 Task: Find connections with filter location Kalmeshwar with filter topic #Recruitmentwith filter profile language Spanish with filter current company SABIC with filter school AHLEI - American Hotel & Lodging Educational Institute with filter industry Motor Vehicle Parts Manufacturing with filter service category Editing with filter keywords title Director of Storytelling
Action: Mouse moved to (211, 329)
Screenshot: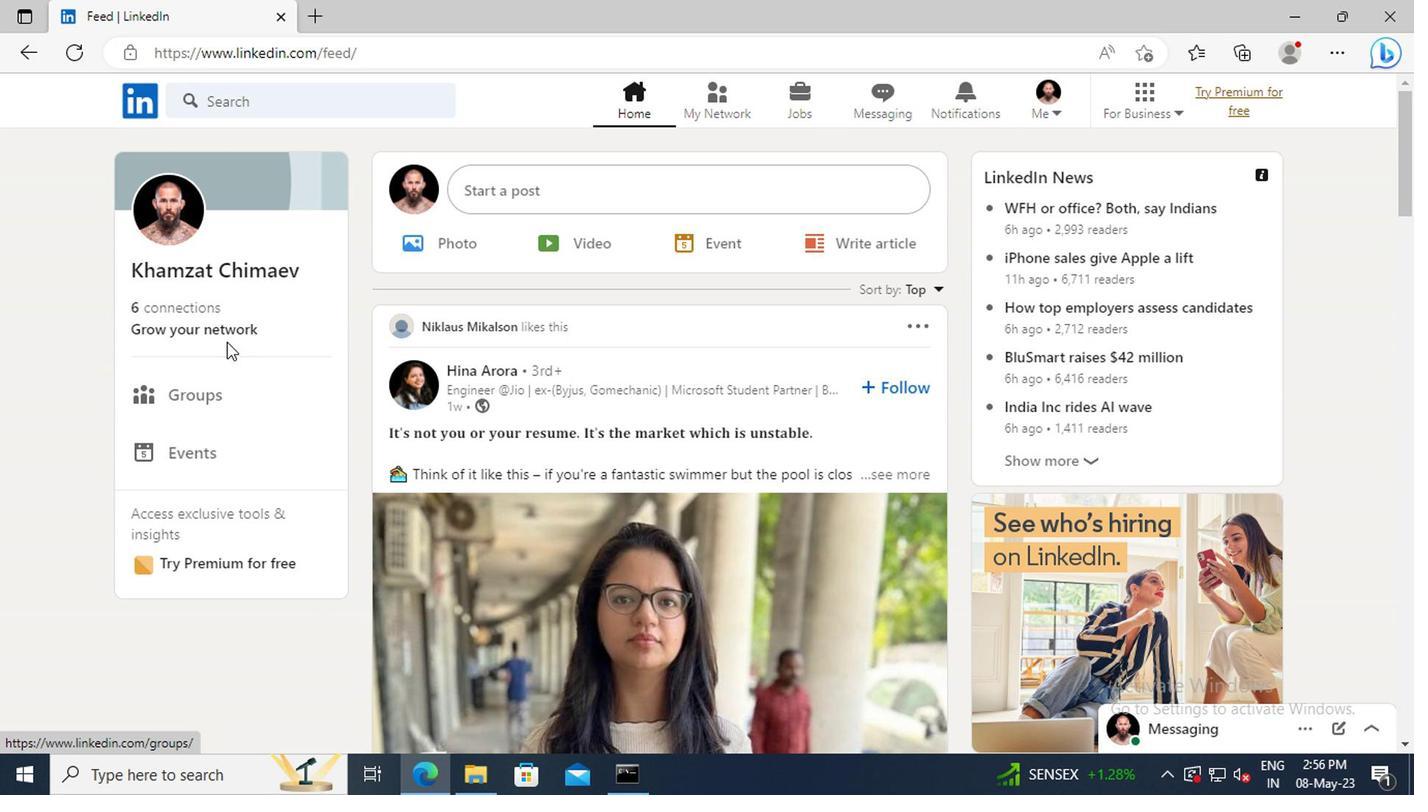 
Action: Mouse pressed left at (211, 329)
Screenshot: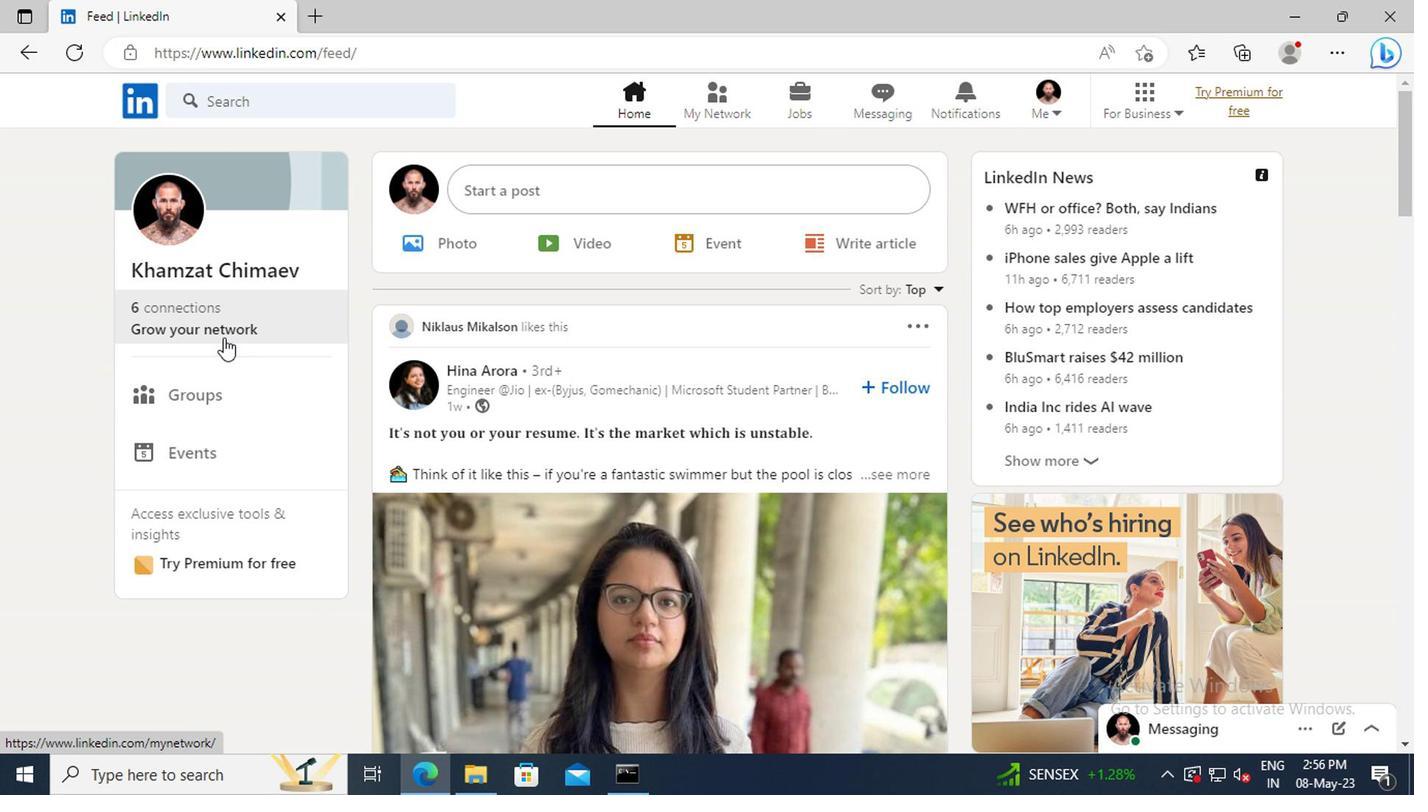 
Action: Mouse moved to (223, 220)
Screenshot: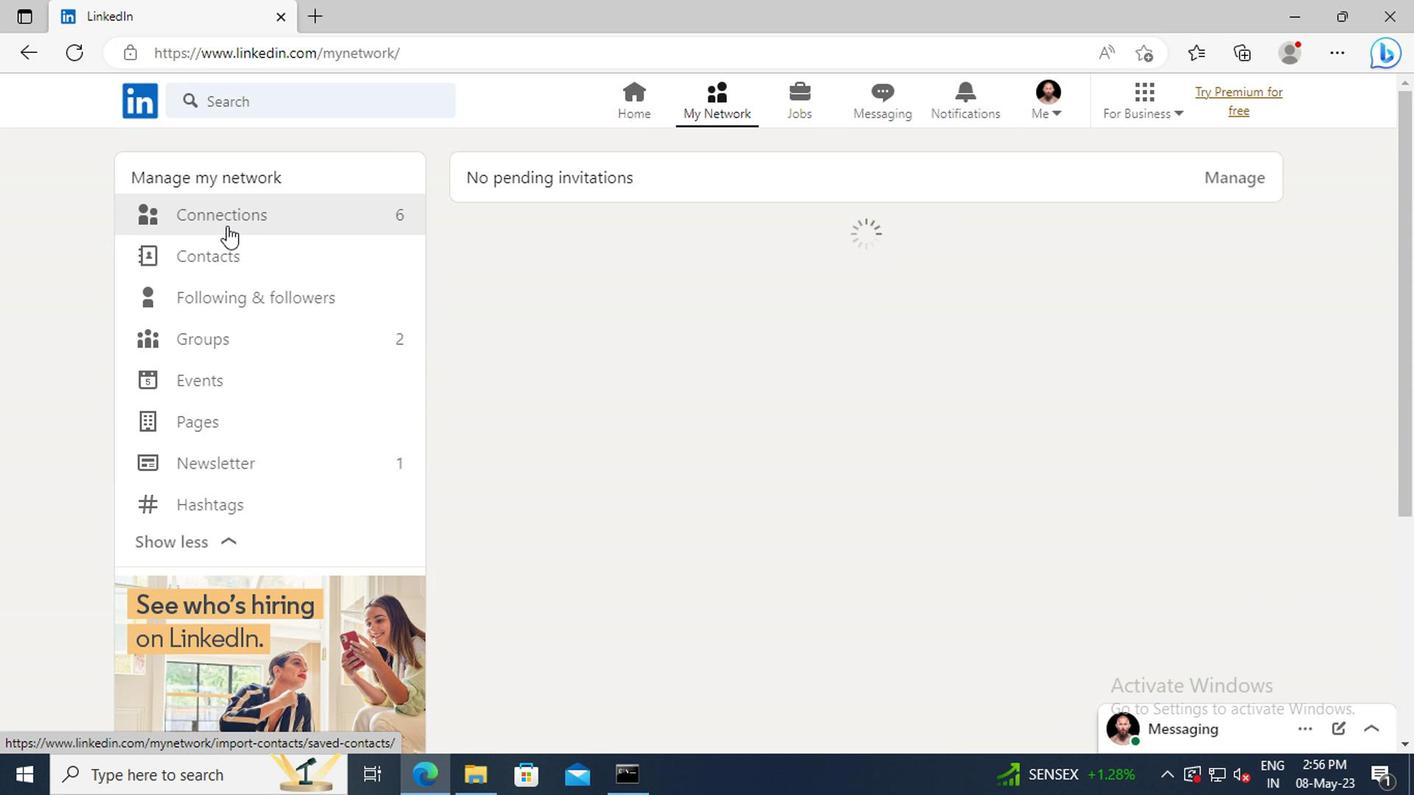 
Action: Mouse pressed left at (223, 220)
Screenshot: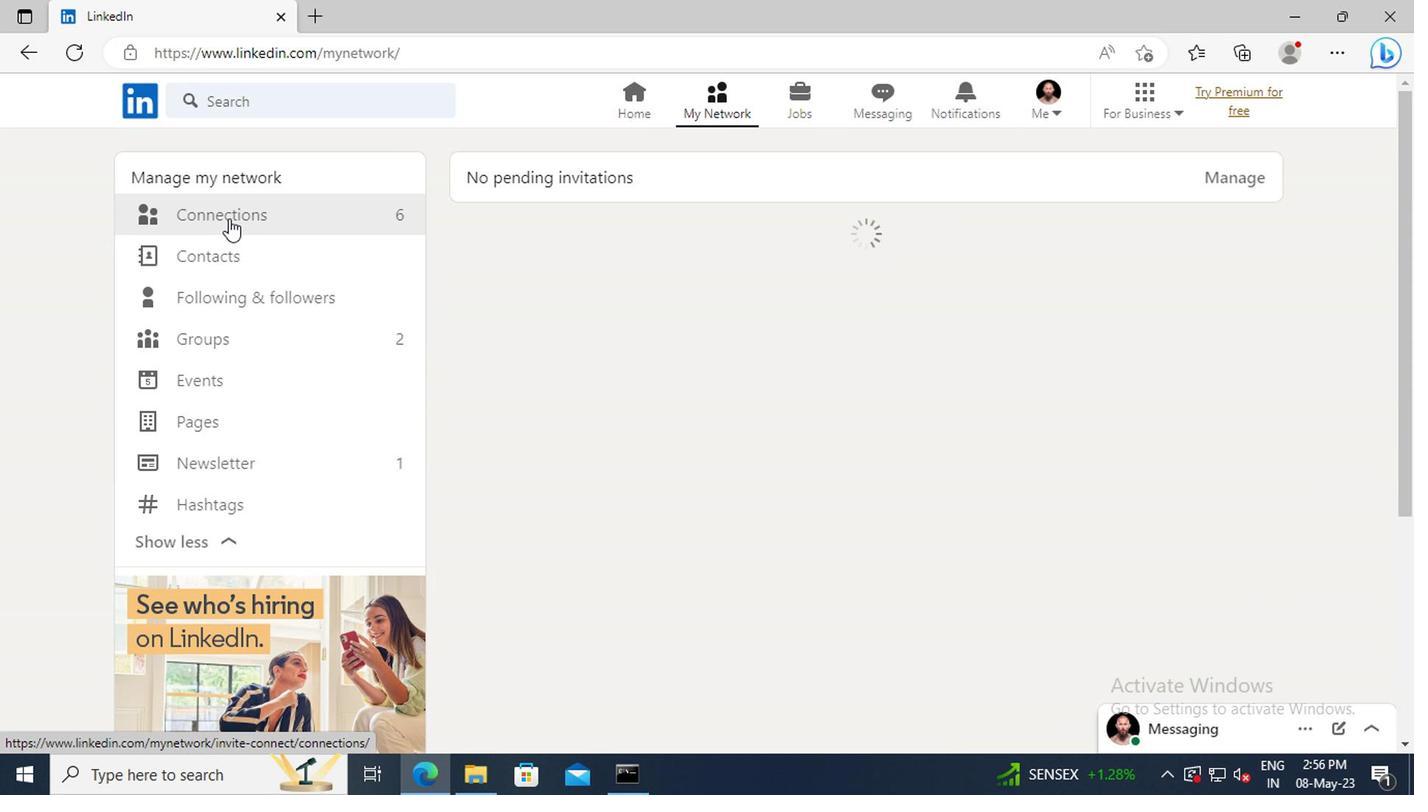 
Action: Mouse moved to (878, 223)
Screenshot: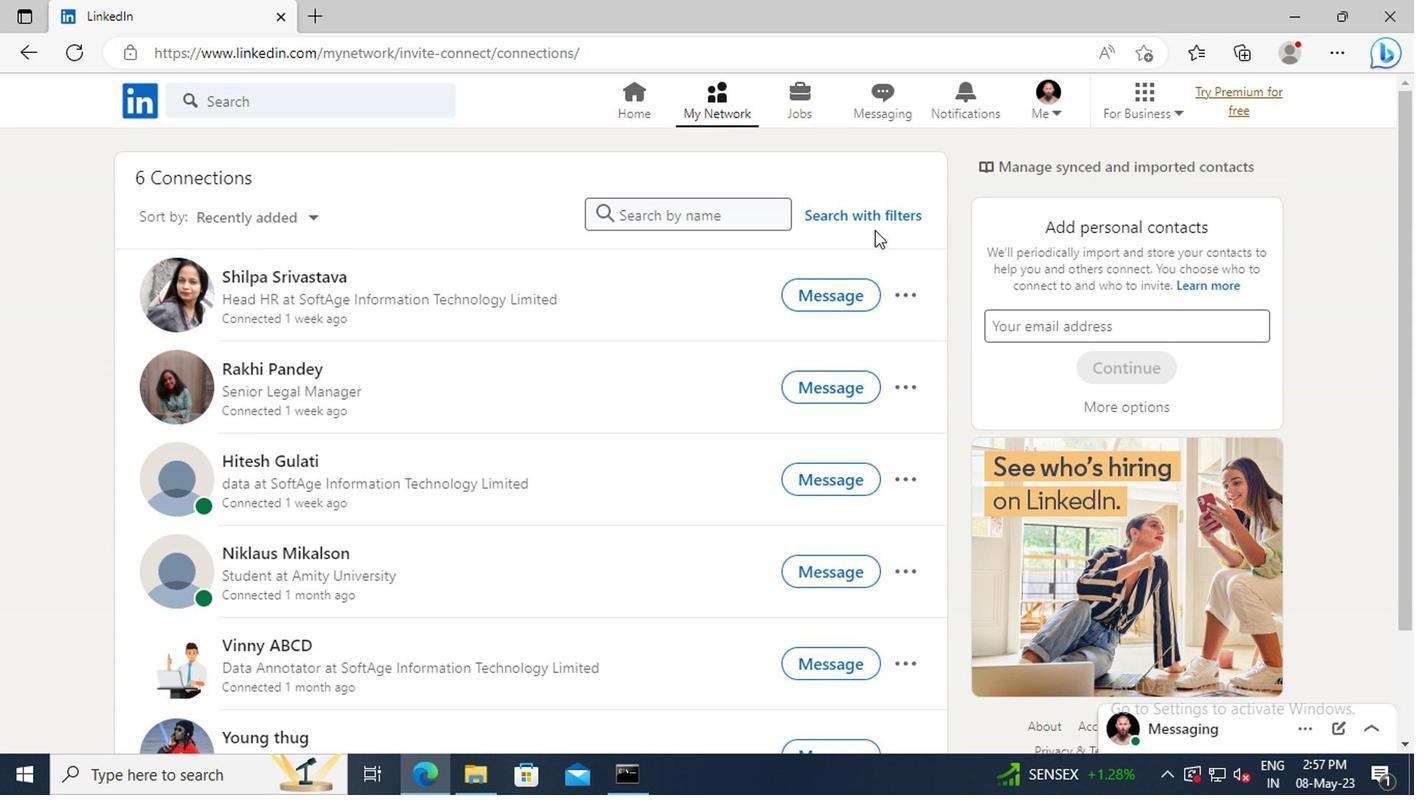 
Action: Mouse pressed left at (878, 223)
Screenshot: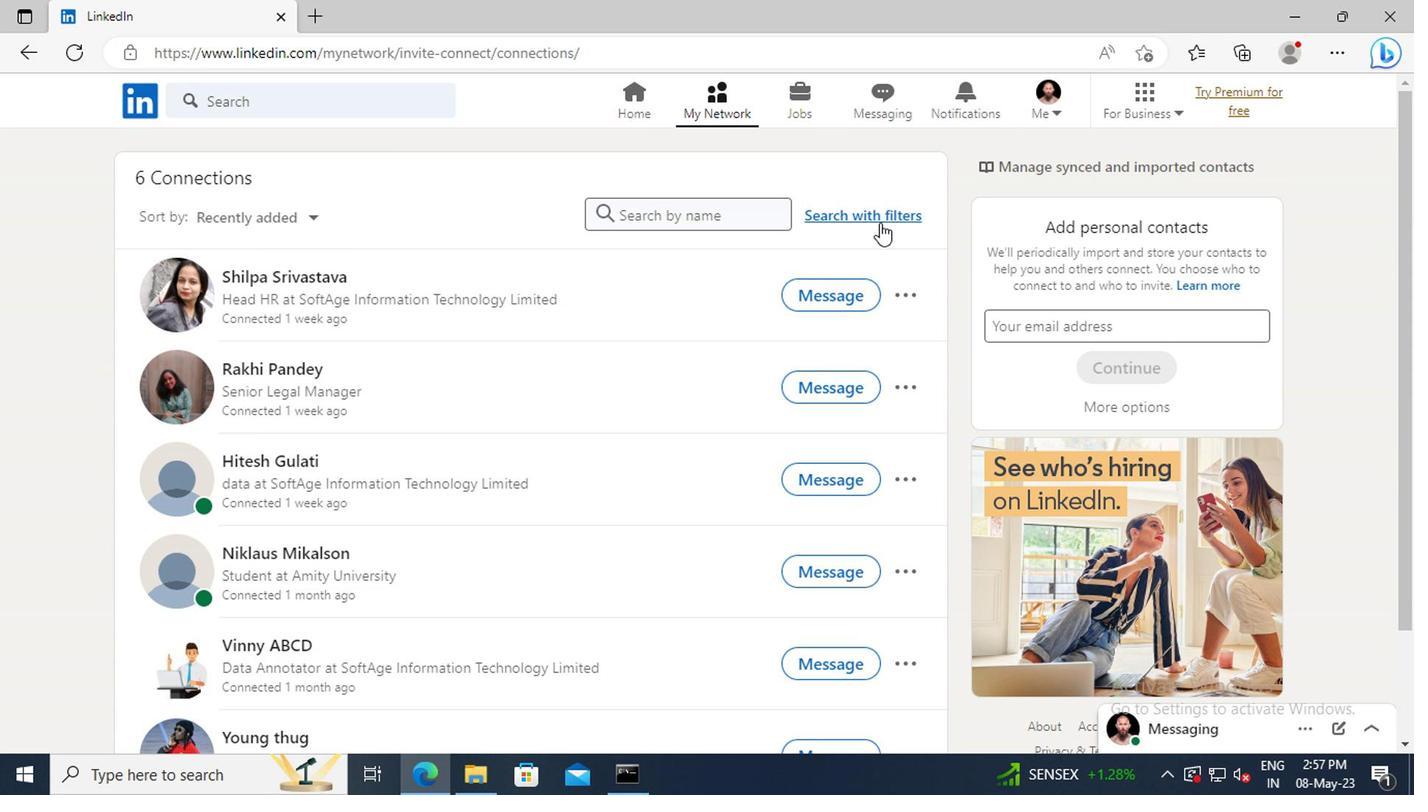 
Action: Mouse moved to (782, 164)
Screenshot: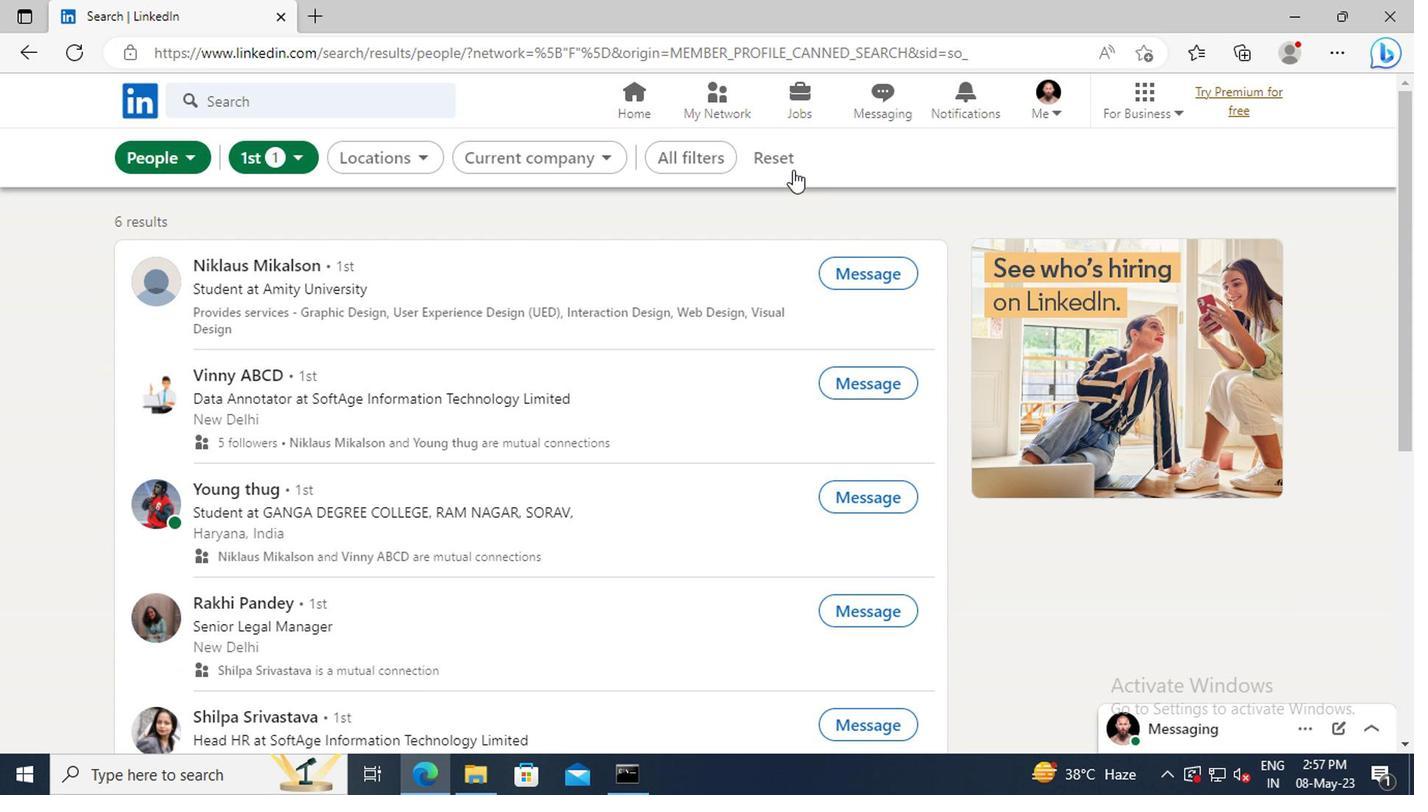 
Action: Mouse pressed left at (782, 164)
Screenshot: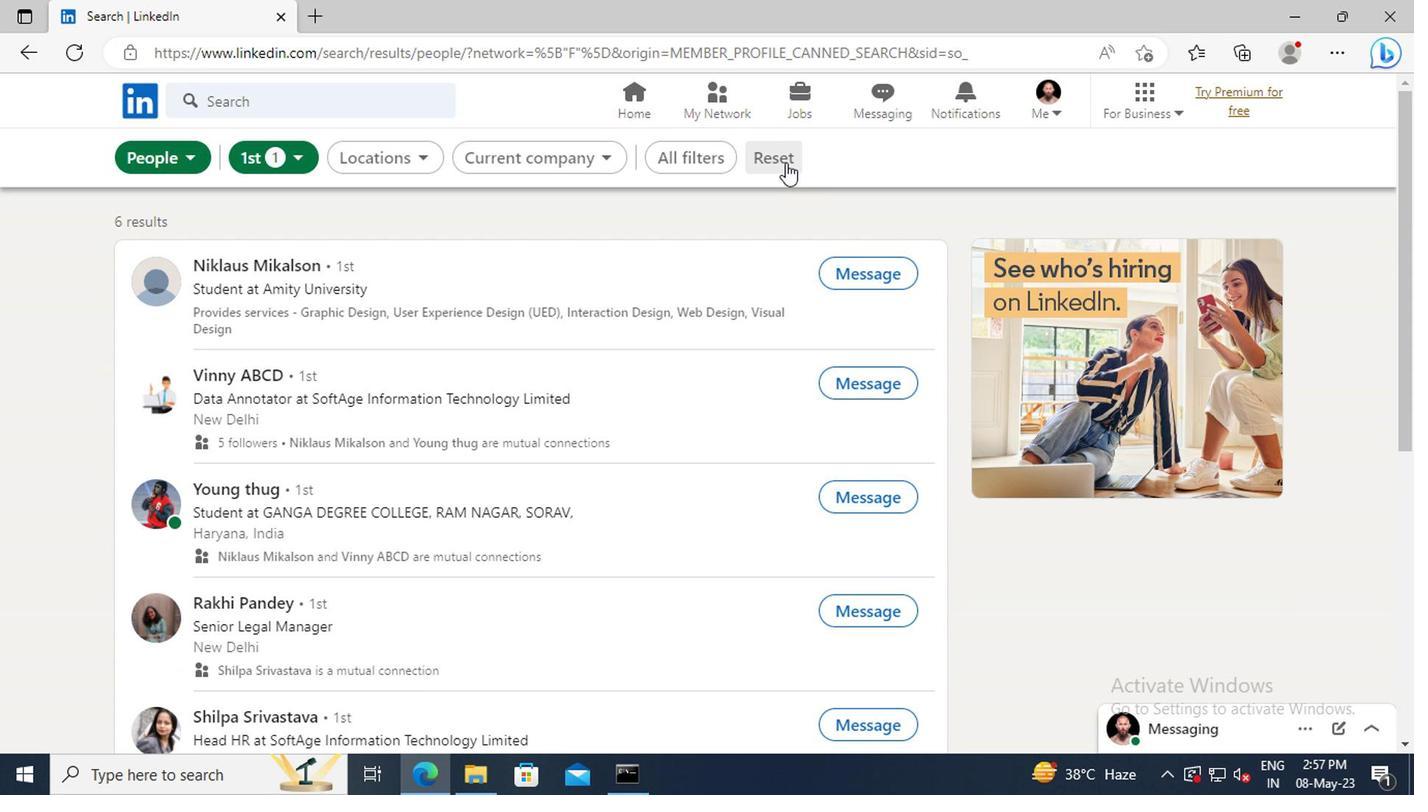 
Action: Mouse moved to (749, 159)
Screenshot: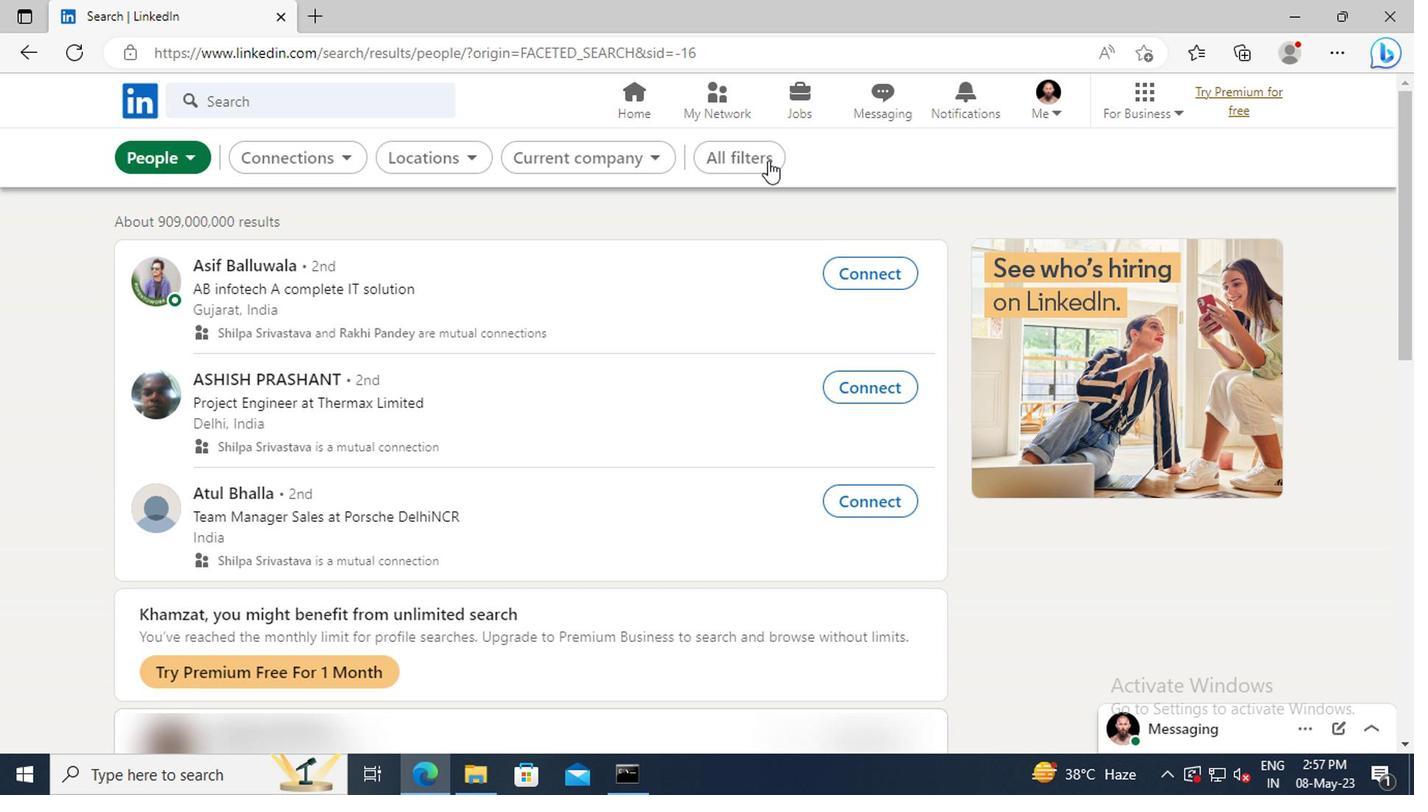 
Action: Mouse pressed left at (749, 159)
Screenshot: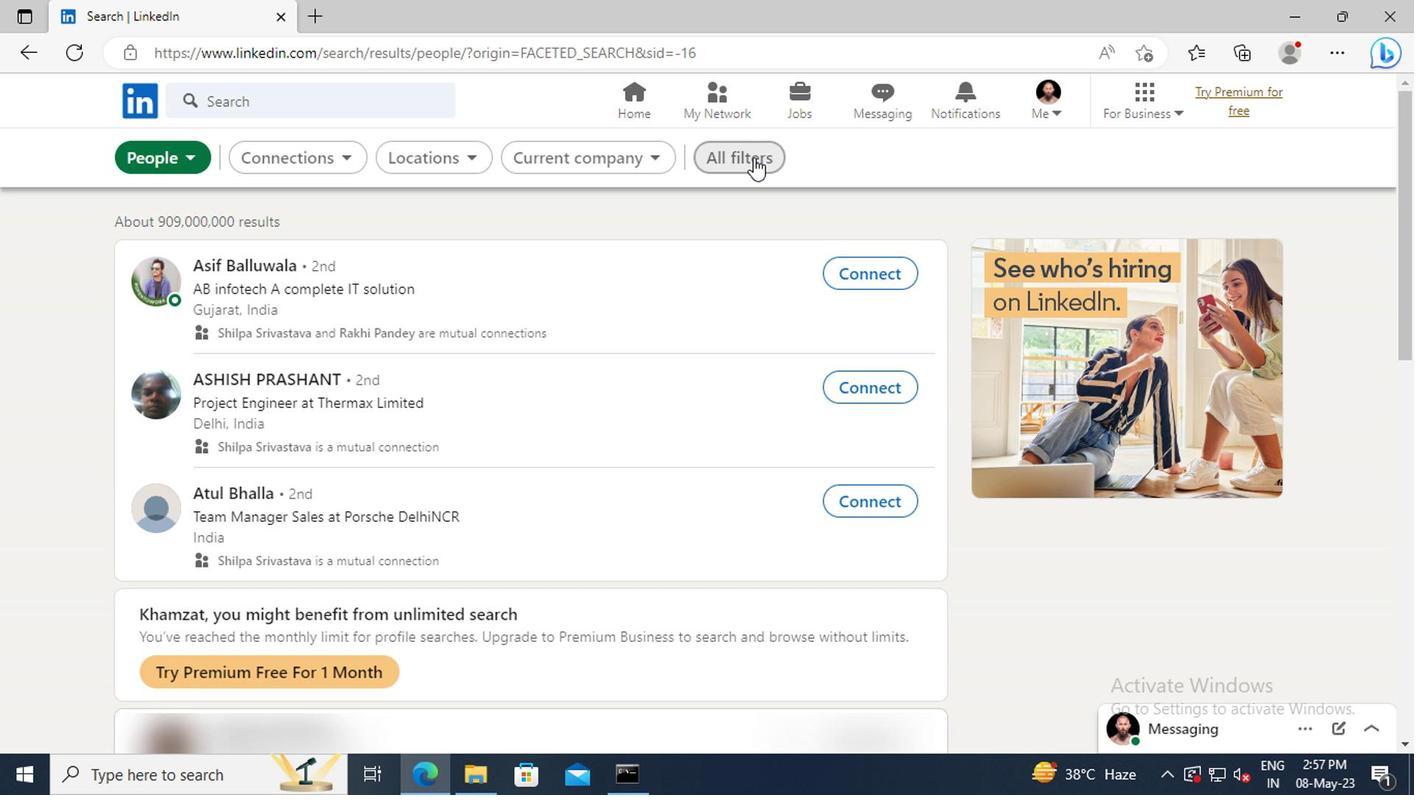 
Action: Mouse moved to (1144, 374)
Screenshot: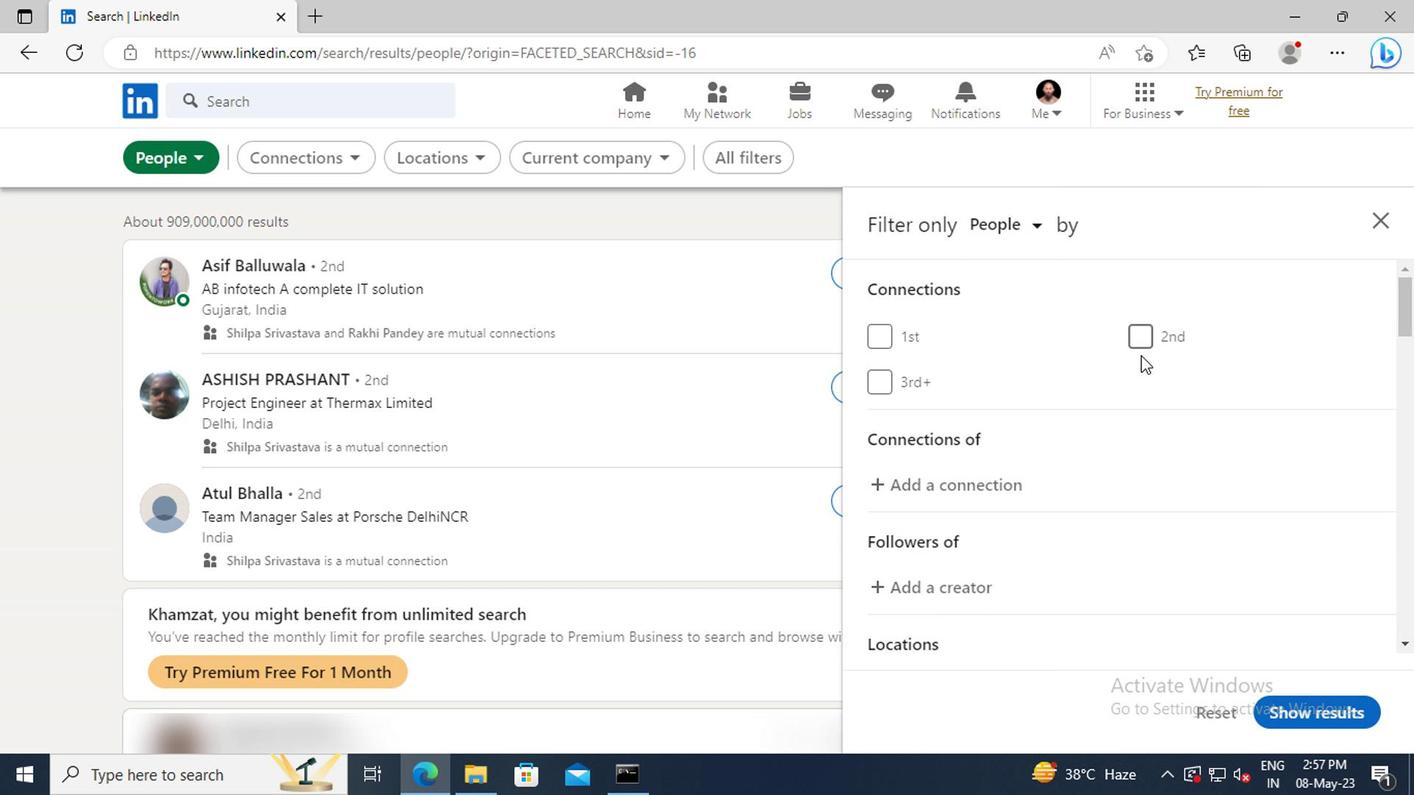 
Action: Mouse scrolled (1144, 373) with delta (0, 0)
Screenshot: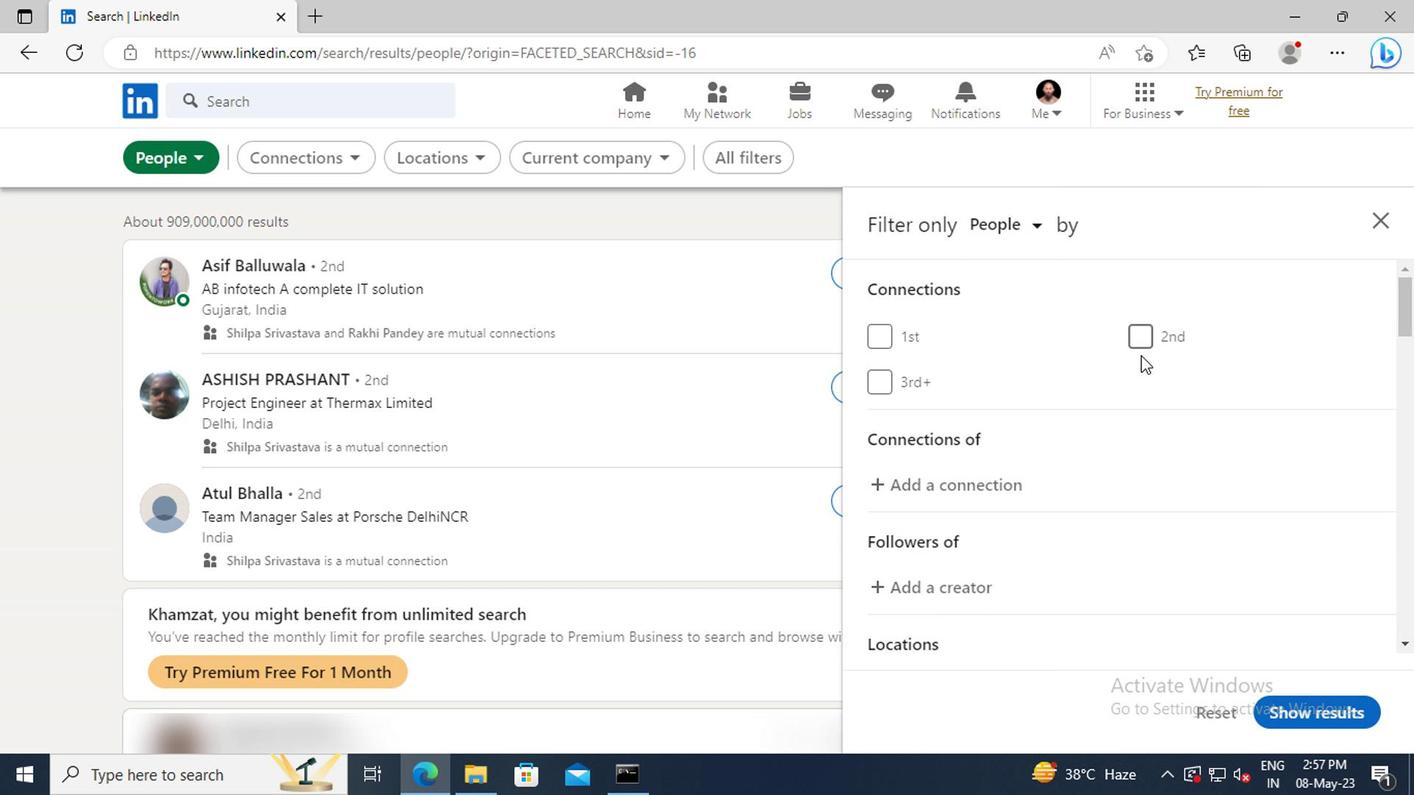 
Action: Mouse moved to (1146, 374)
Screenshot: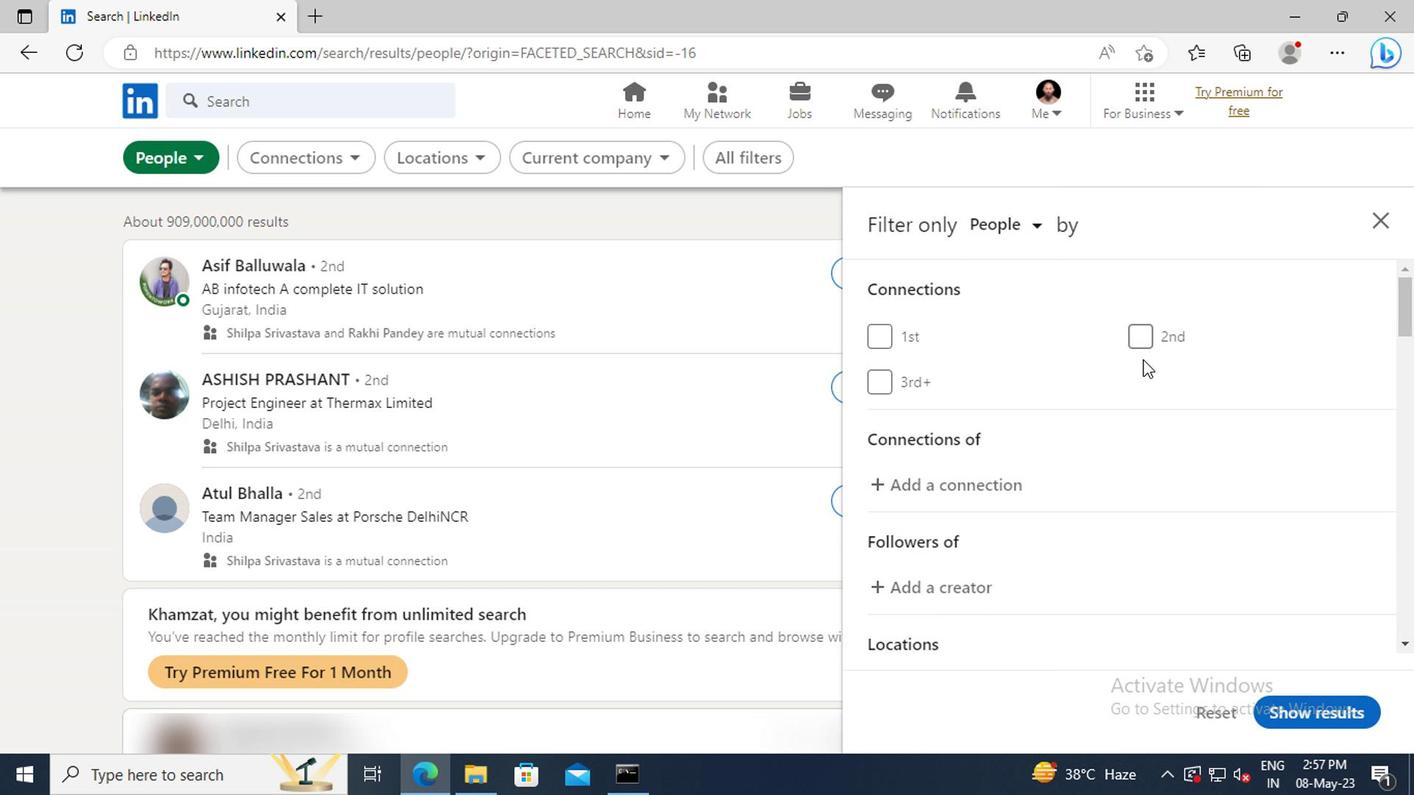 
Action: Mouse scrolled (1146, 373) with delta (0, 0)
Screenshot: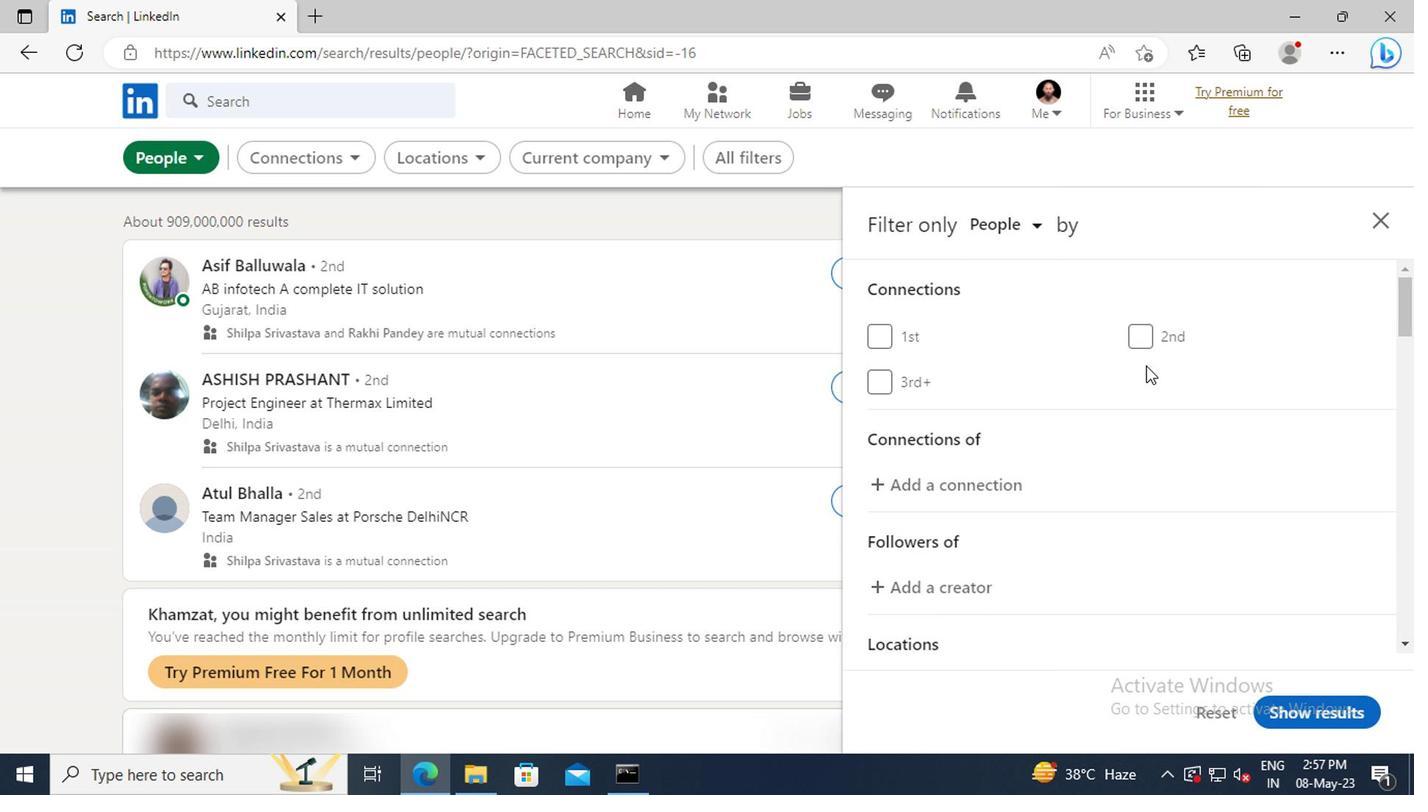 
Action: Mouse scrolled (1146, 373) with delta (0, 0)
Screenshot: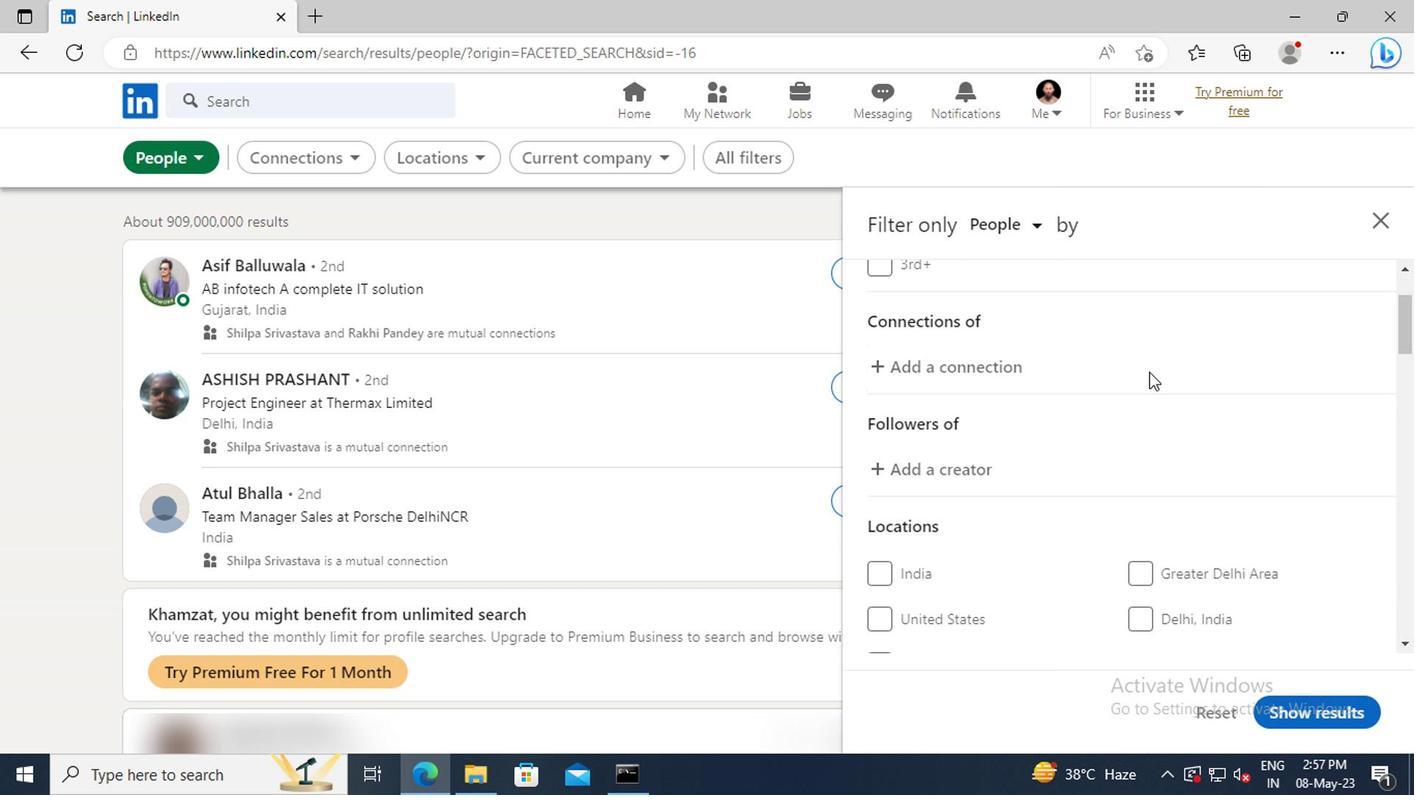 
Action: Mouse scrolled (1146, 373) with delta (0, 0)
Screenshot: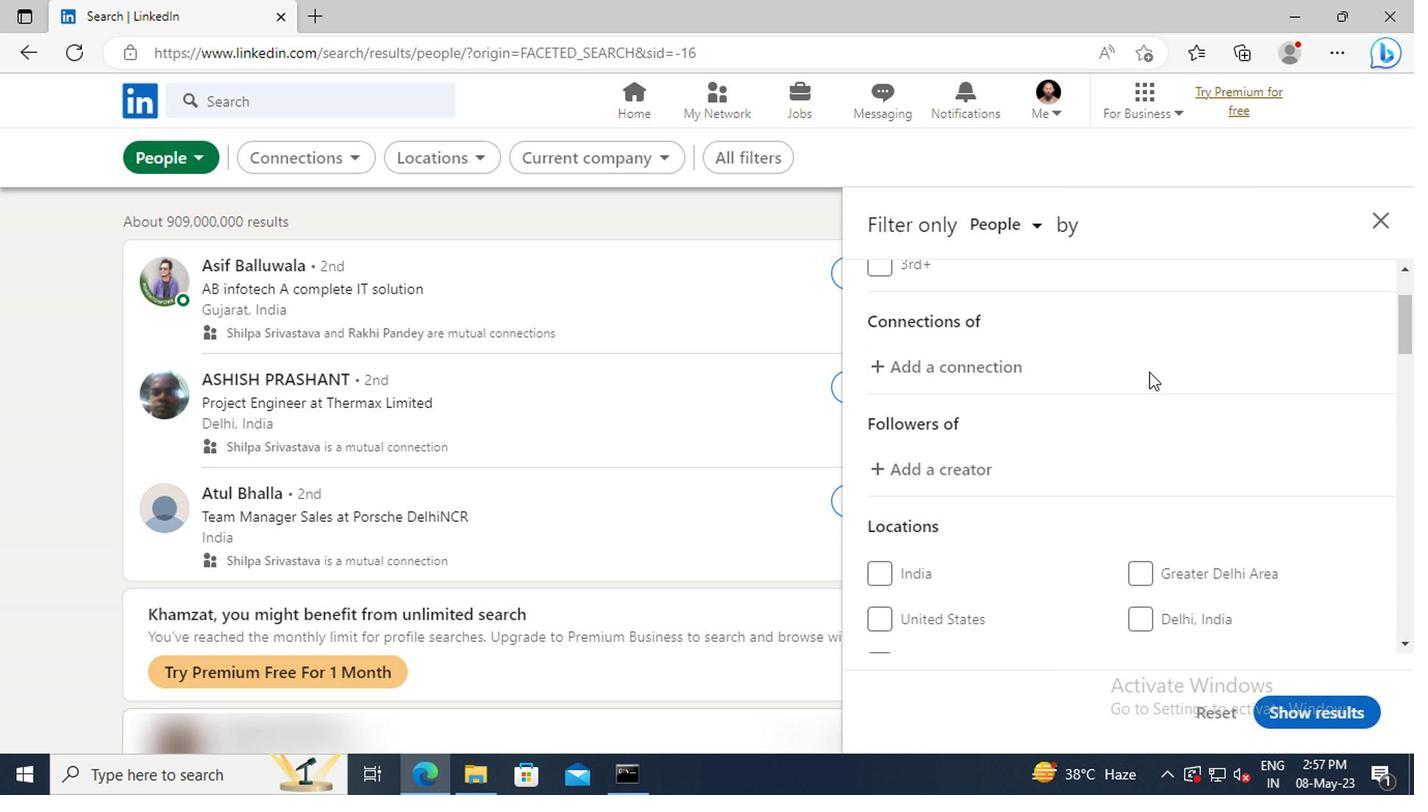 
Action: Mouse scrolled (1146, 373) with delta (0, 0)
Screenshot: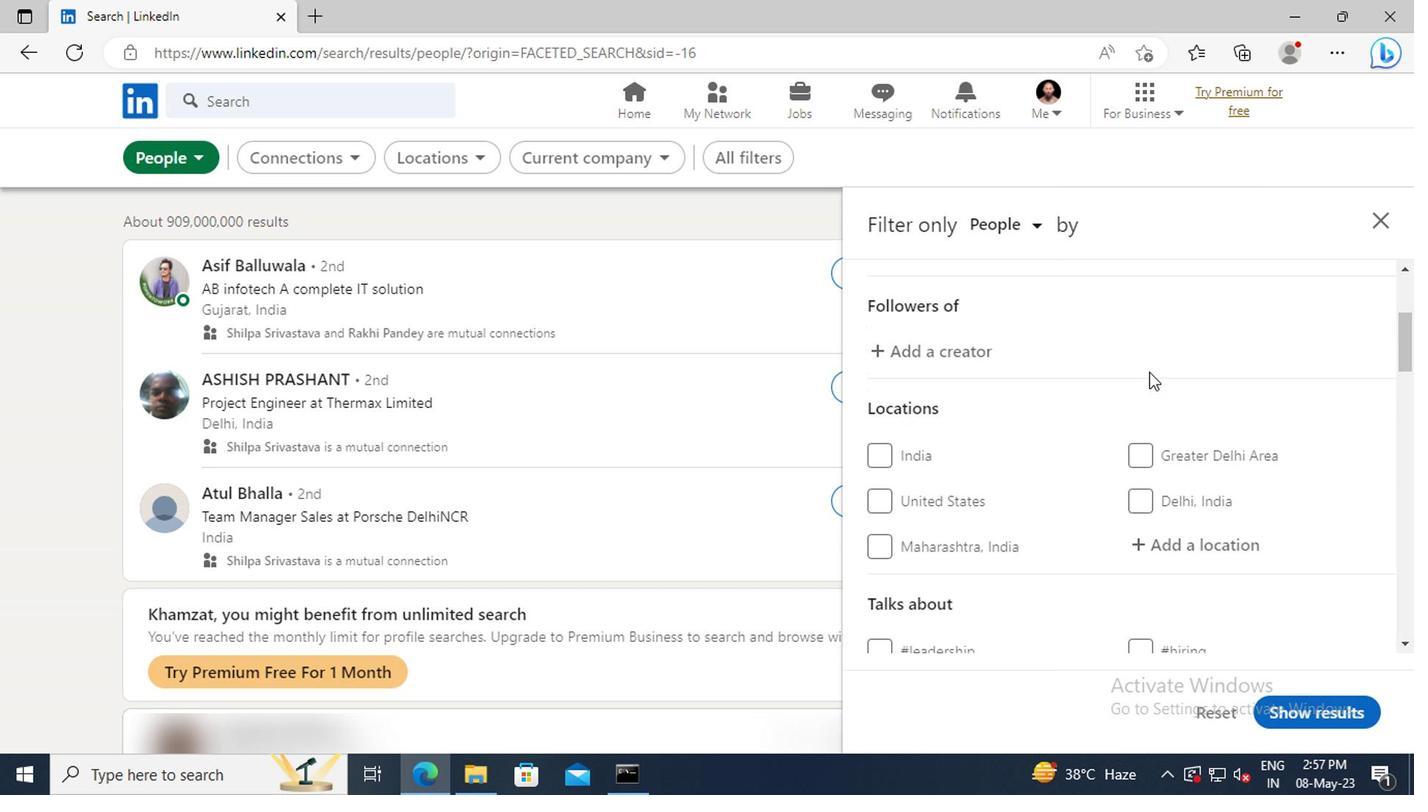 
Action: Mouse scrolled (1146, 373) with delta (0, 0)
Screenshot: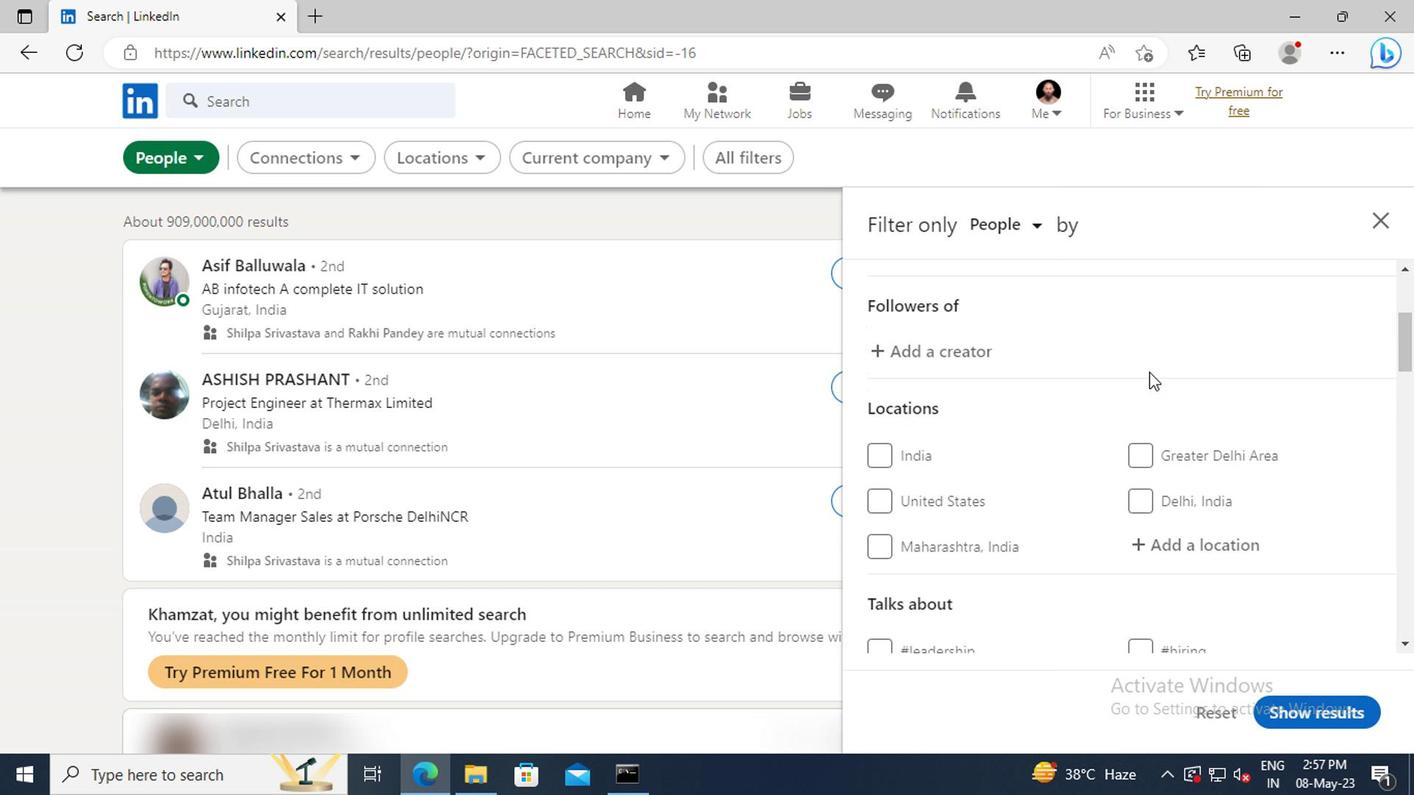 
Action: Mouse moved to (1151, 427)
Screenshot: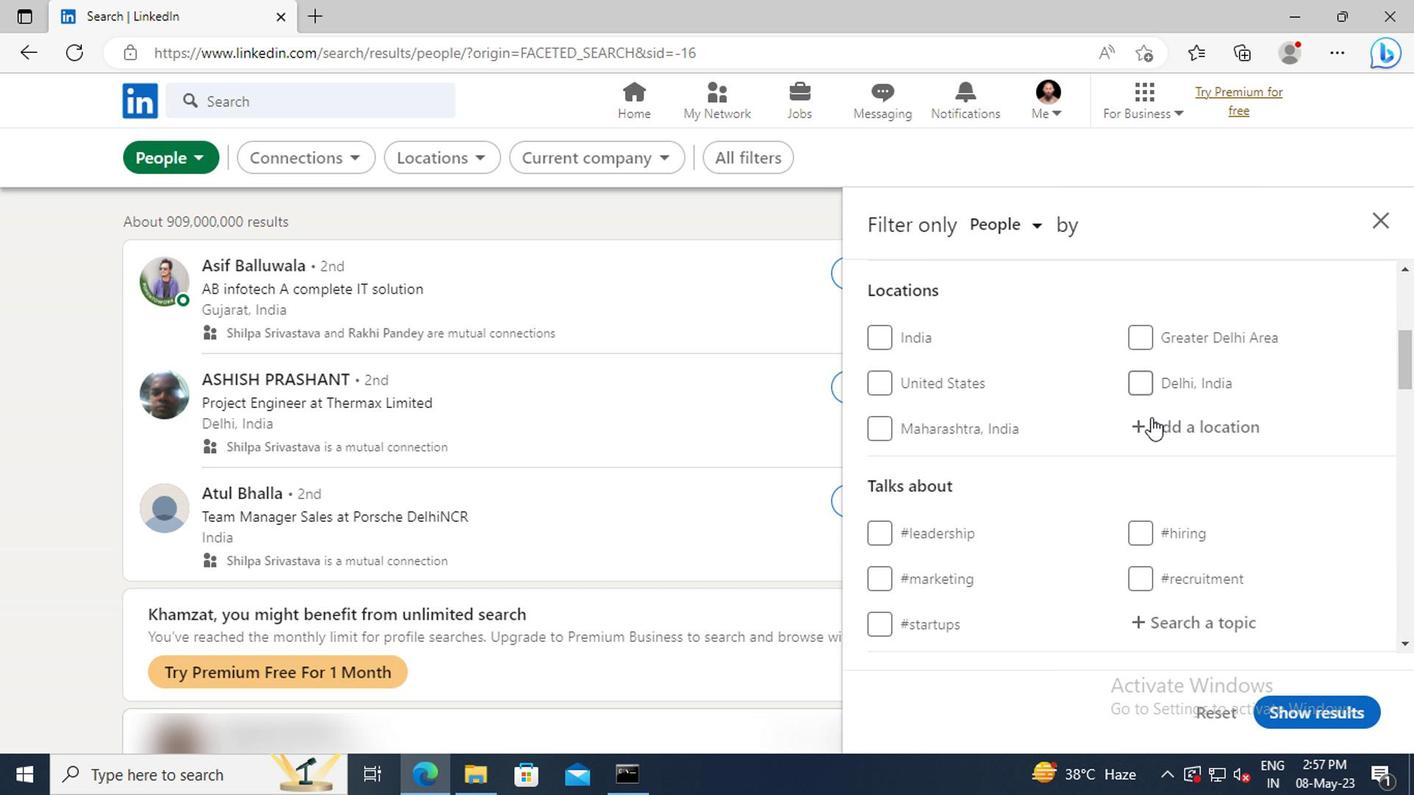 
Action: Mouse pressed left at (1151, 427)
Screenshot: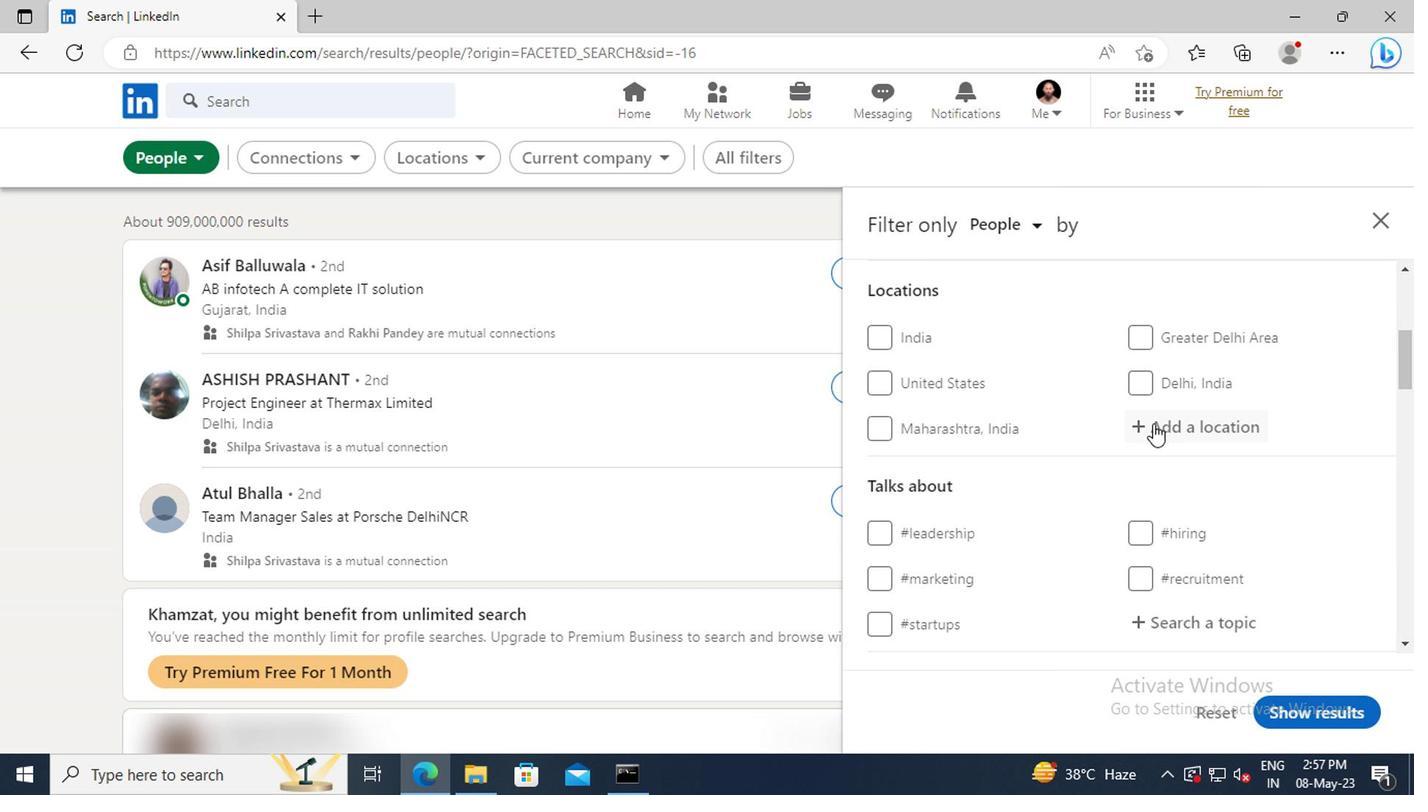
Action: Key pressed <Key.shift>KALMESHWAR<Key.enter>
Screenshot: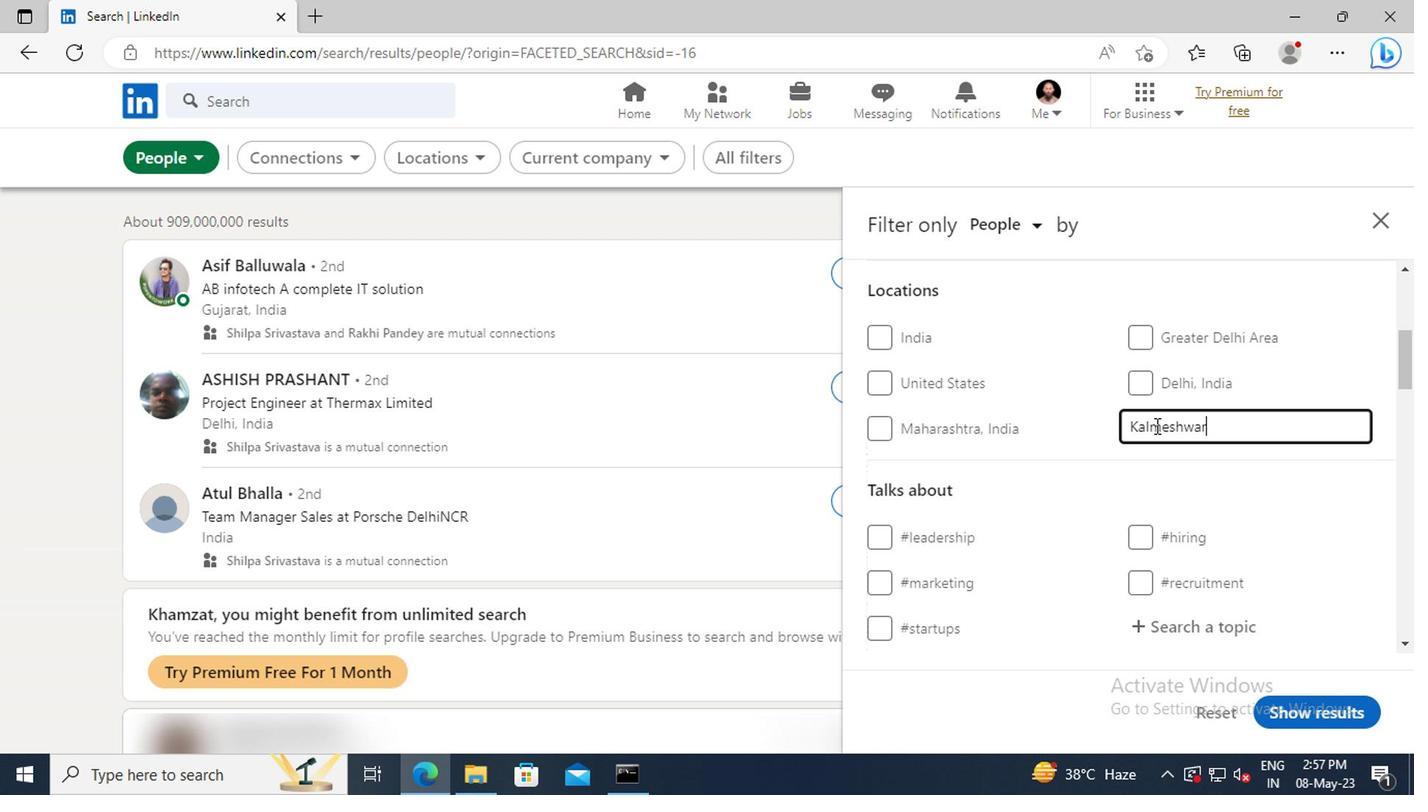 
Action: Mouse scrolled (1151, 427) with delta (0, 0)
Screenshot: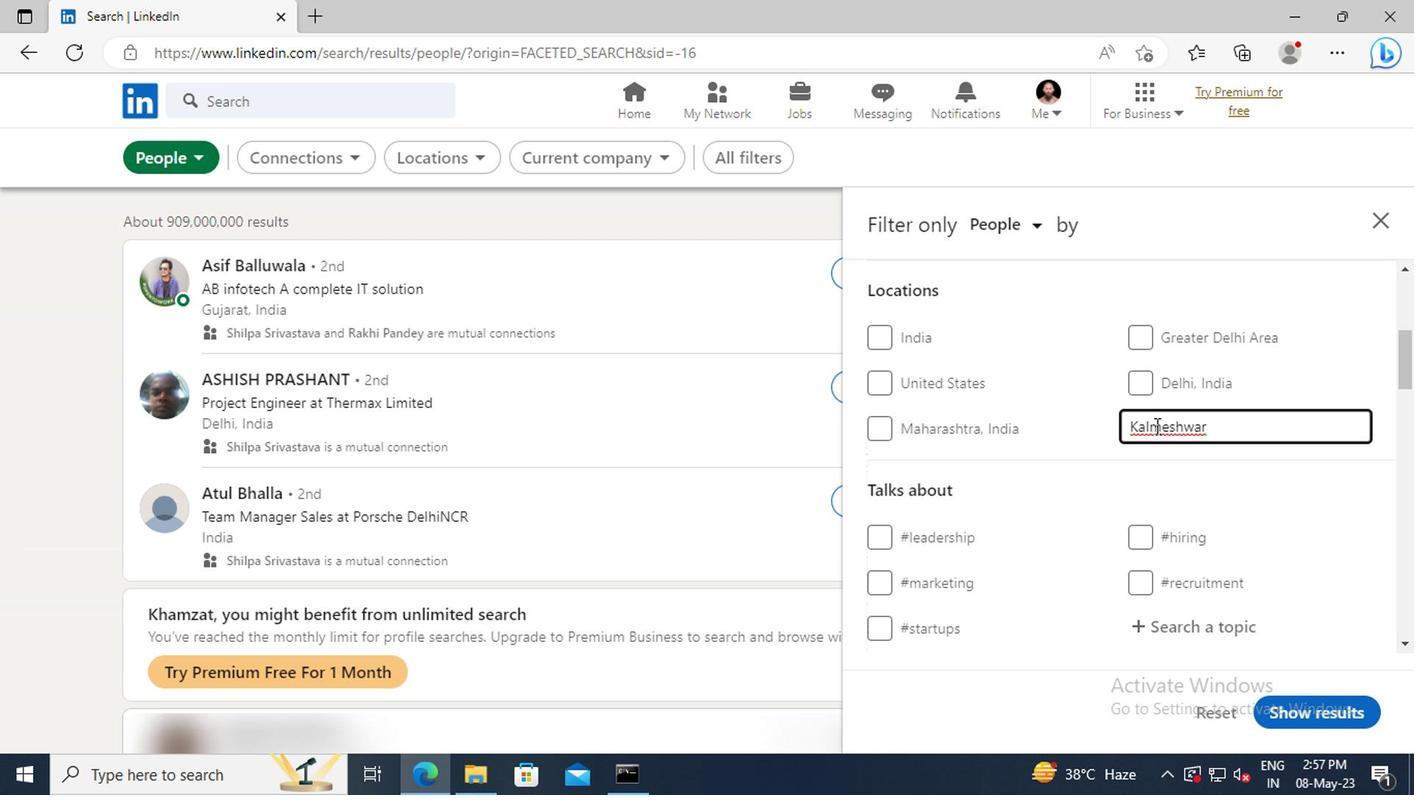 
Action: Mouse moved to (1153, 427)
Screenshot: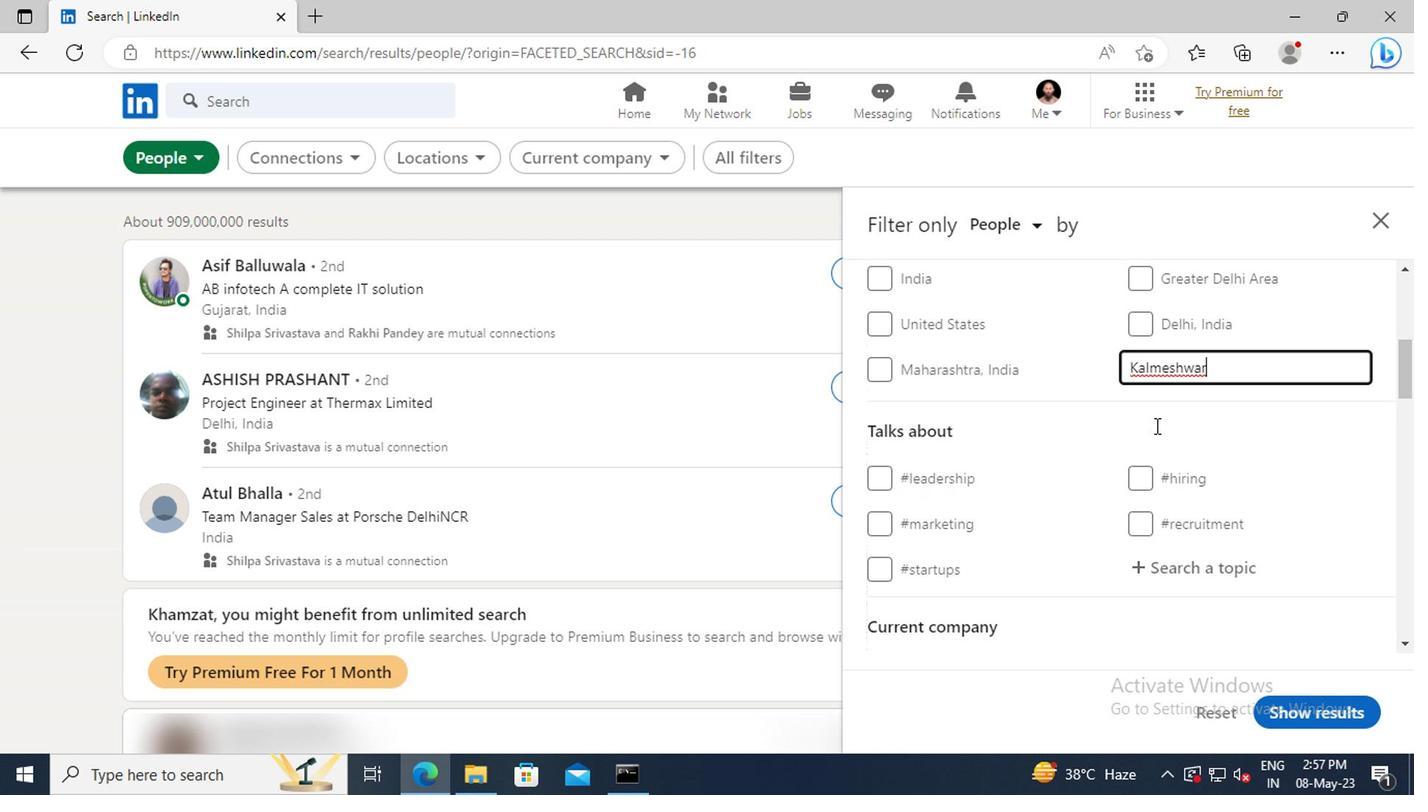 
Action: Mouse scrolled (1153, 427) with delta (0, 0)
Screenshot: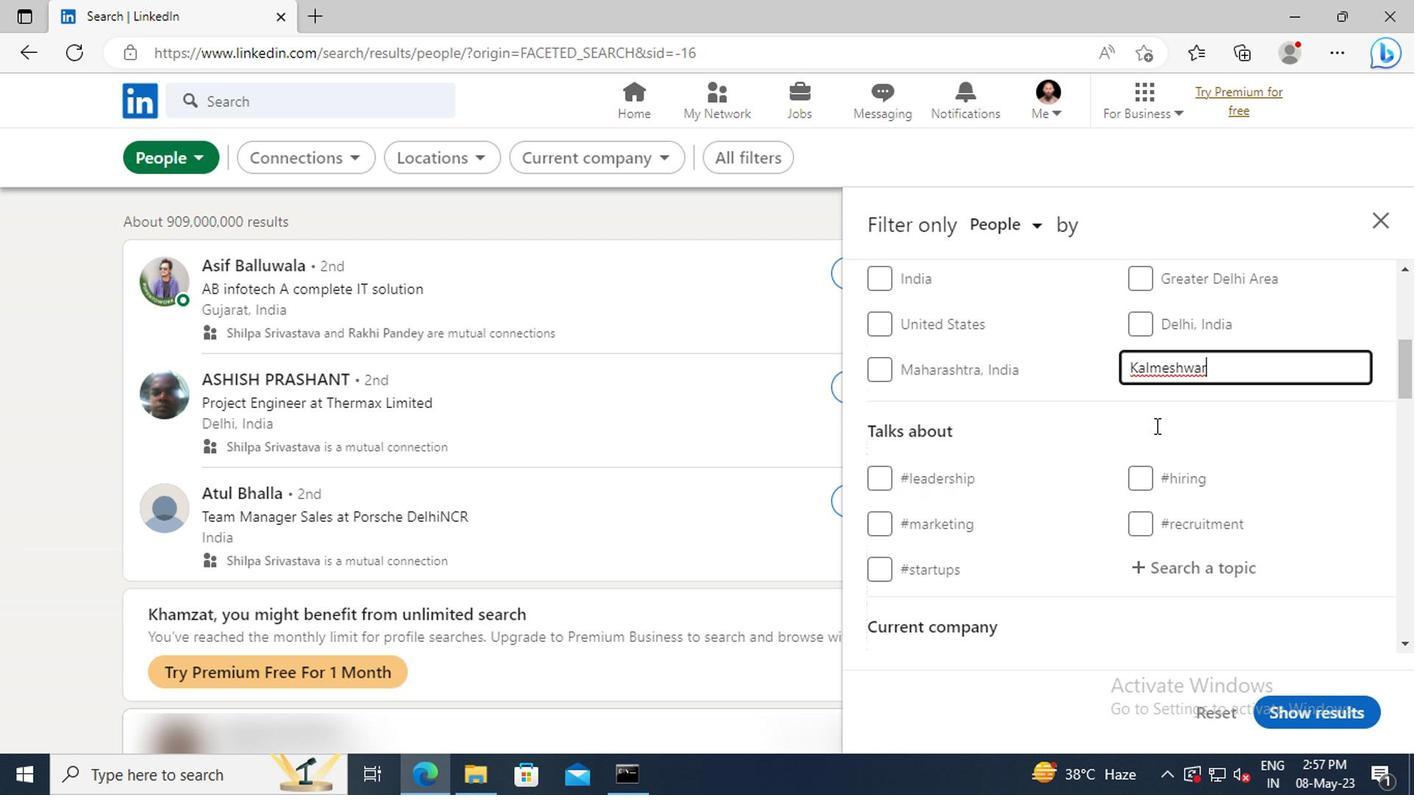 
Action: Mouse moved to (1153, 429)
Screenshot: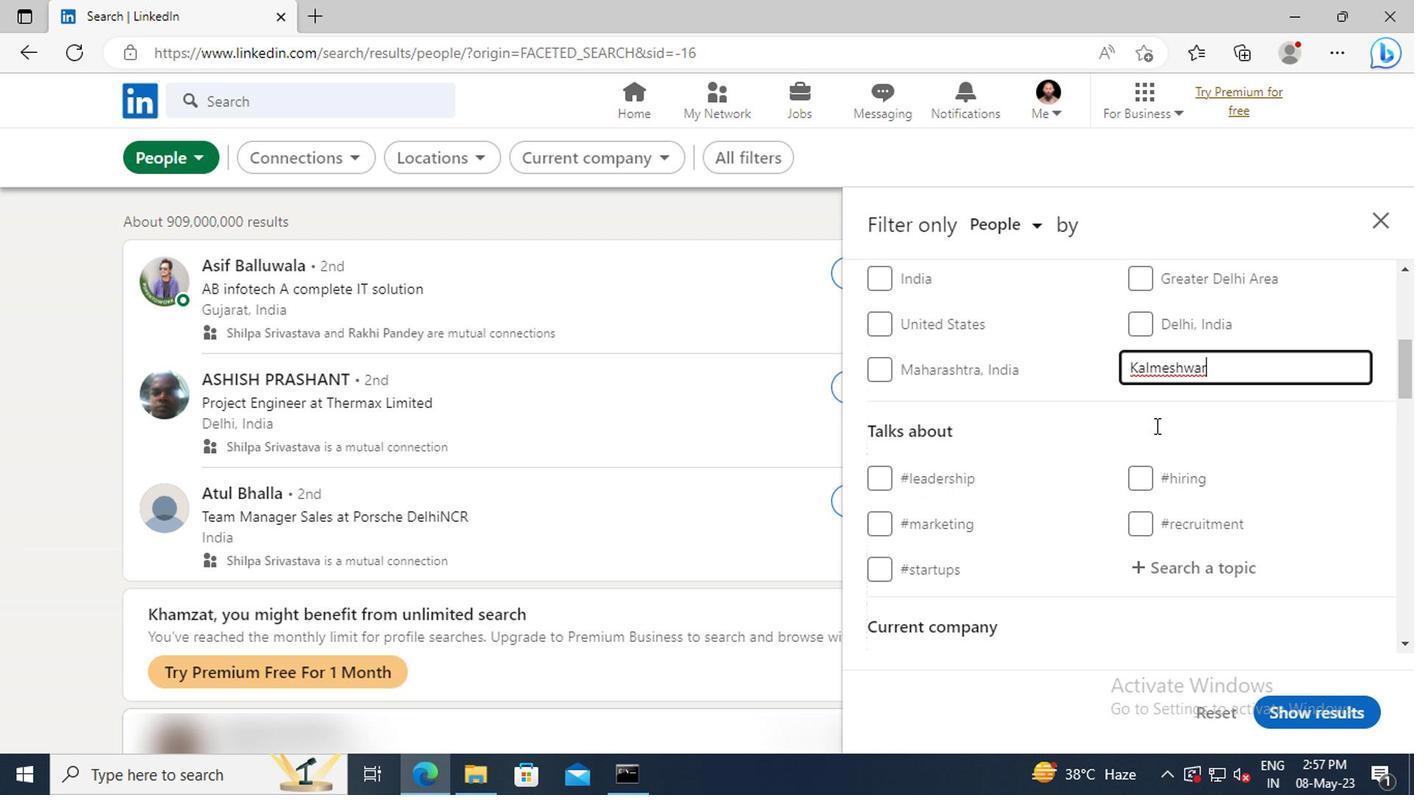 
Action: Mouse scrolled (1153, 427) with delta (0, -1)
Screenshot: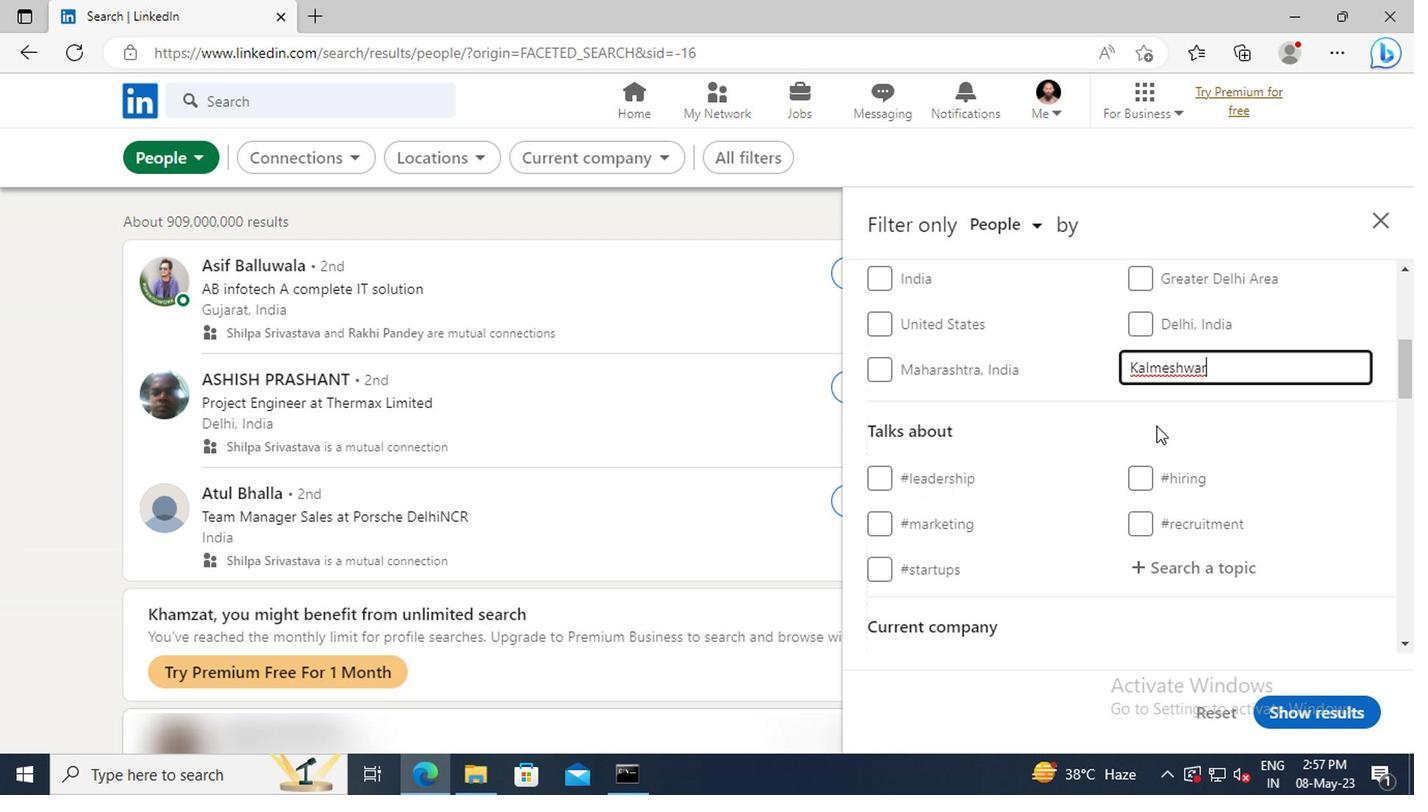 
Action: Mouse moved to (1156, 450)
Screenshot: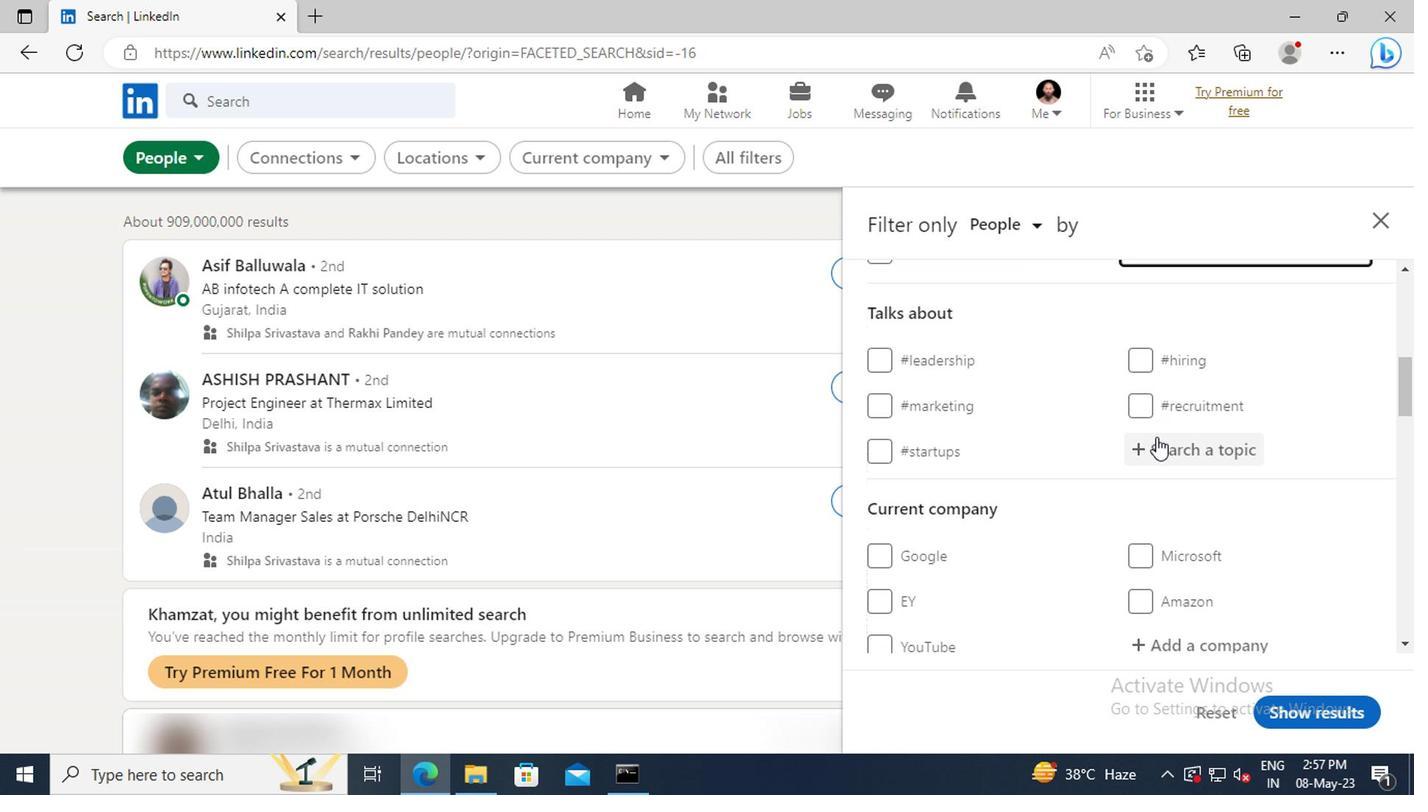 
Action: Mouse pressed left at (1156, 450)
Screenshot: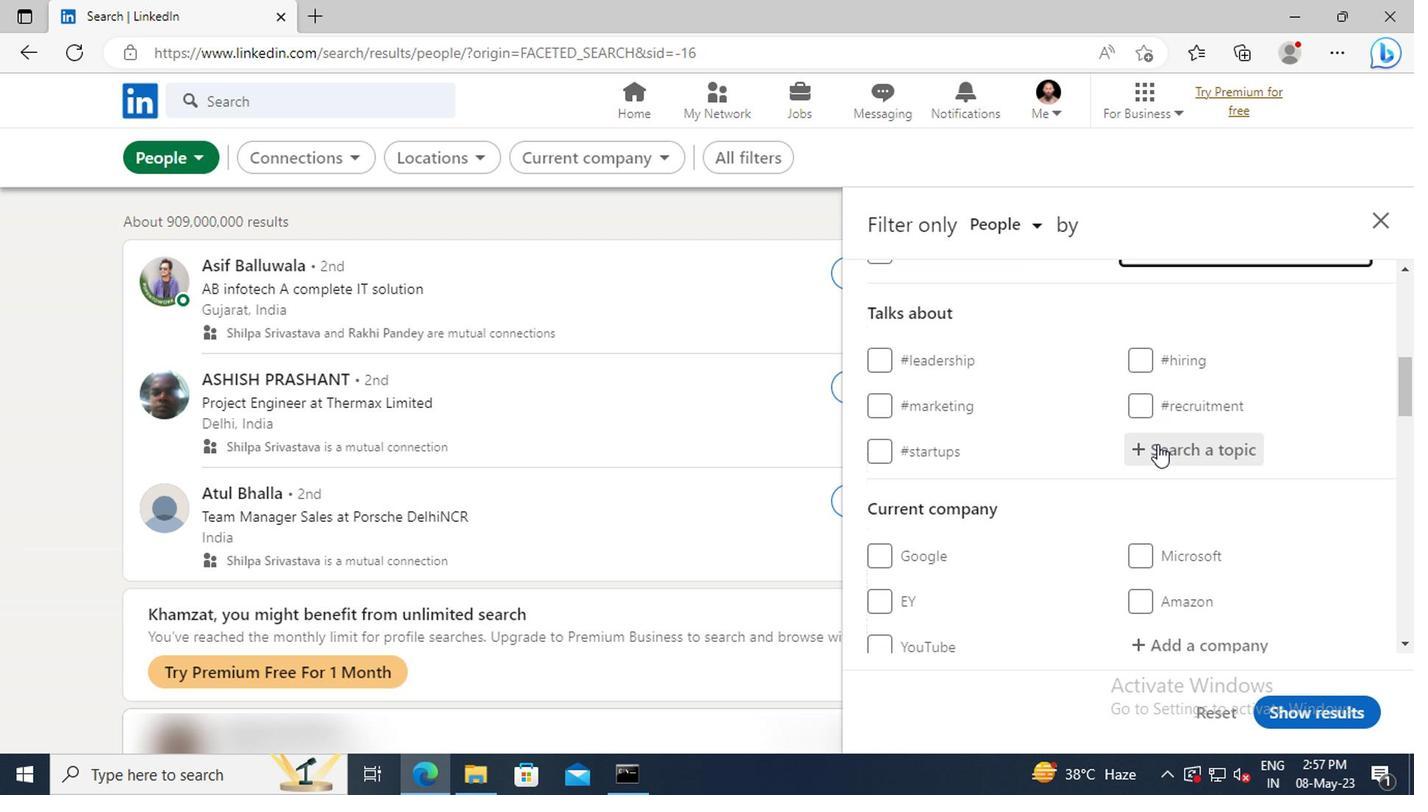 
Action: Mouse moved to (1163, 458)
Screenshot: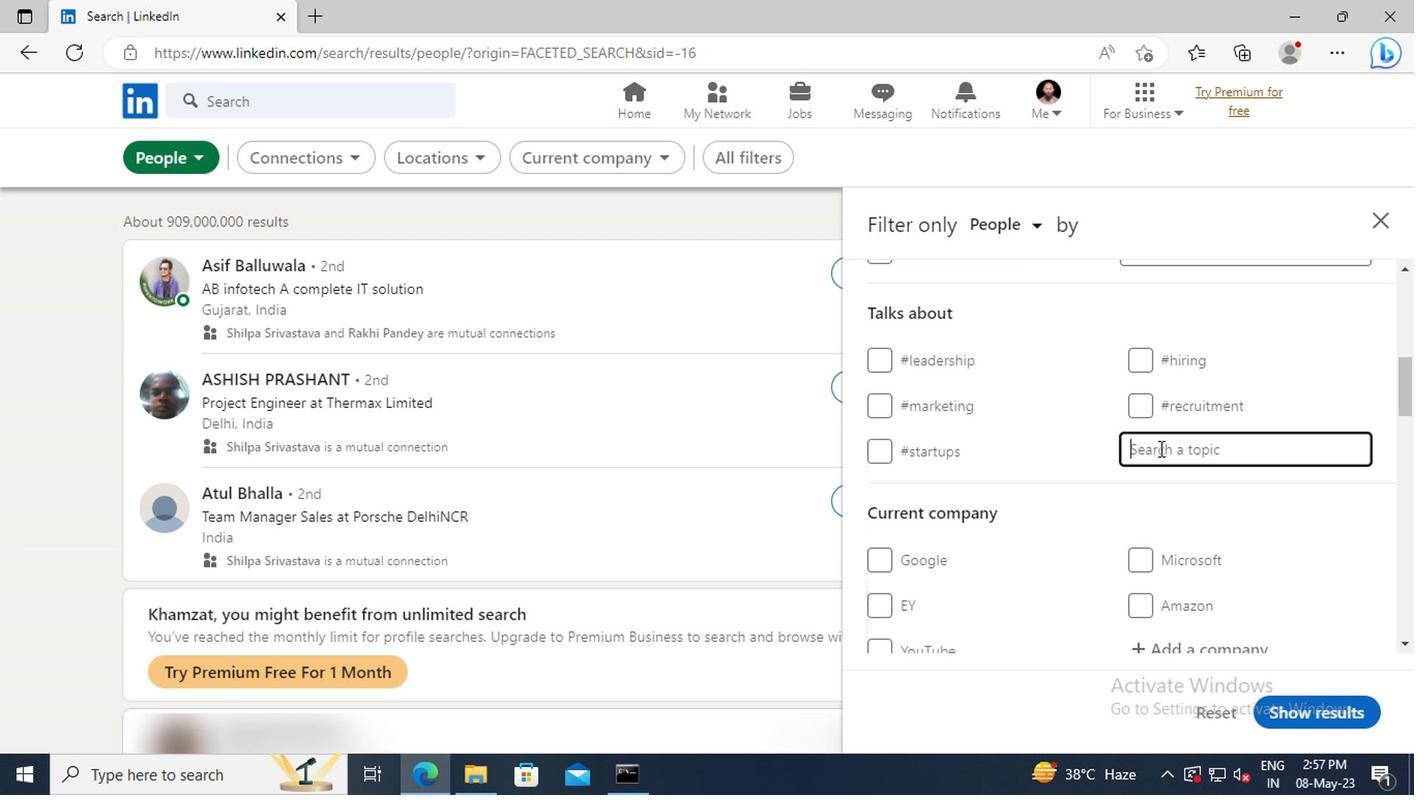 
Action: Key pressed <Key.shift>
Screenshot: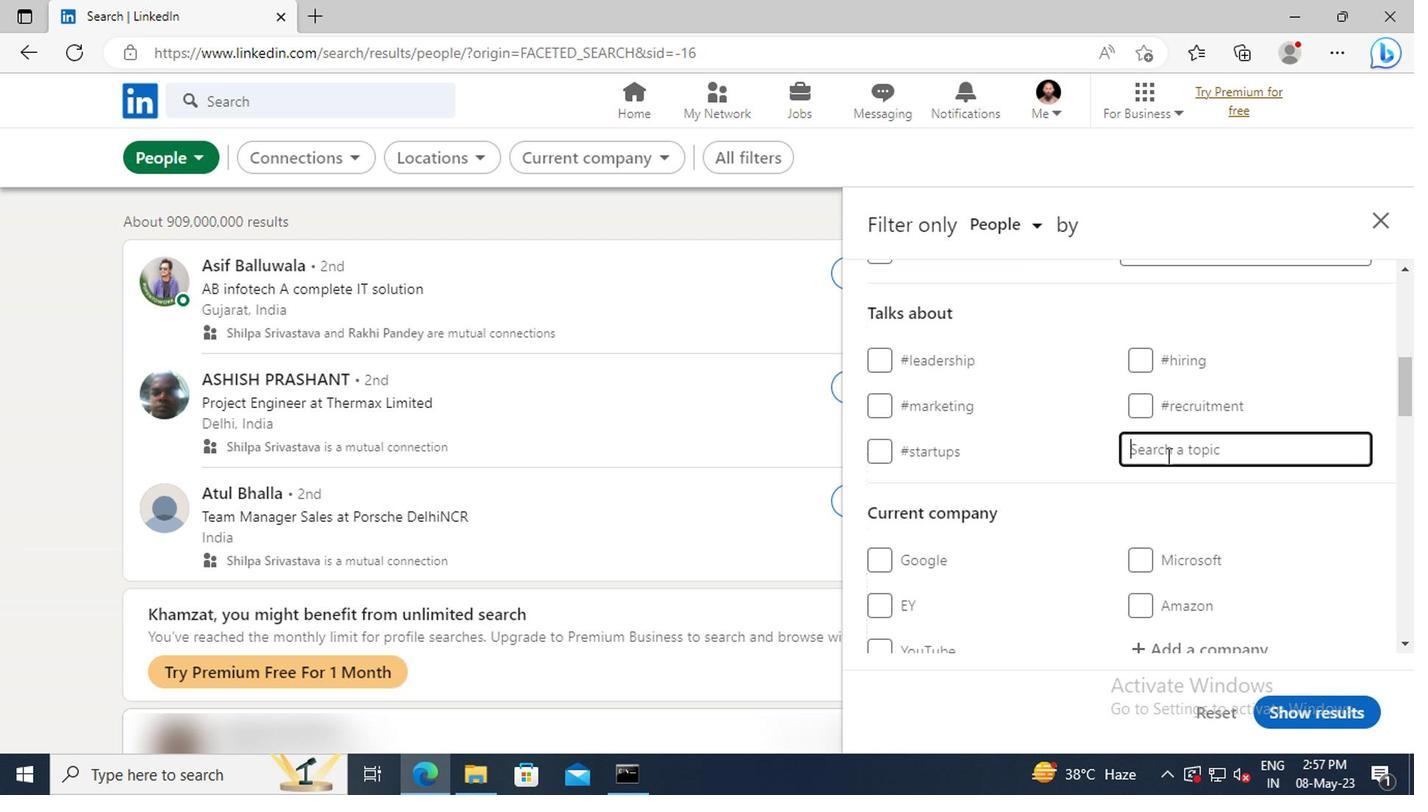 
Action: Mouse moved to (1153, 458)
Screenshot: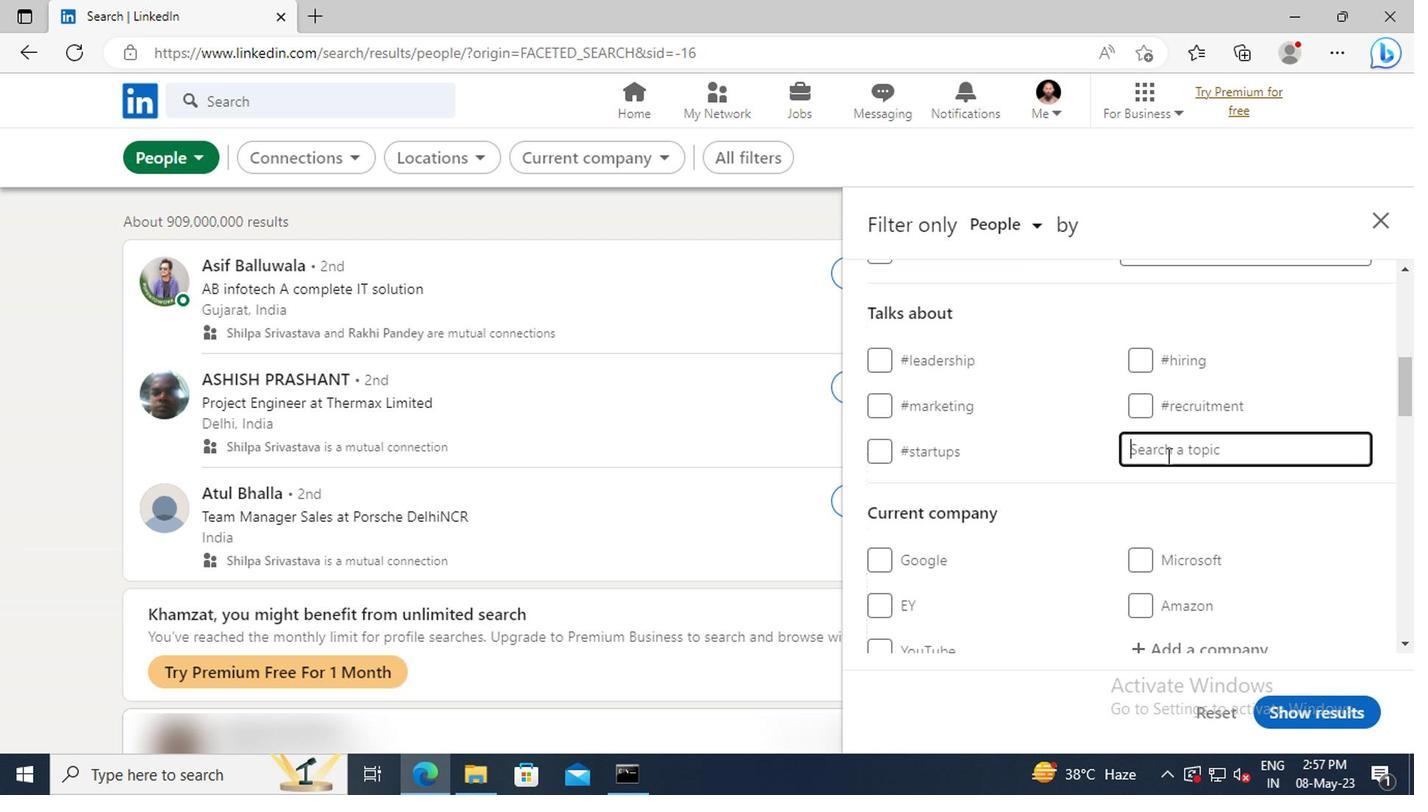 
Action: Key pressed RECRUI
Screenshot: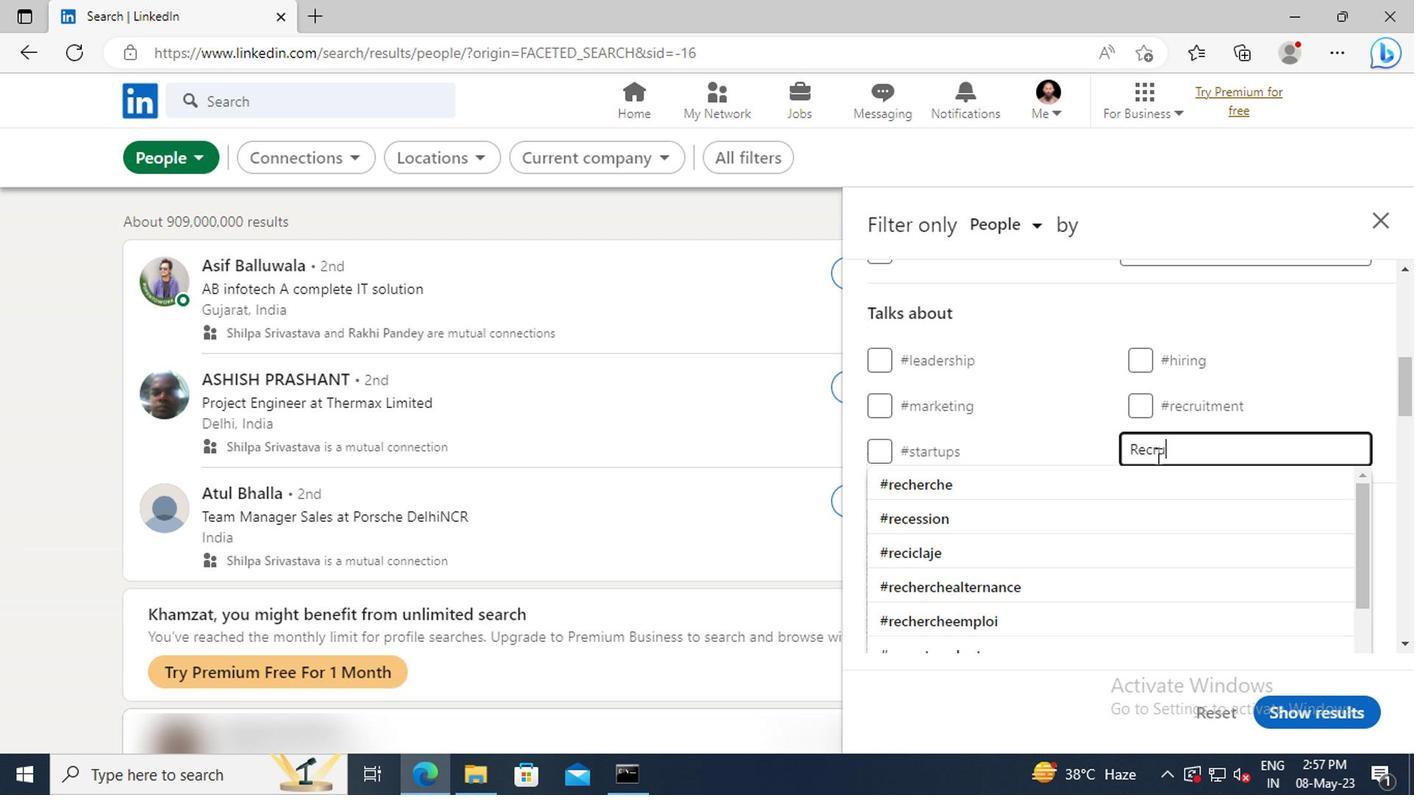 
Action: Mouse moved to (1139, 483)
Screenshot: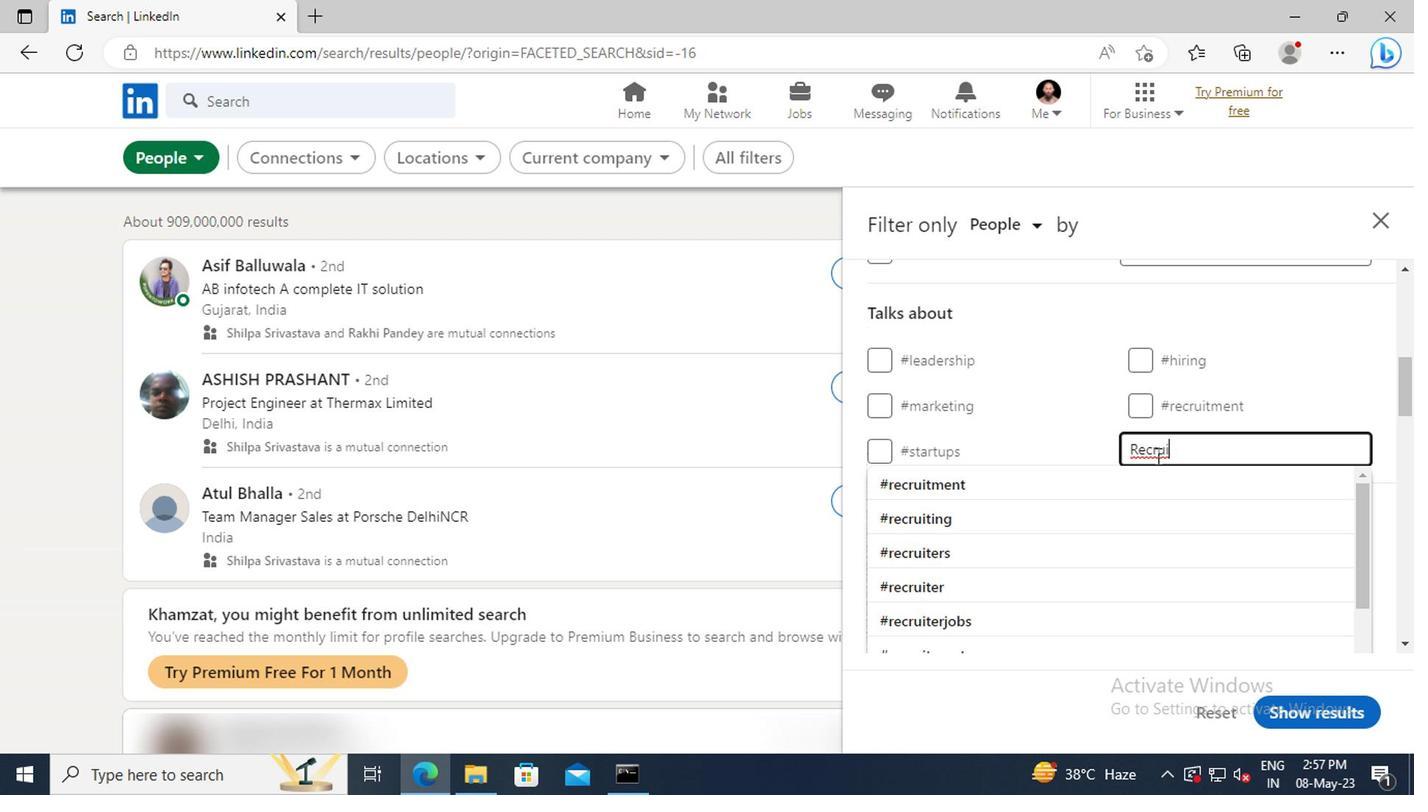 
Action: Mouse pressed left at (1139, 483)
Screenshot: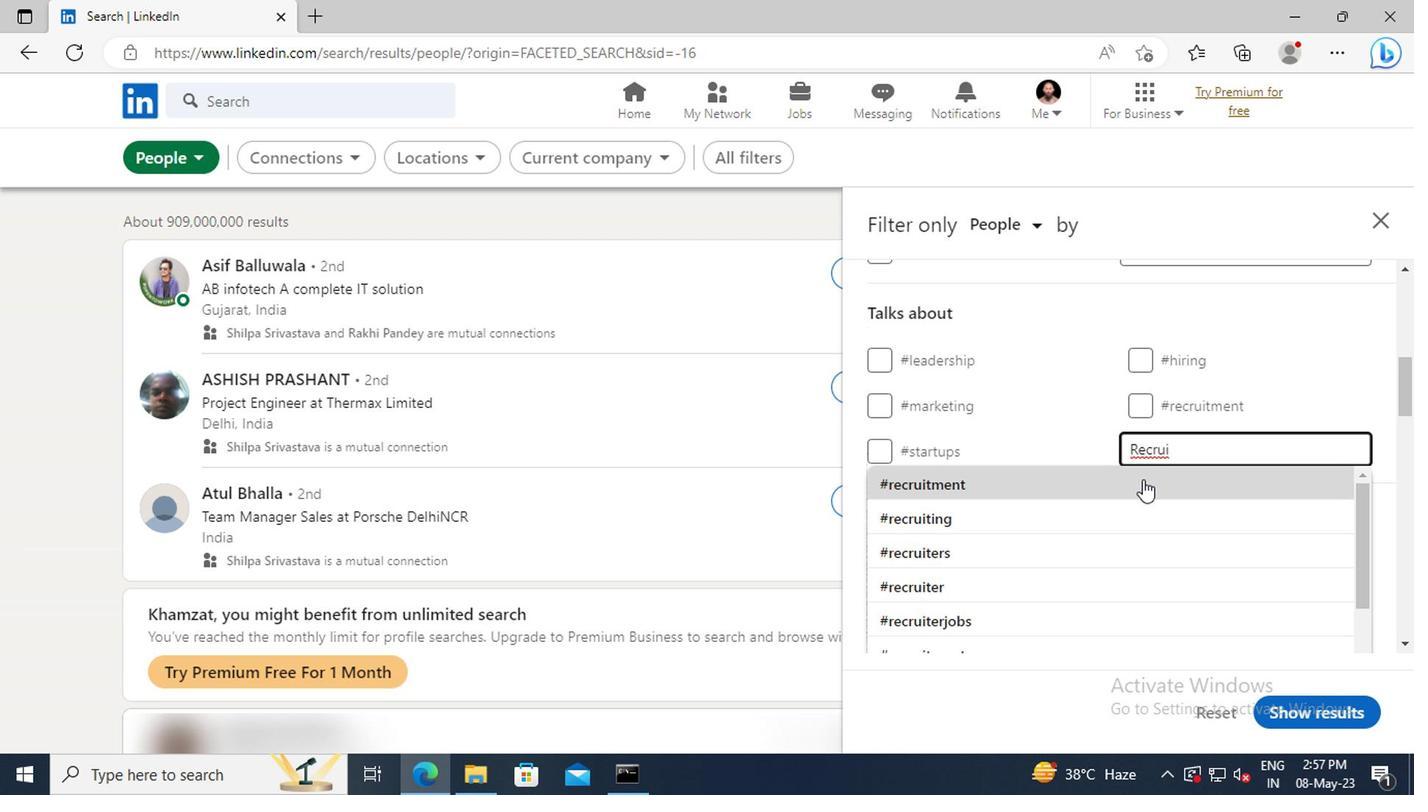 
Action: Mouse moved to (1140, 483)
Screenshot: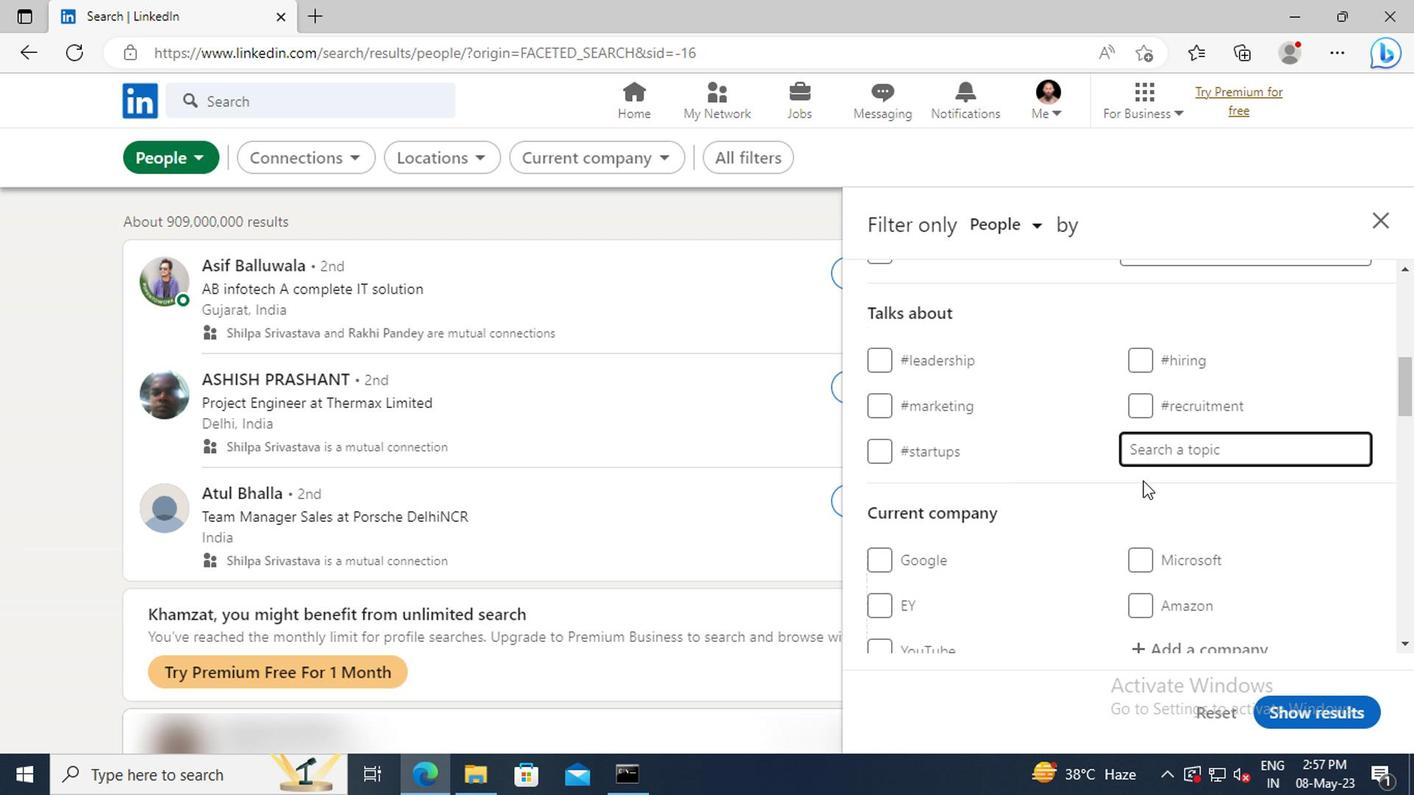 
Action: Mouse scrolled (1140, 481) with delta (0, -1)
Screenshot: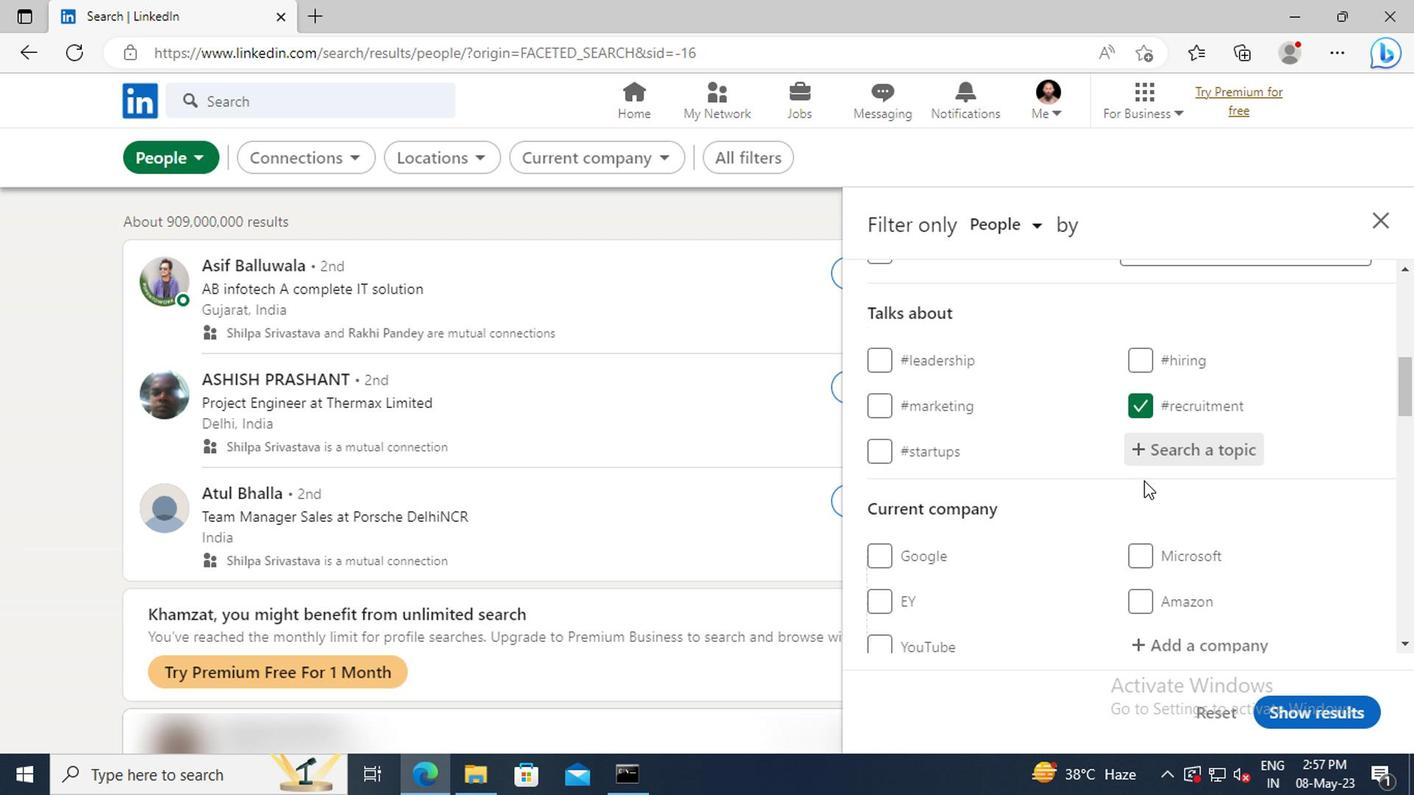 
Action: Mouse scrolled (1140, 481) with delta (0, -1)
Screenshot: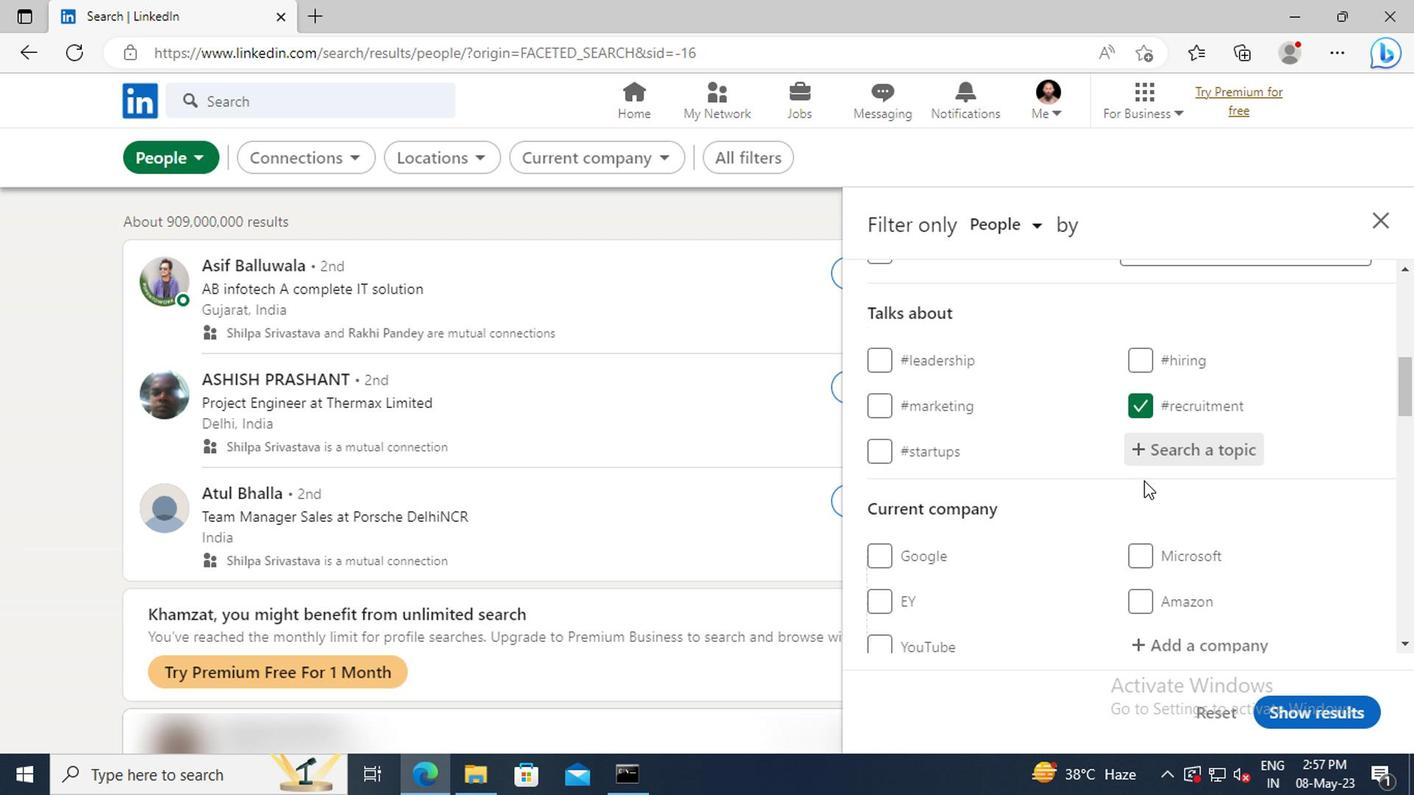 
Action: Mouse scrolled (1140, 481) with delta (0, -1)
Screenshot: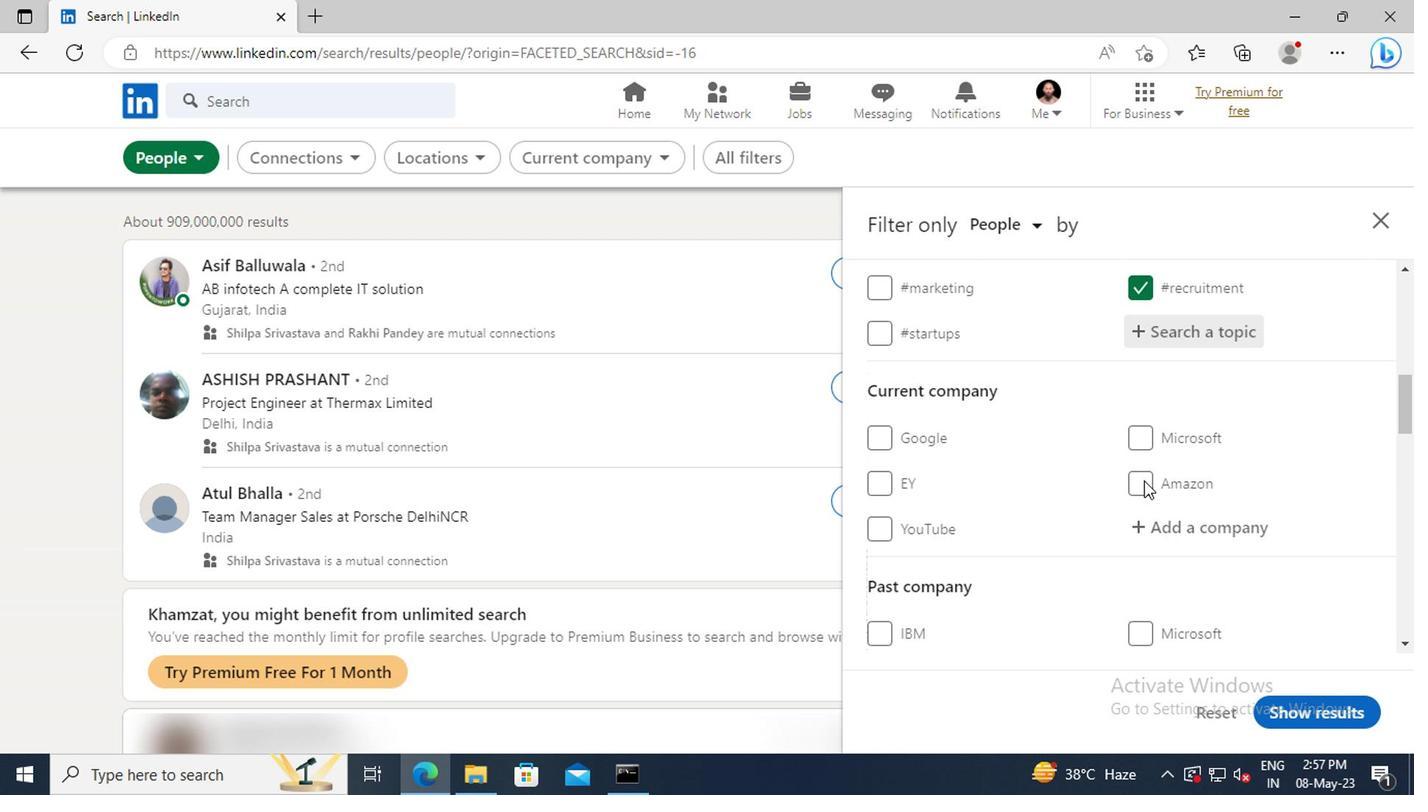 
Action: Mouse scrolled (1140, 481) with delta (0, -1)
Screenshot: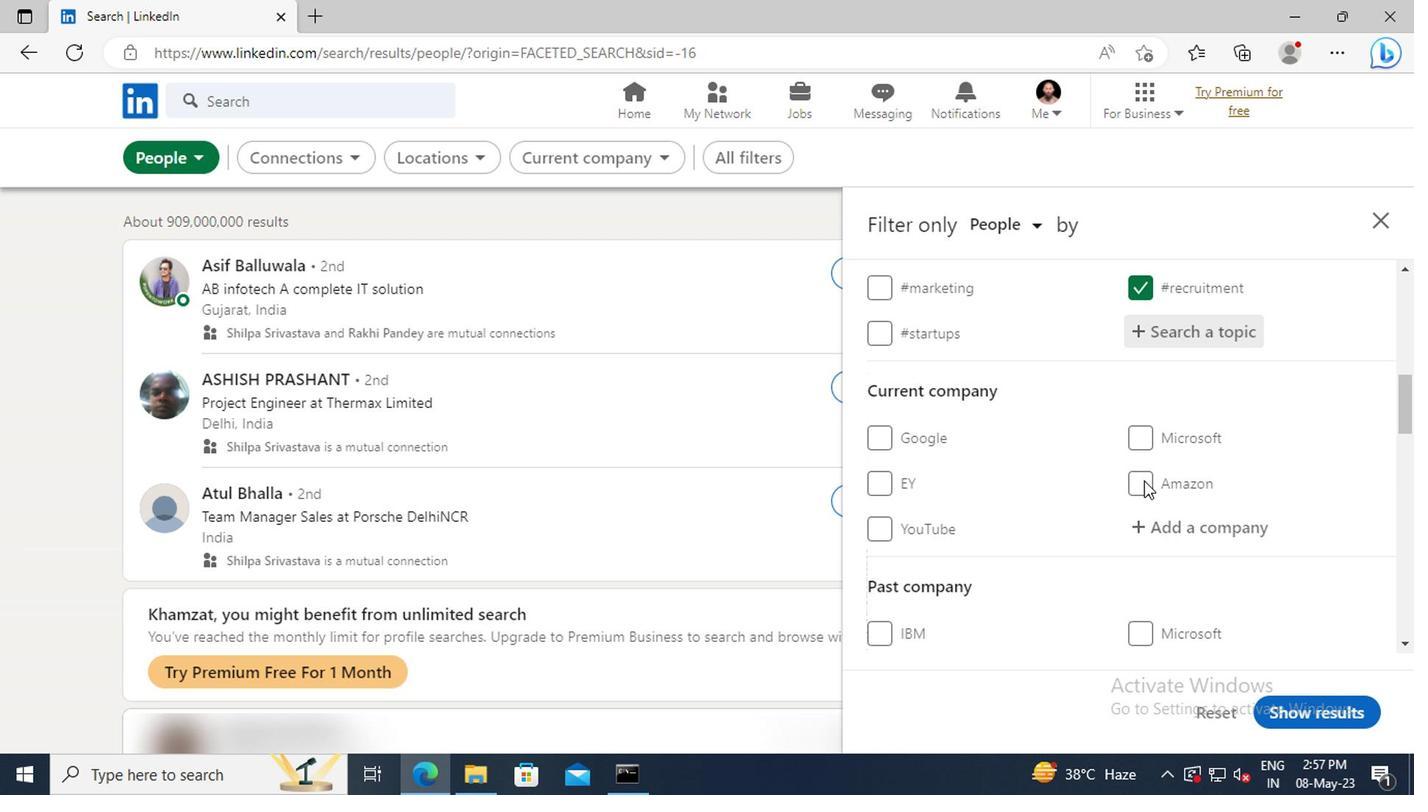 
Action: Mouse scrolled (1140, 481) with delta (0, -1)
Screenshot: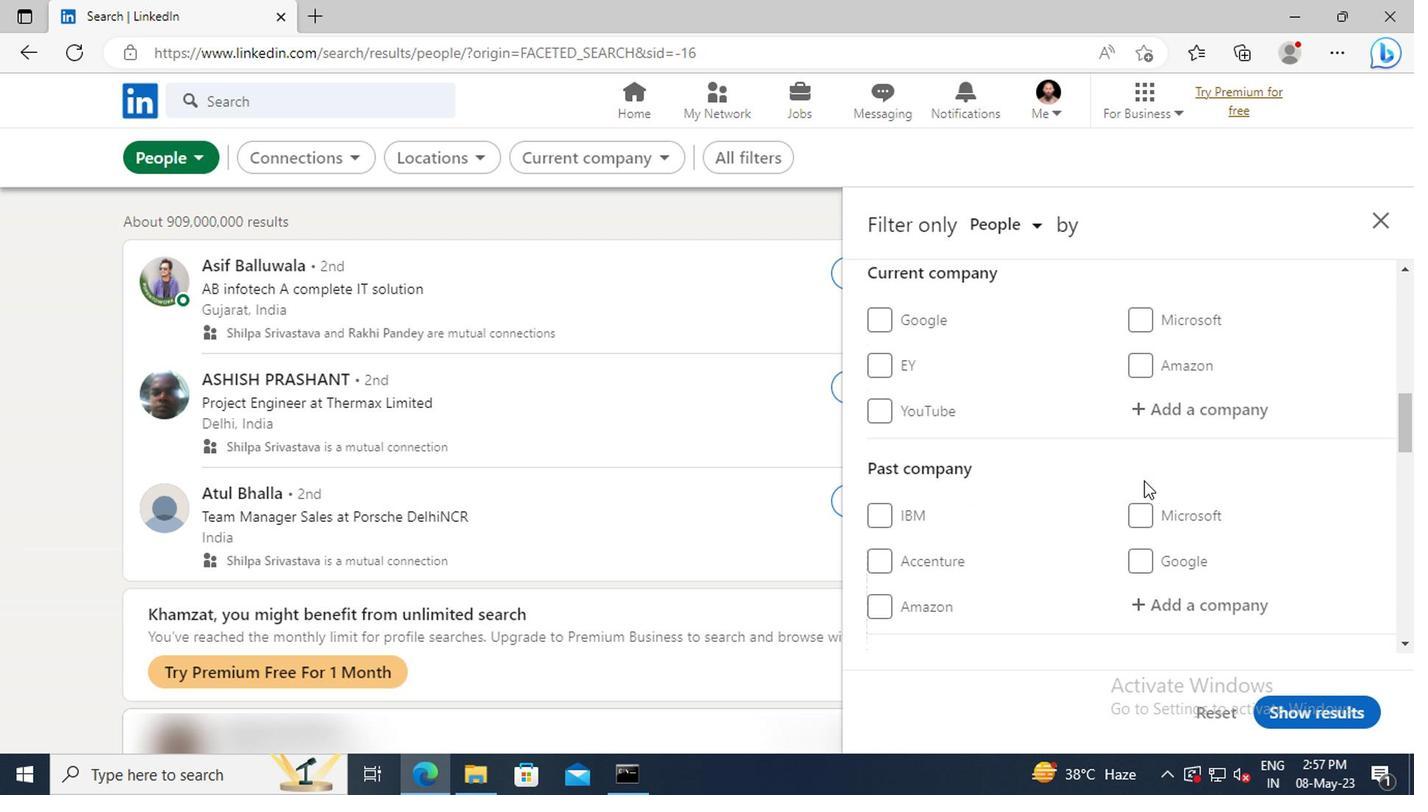 
Action: Mouse scrolled (1140, 481) with delta (0, -1)
Screenshot: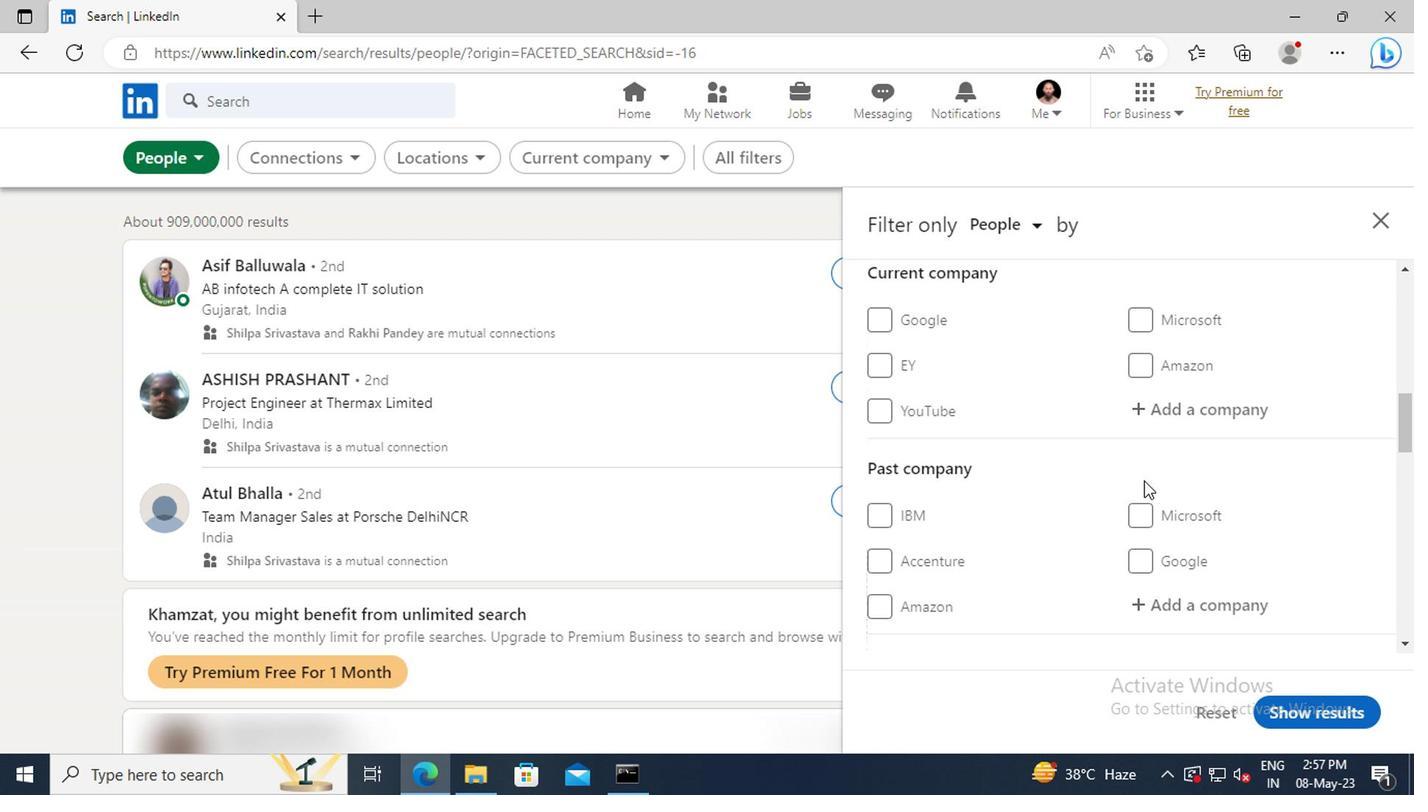 
Action: Mouse scrolled (1140, 481) with delta (0, -1)
Screenshot: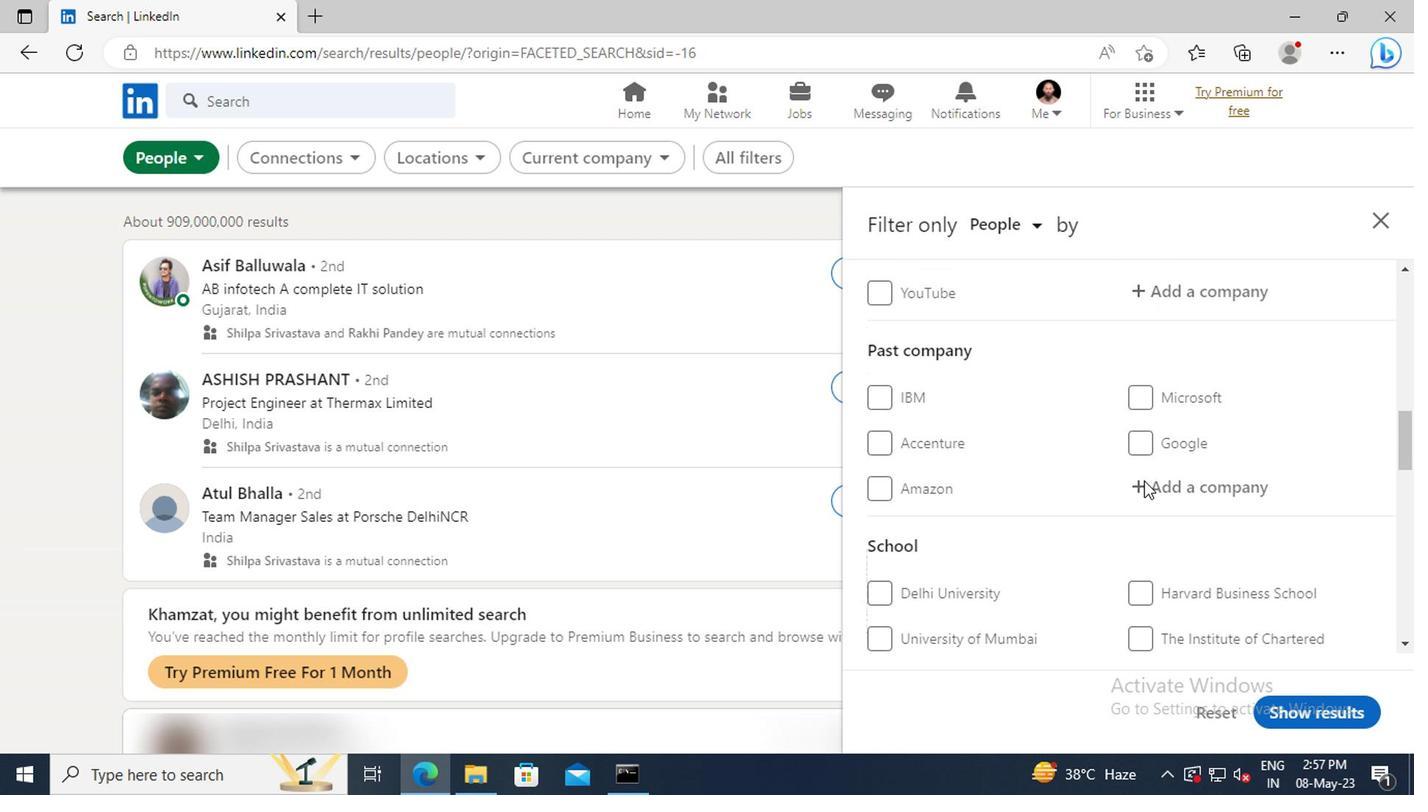 
Action: Mouse scrolled (1140, 481) with delta (0, -1)
Screenshot: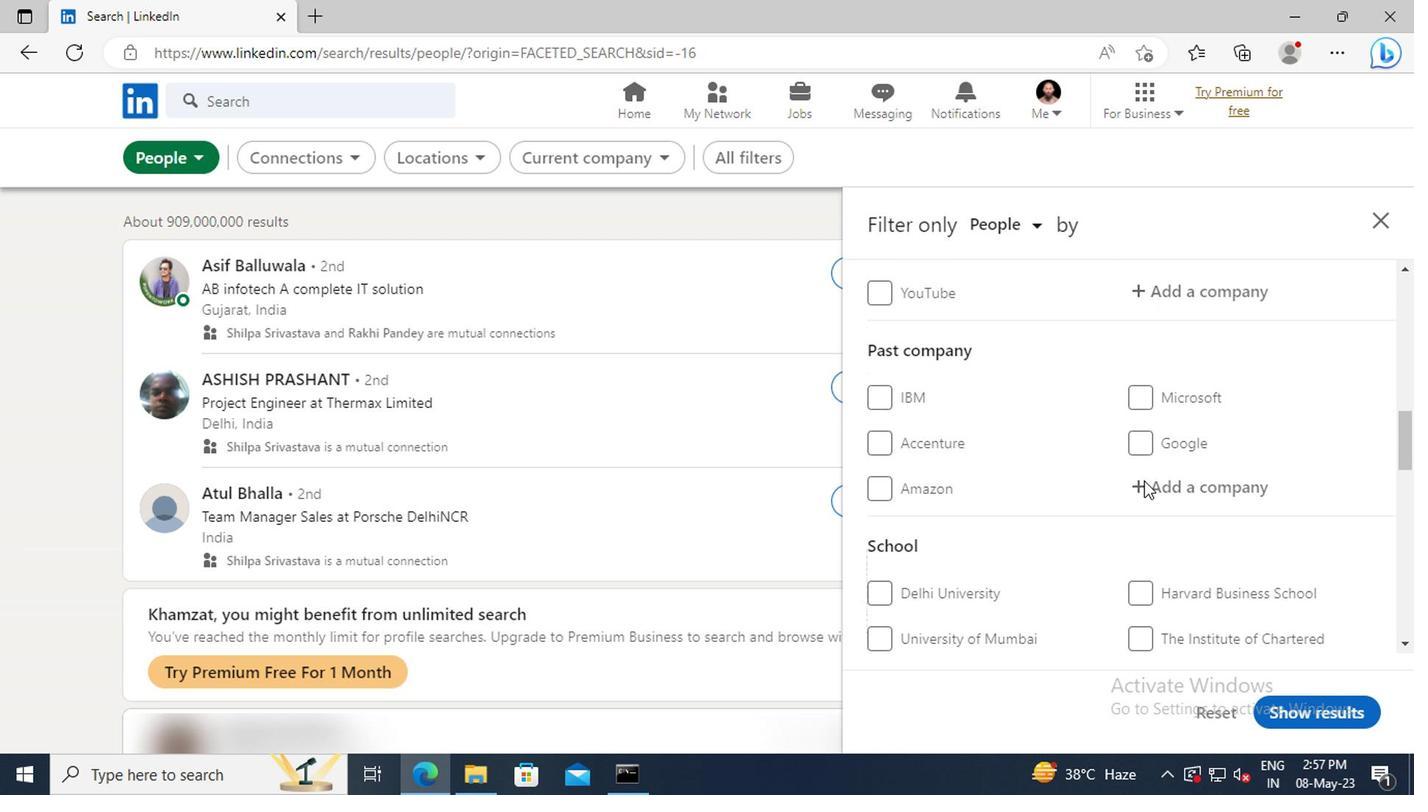 
Action: Mouse scrolled (1140, 481) with delta (0, -1)
Screenshot: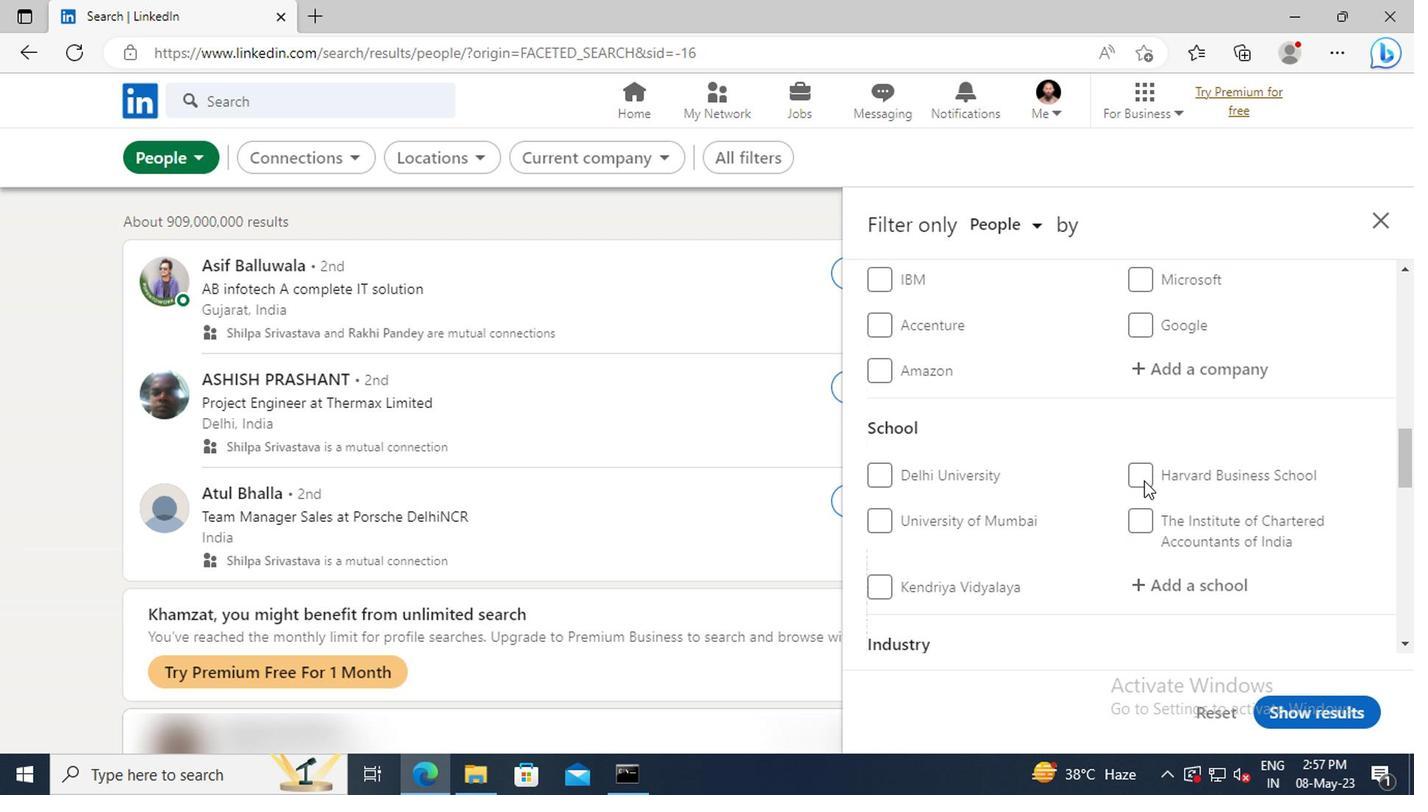 
Action: Mouse scrolled (1140, 481) with delta (0, -1)
Screenshot: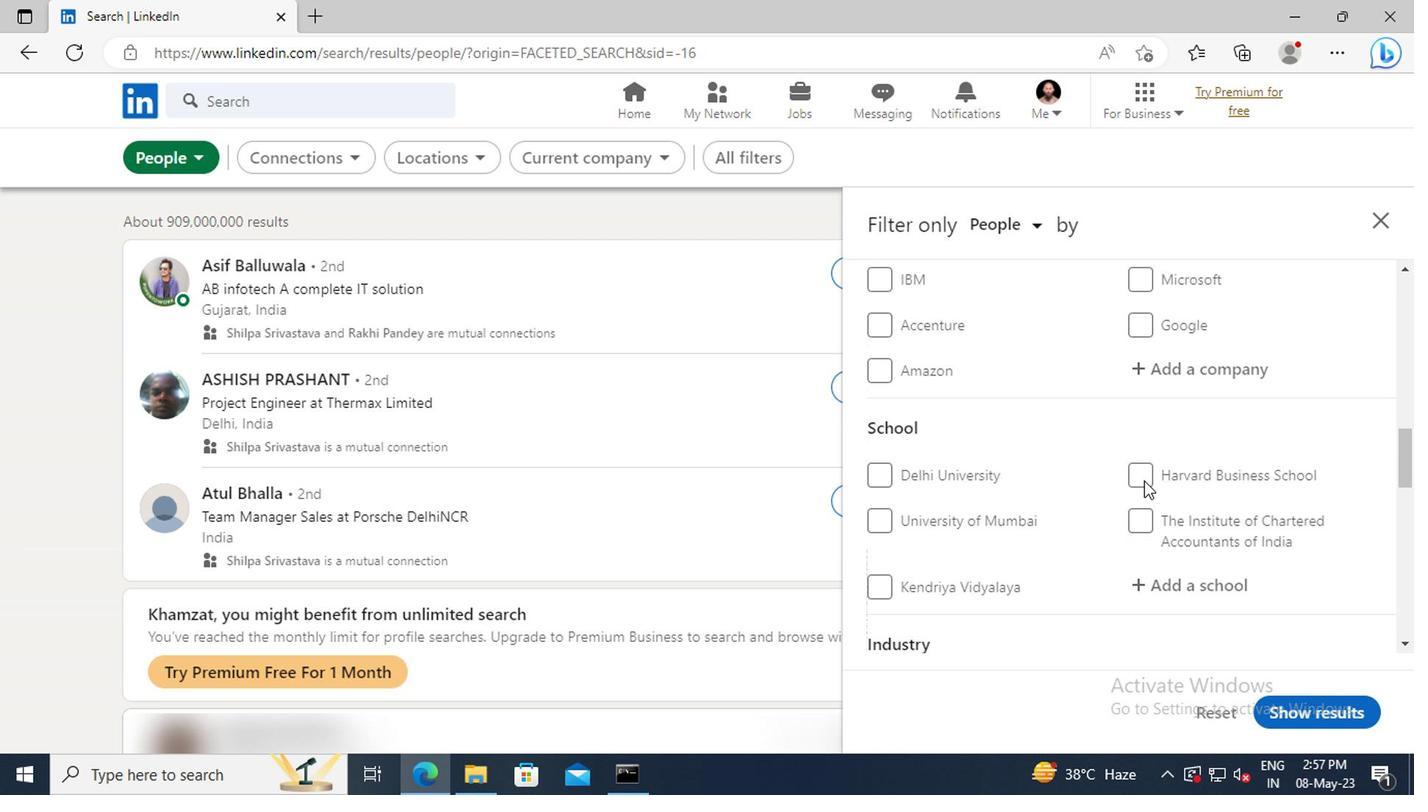 
Action: Mouse scrolled (1140, 481) with delta (0, -1)
Screenshot: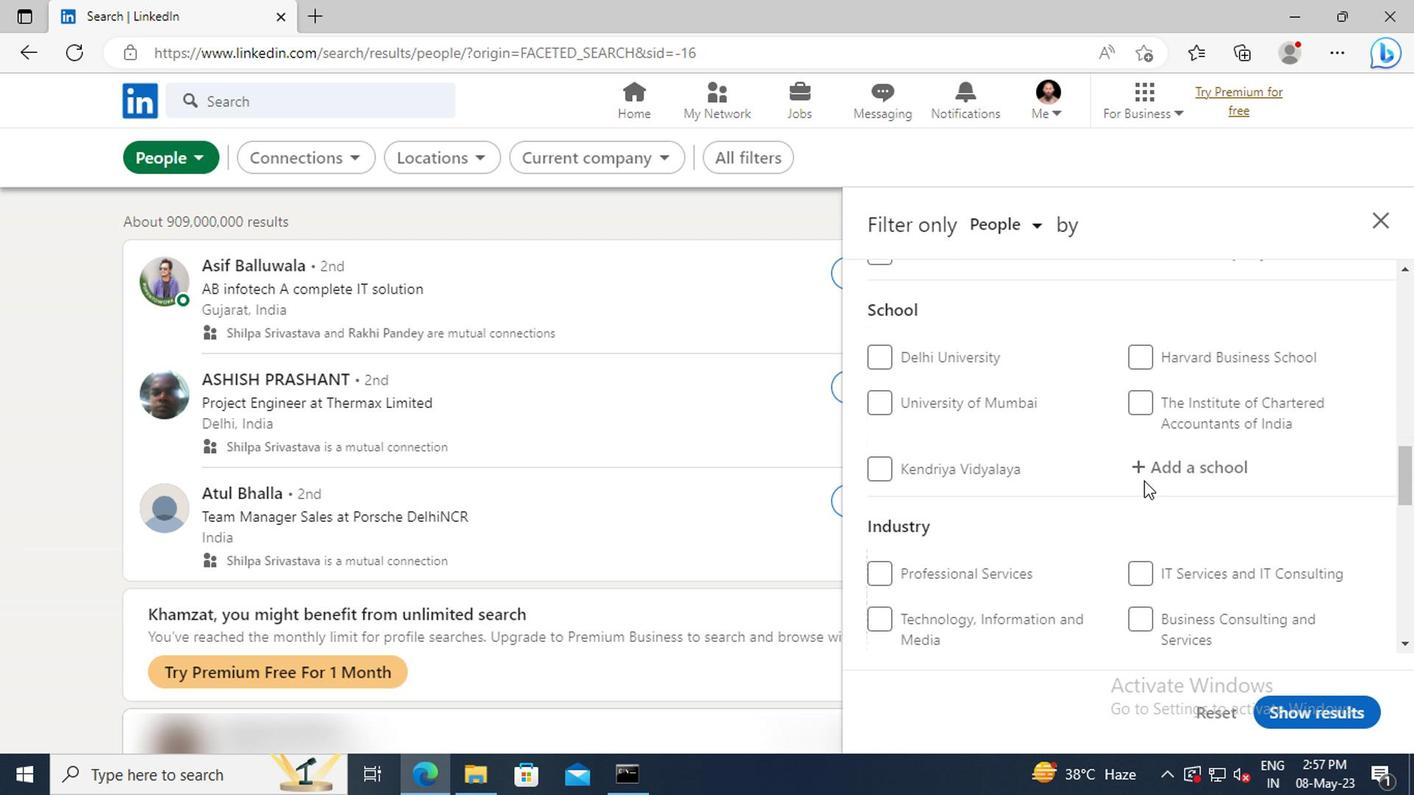 
Action: Mouse scrolled (1140, 481) with delta (0, -1)
Screenshot: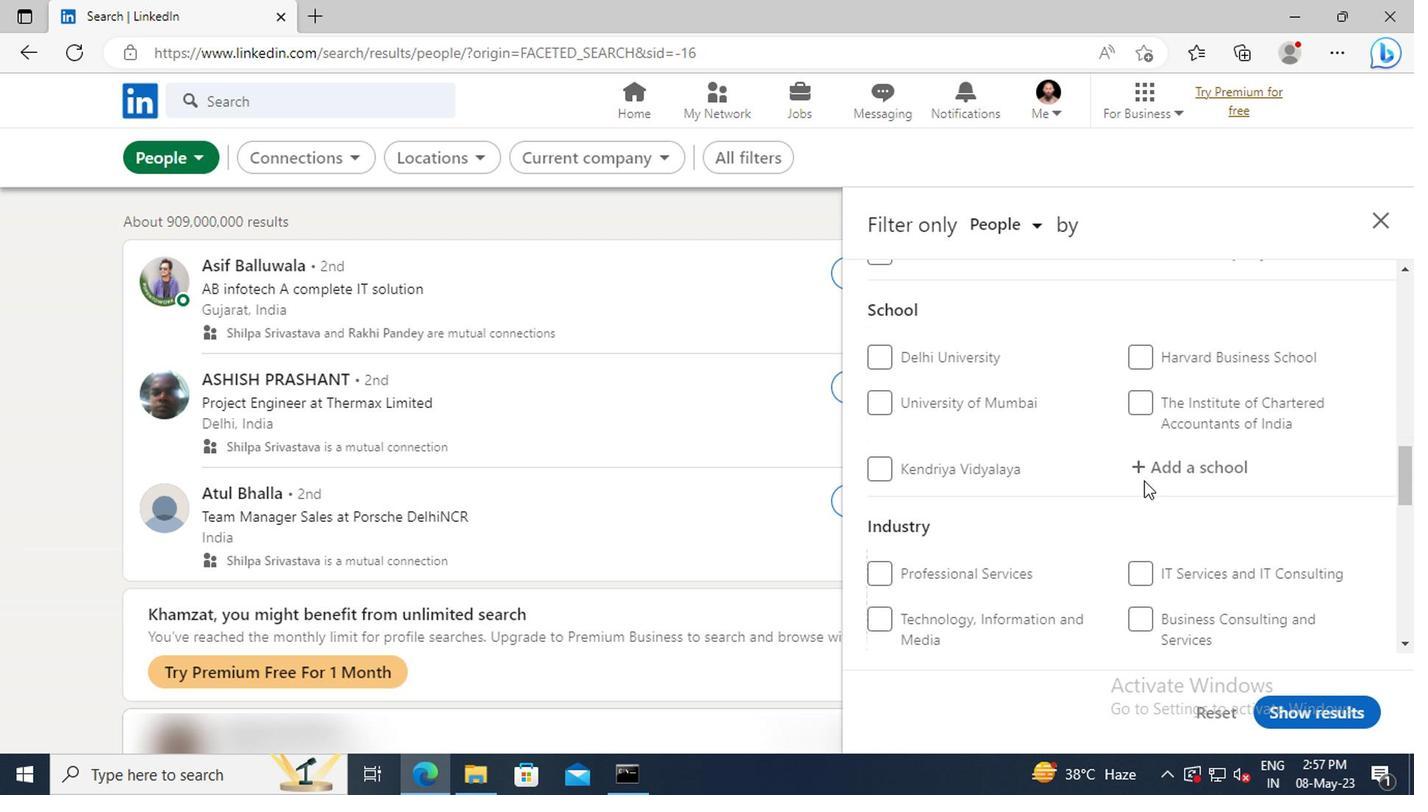 
Action: Mouse scrolled (1140, 481) with delta (0, -1)
Screenshot: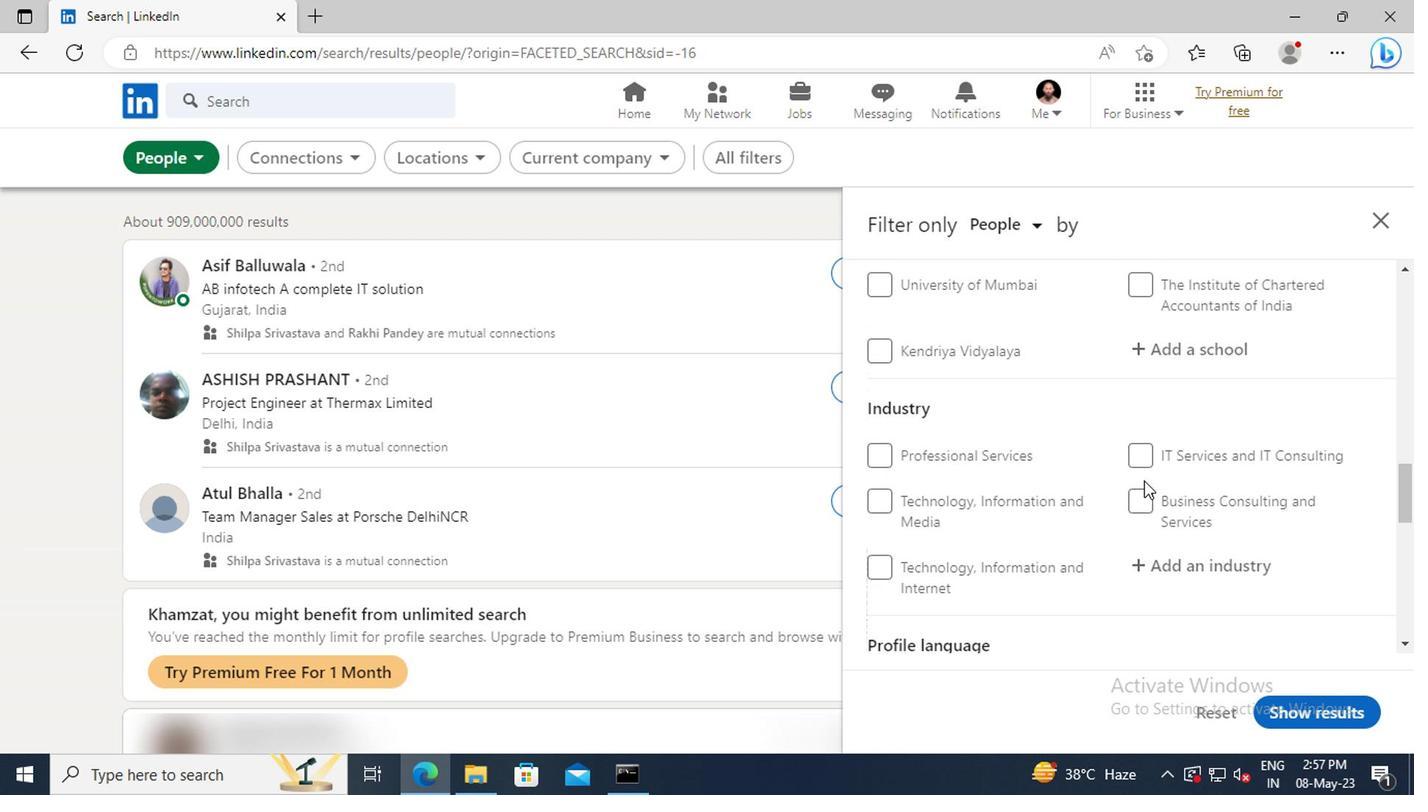 
Action: Mouse scrolled (1140, 481) with delta (0, -1)
Screenshot: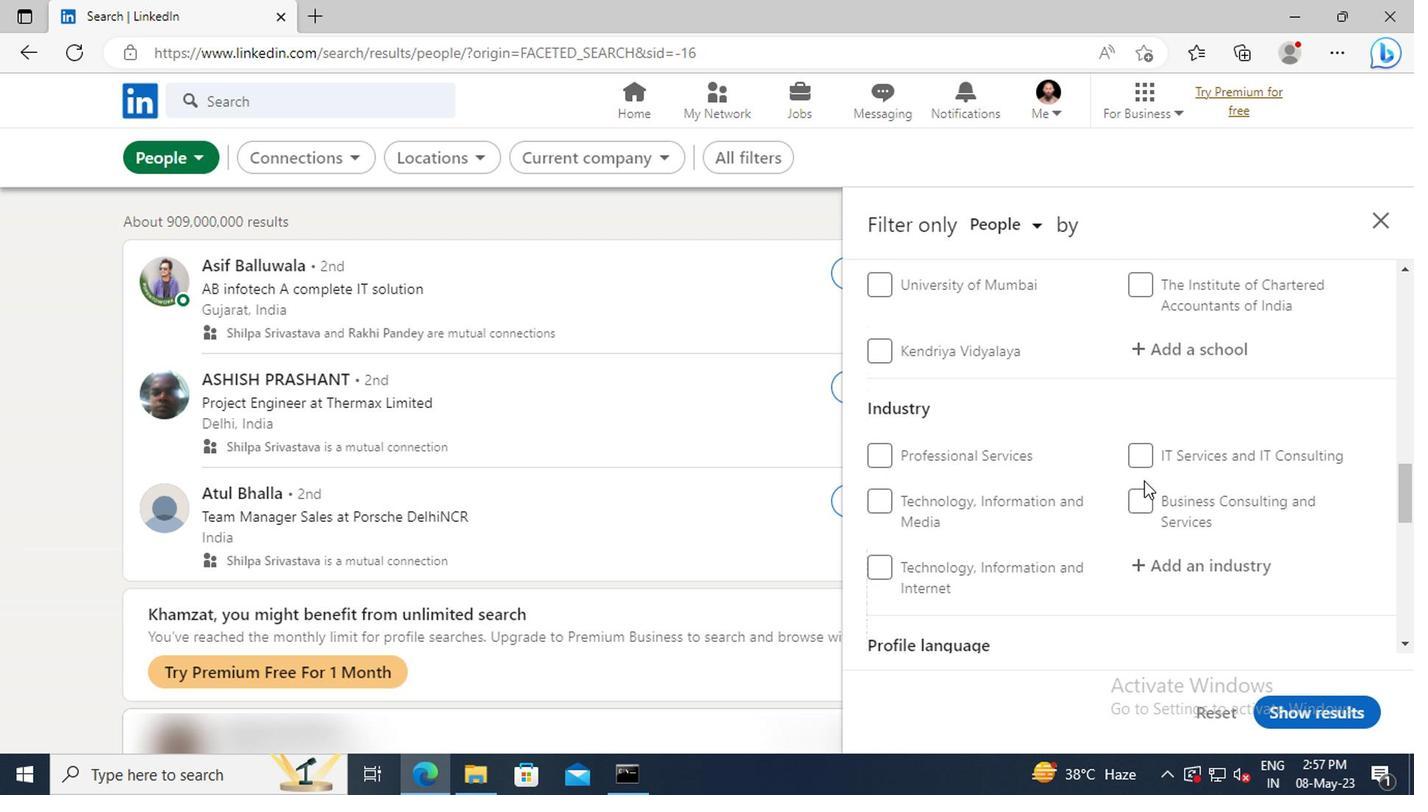
Action: Mouse scrolled (1140, 481) with delta (0, -1)
Screenshot: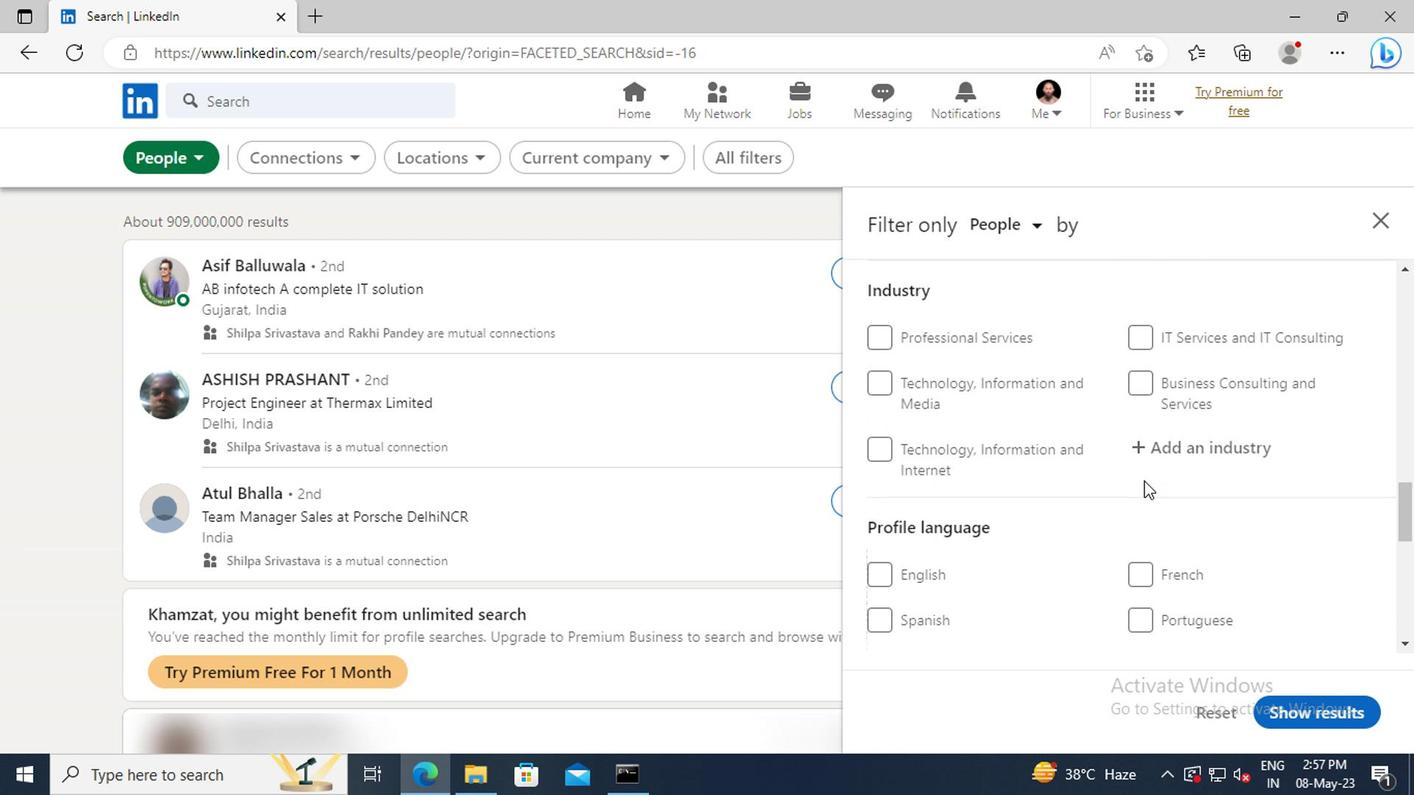 
Action: Mouse scrolled (1140, 481) with delta (0, -1)
Screenshot: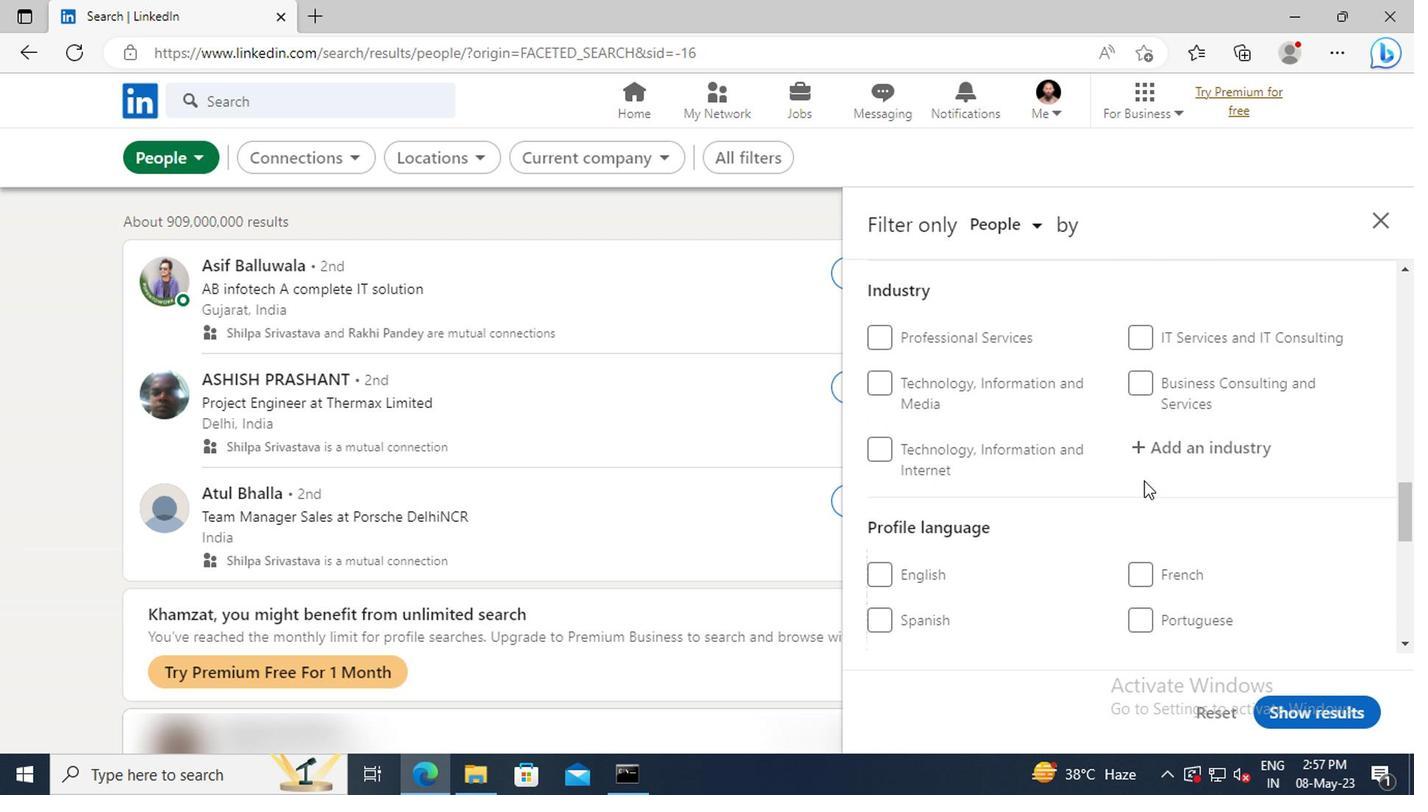 
Action: Mouse moved to (882, 504)
Screenshot: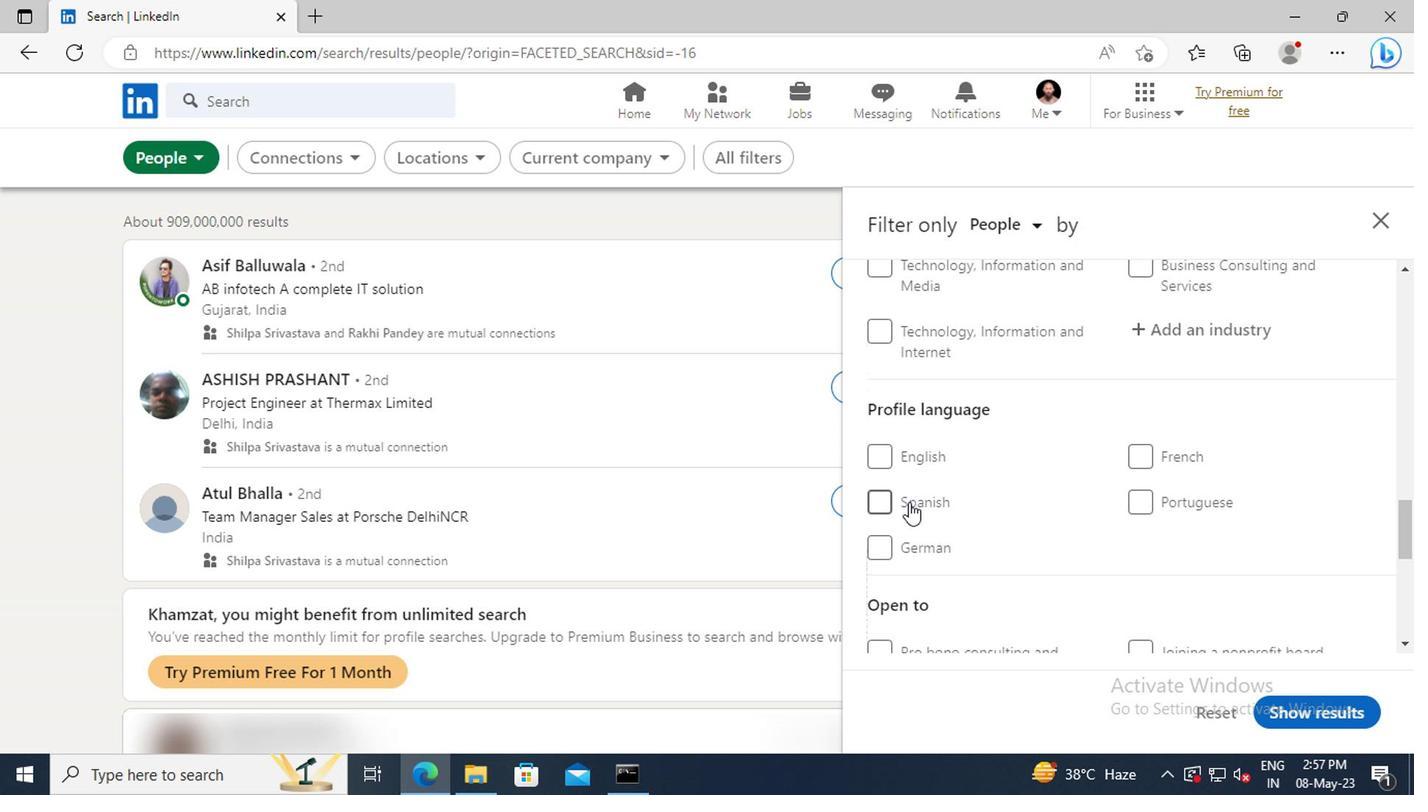 
Action: Mouse pressed left at (882, 504)
Screenshot: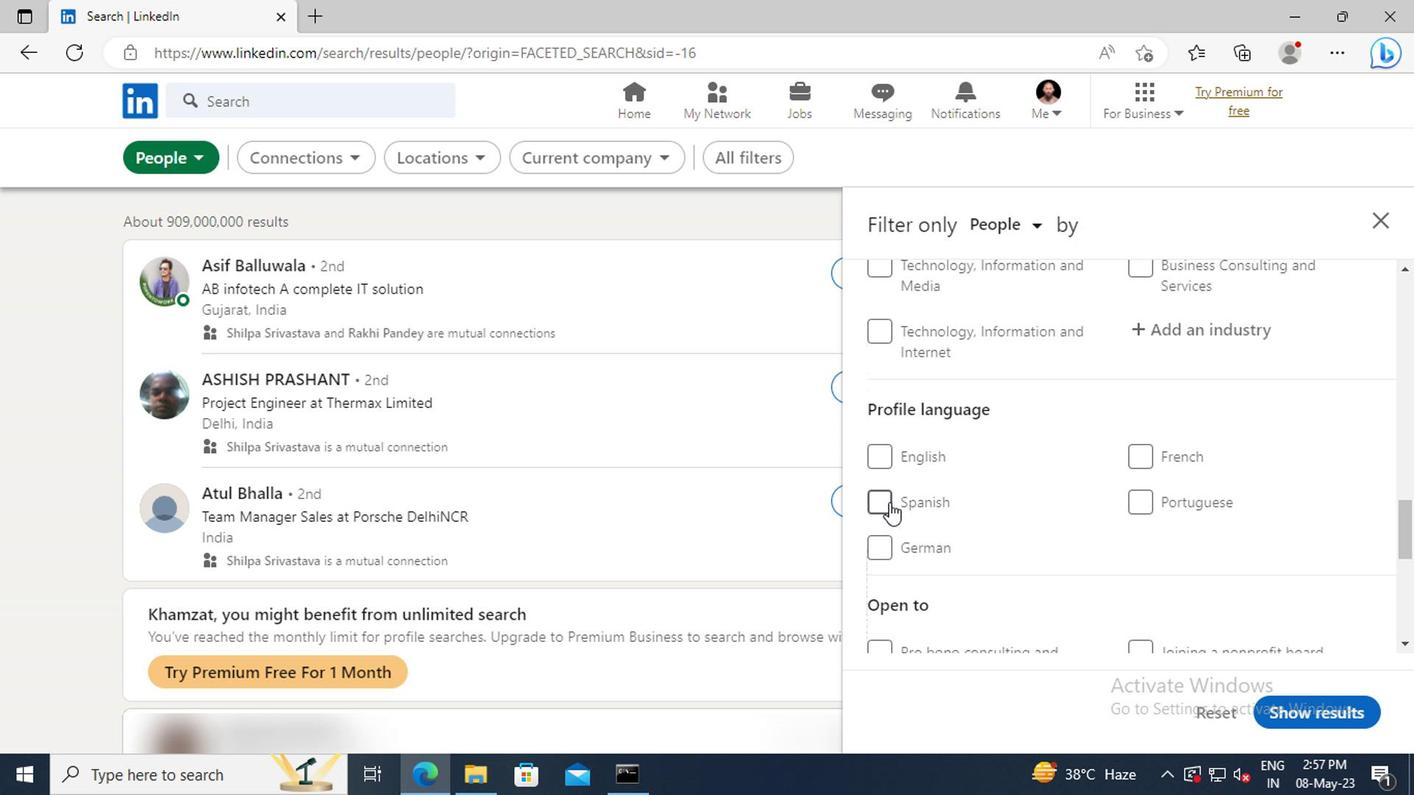 
Action: Mouse moved to (1056, 469)
Screenshot: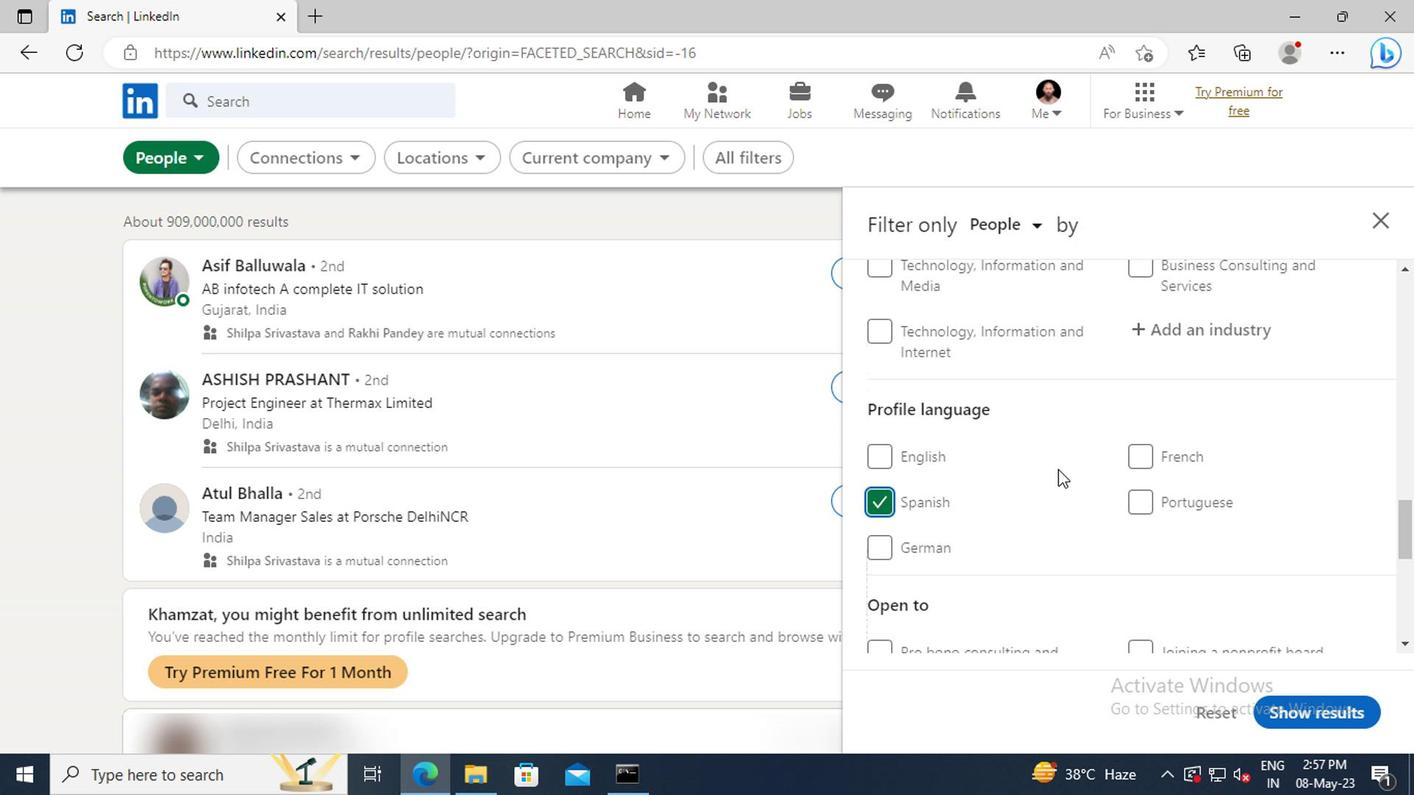 
Action: Mouse scrolled (1056, 470) with delta (0, 1)
Screenshot: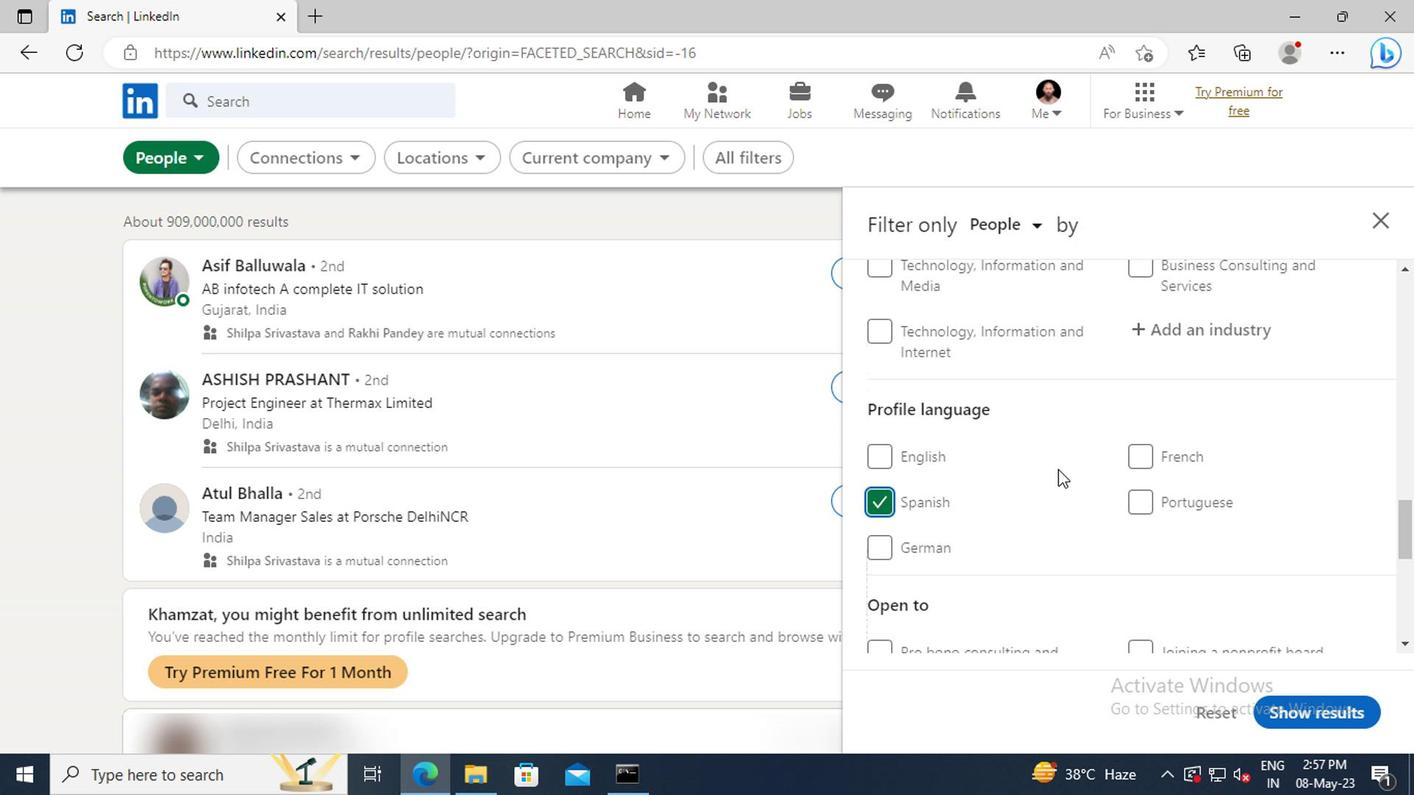 
Action: Mouse moved to (1060, 458)
Screenshot: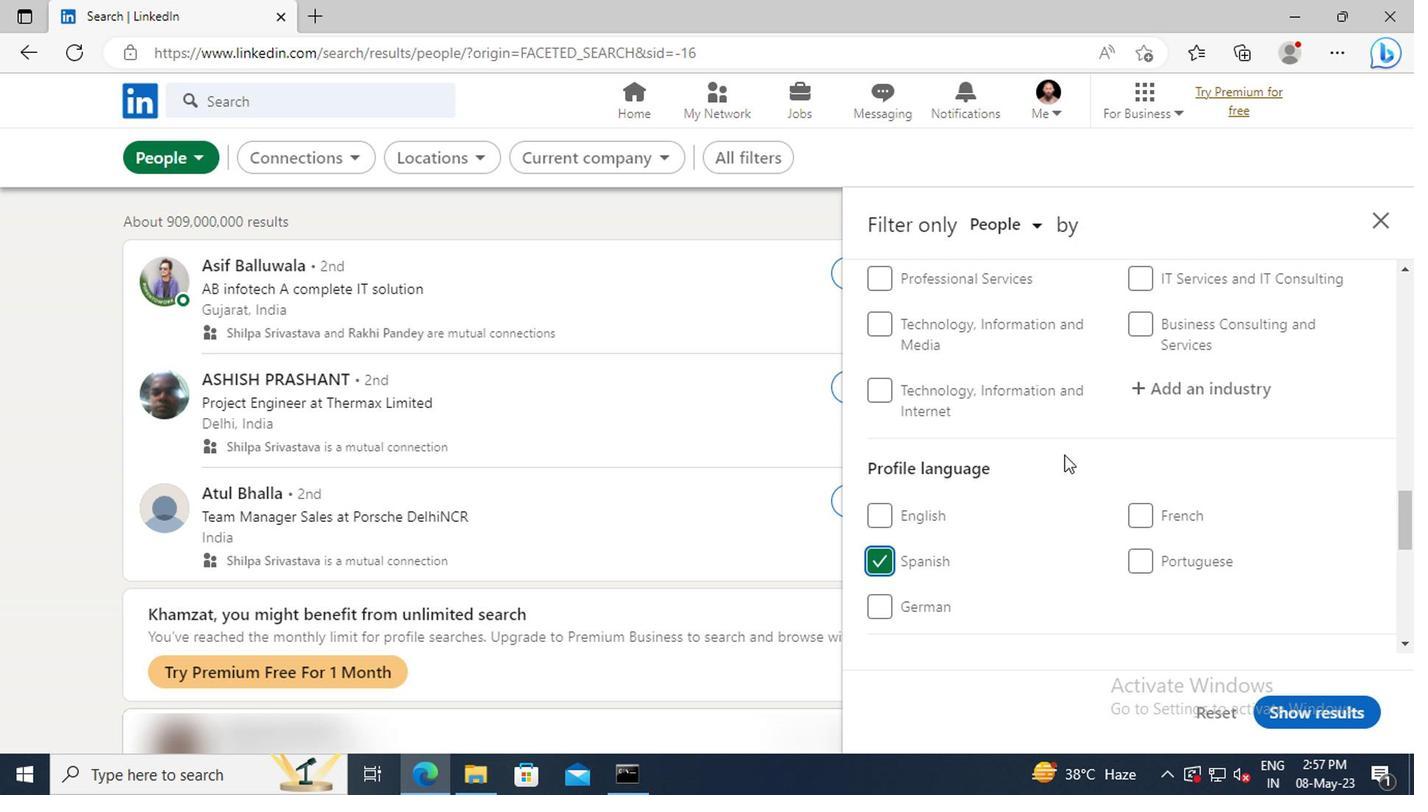 
Action: Mouse scrolled (1060, 460) with delta (0, 1)
Screenshot: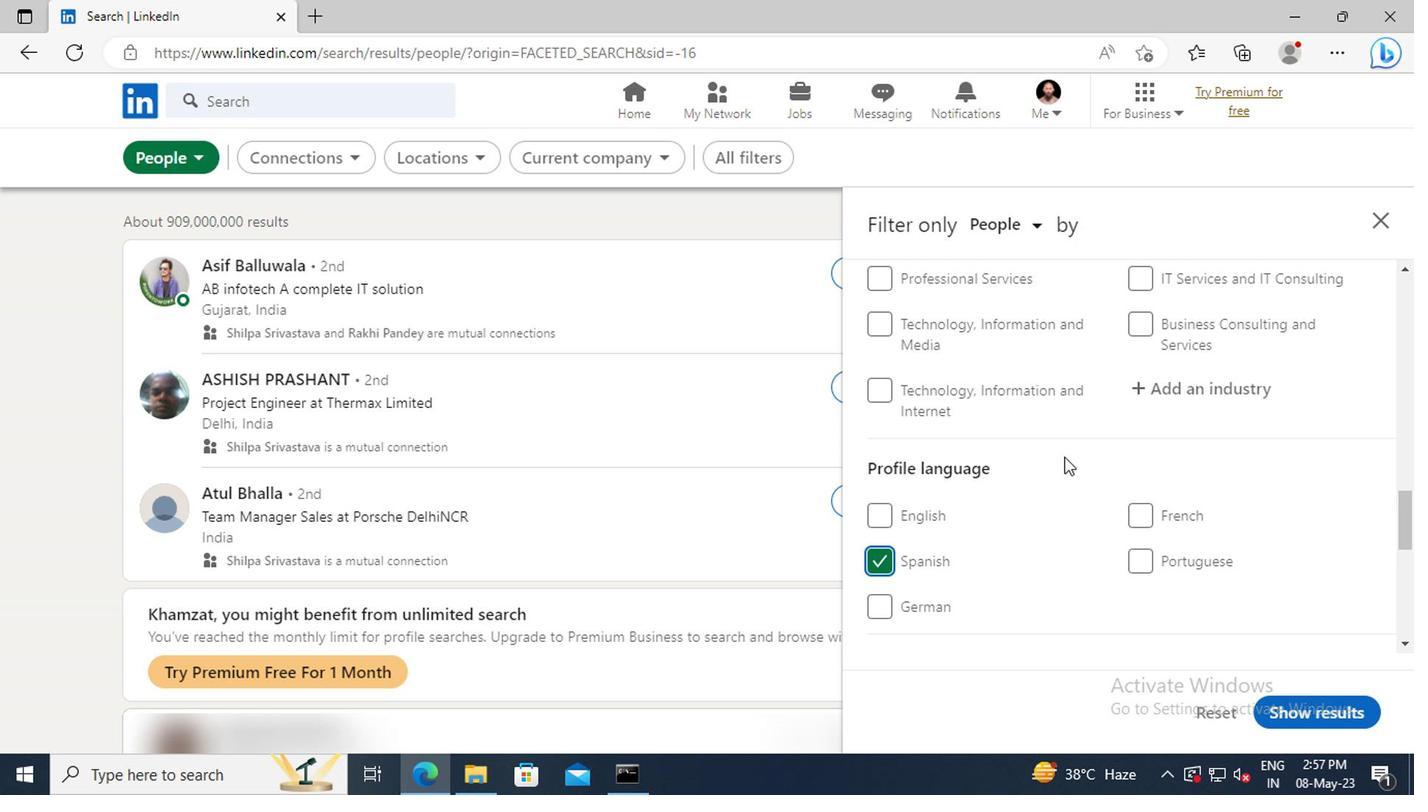 
Action: Mouse scrolled (1060, 460) with delta (0, 1)
Screenshot: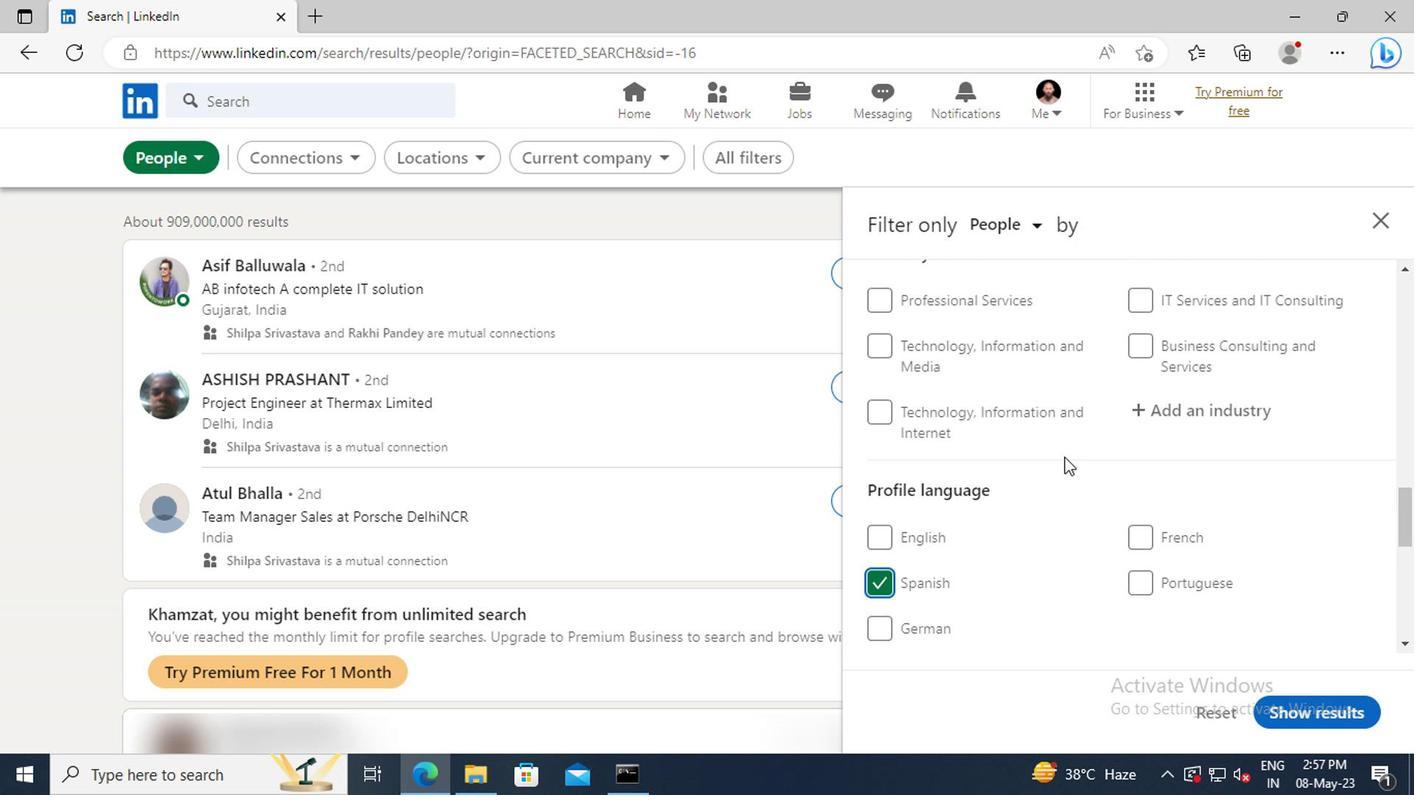 
Action: Mouse scrolled (1060, 460) with delta (0, 1)
Screenshot: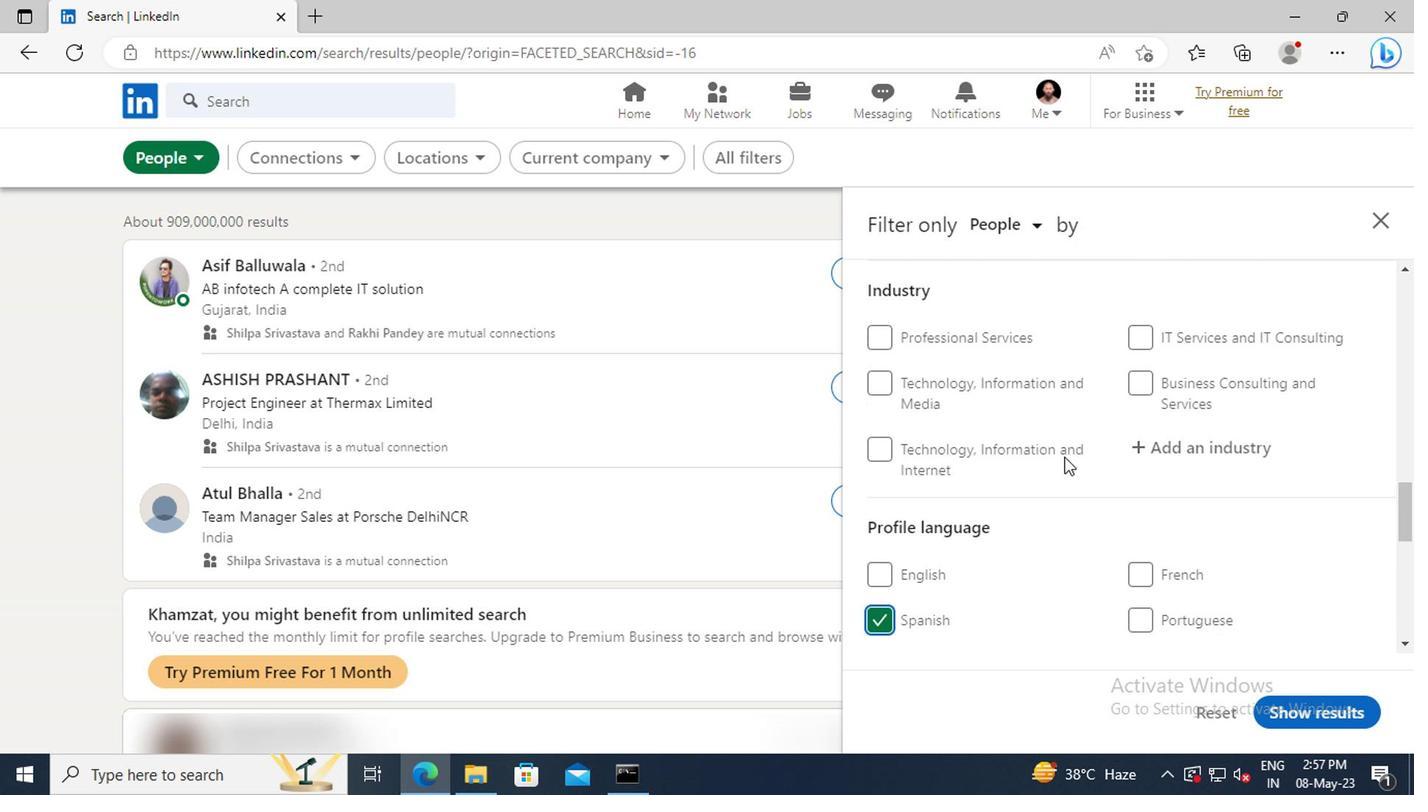 
Action: Mouse scrolled (1060, 460) with delta (0, 1)
Screenshot: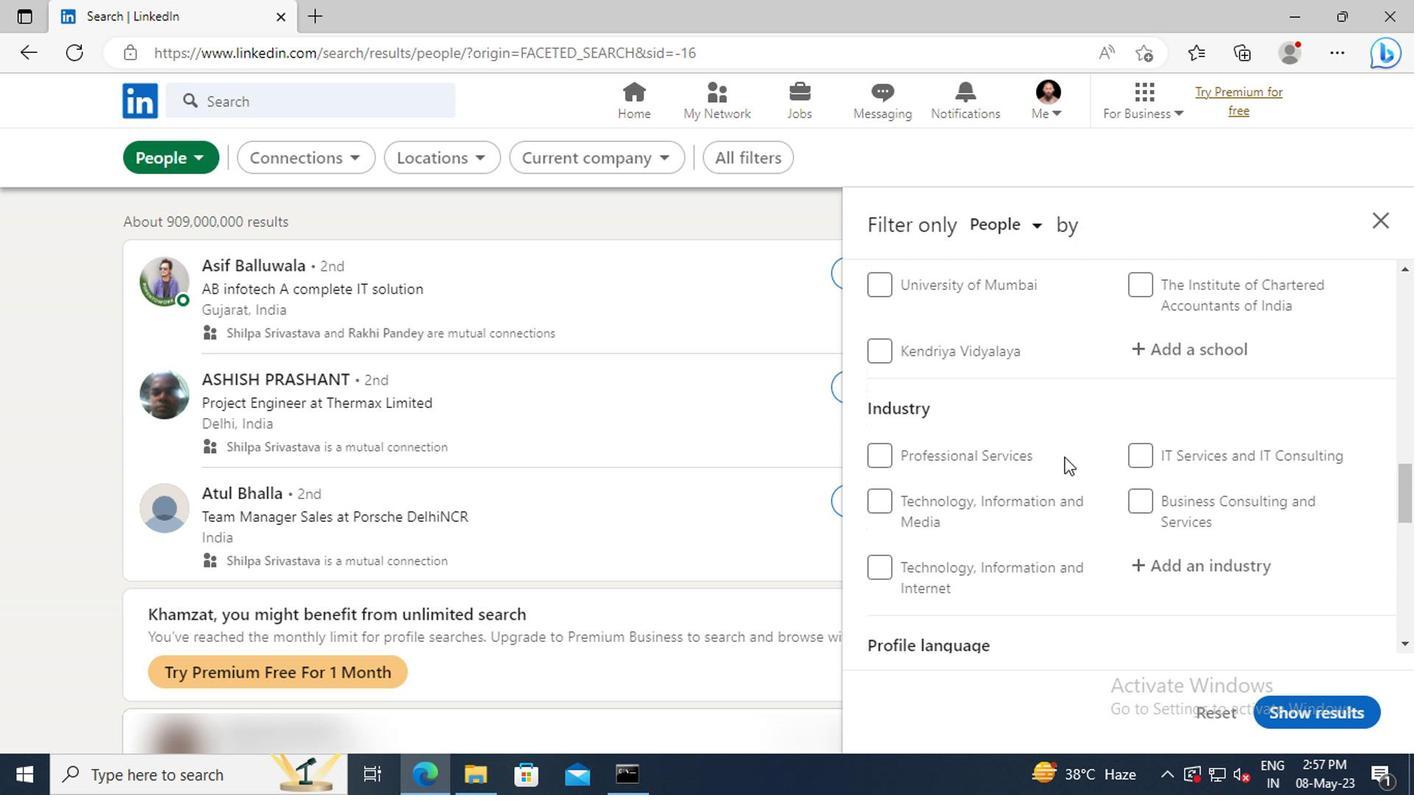 
Action: Mouse scrolled (1060, 460) with delta (0, 1)
Screenshot: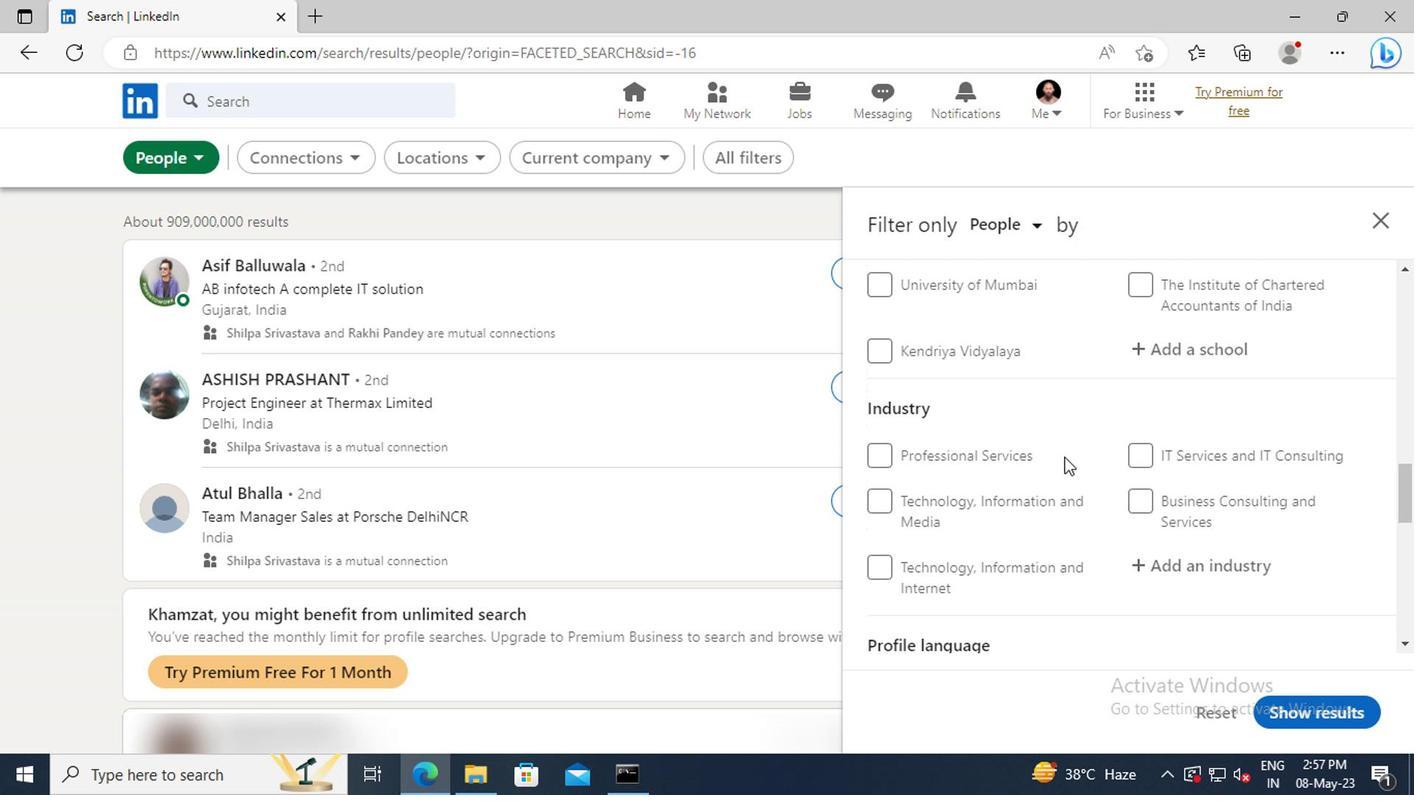 
Action: Mouse scrolled (1060, 460) with delta (0, 1)
Screenshot: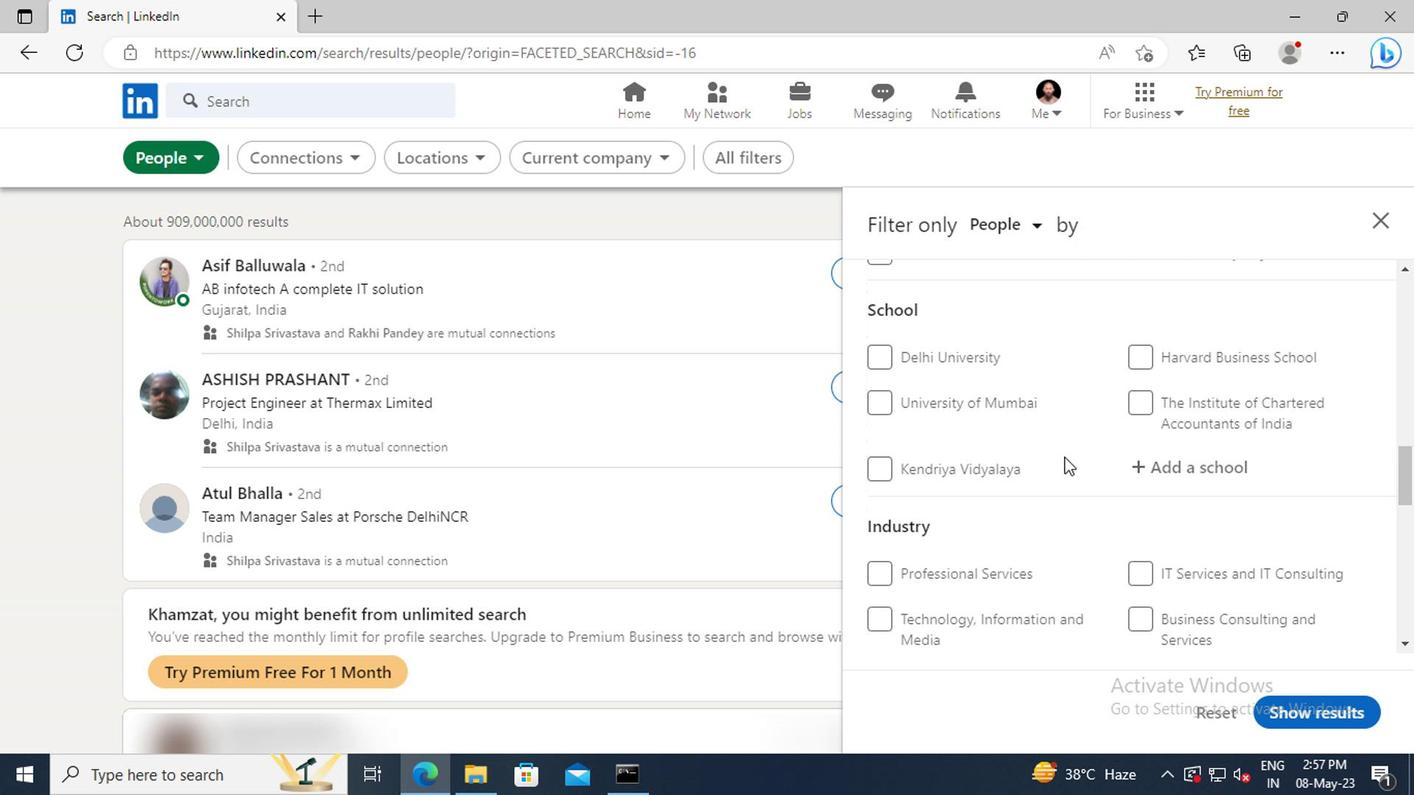 
Action: Mouse scrolled (1060, 460) with delta (0, 1)
Screenshot: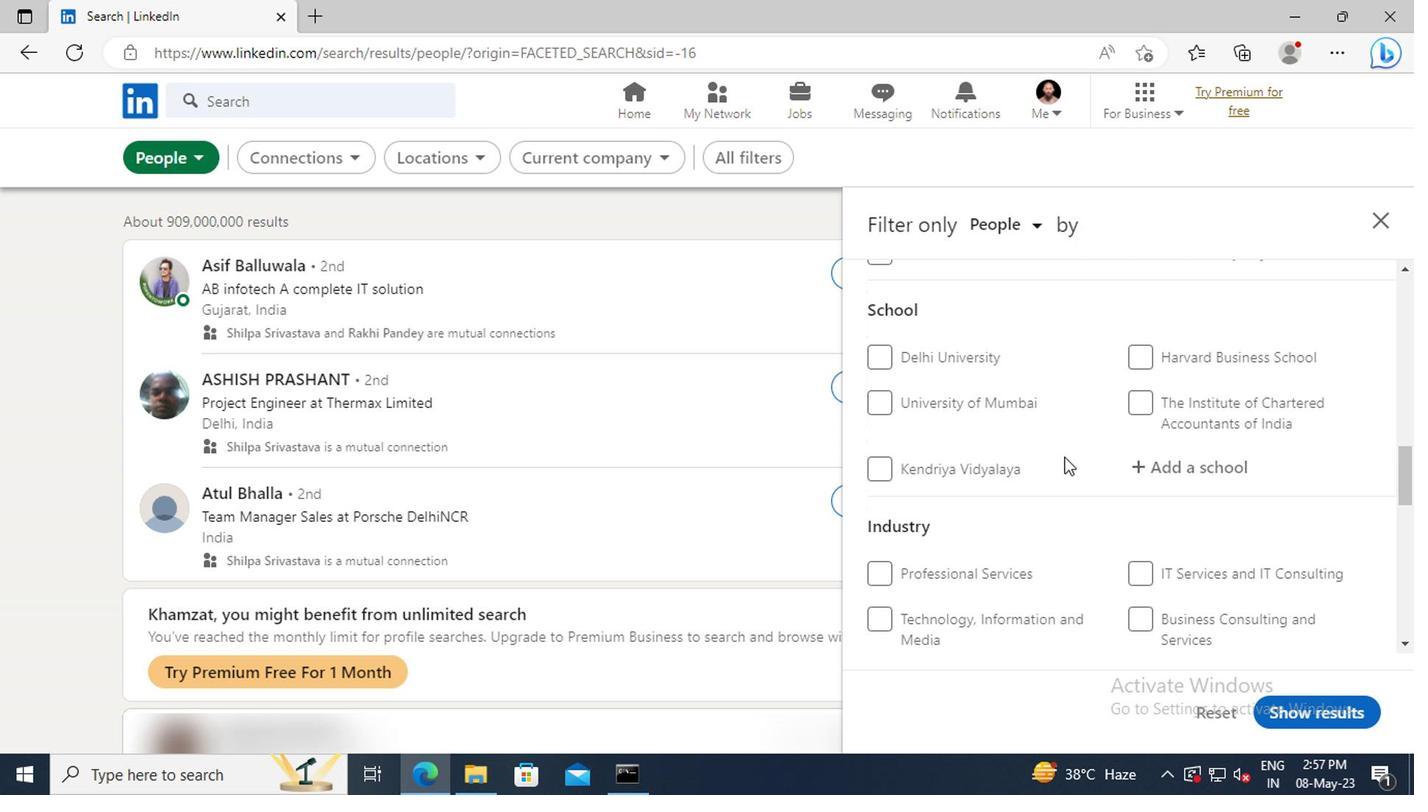 
Action: Mouse scrolled (1060, 460) with delta (0, 1)
Screenshot: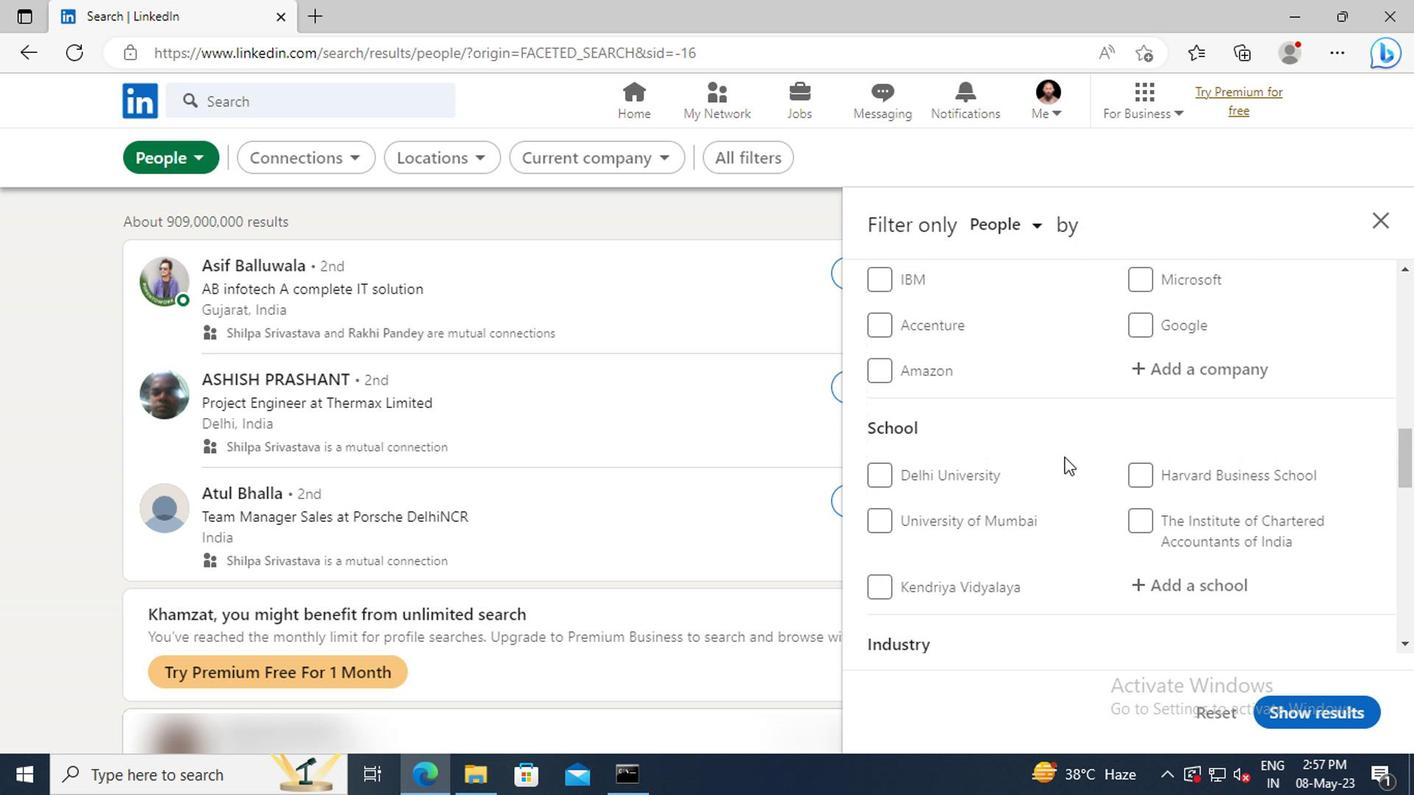 
Action: Mouse scrolled (1060, 460) with delta (0, 1)
Screenshot: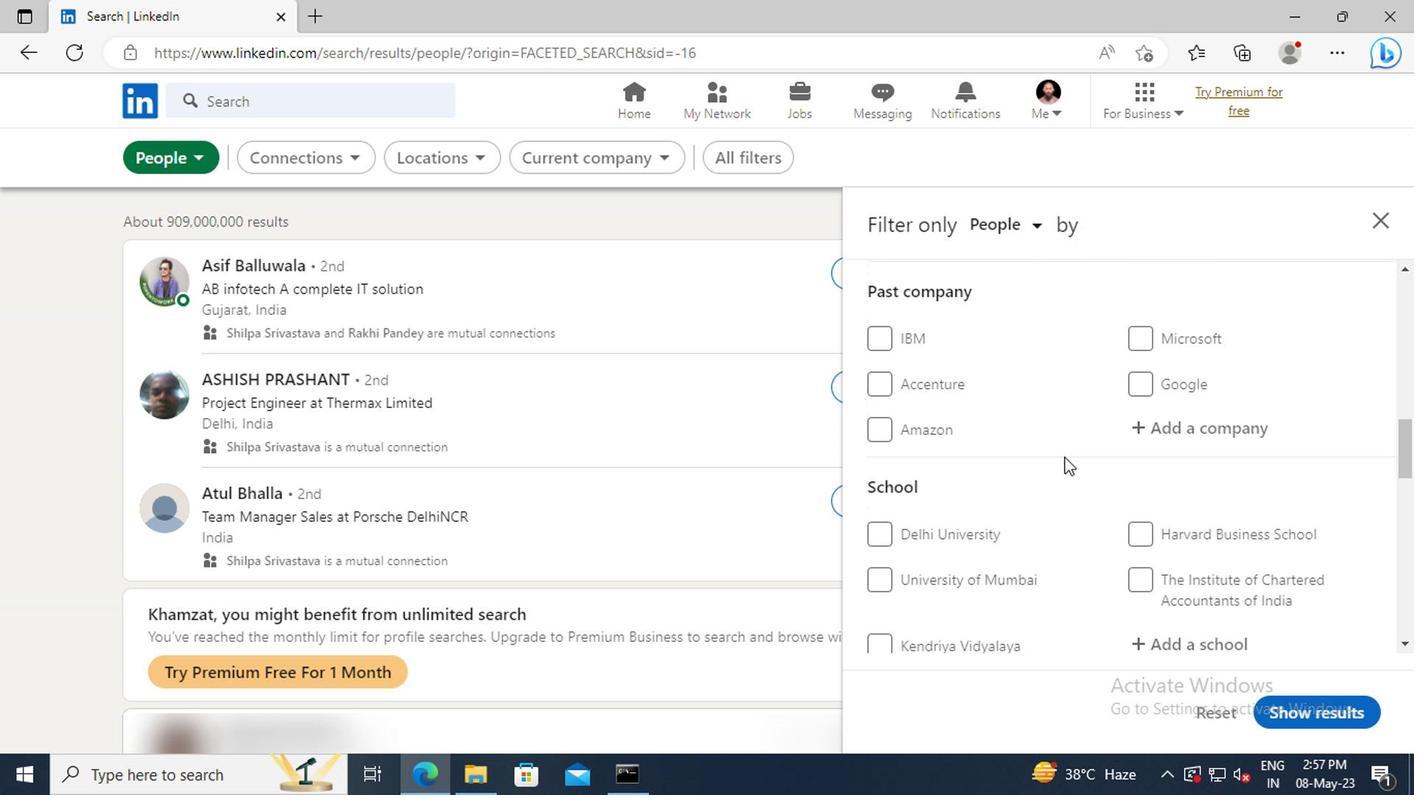 
Action: Mouse scrolled (1060, 460) with delta (0, 1)
Screenshot: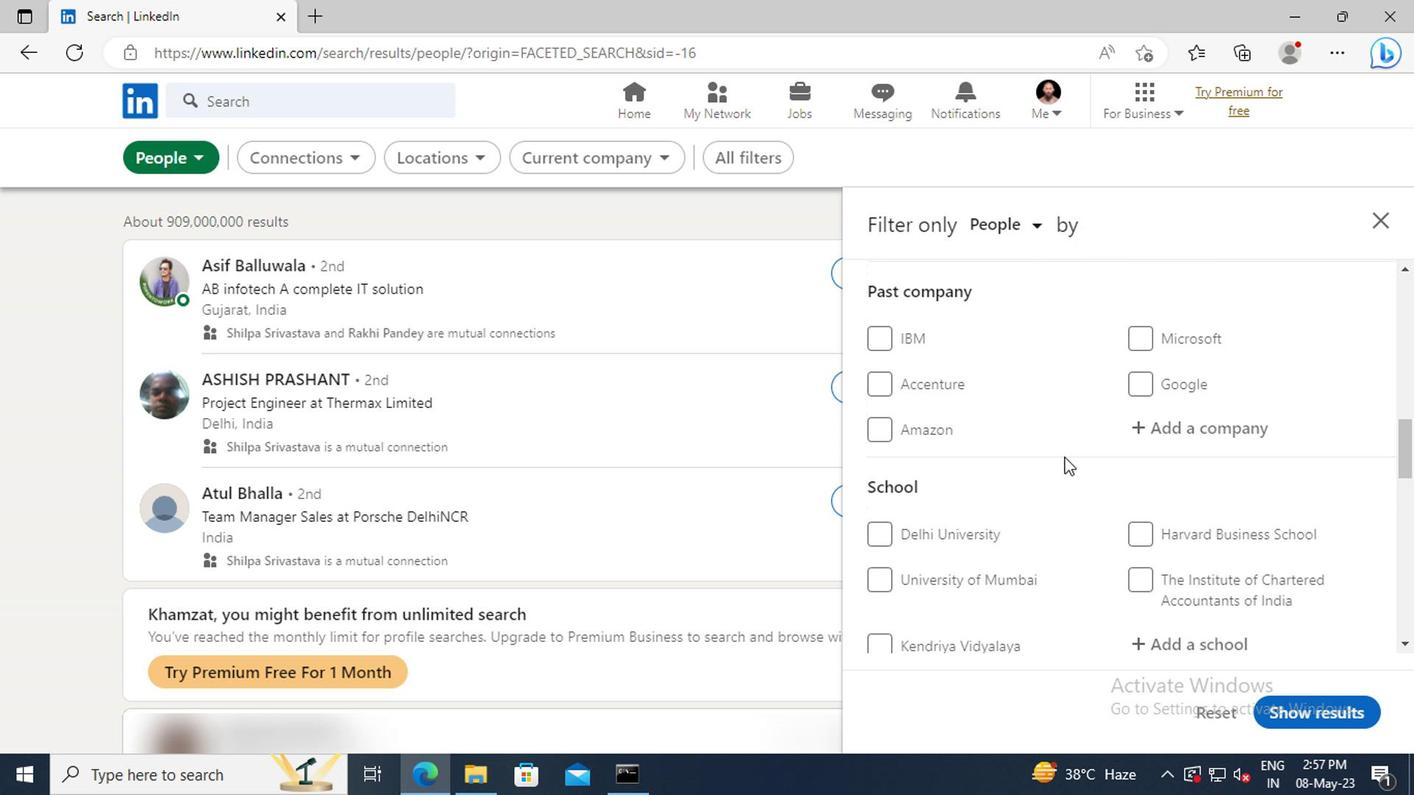 
Action: Mouse scrolled (1060, 460) with delta (0, 1)
Screenshot: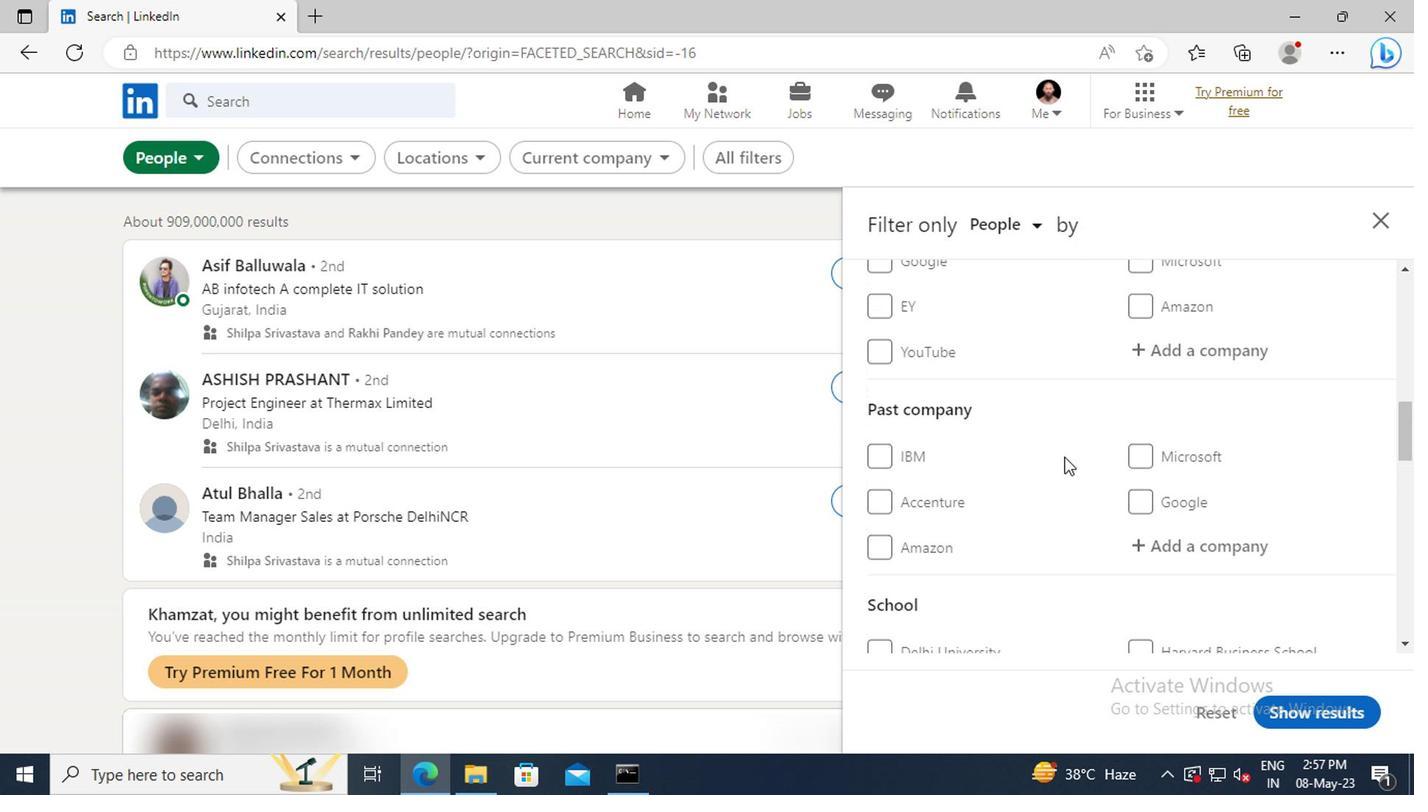 
Action: Mouse moved to (1169, 408)
Screenshot: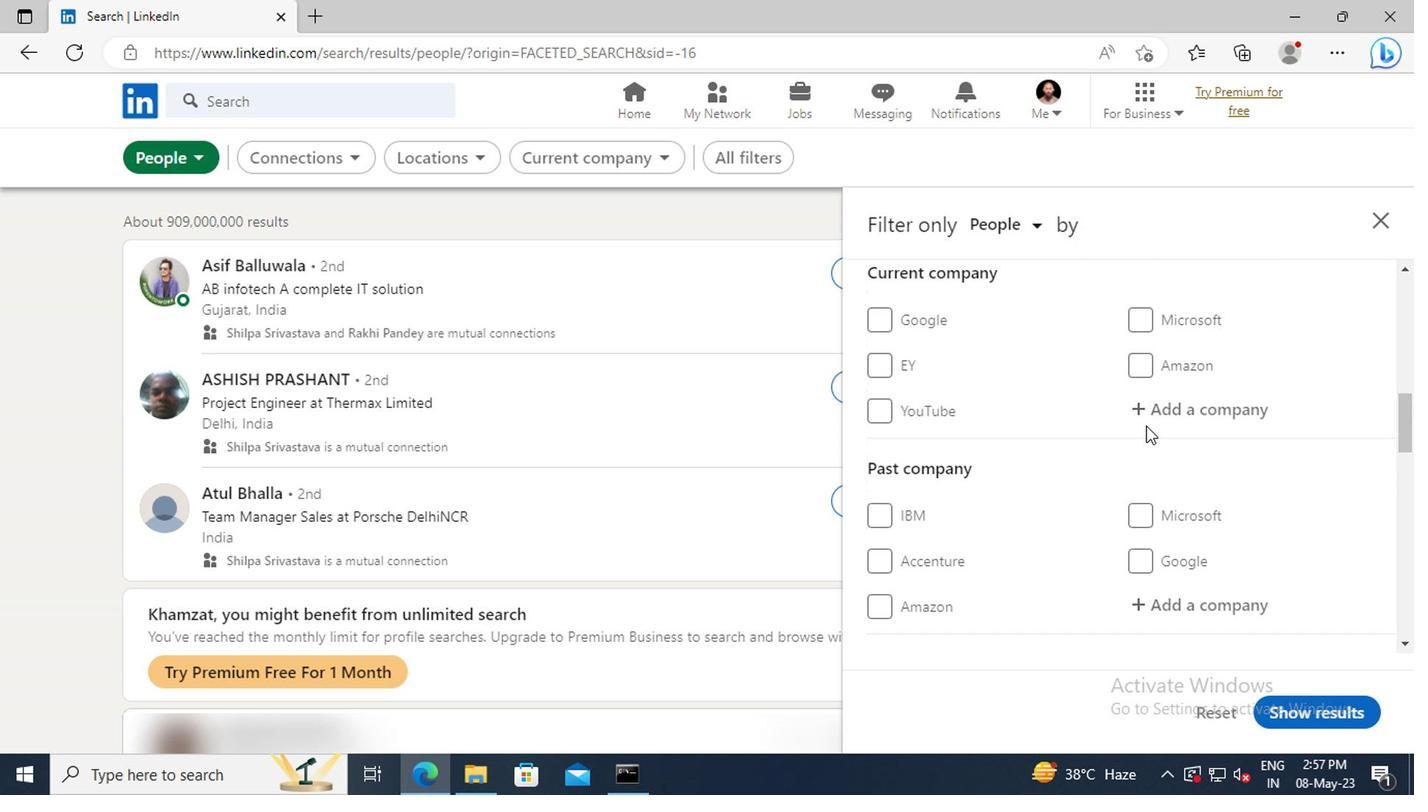 
Action: Mouse pressed left at (1169, 408)
Screenshot: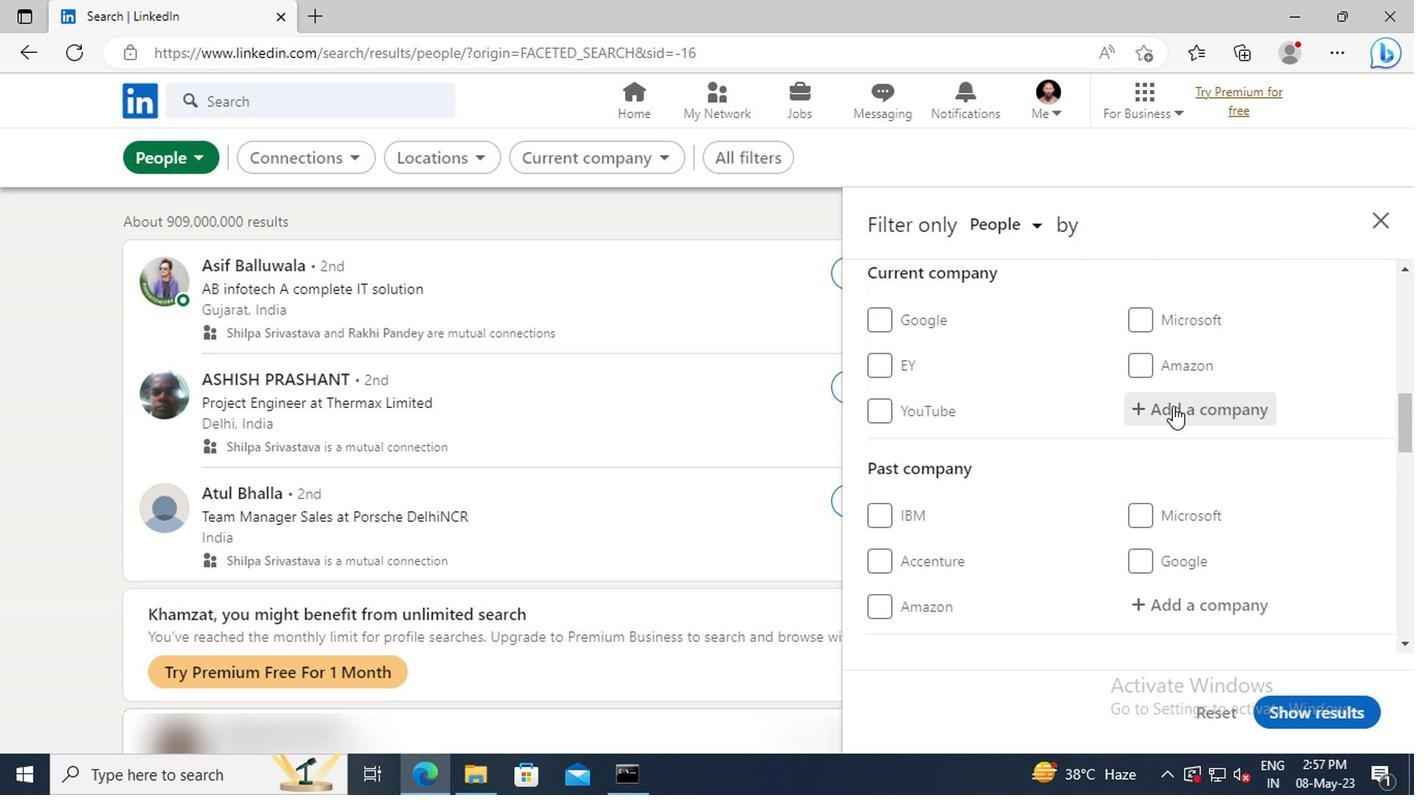 
Action: Mouse moved to (1200, 420)
Screenshot: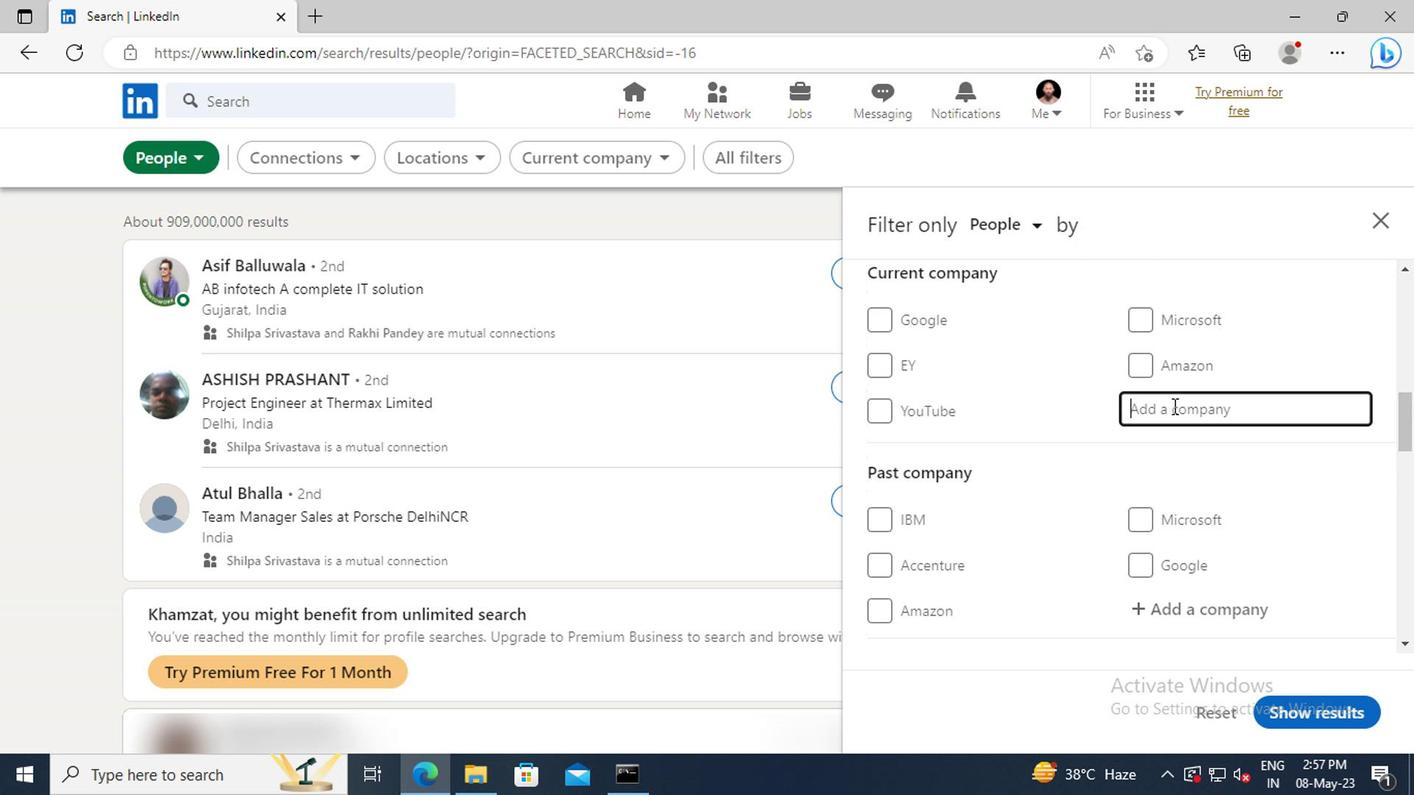 
Action: Key pressed <Key.shift>SABIC
Screenshot: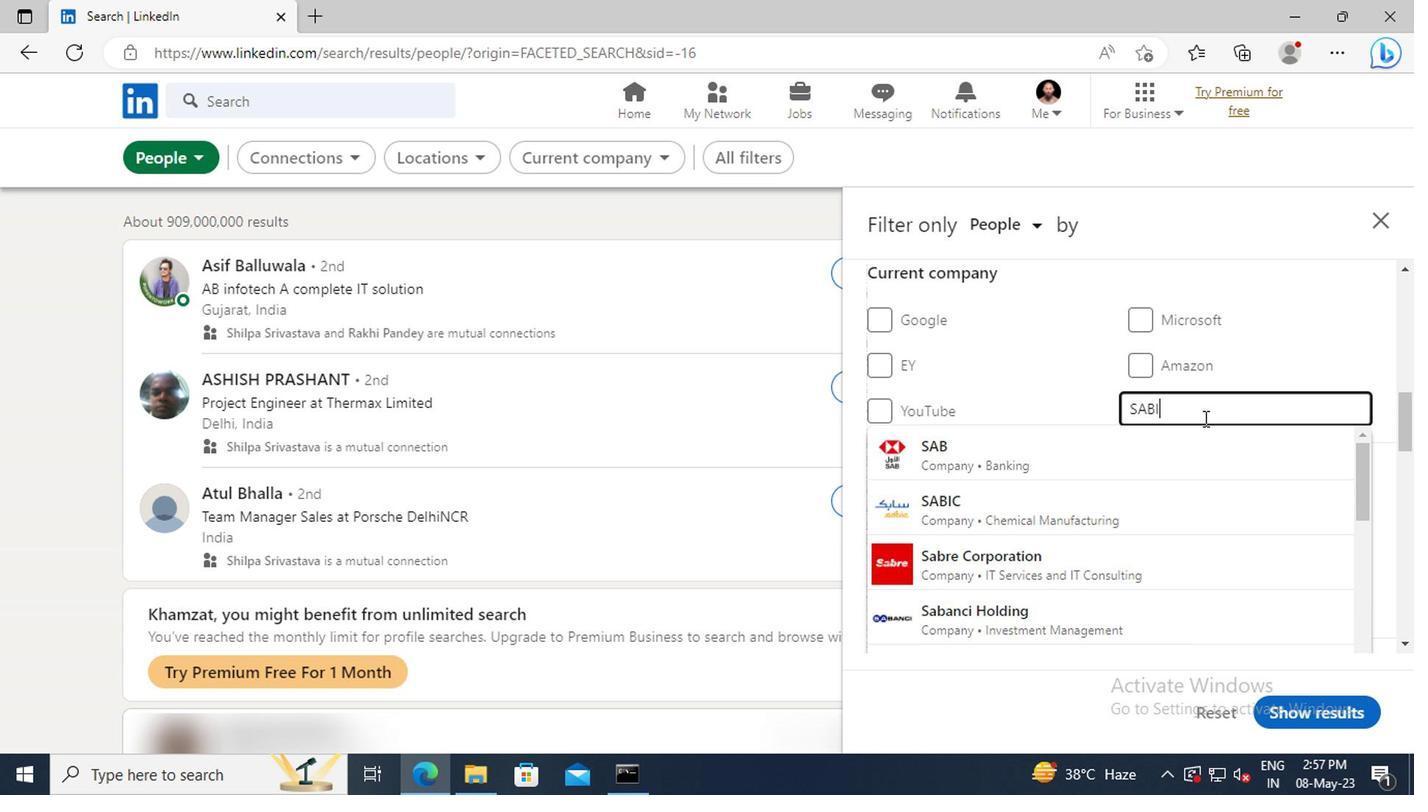 
Action: Mouse moved to (1204, 446)
Screenshot: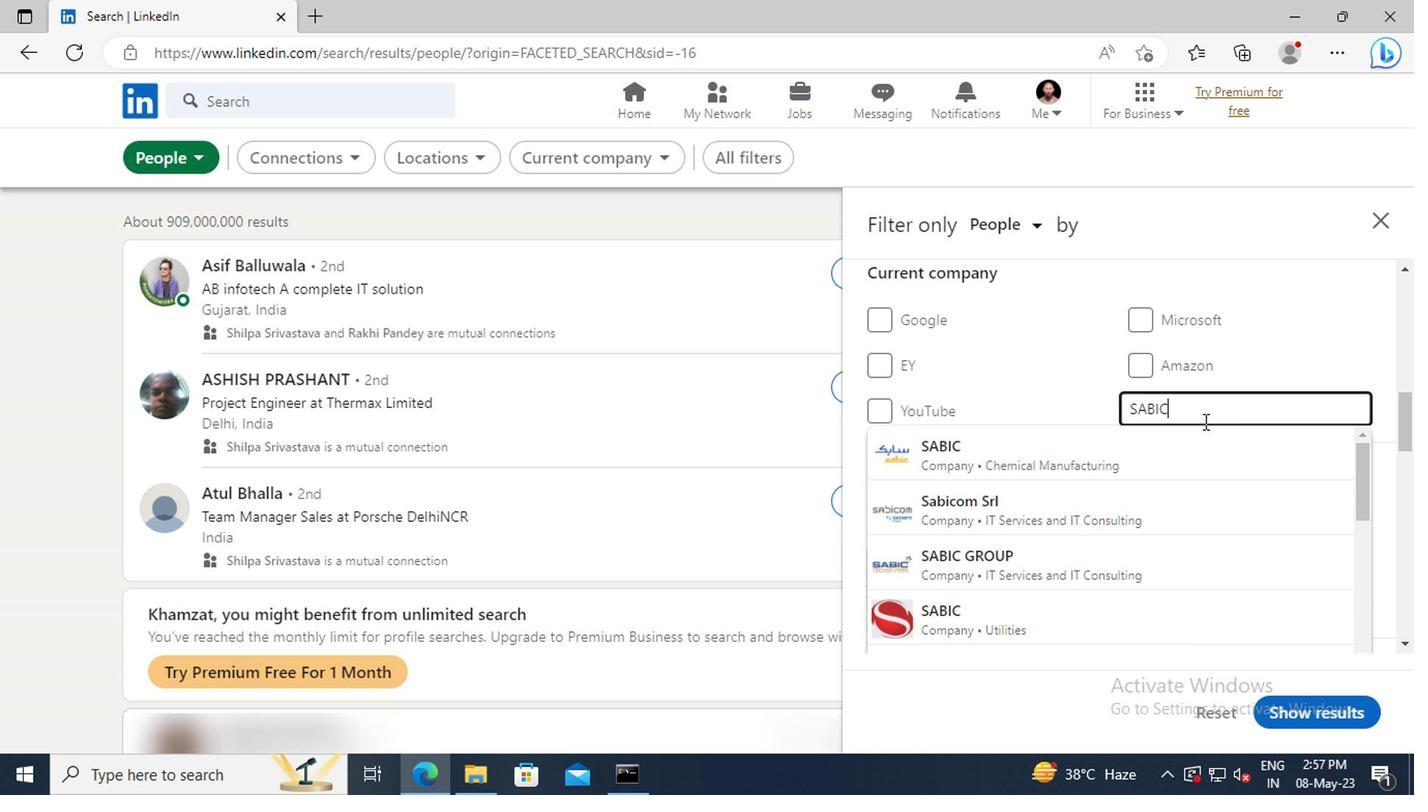 
Action: Mouse pressed left at (1204, 446)
Screenshot: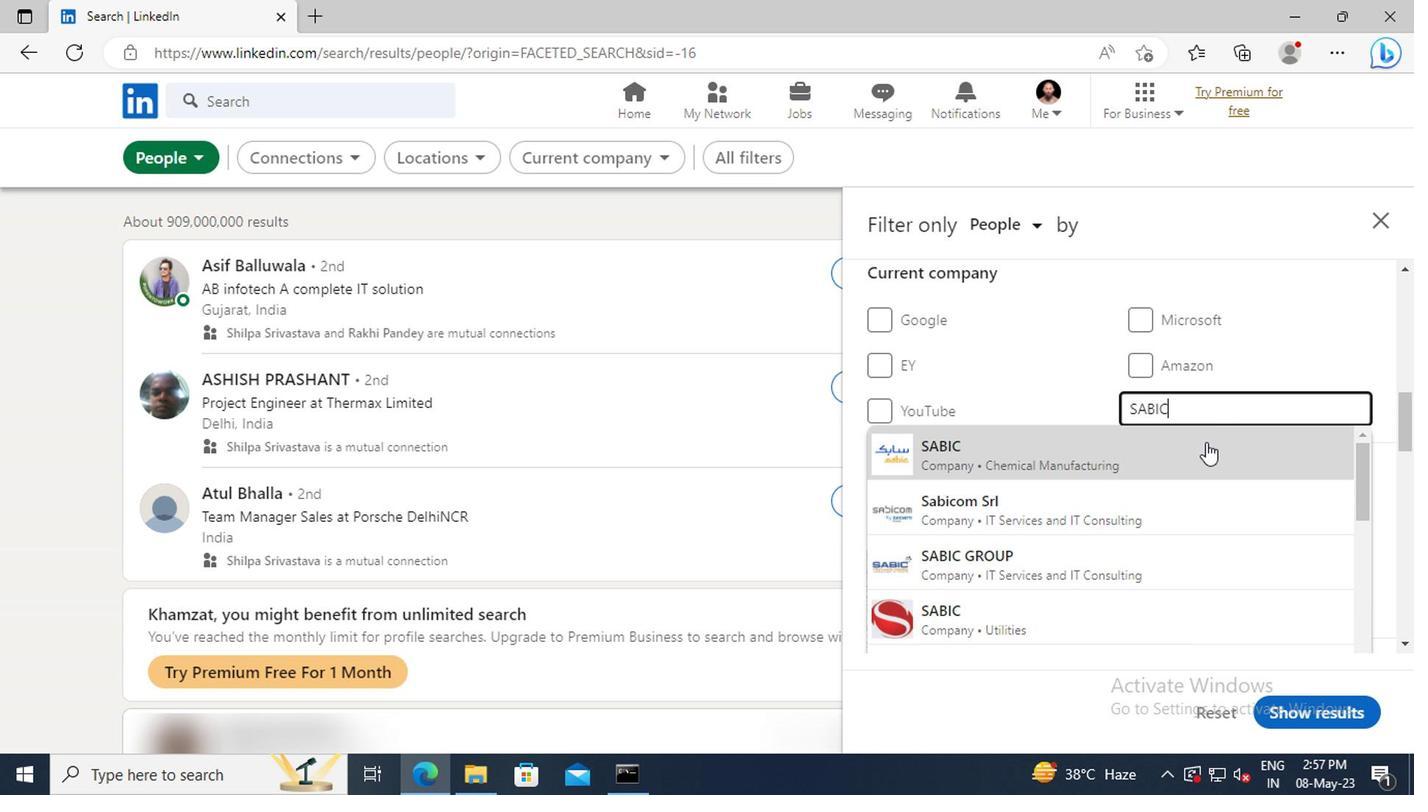 
Action: Mouse scrolled (1204, 445) with delta (0, 0)
Screenshot: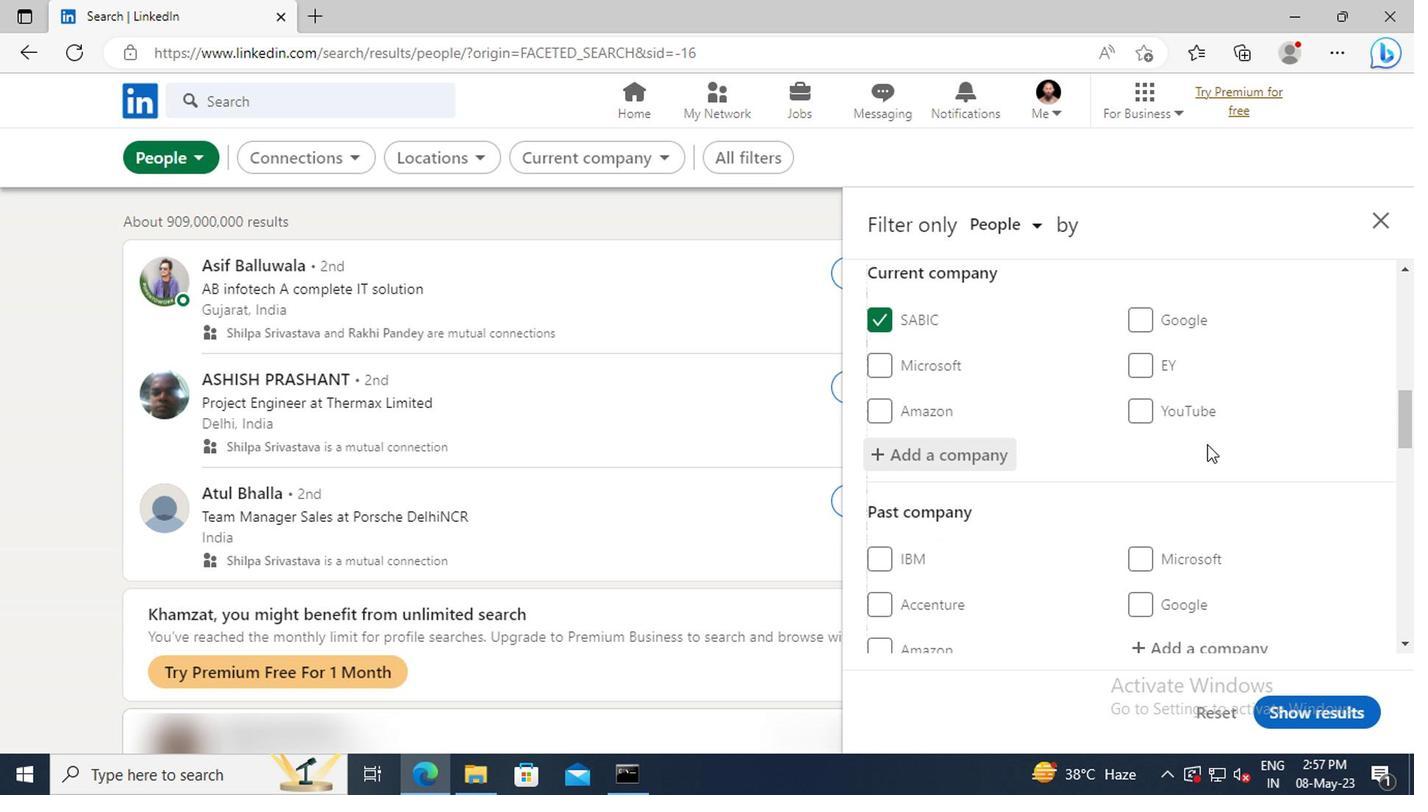 
Action: Mouse scrolled (1204, 445) with delta (0, 0)
Screenshot: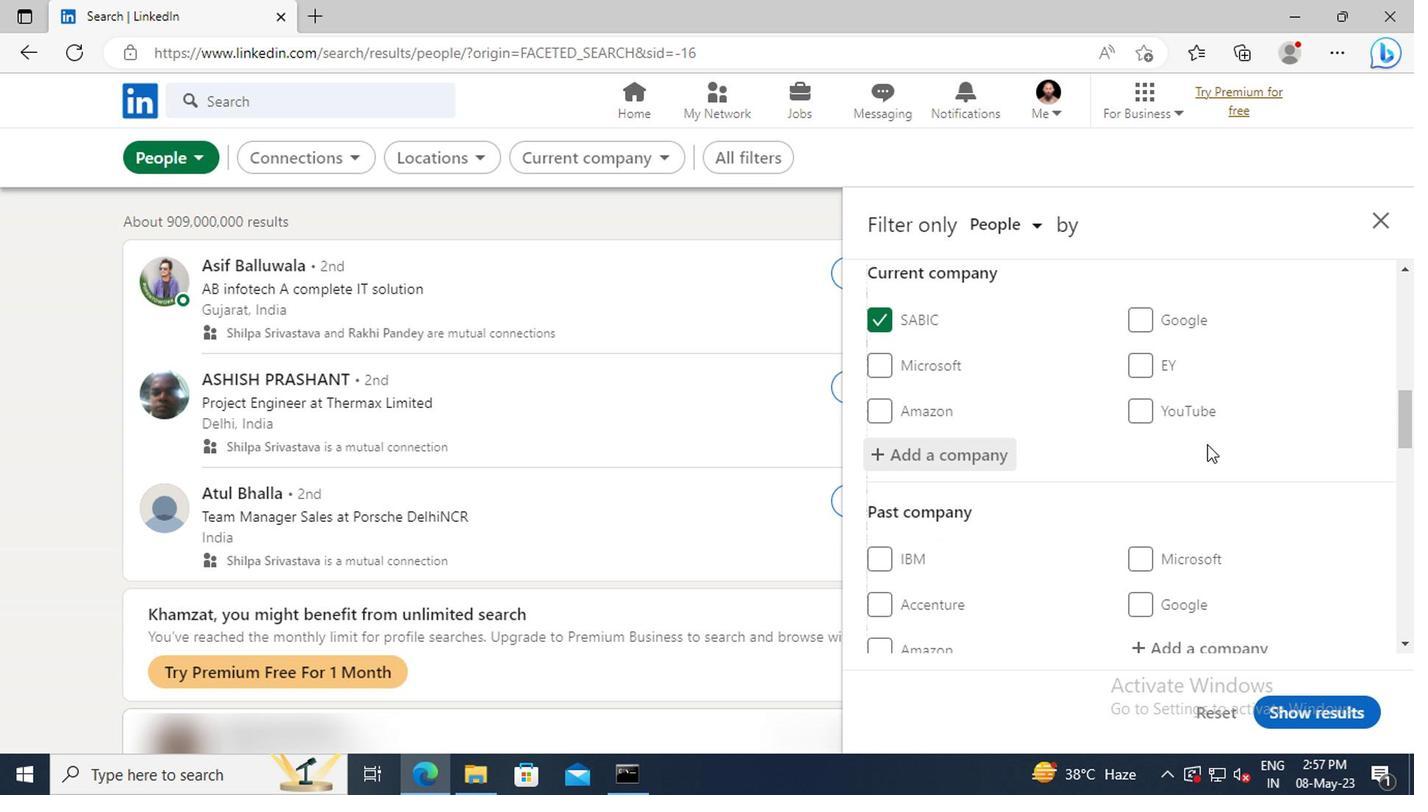 
Action: Mouse moved to (1204, 446)
Screenshot: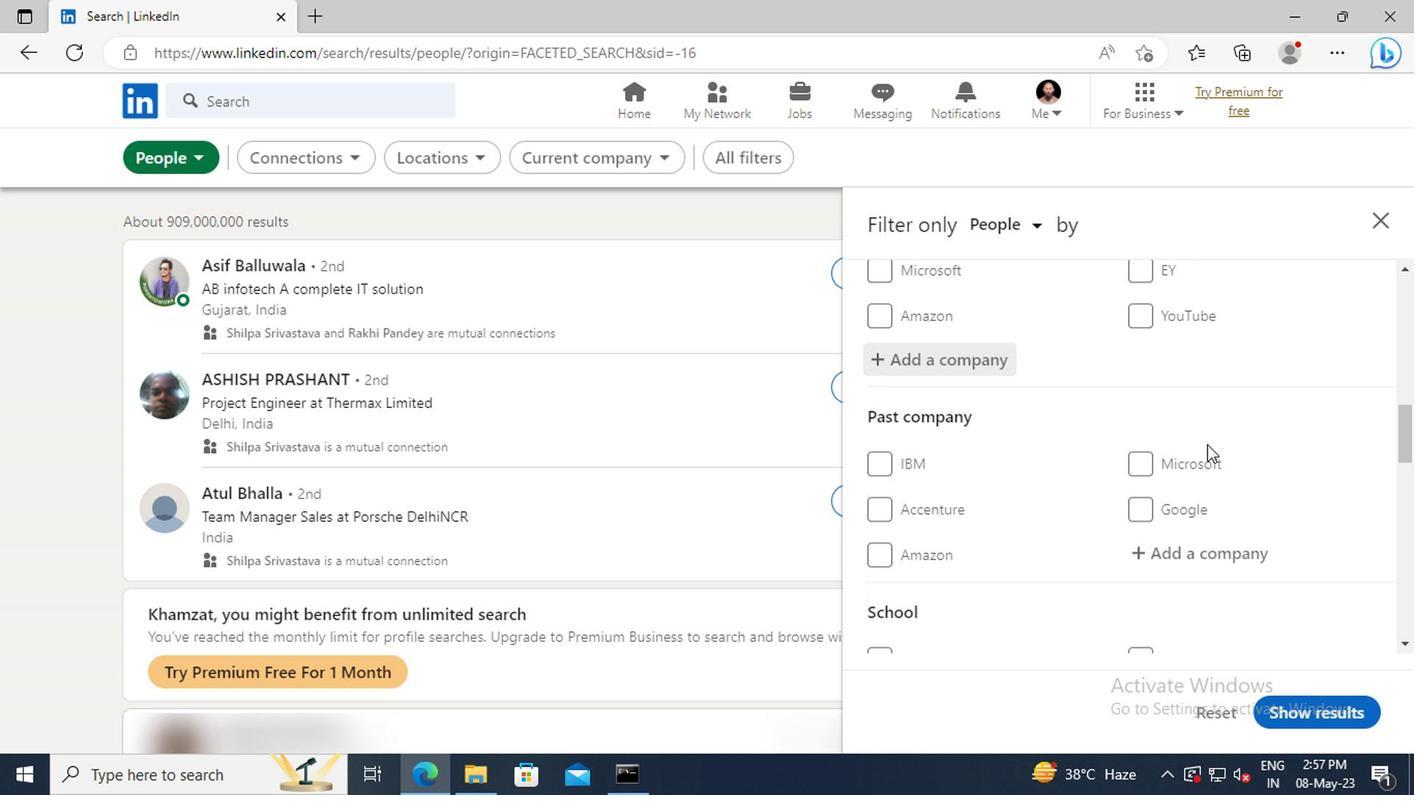 
Action: Mouse scrolled (1204, 445) with delta (0, 0)
Screenshot: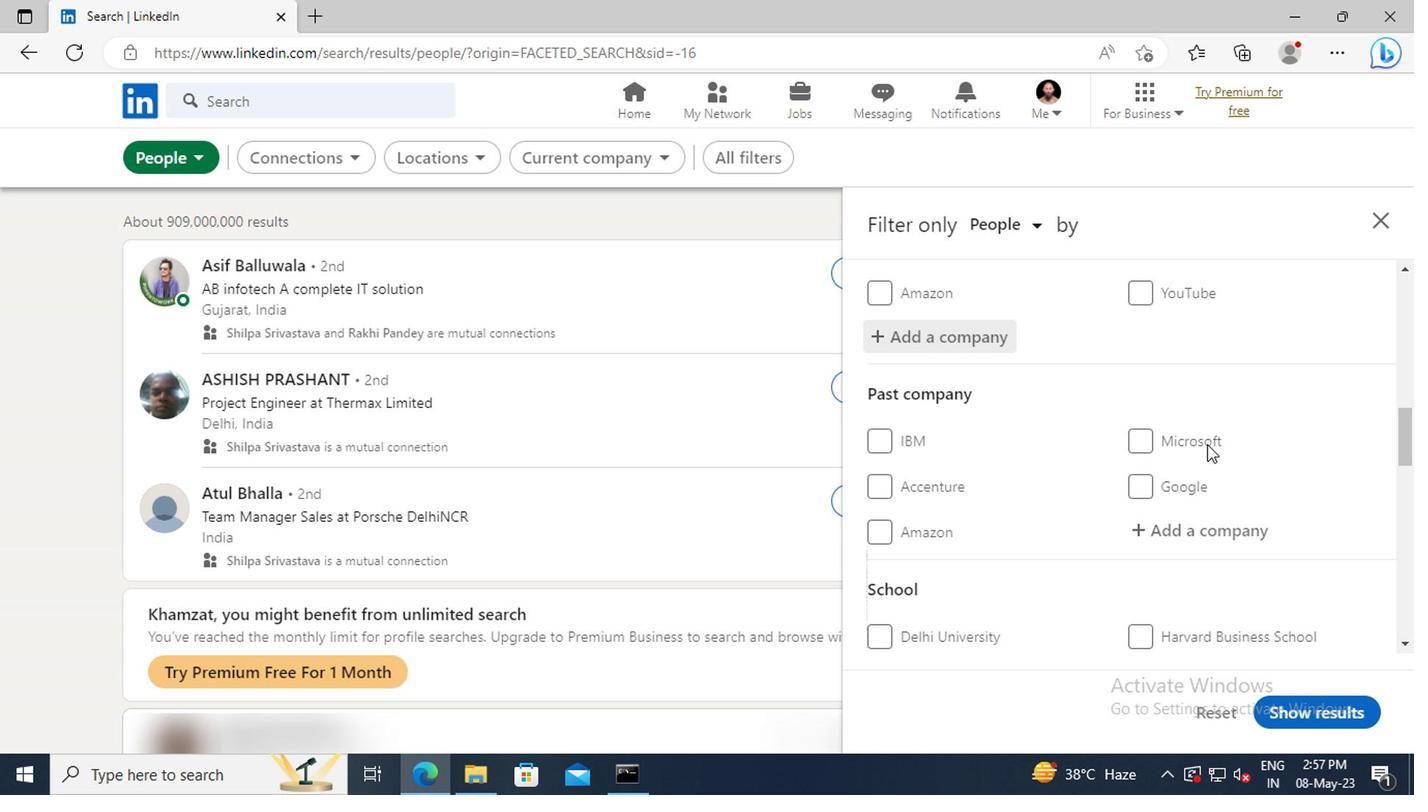 
Action: Mouse scrolled (1204, 445) with delta (0, 0)
Screenshot: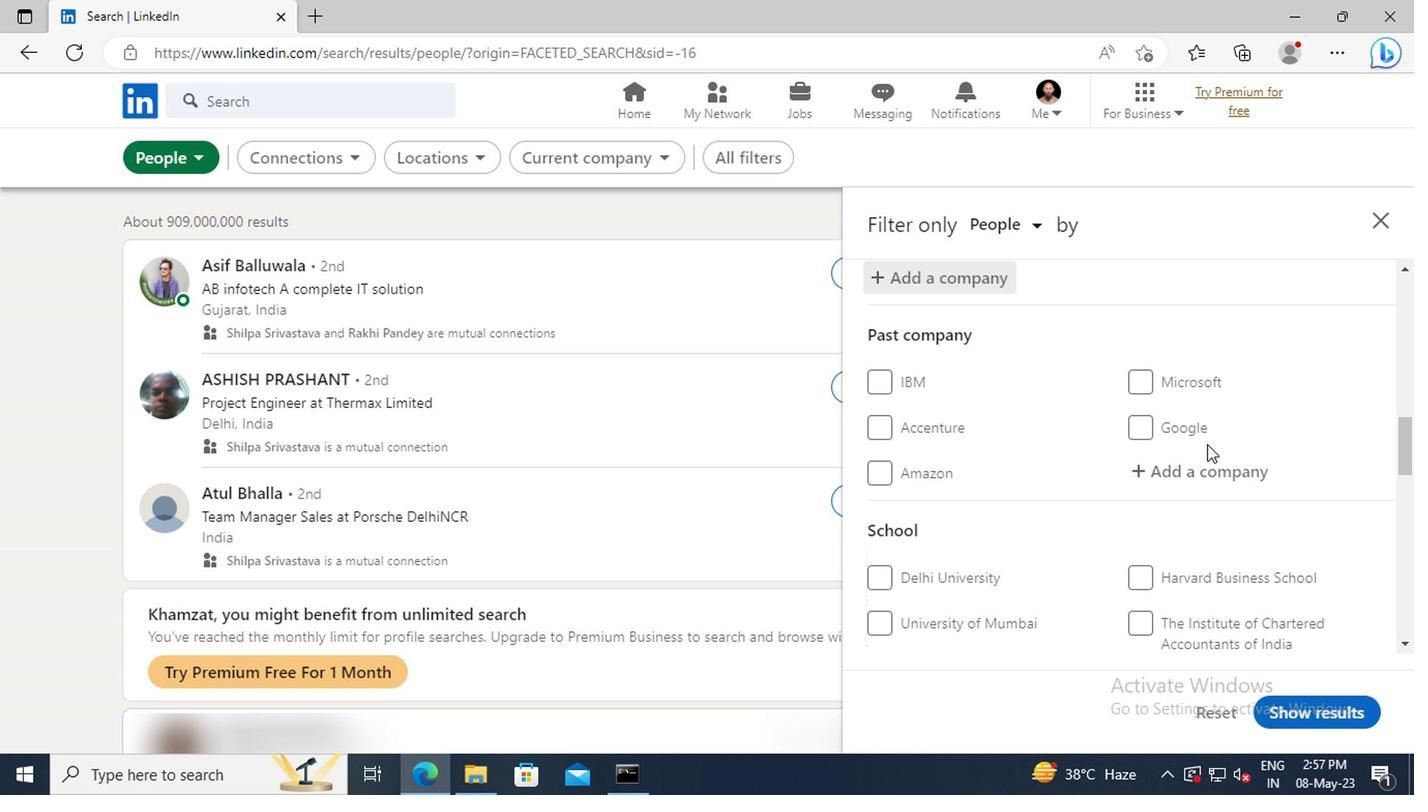 
Action: Mouse scrolled (1204, 445) with delta (0, 0)
Screenshot: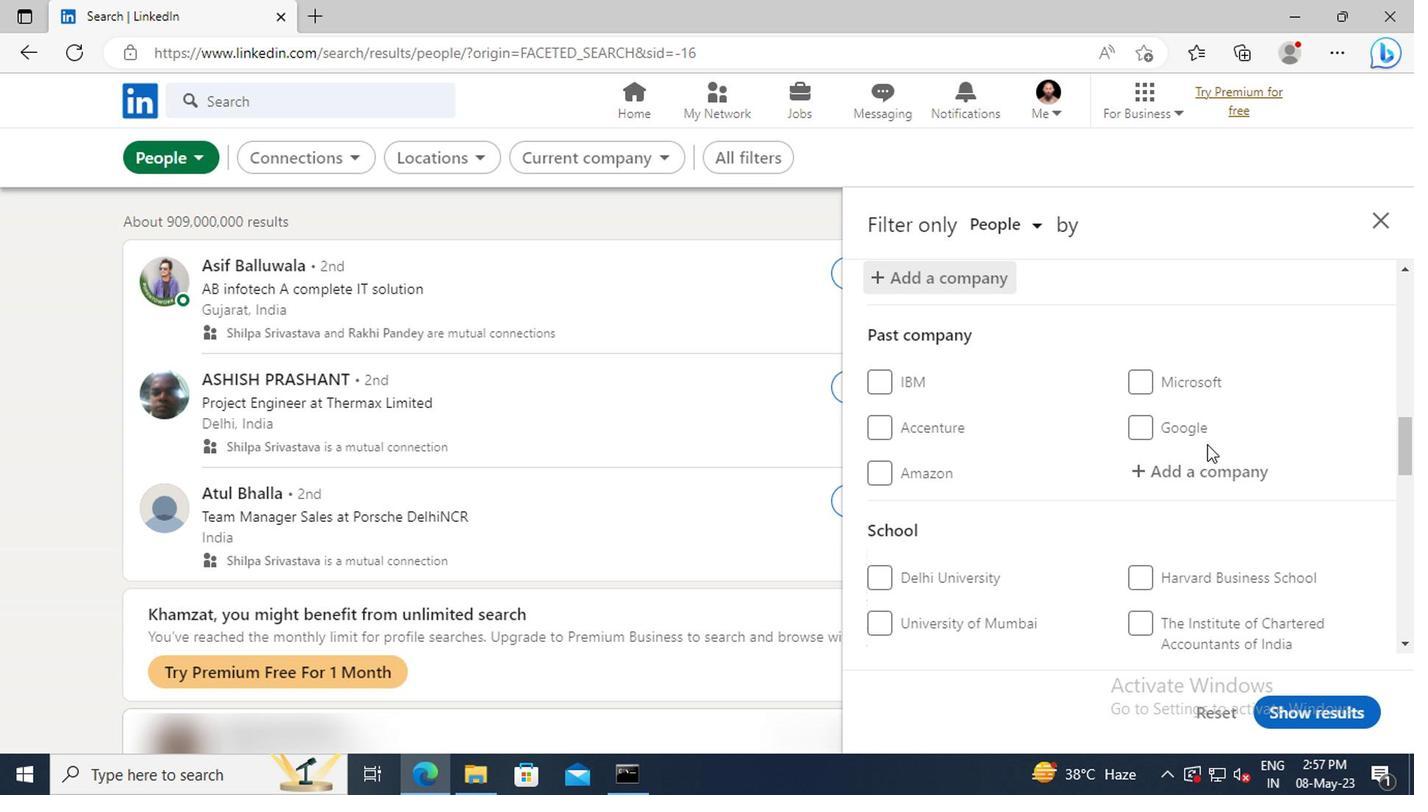 
Action: Mouse scrolled (1204, 445) with delta (0, 0)
Screenshot: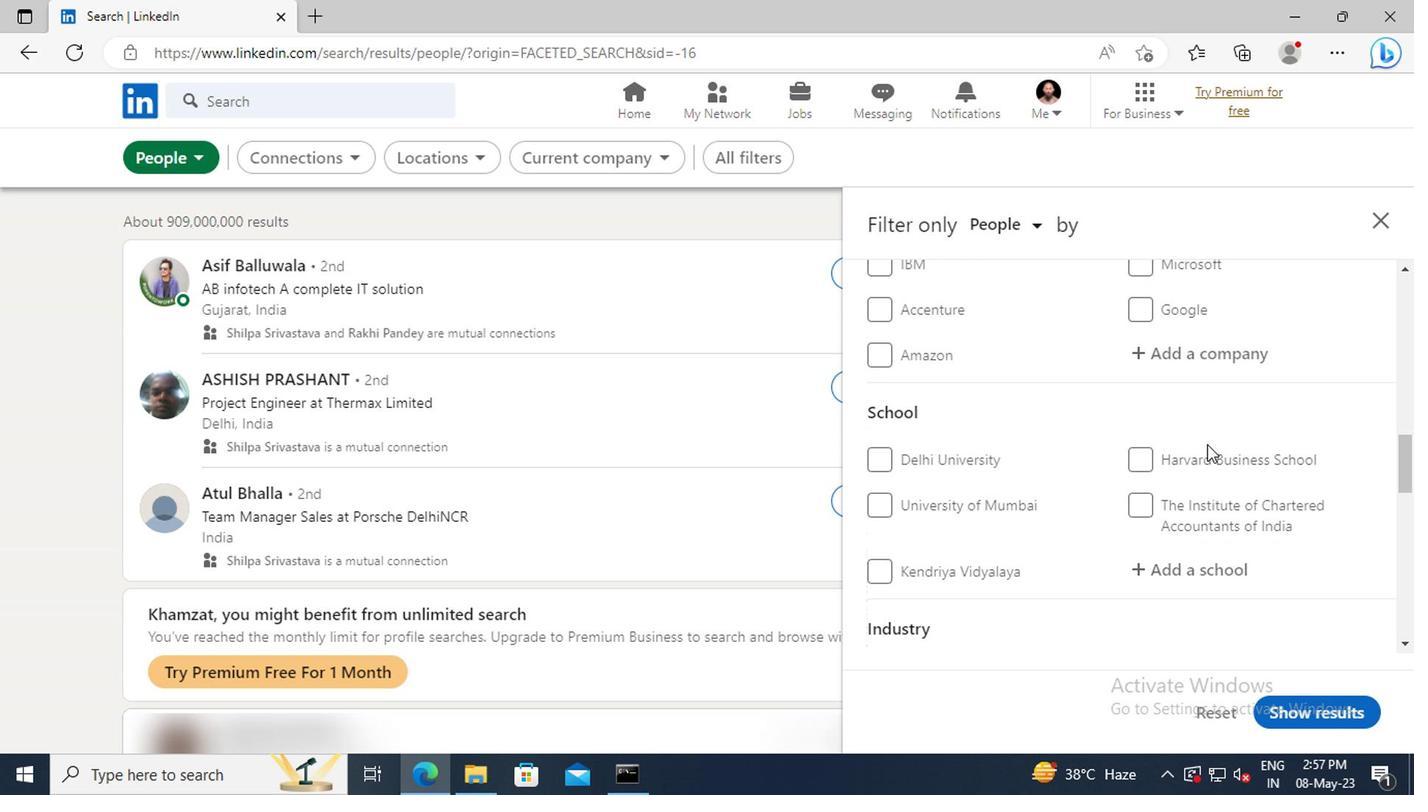 
Action: Mouse scrolled (1204, 445) with delta (0, 0)
Screenshot: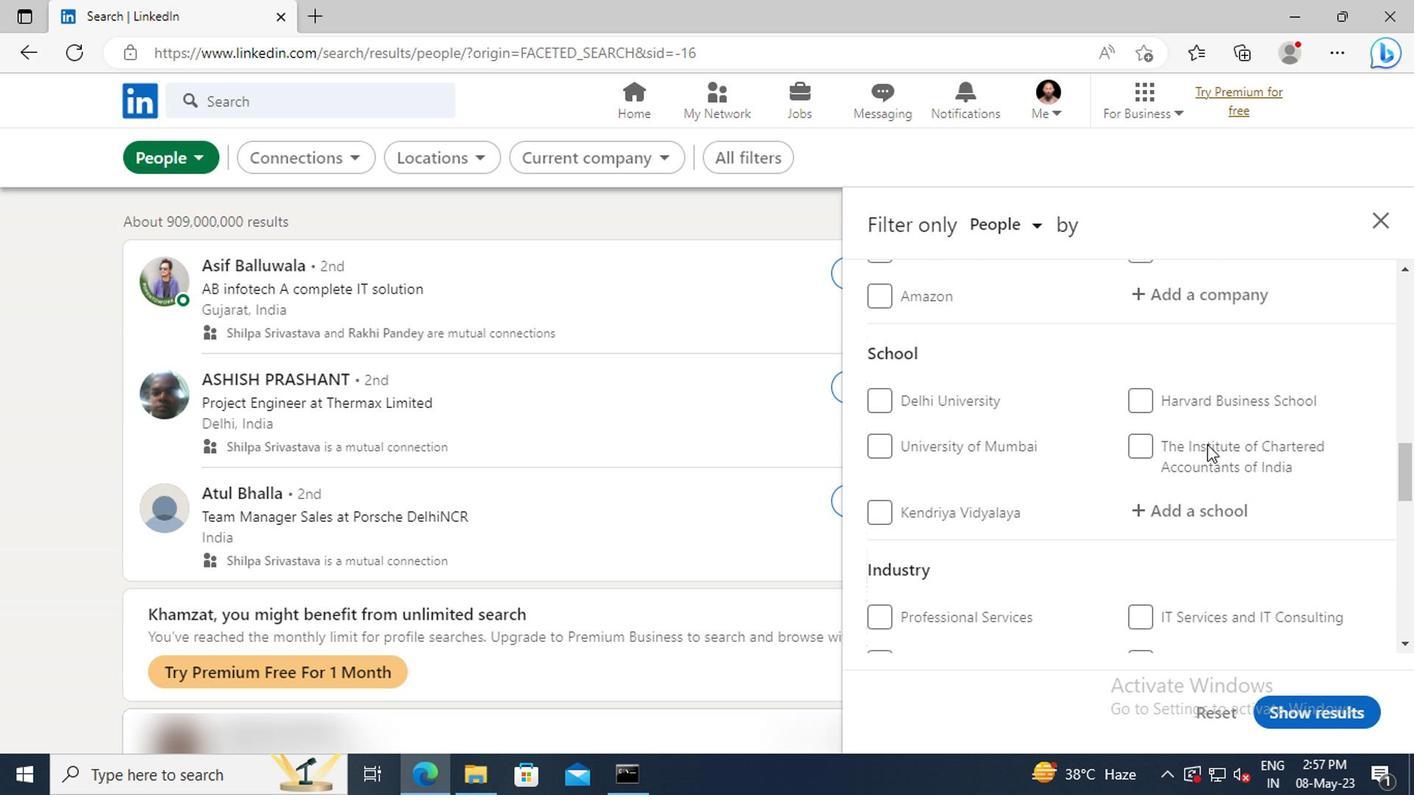 
Action: Mouse moved to (1204, 448)
Screenshot: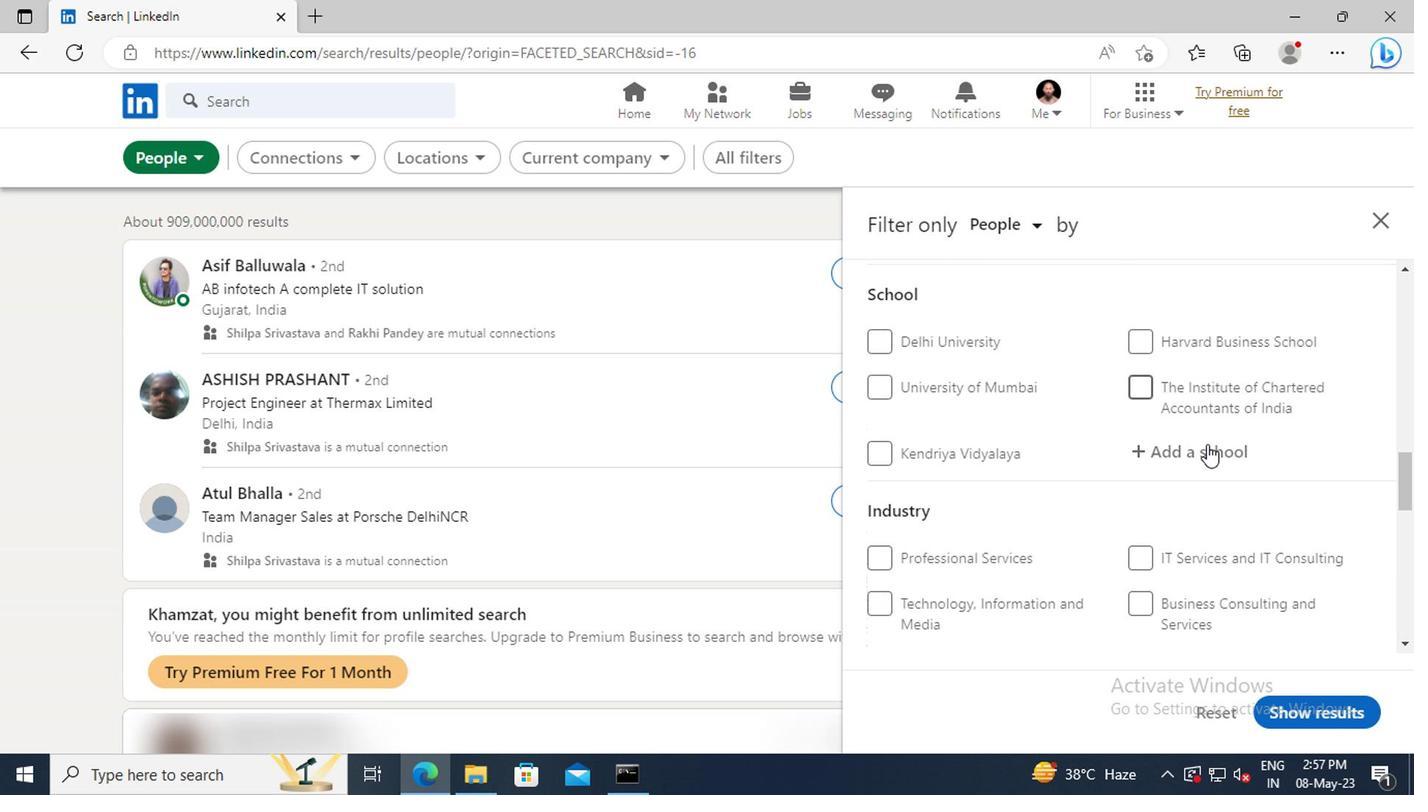 
Action: Mouse pressed left at (1204, 448)
Screenshot: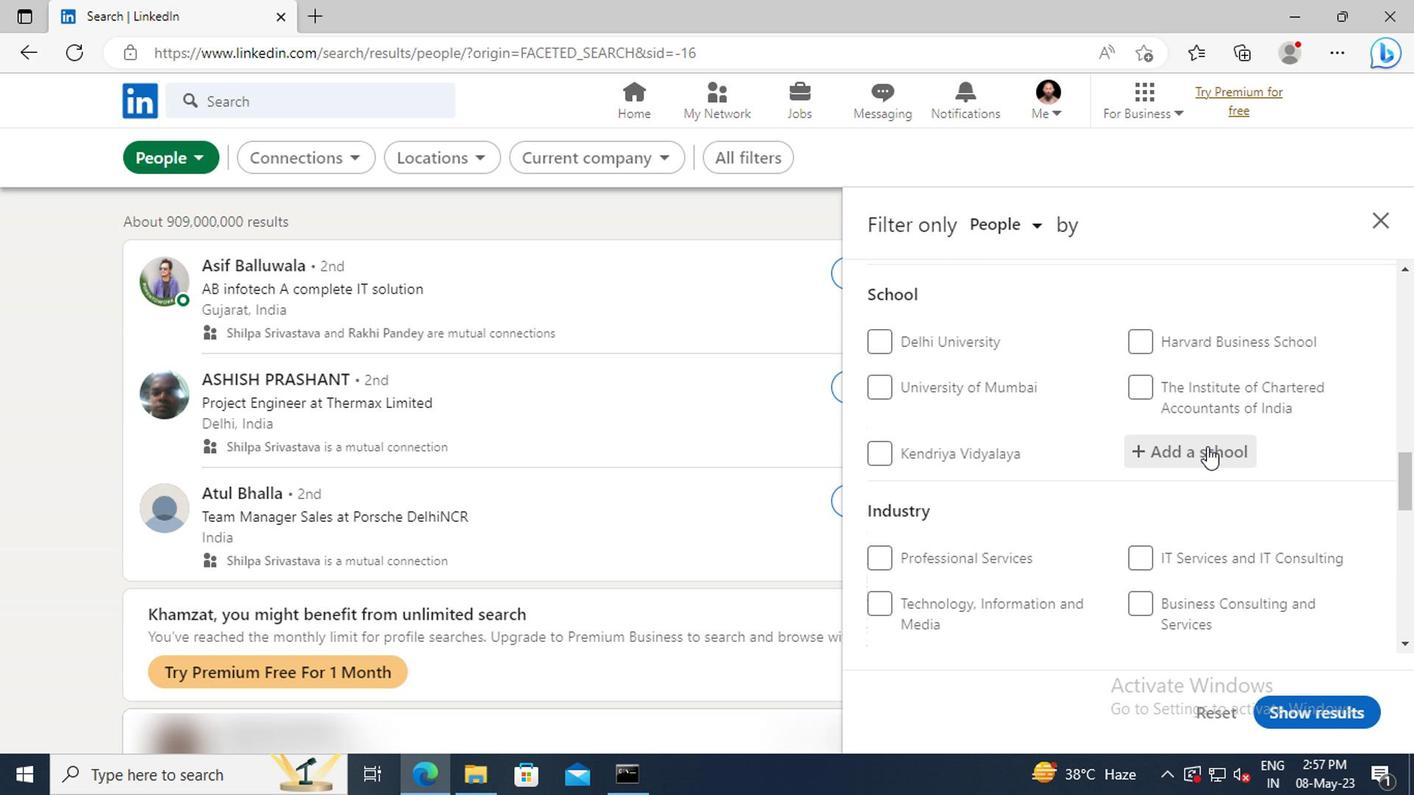 
Action: Mouse moved to (1206, 450)
Screenshot: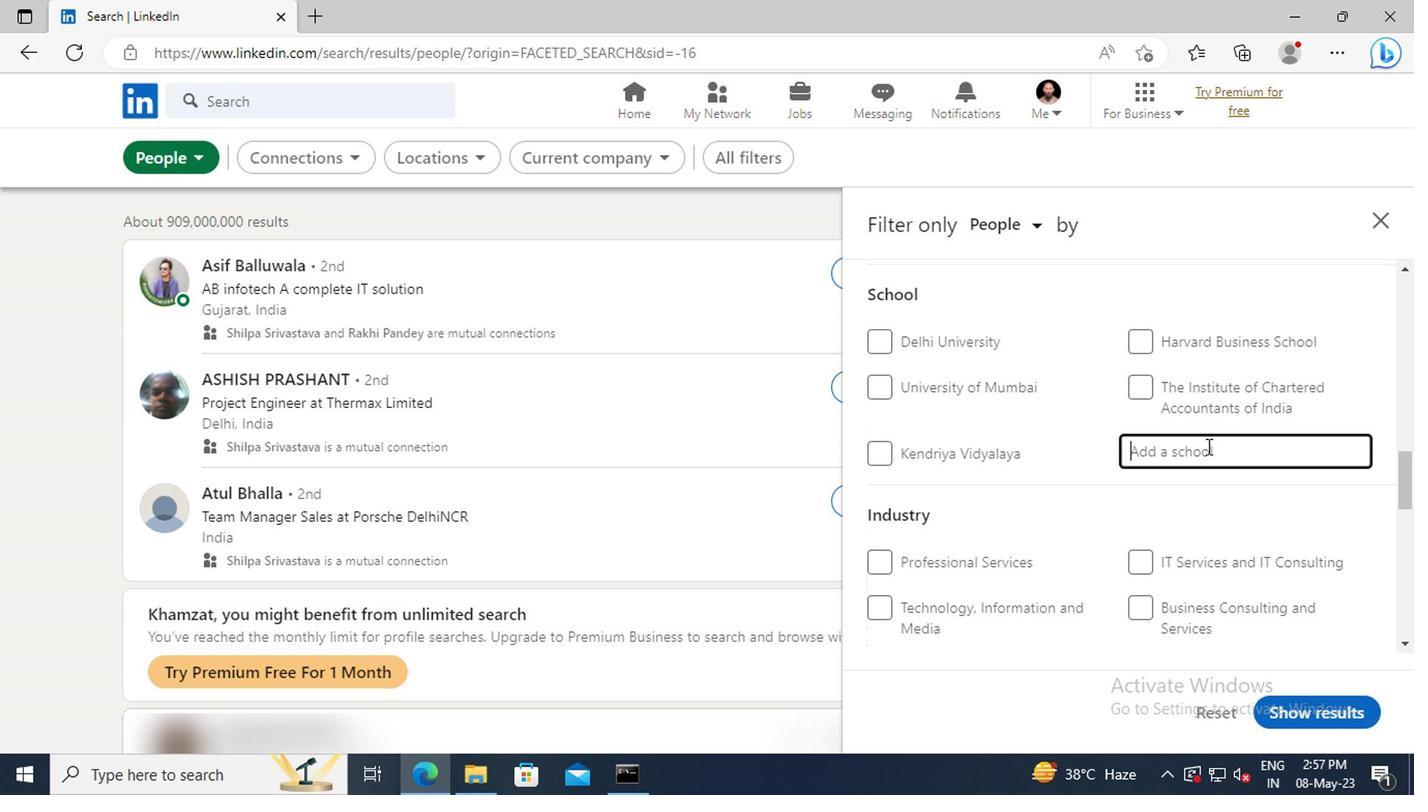 
Action: Key pressed <Key.shift>AHLEI<Key.space>
Screenshot: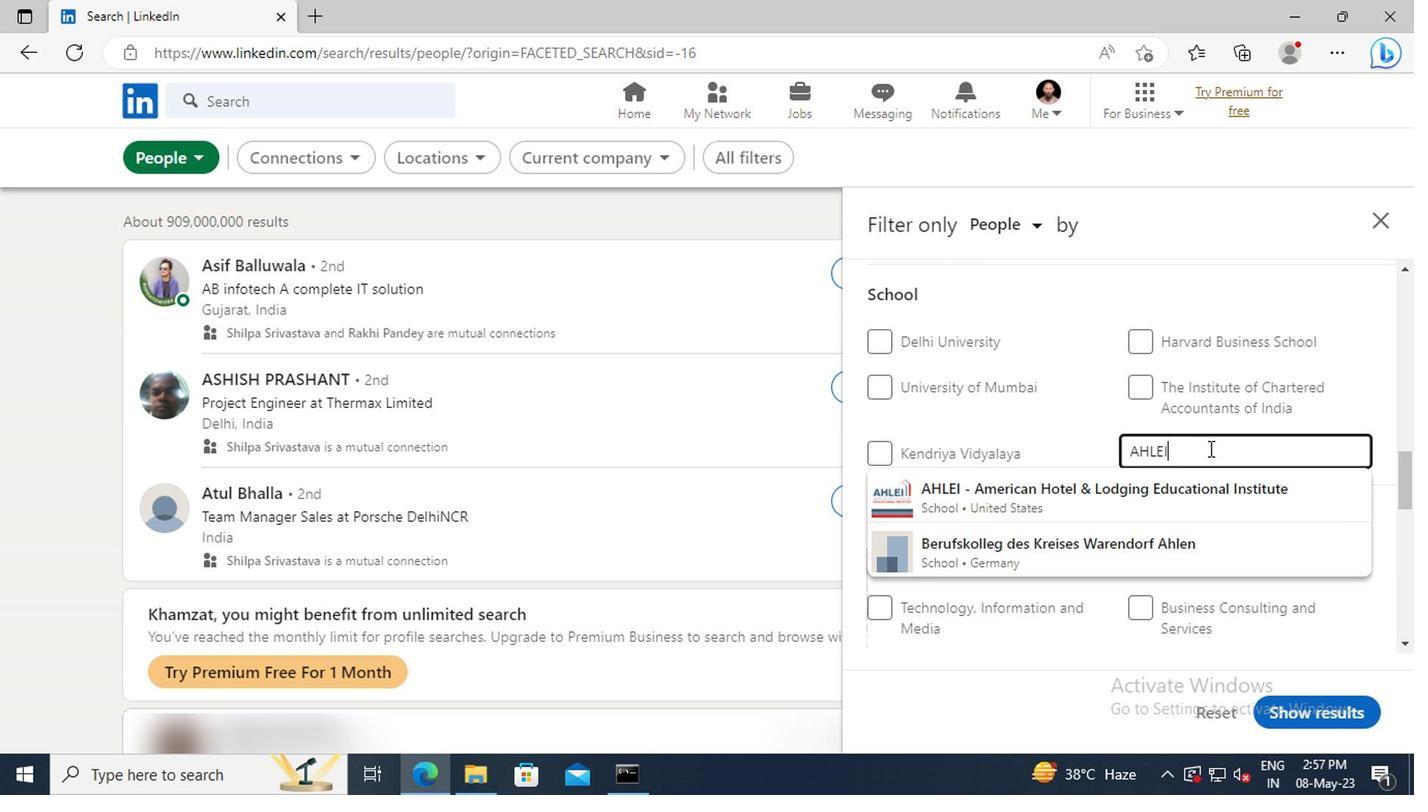 
Action: Mouse moved to (1219, 488)
Screenshot: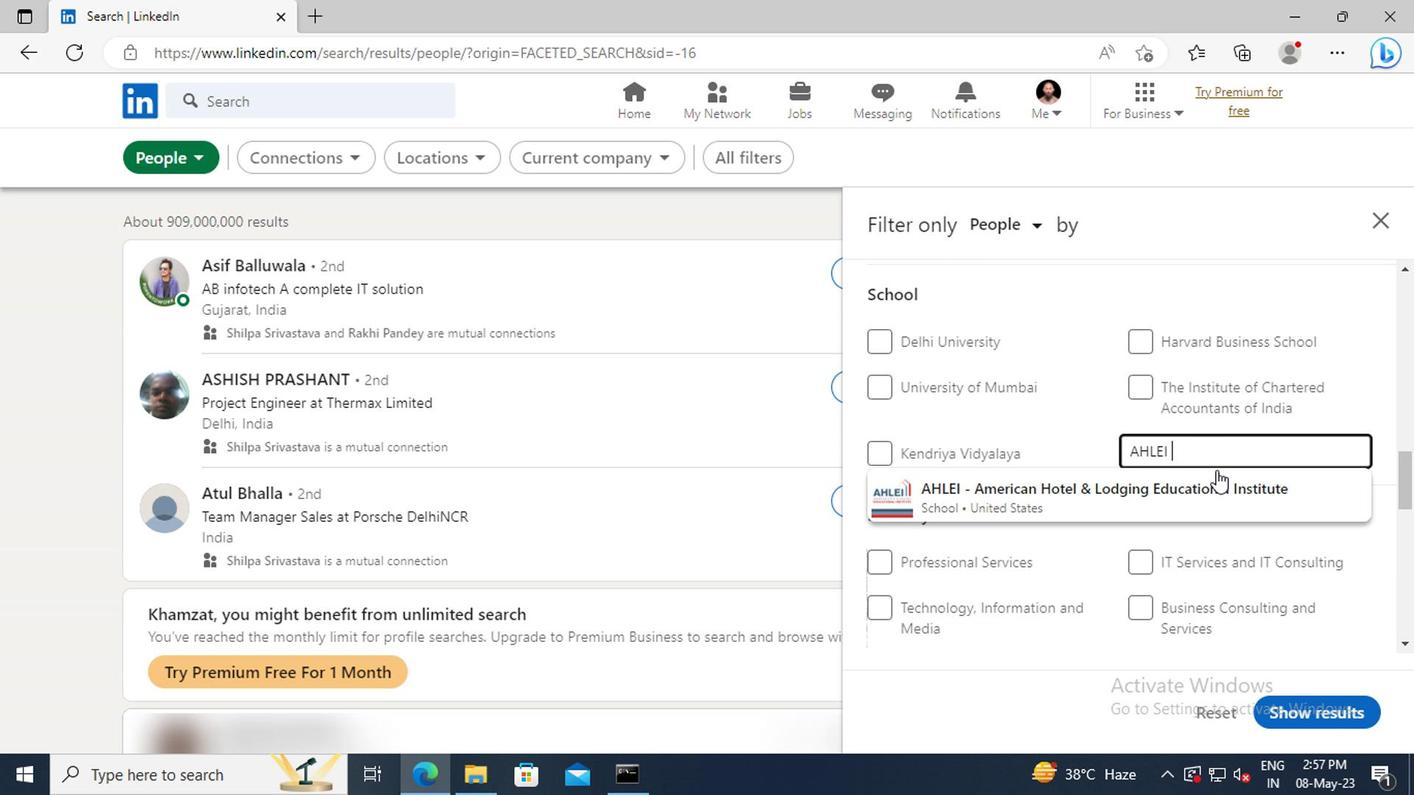 
Action: Mouse pressed left at (1219, 488)
Screenshot: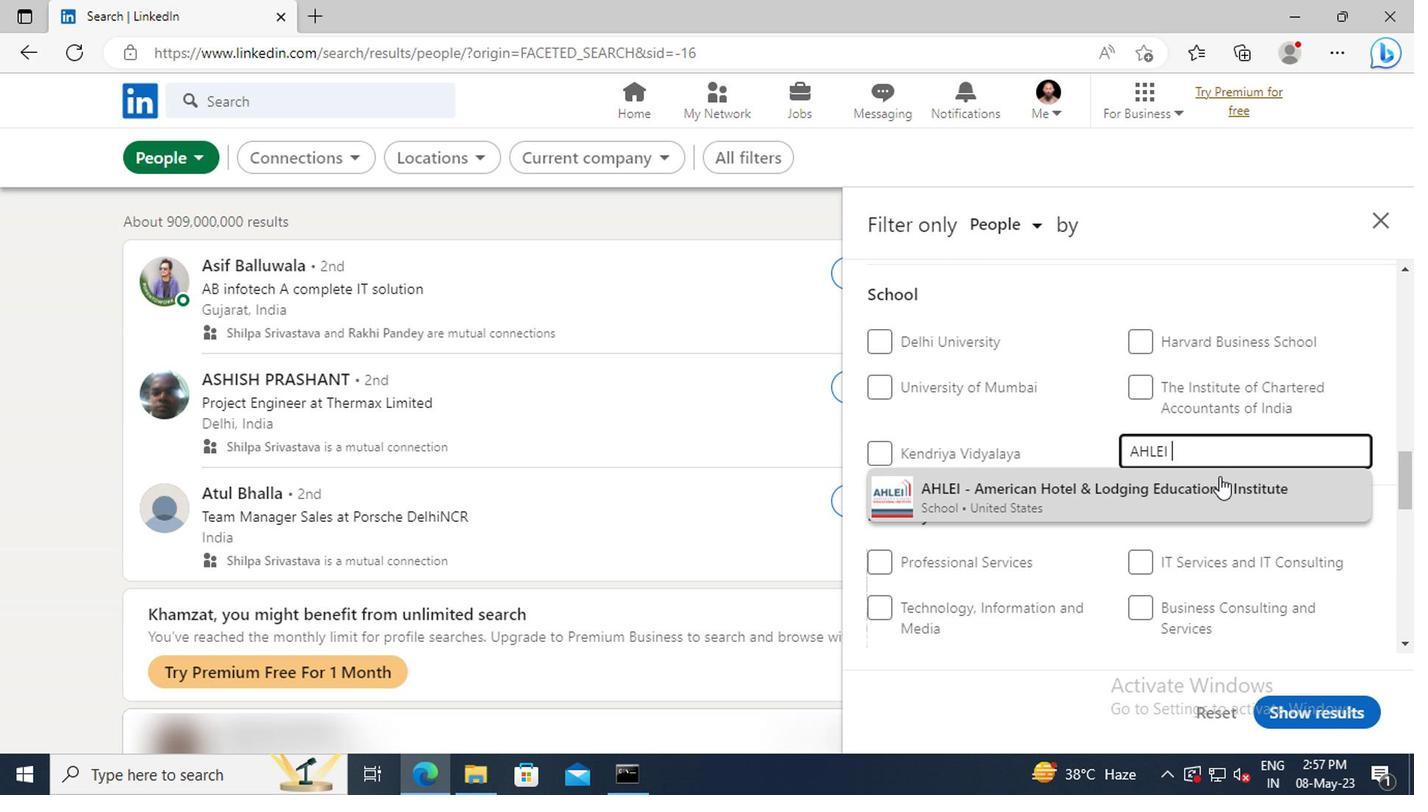 
Action: Mouse scrolled (1219, 486) with delta (0, -1)
Screenshot: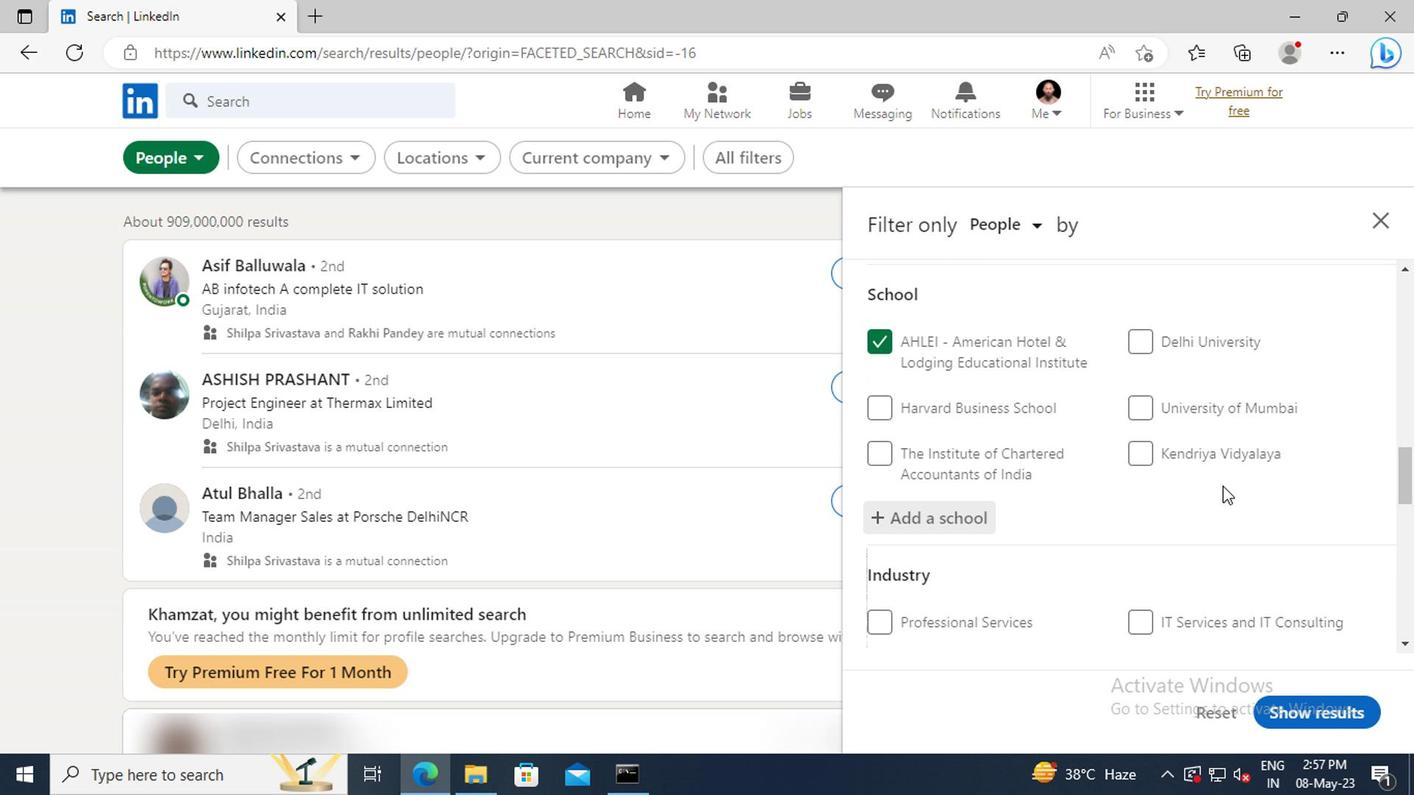 
Action: Mouse scrolled (1219, 486) with delta (0, -1)
Screenshot: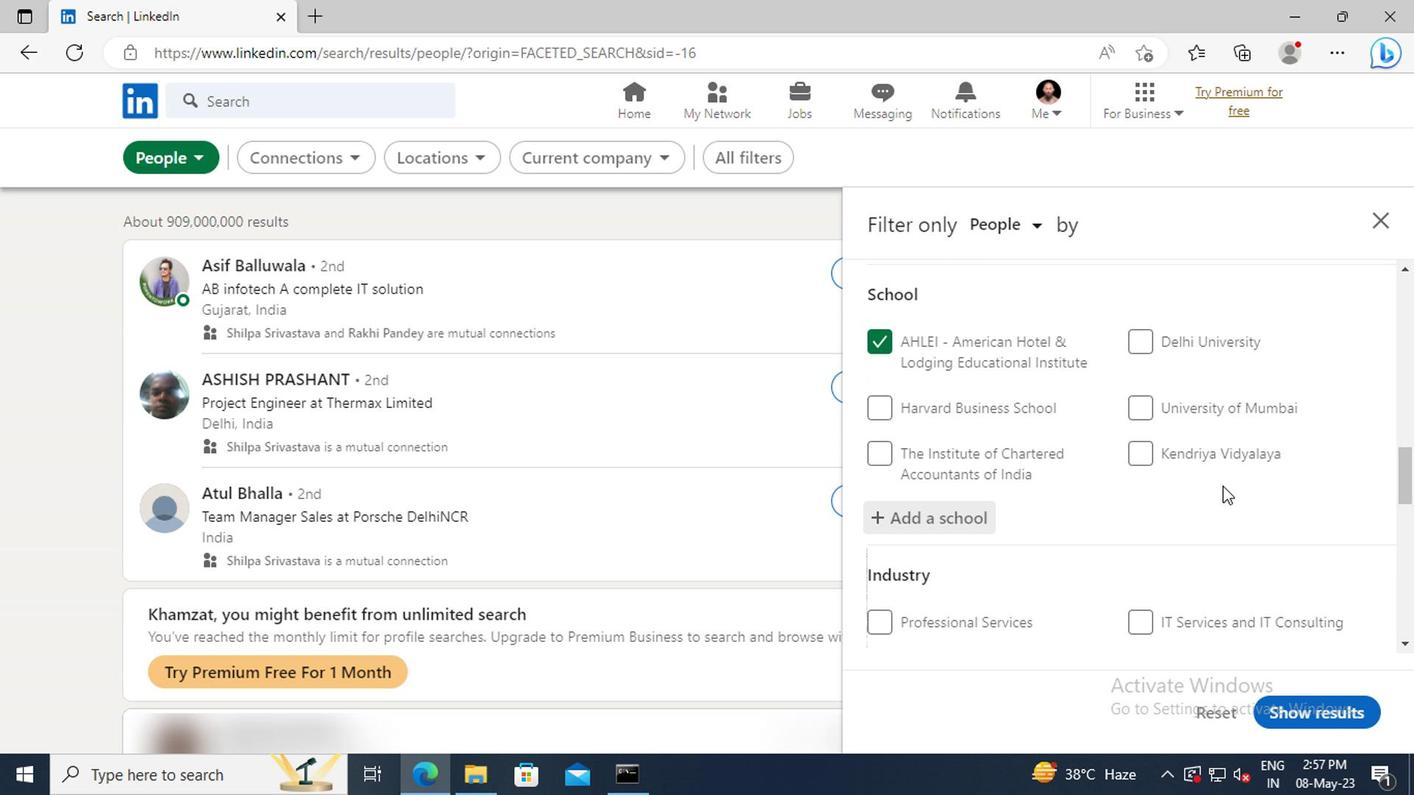 
Action: Mouse moved to (1215, 478)
Screenshot: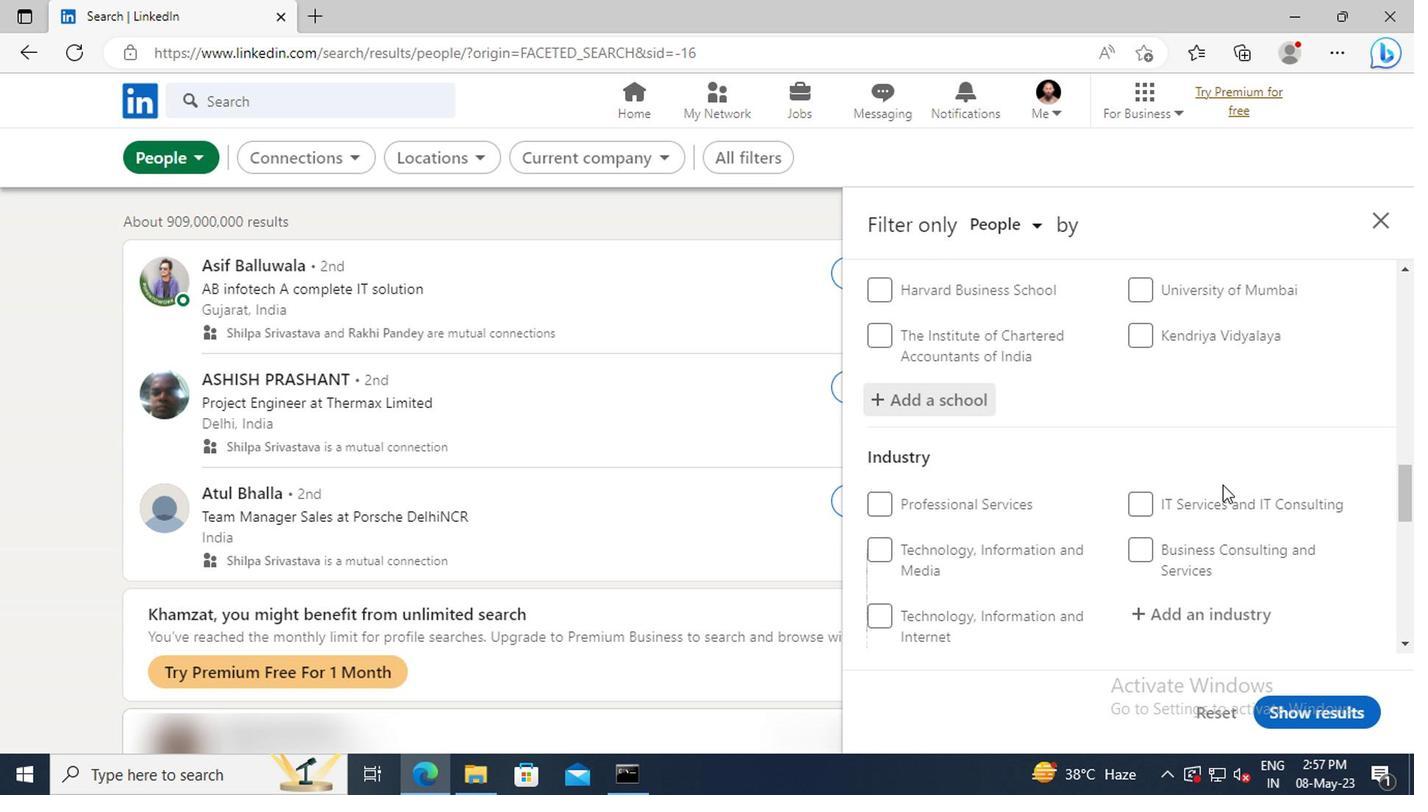 
Action: Mouse scrolled (1215, 476) with delta (0, -1)
Screenshot: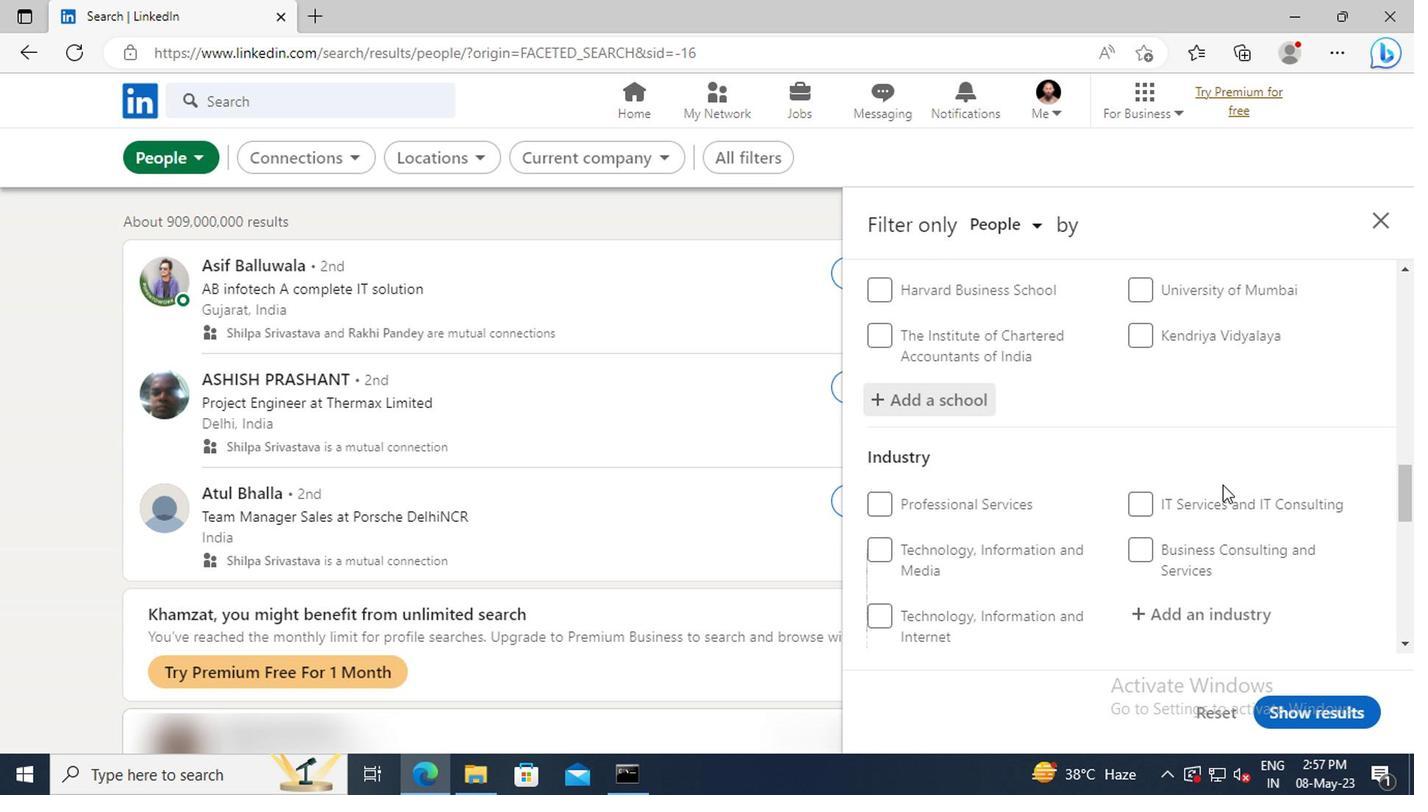 
Action: Mouse moved to (1215, 473)
Screenshot: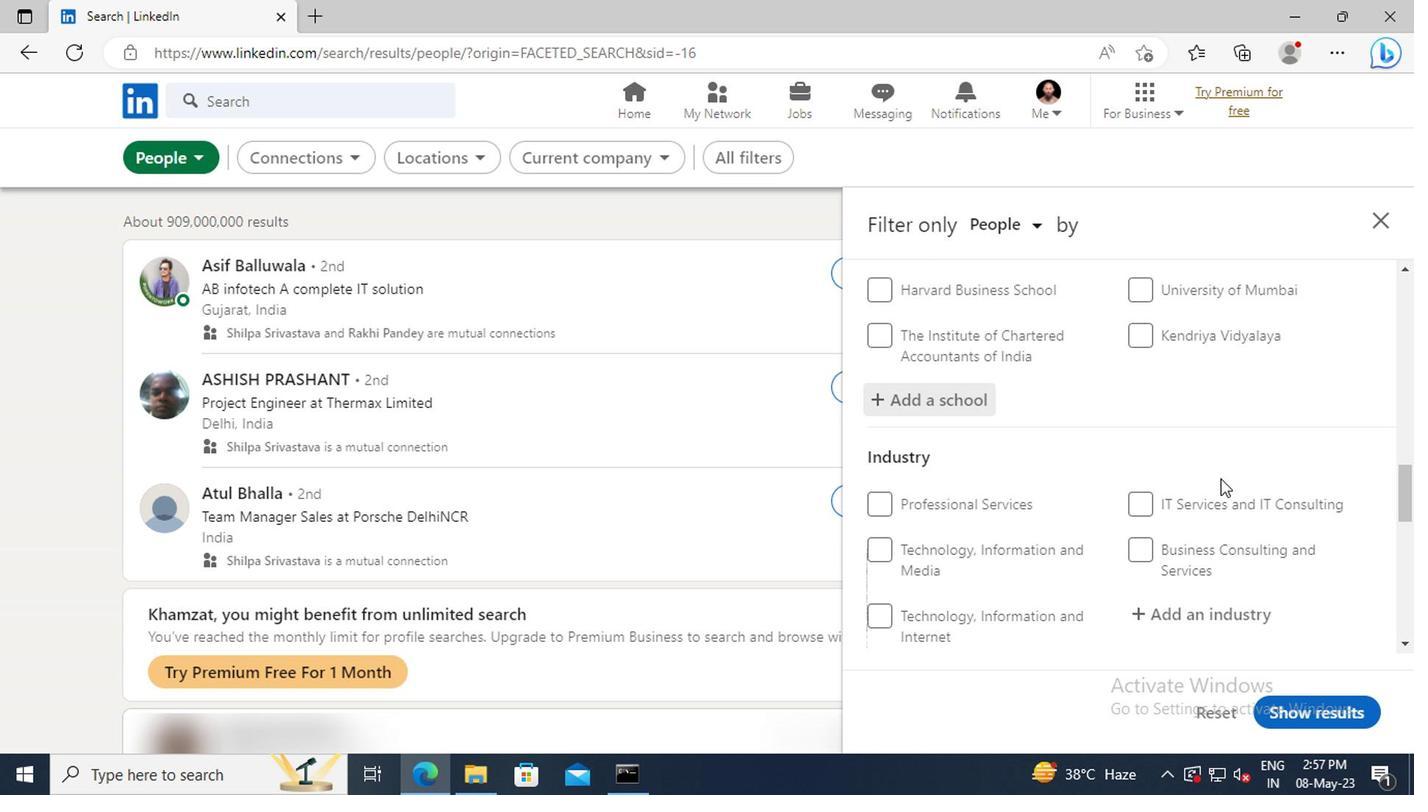 
Action: Mouse scrolled (1215, 472) with delta (0, 0)
Screenshot: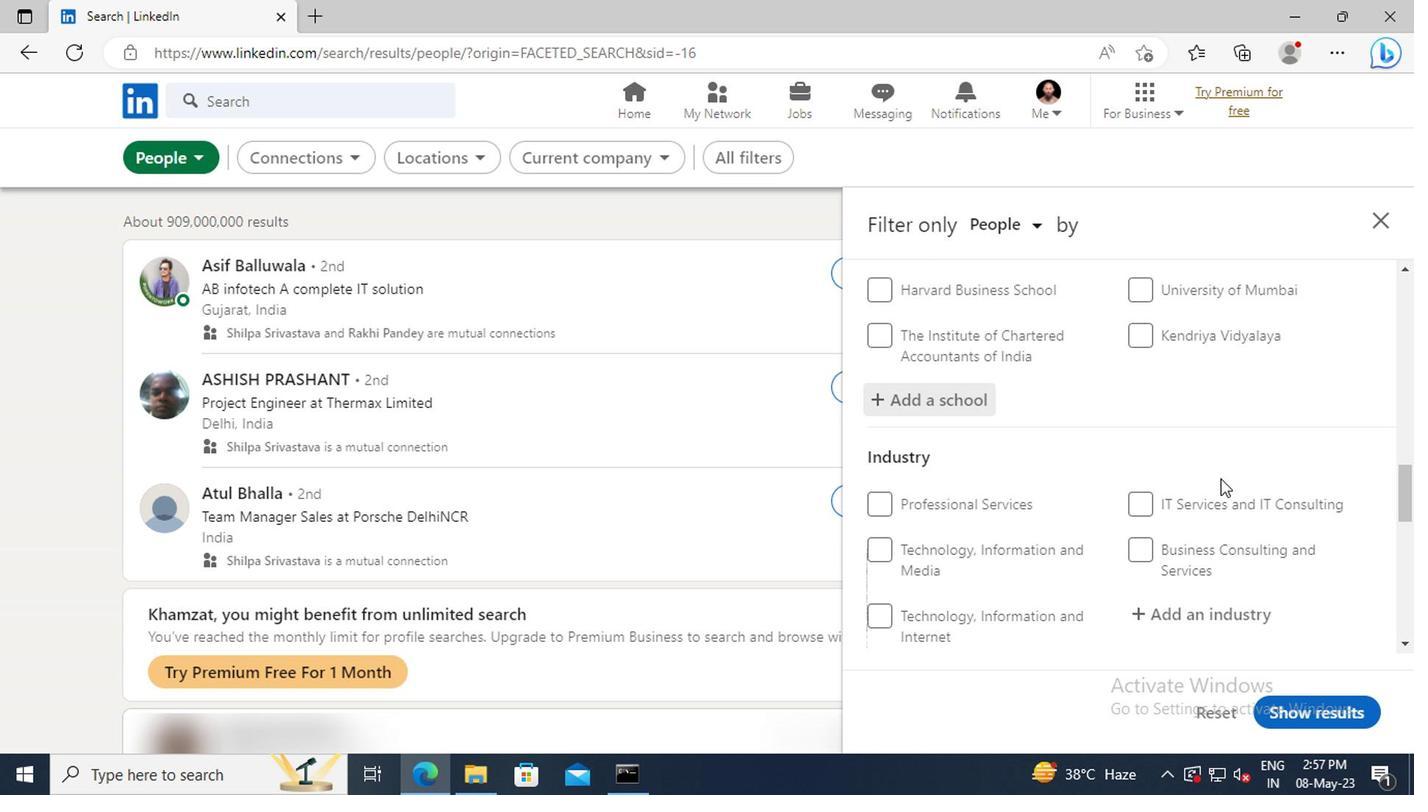 
Action: Mouse moved to (1214, 494)
Screenshot: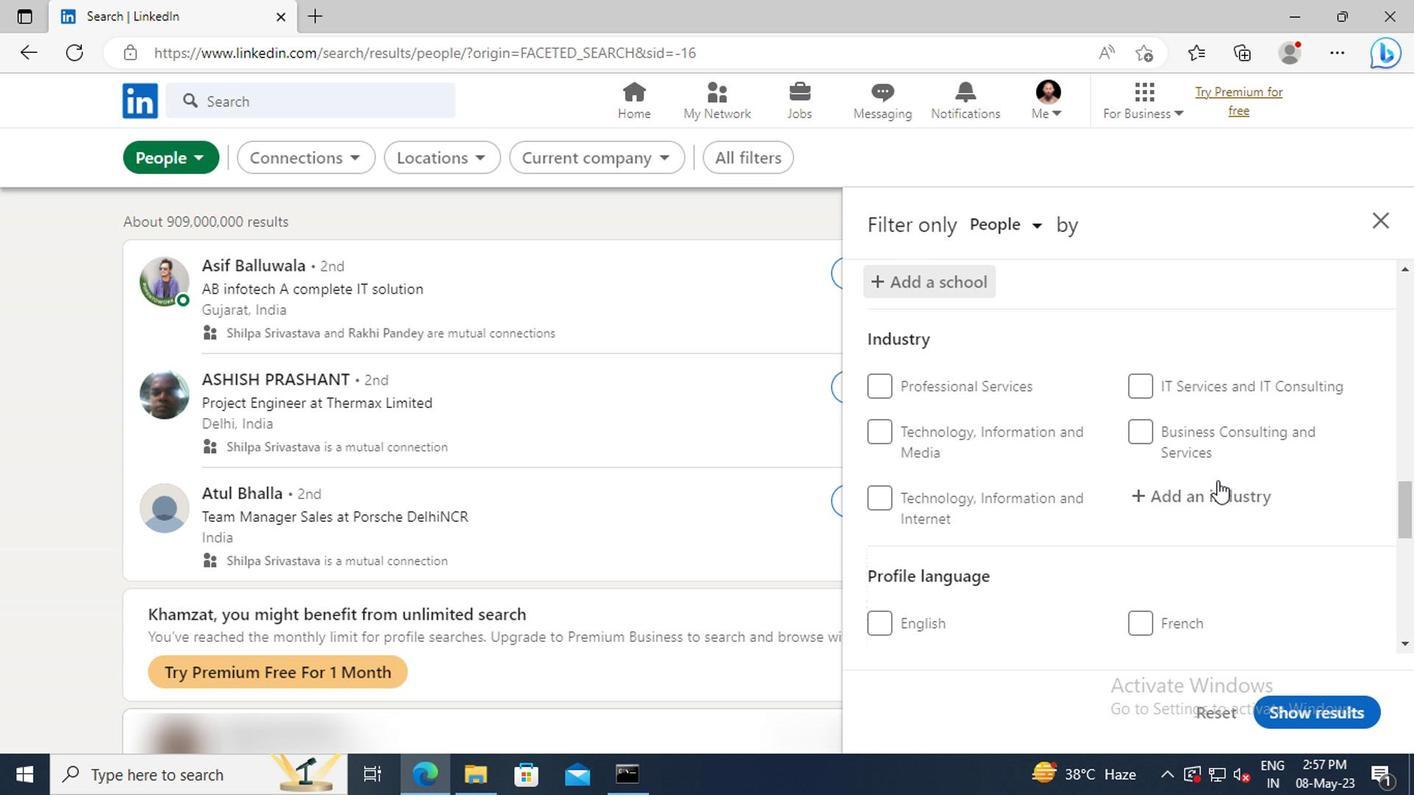 
Action: Mouse pressed left at (1214, 494)
Screenshot: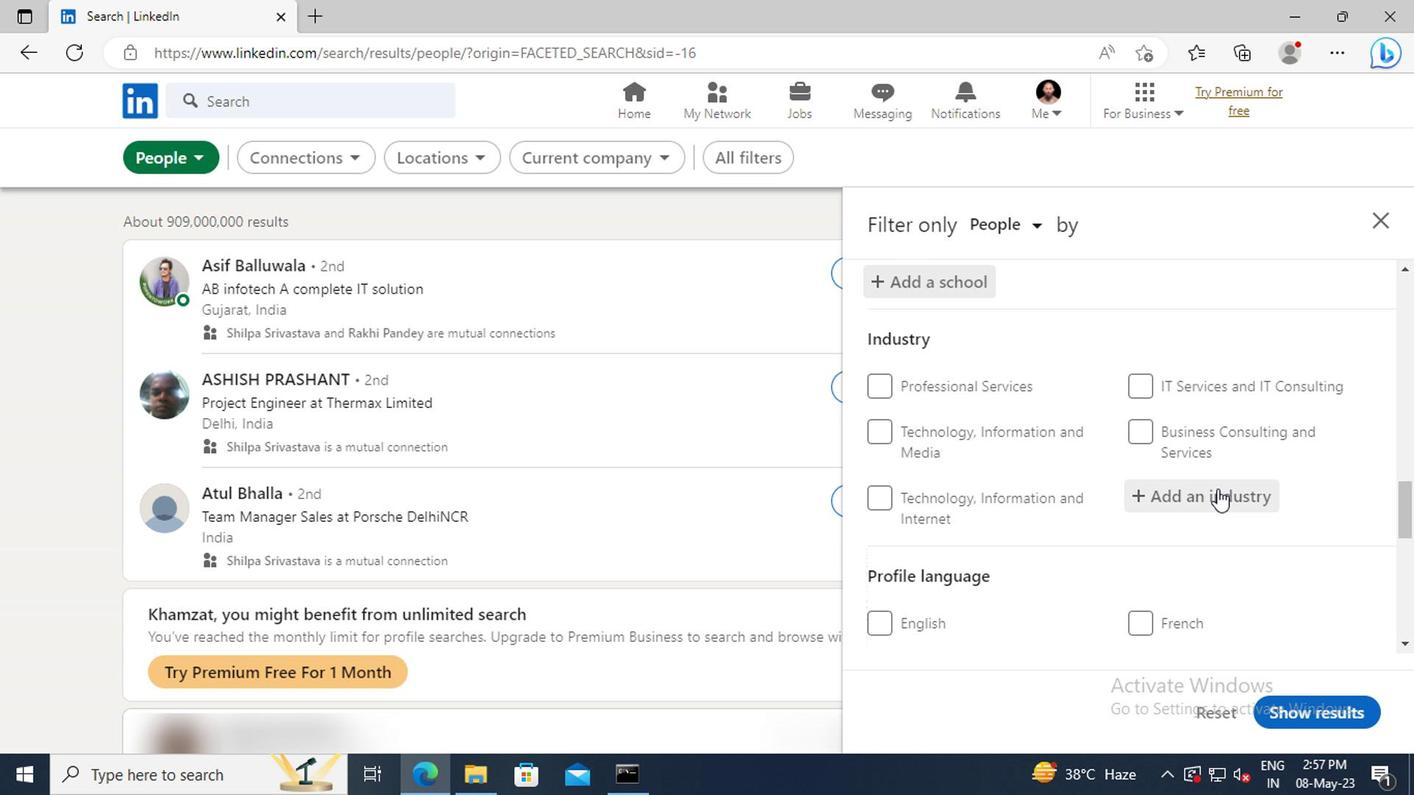 
Action: Mouse moved to (1216, 496)
Screenshot: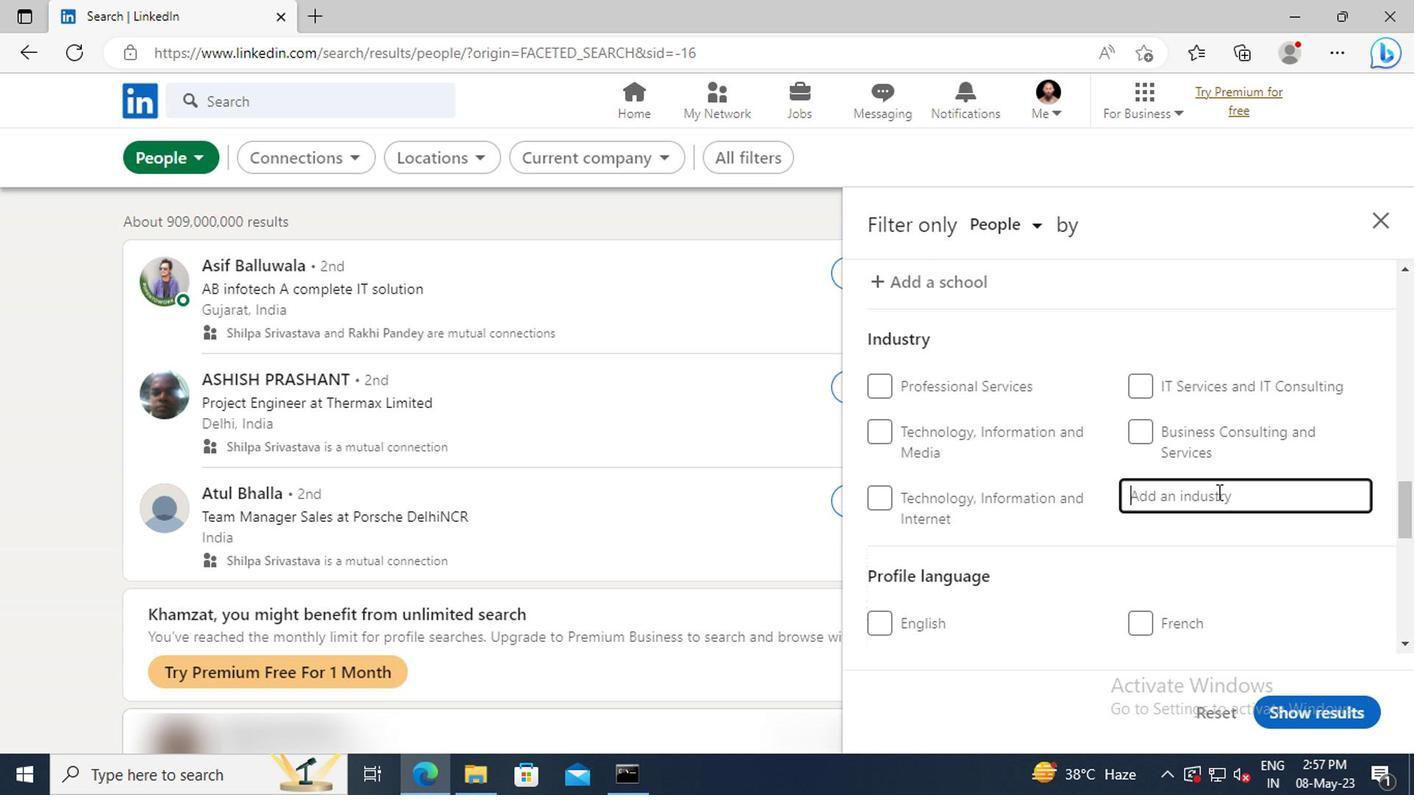
Action: Key pressed <Key.shift>MOTOR<Key.space><Key.shift>VE
Screenshot: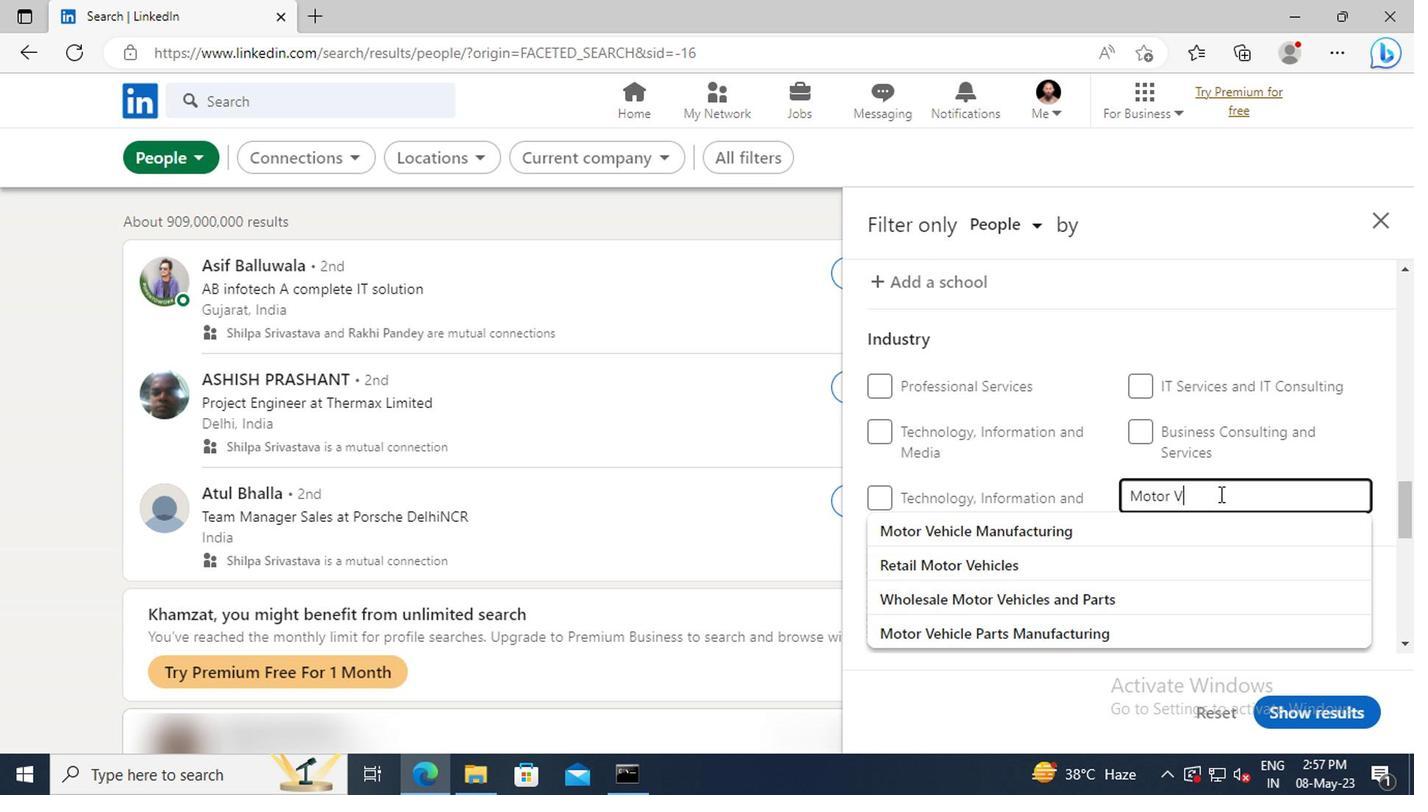 
Action: Mouse moved to (1212, 630)
Screenshot: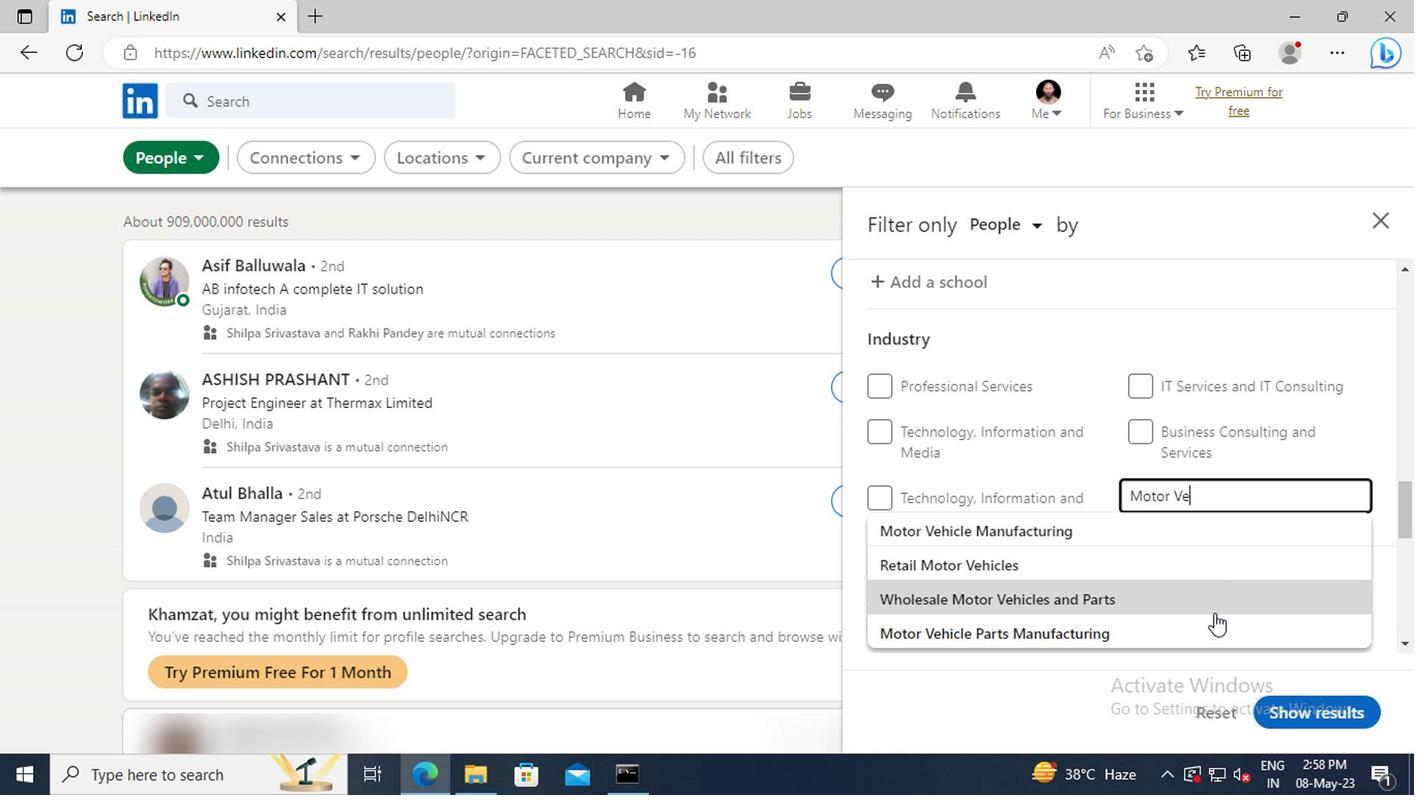 
Action: Mouse pressed left at (1212, 630)
Screenshot: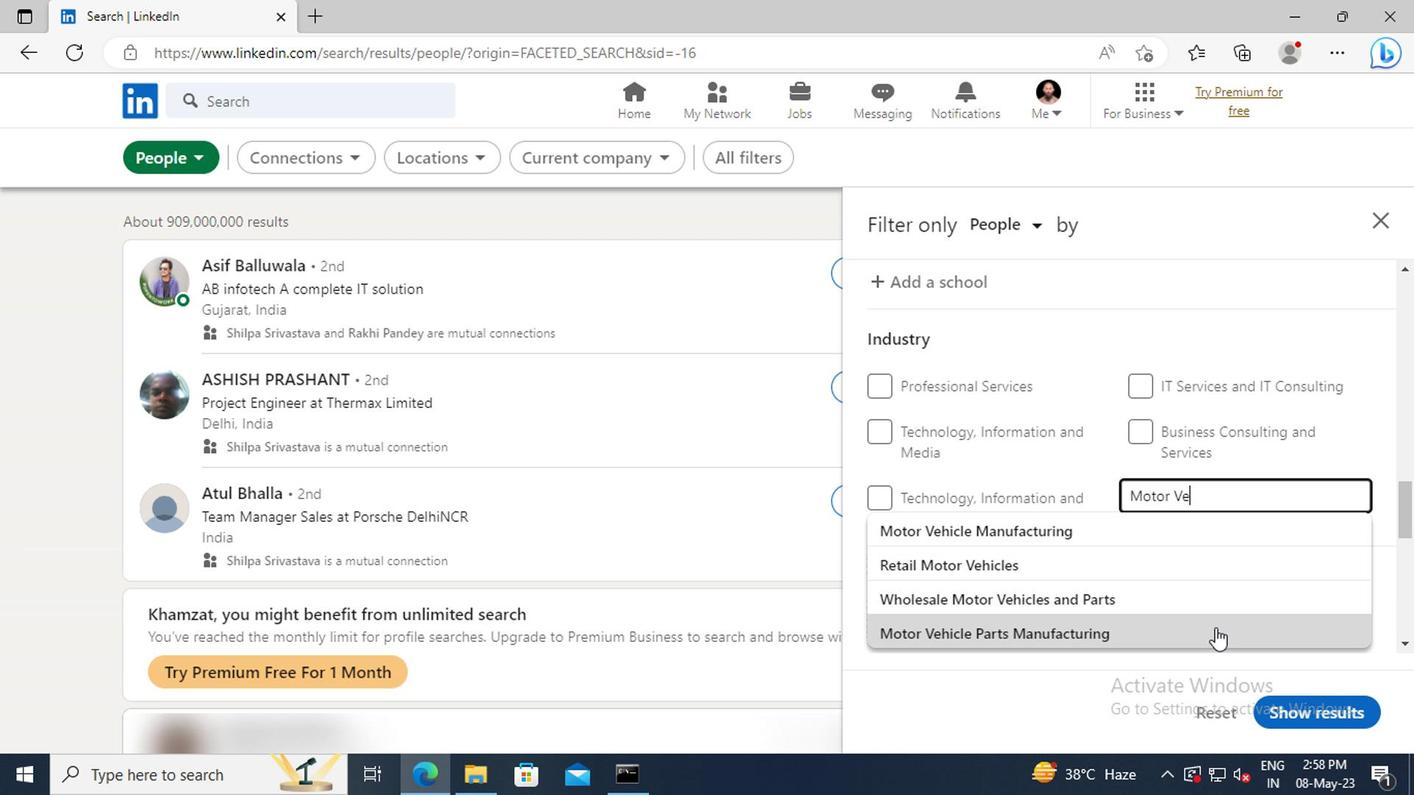 
Action: Mouse scrolled (1212, 629) with delta (0, 0)
Screenshot: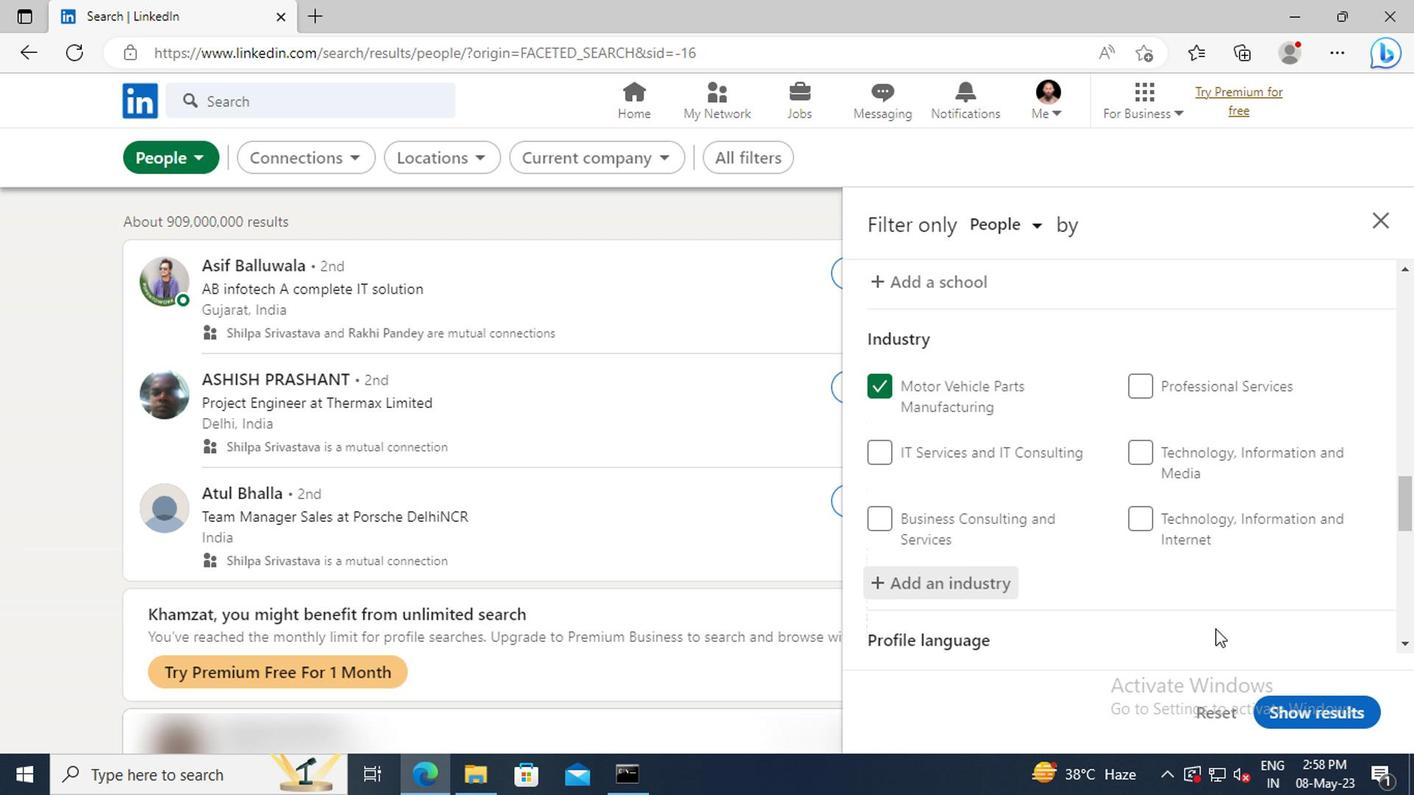 
Action: Mouse moved to (1212, 627)
Screenshot: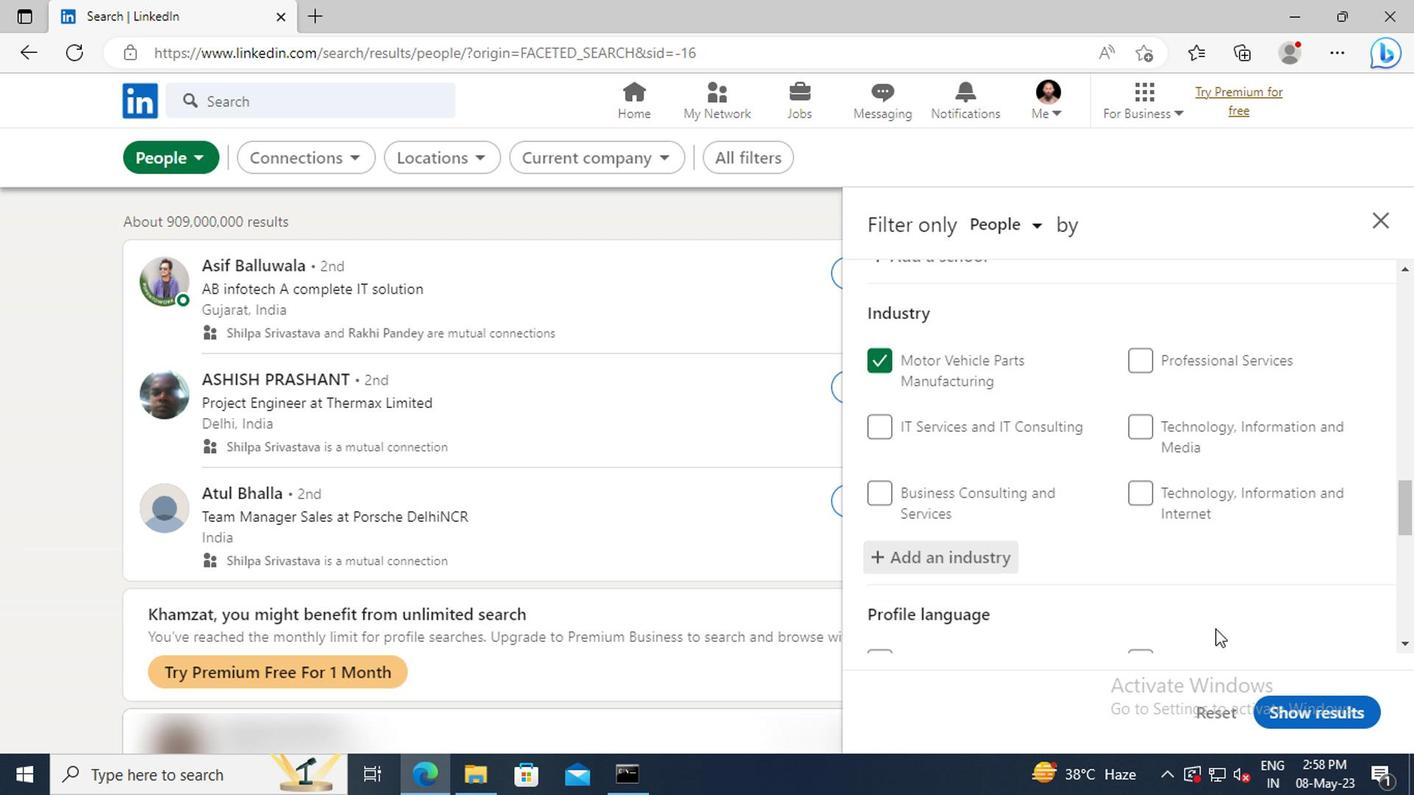 
Action: Mouse scrolled (1212, 626) with delta (0, 0)
Screenshot: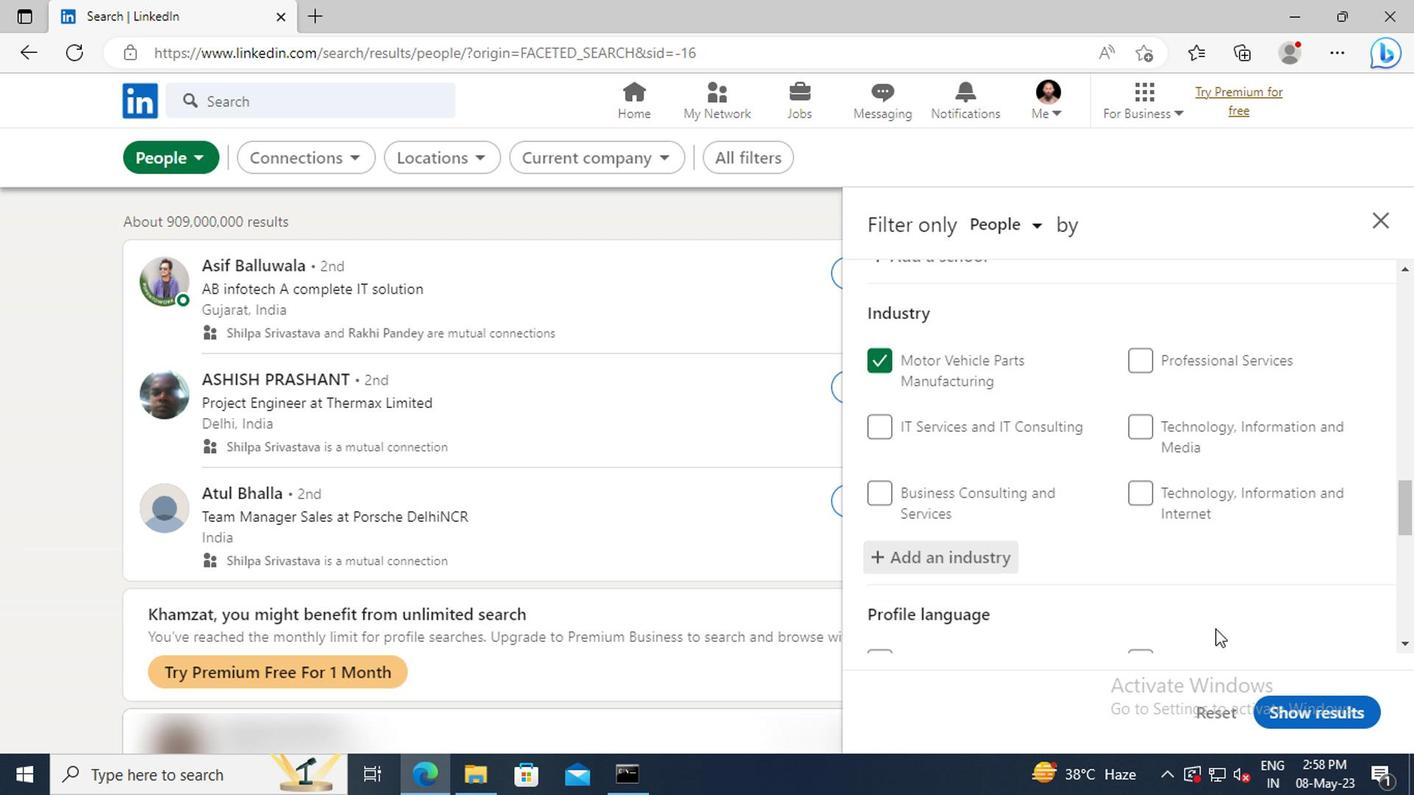 
Action: Mouse moved to (1209, 603)
Screenshot: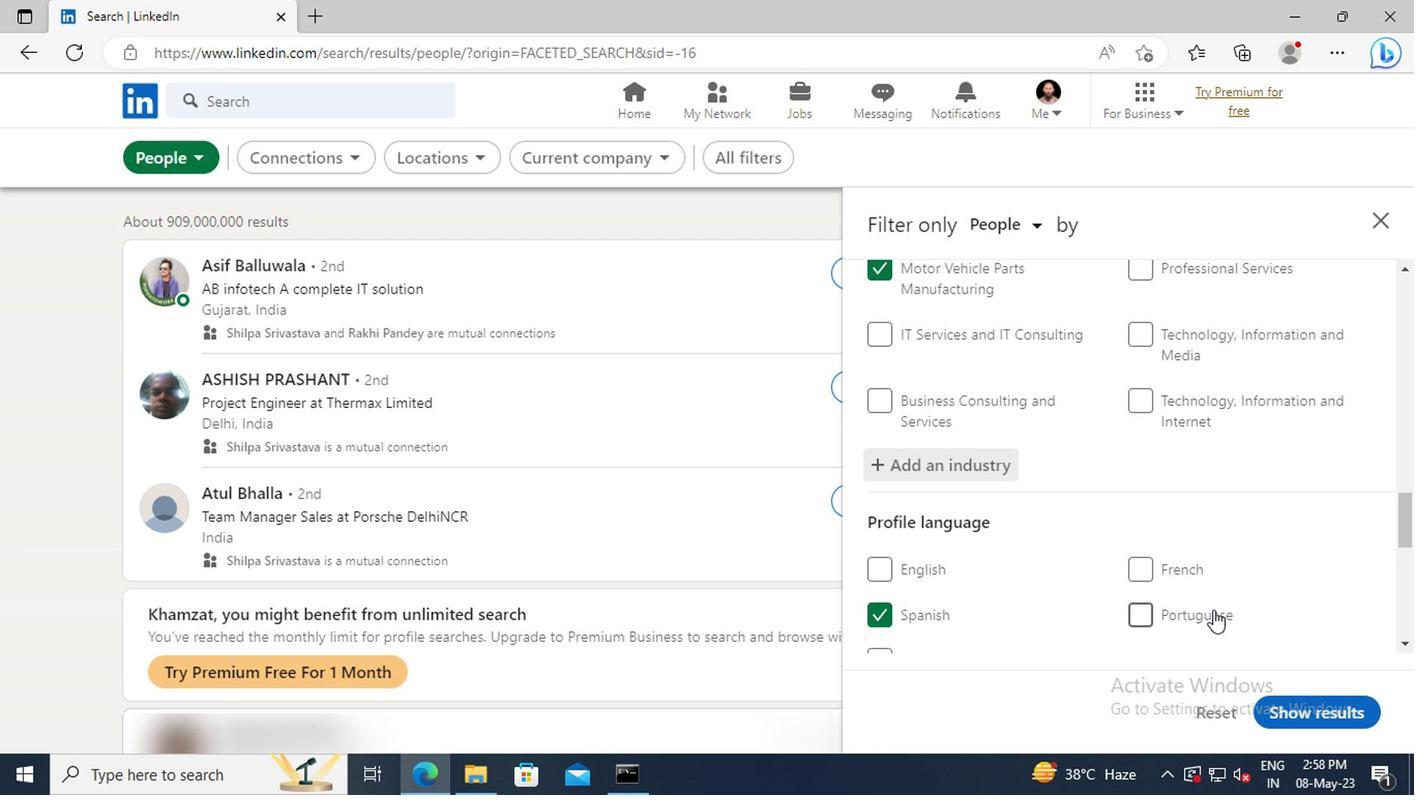 
Action: Mouse scrolled (1209, 602) with delta (0, -1)
Screenshot: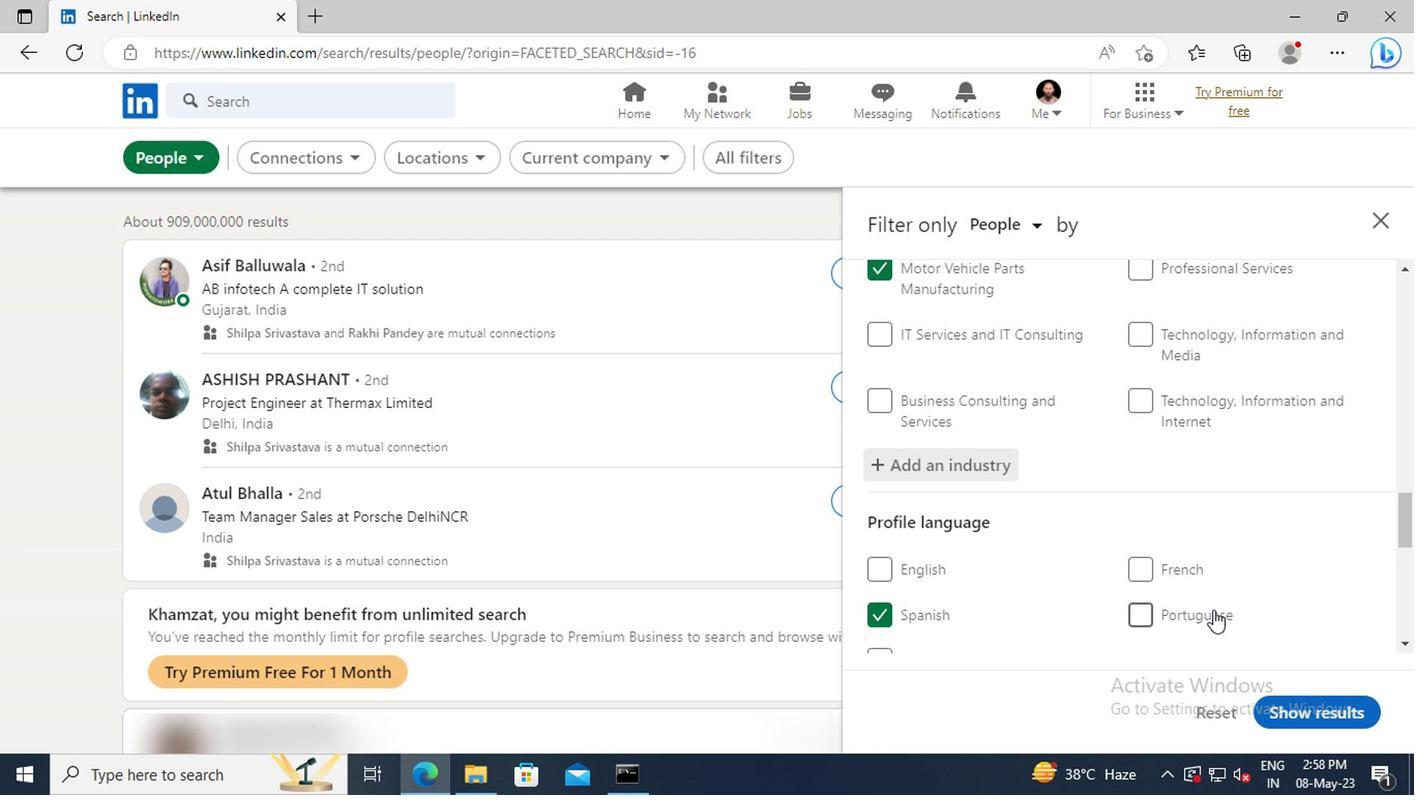 
Action: Mouse moved to (1204, 589)
Screenshot: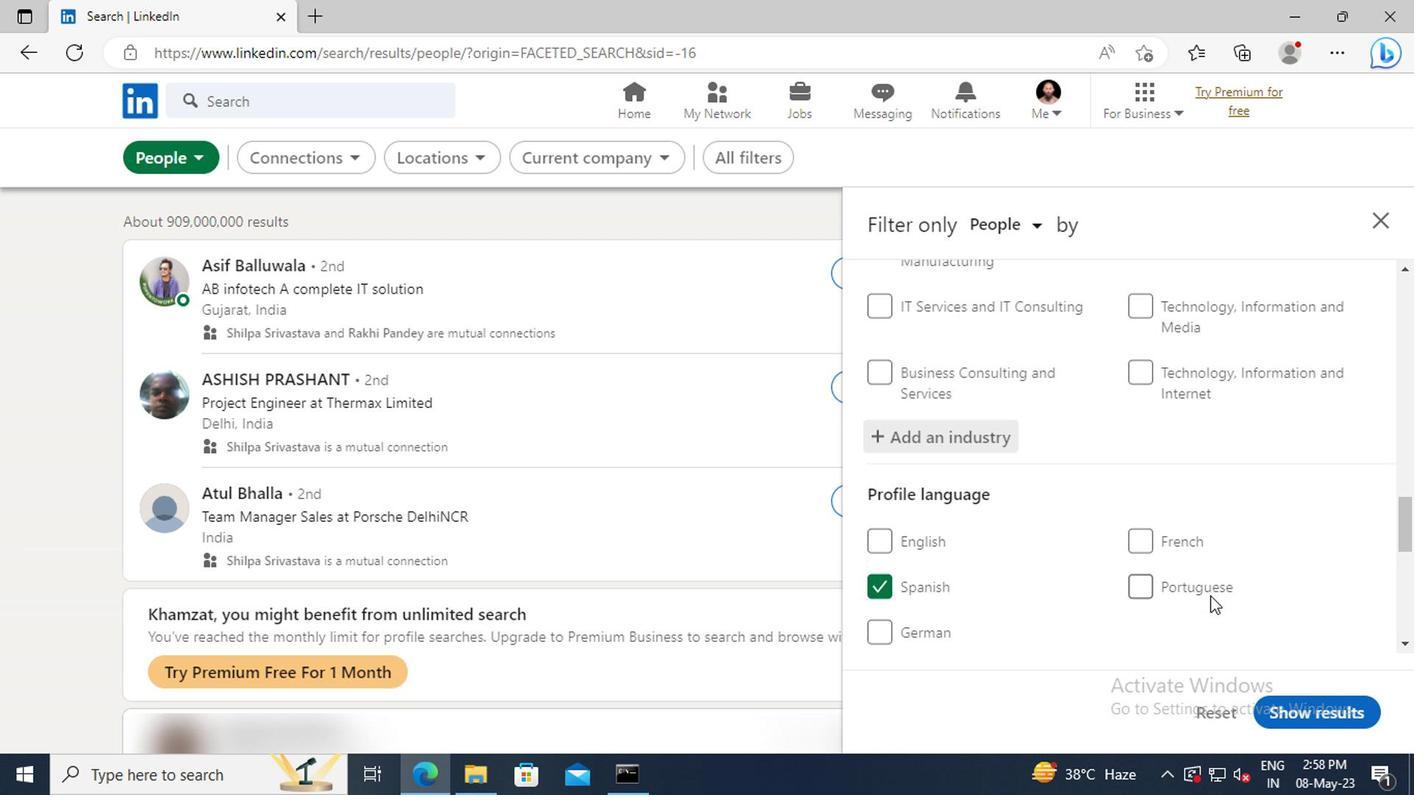 
Action: Mouse scrolled (1204, 588) with delta (0, 0)
Screenshot: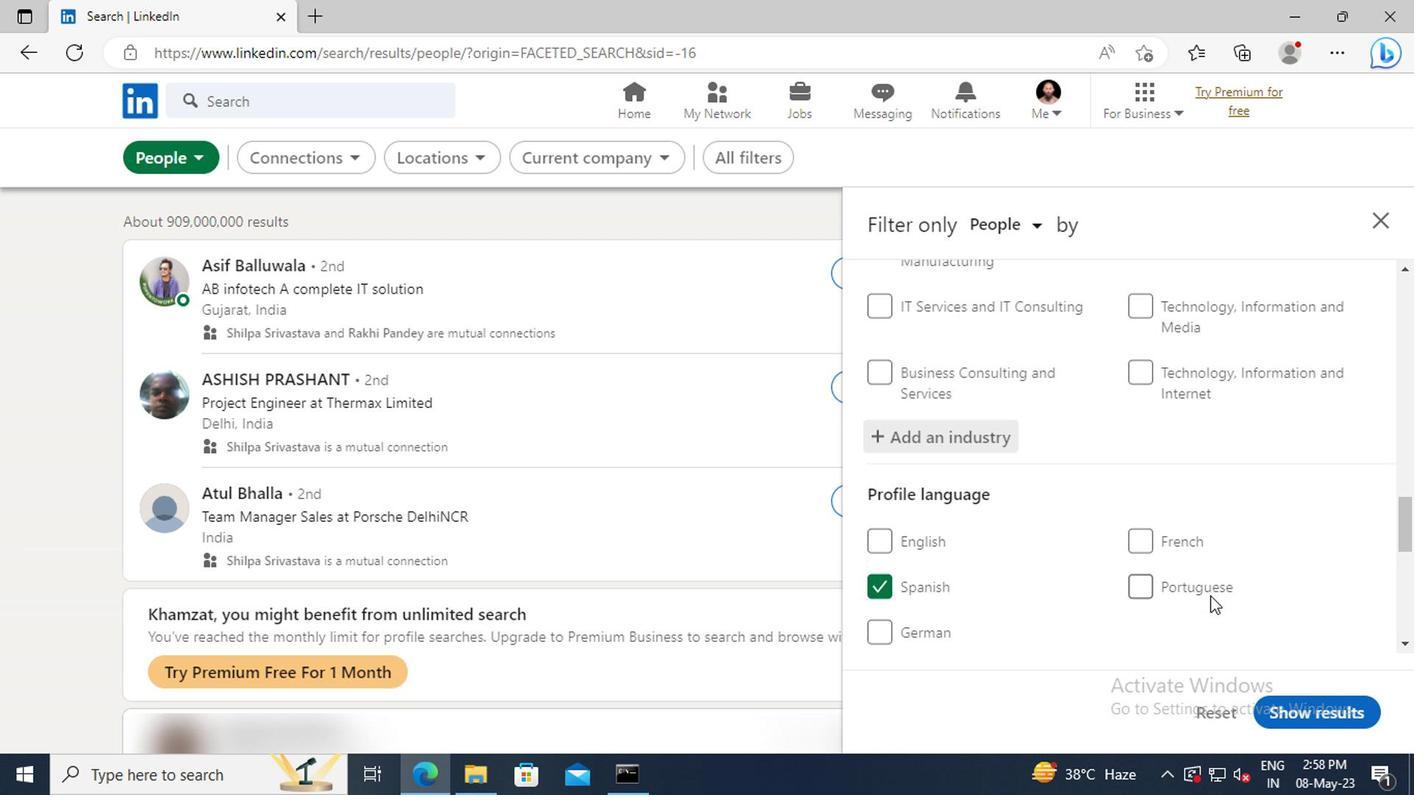 
Action: Mouse moved to (1200, 567)
Screenshot: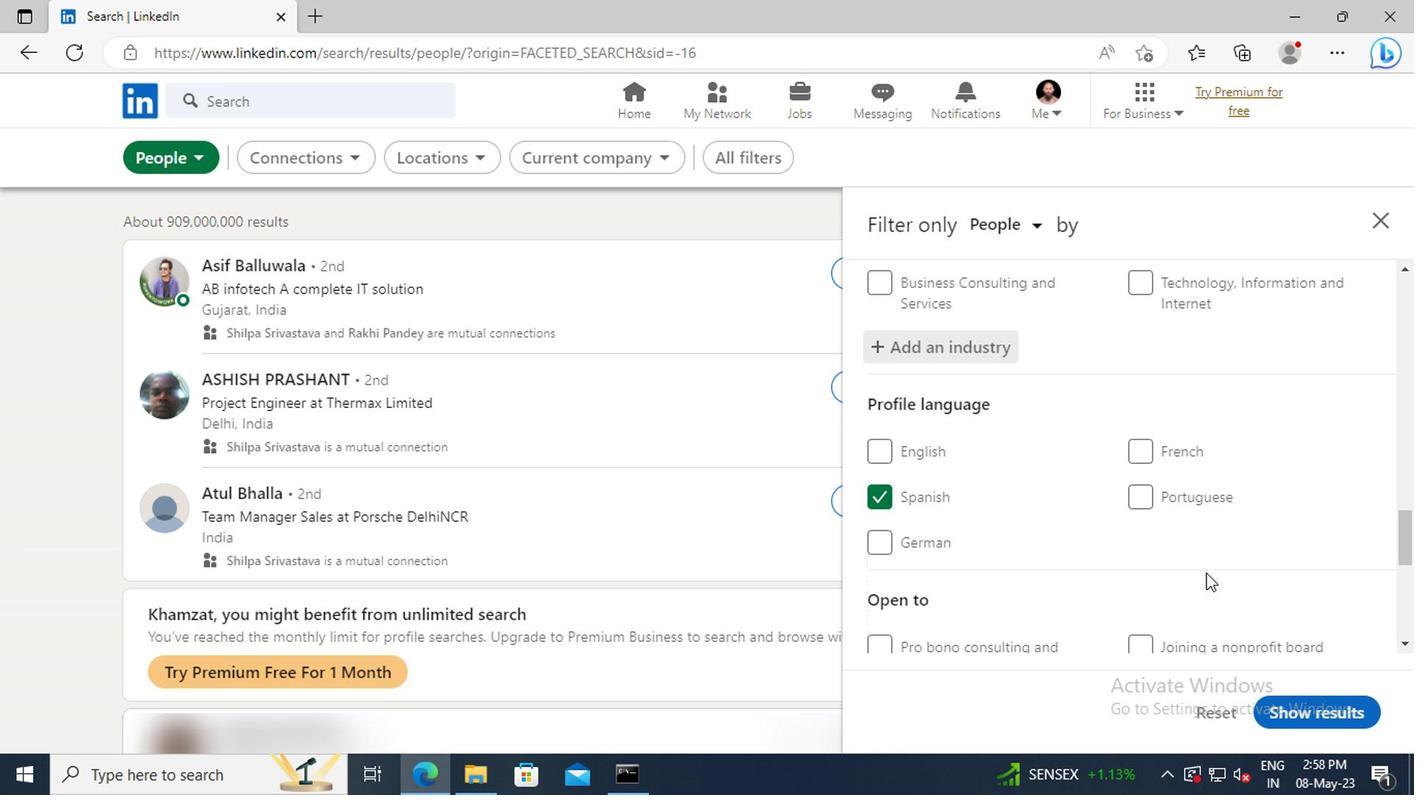 
Action: Mouse scrolled (1200, 566) with delta (0, -1)
Screenshot: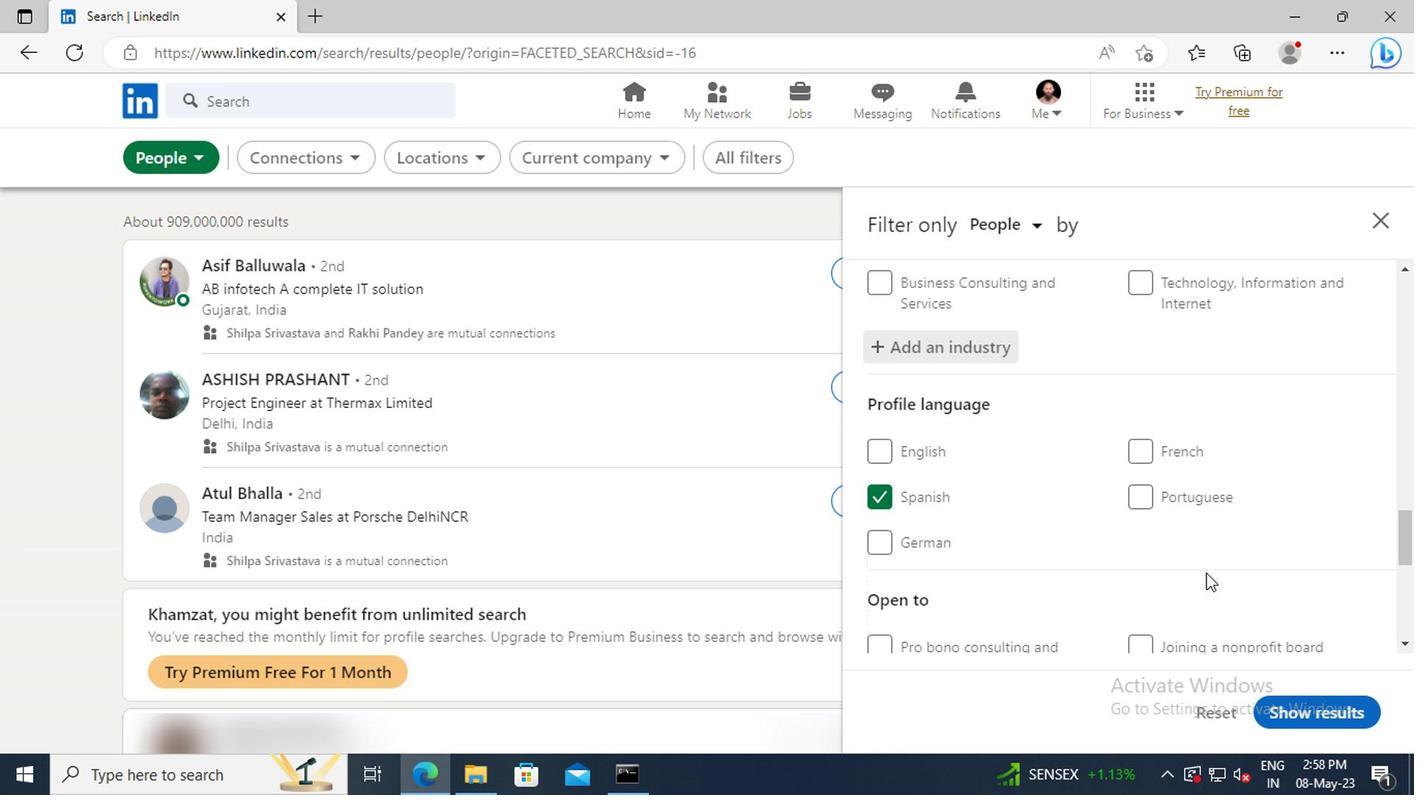 
Action: Mouse moved to (1199, 561)
Screenshot: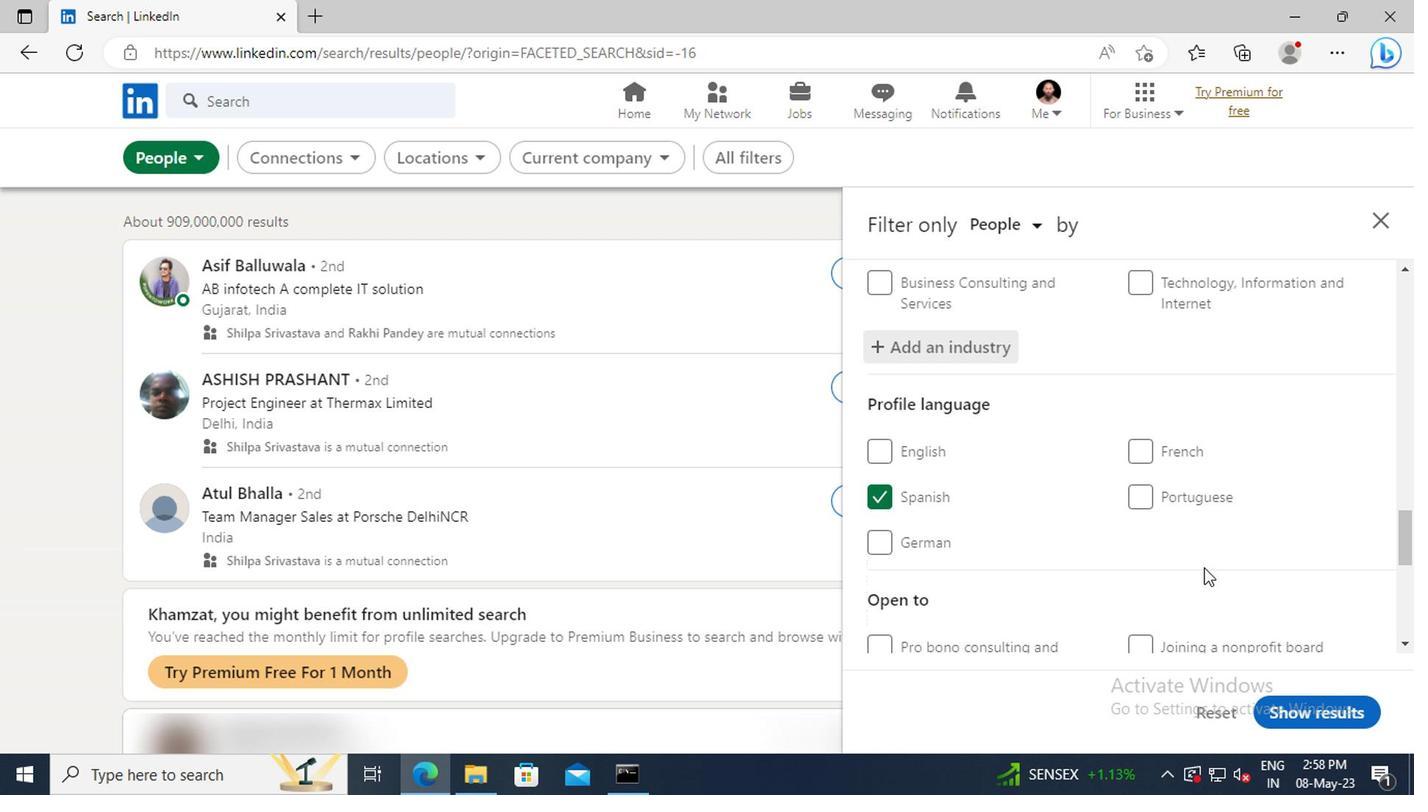 
Action: Mouse scrolled (1199, 560) with delta (0, 0)
Screenshot: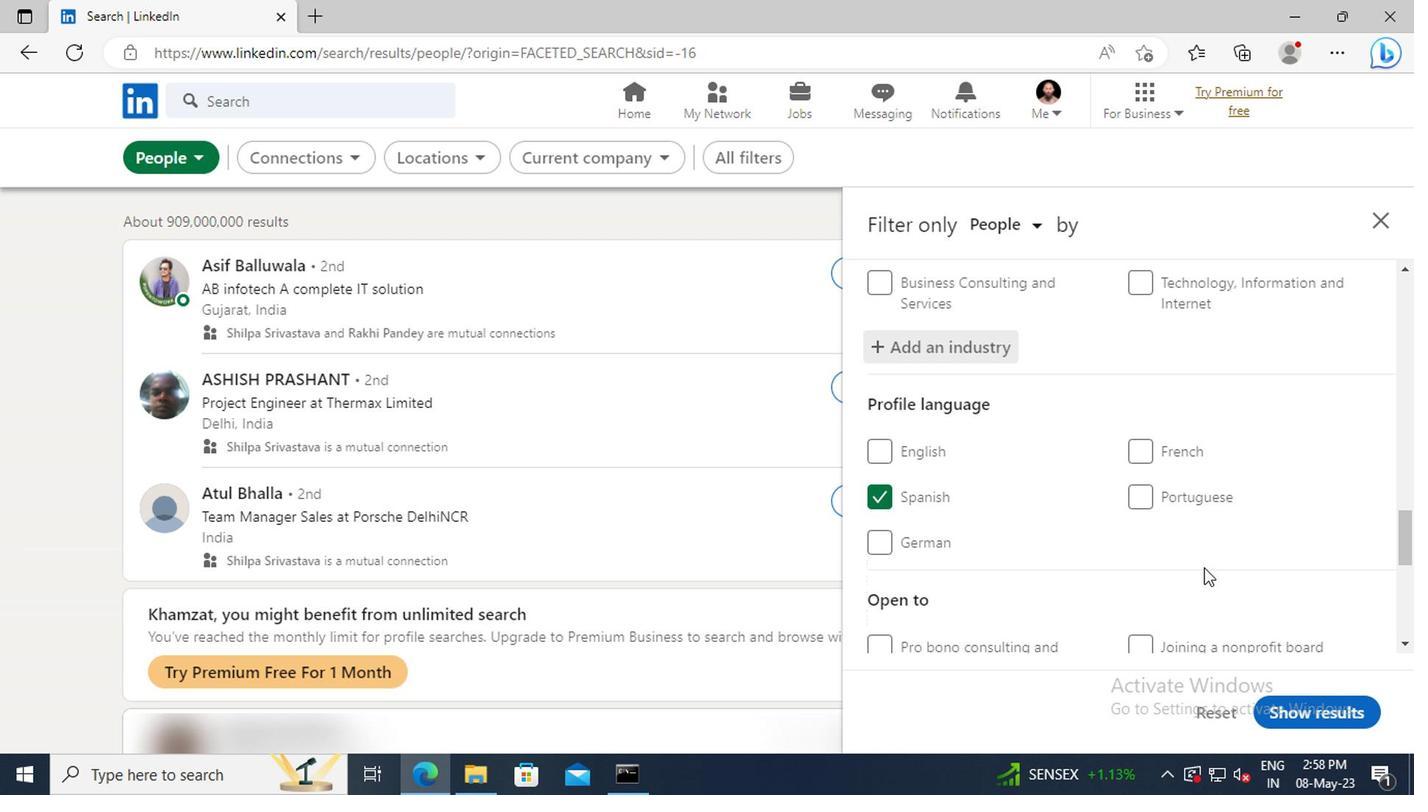 
Action: Mouse moved to (1191, 536)
Screenshot: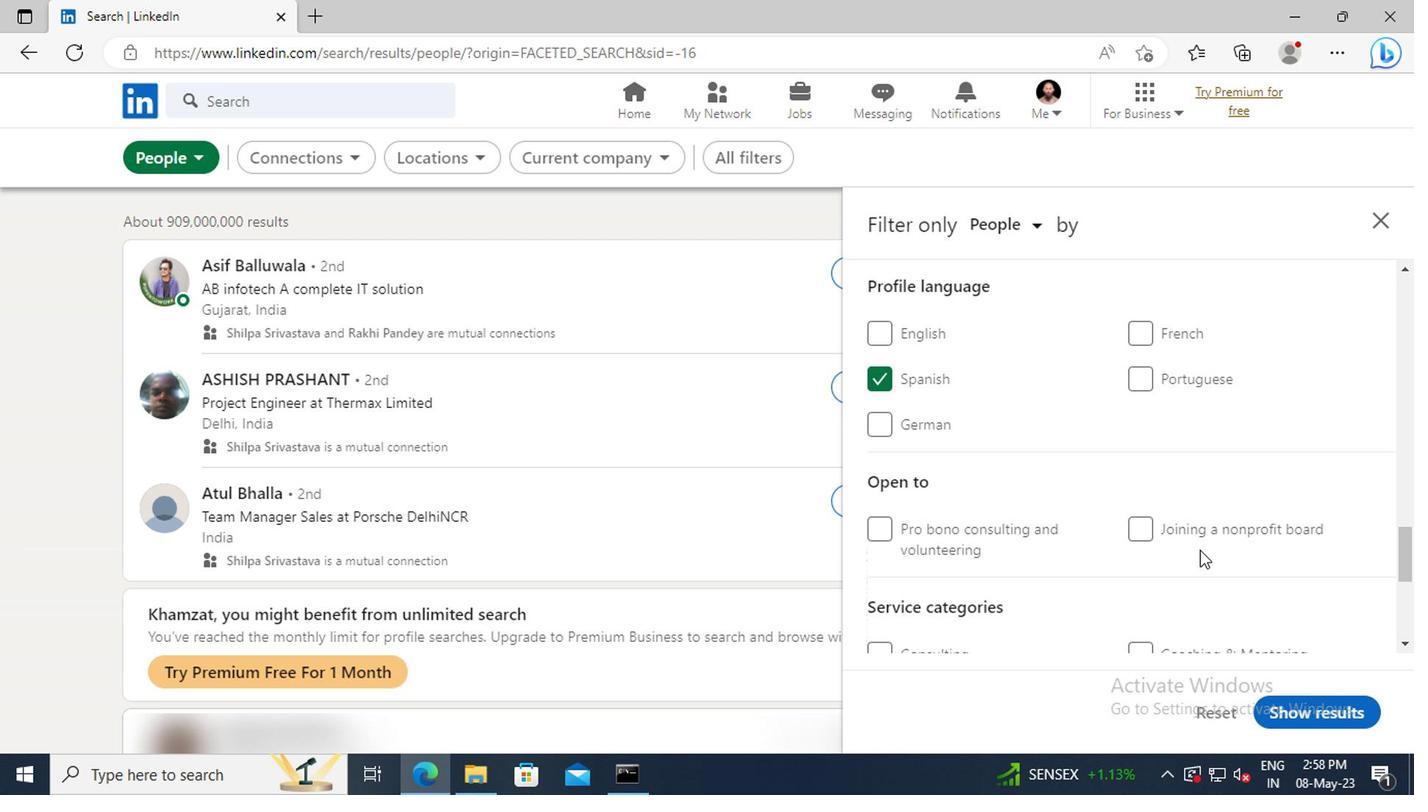 
Action: Mouse scrolled (1191, 535) with delta (0, -1)
Screenshot: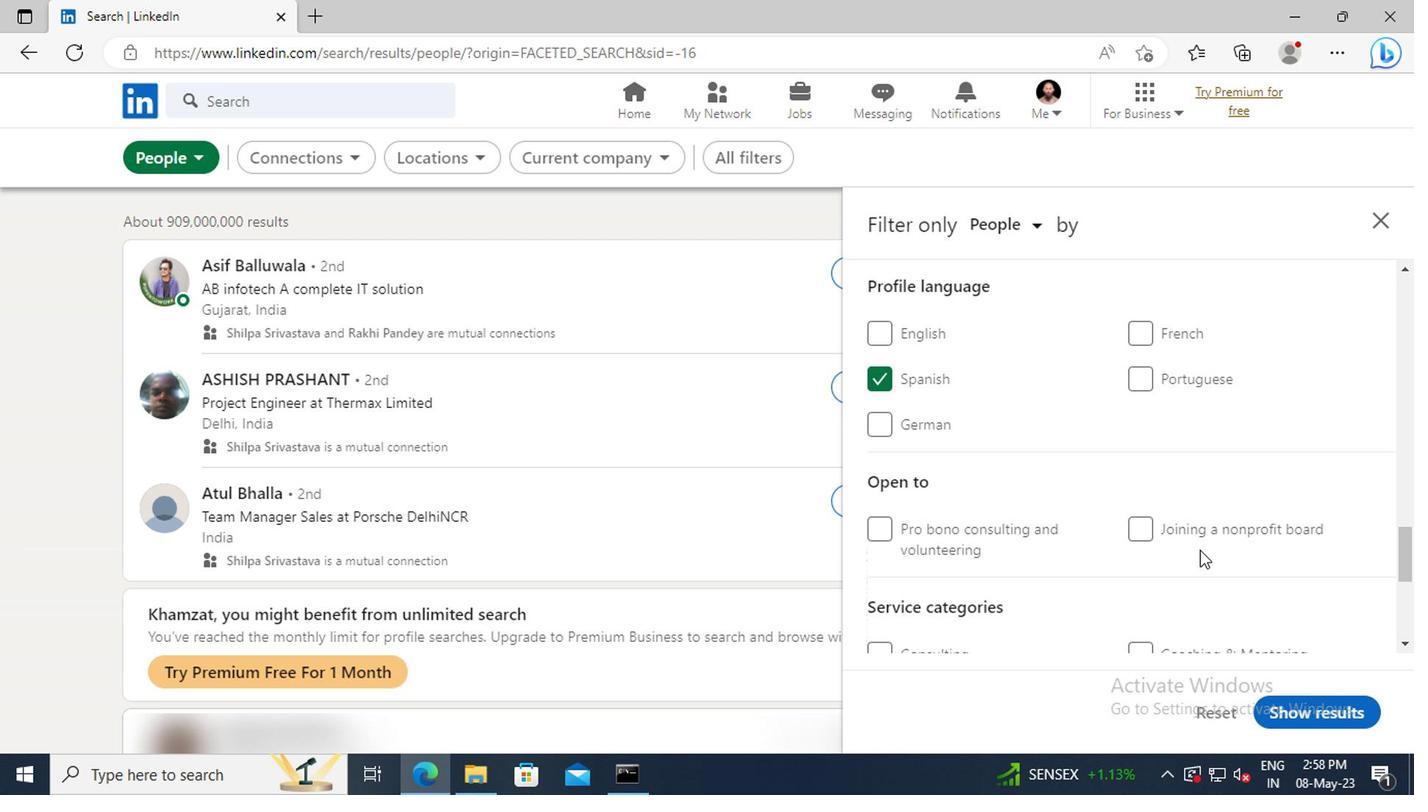 
Action: Mouse moved to (1191, 532)
Screenshot: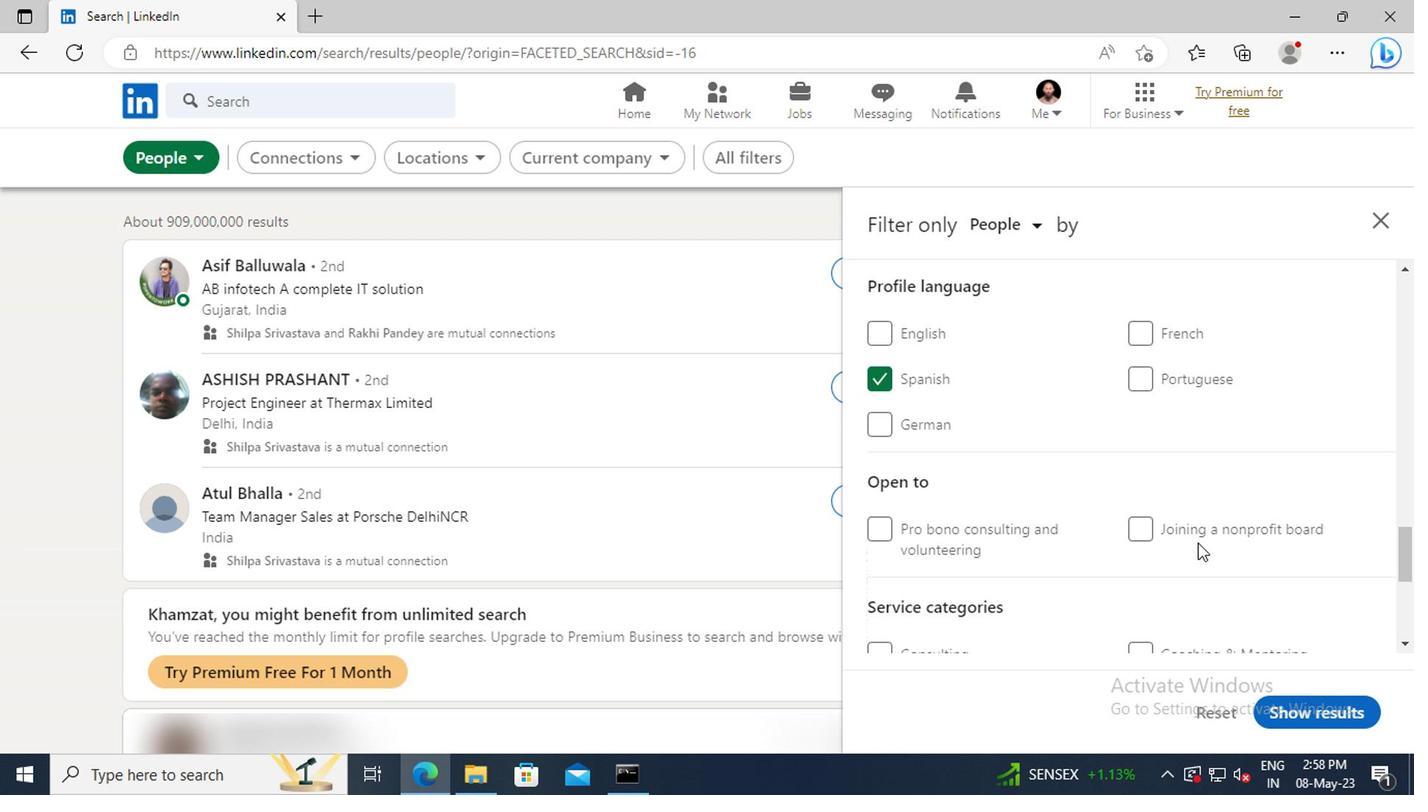 
Action: Mouse scrolled (1191, 531) with delta (0, 0)
Screenshot: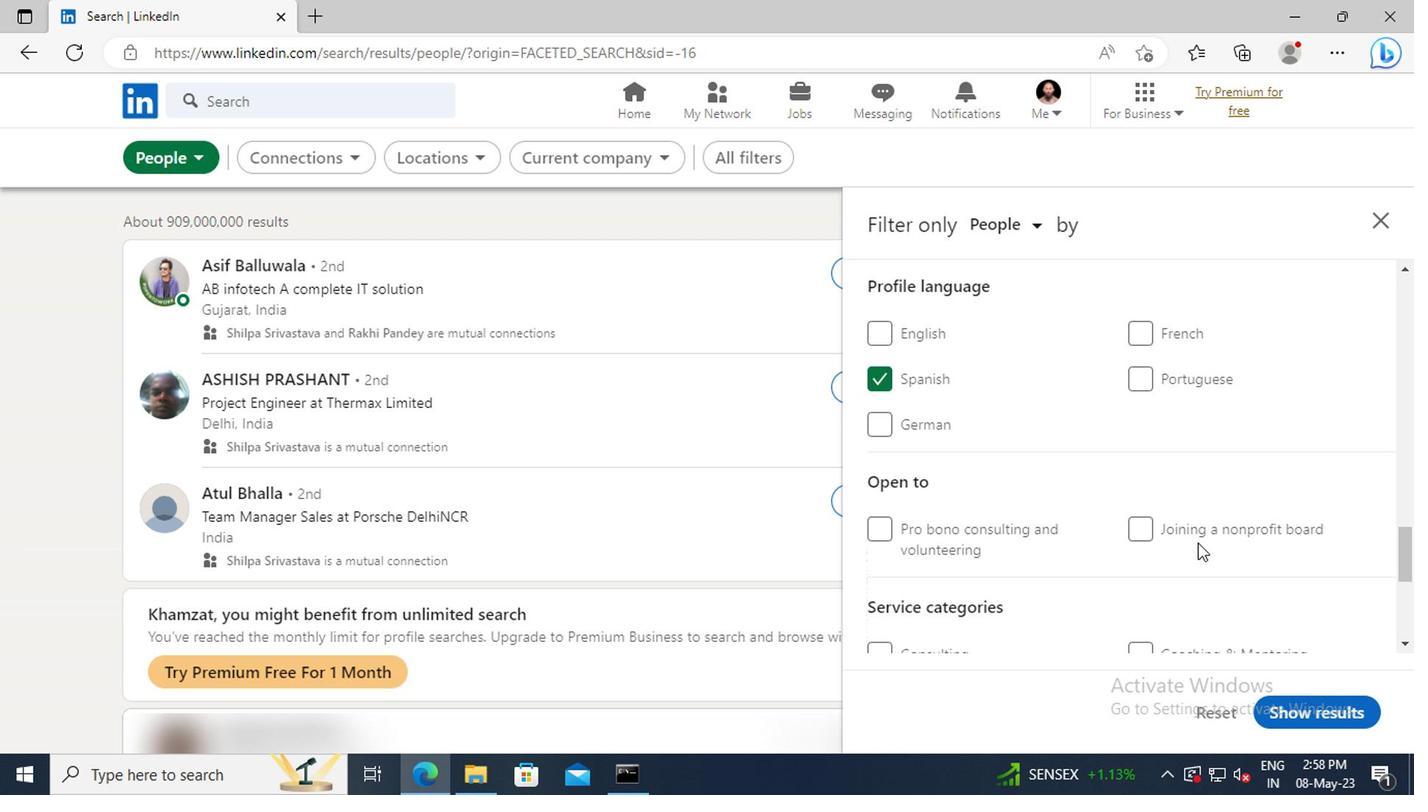 
Action: Mouse moved to (1189, 519)
Screenshot: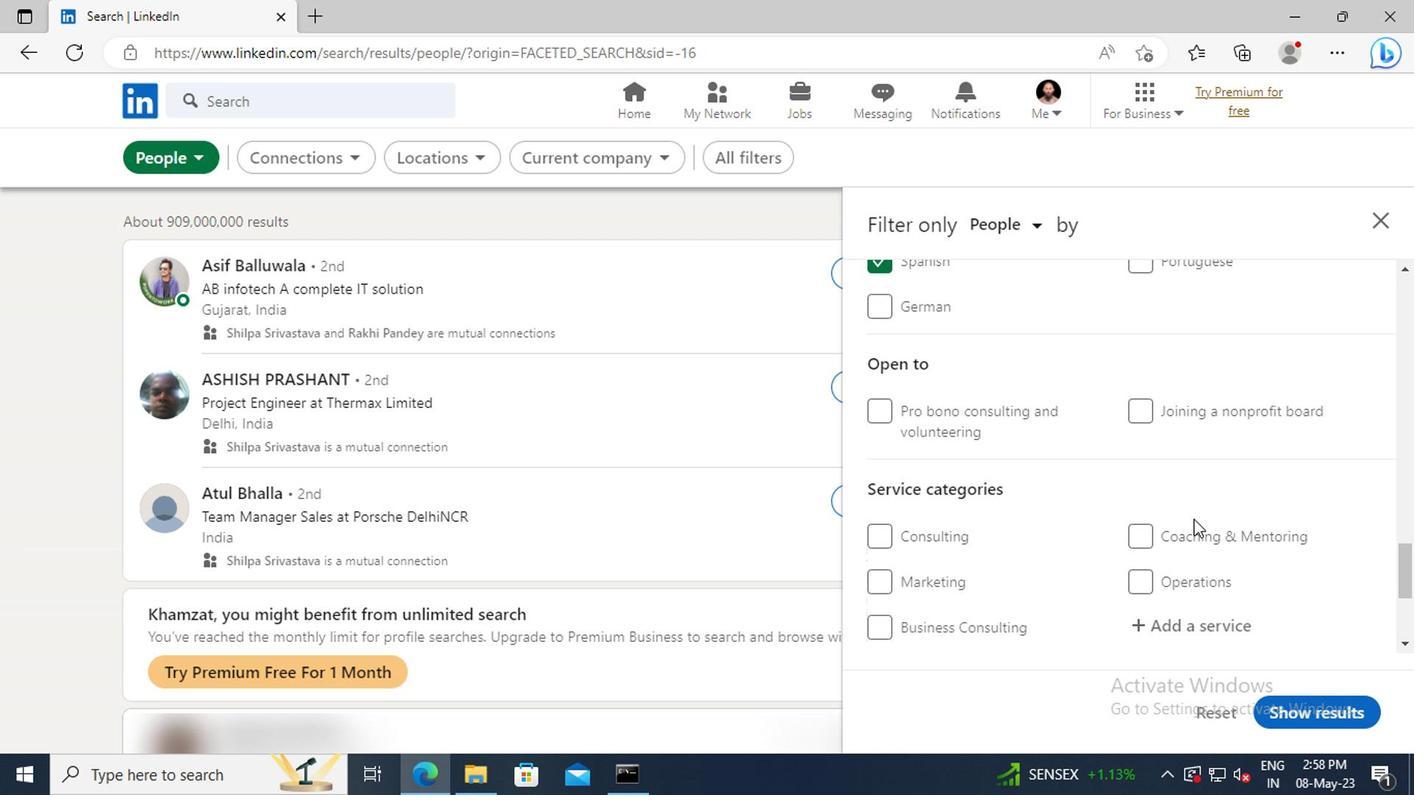 
Action: Mouse scrolled (1189, 517) with delta (0, -1)
Screenshot: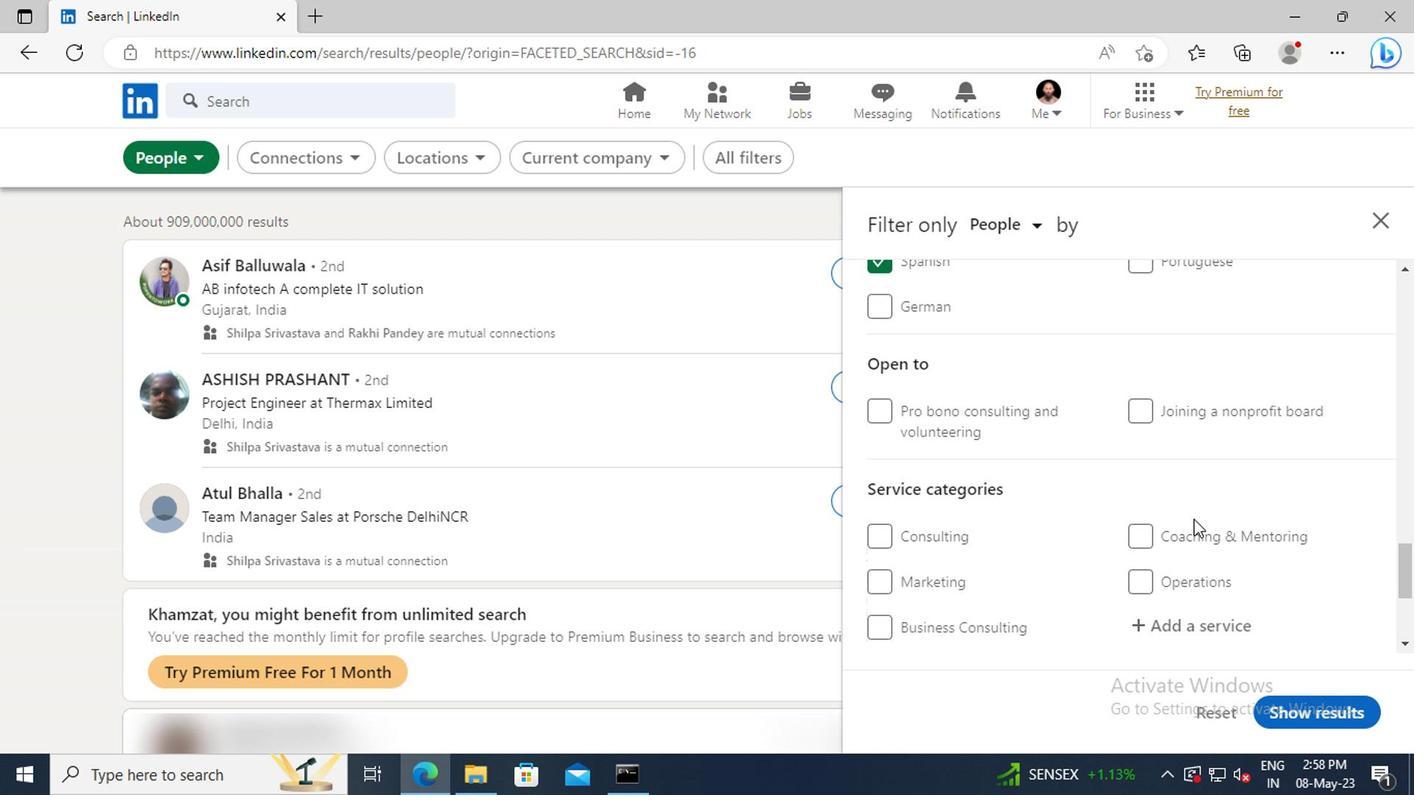 
Action: Mouse moved to (1189, 517)
Screenshot: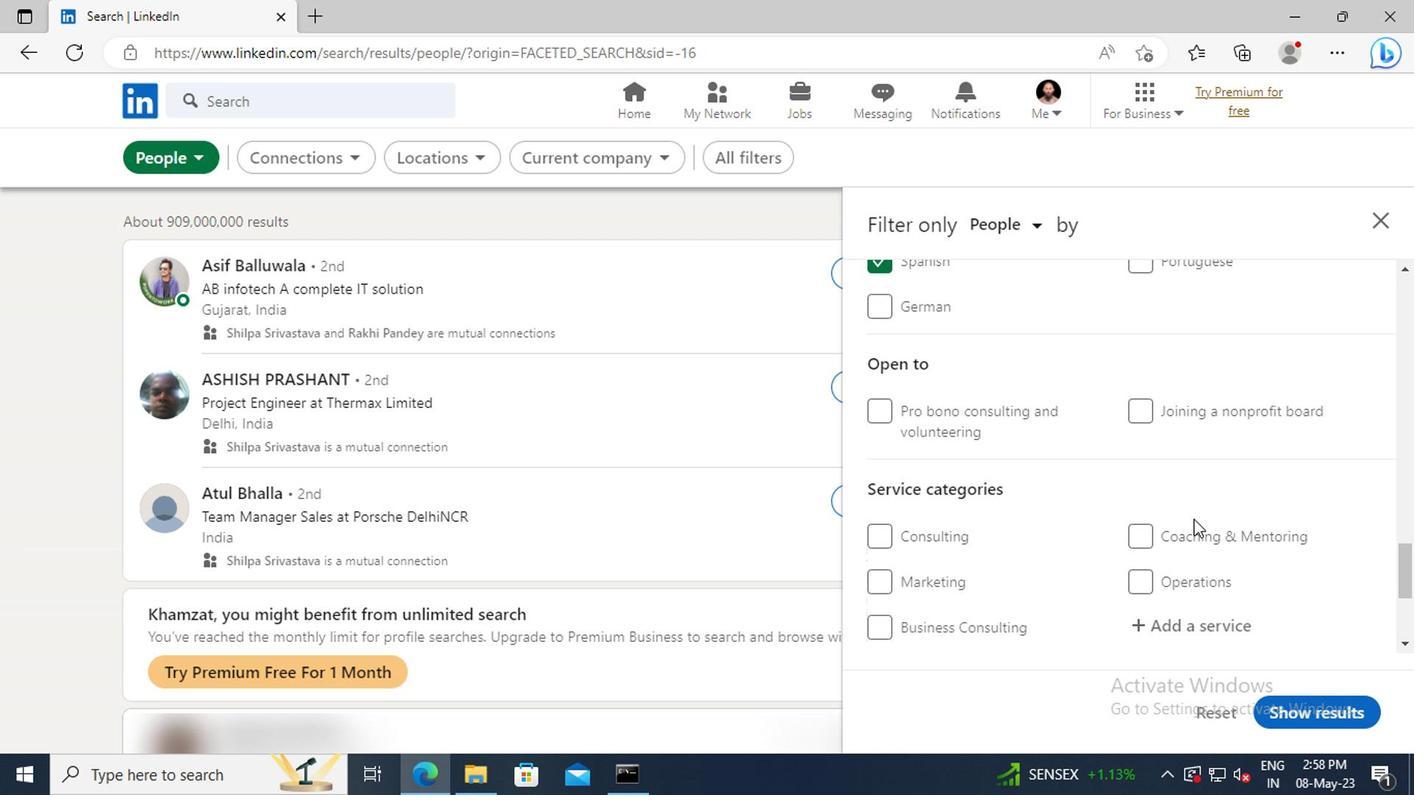 
Action: Mouse scrolled (1189, 517) with delta (0, 0)
Screenshot: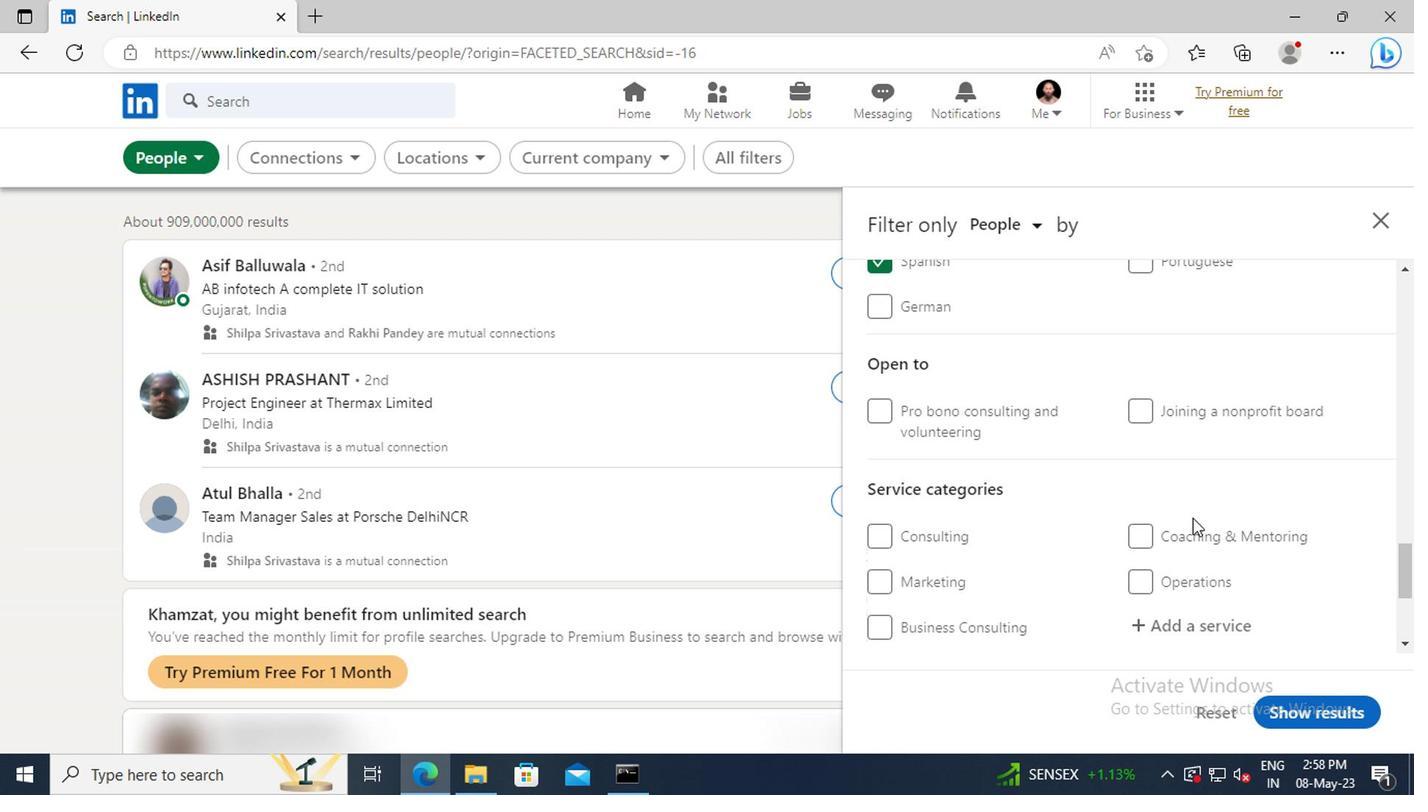 
Action: Mouse moved to (1192, 514)
Screenshot: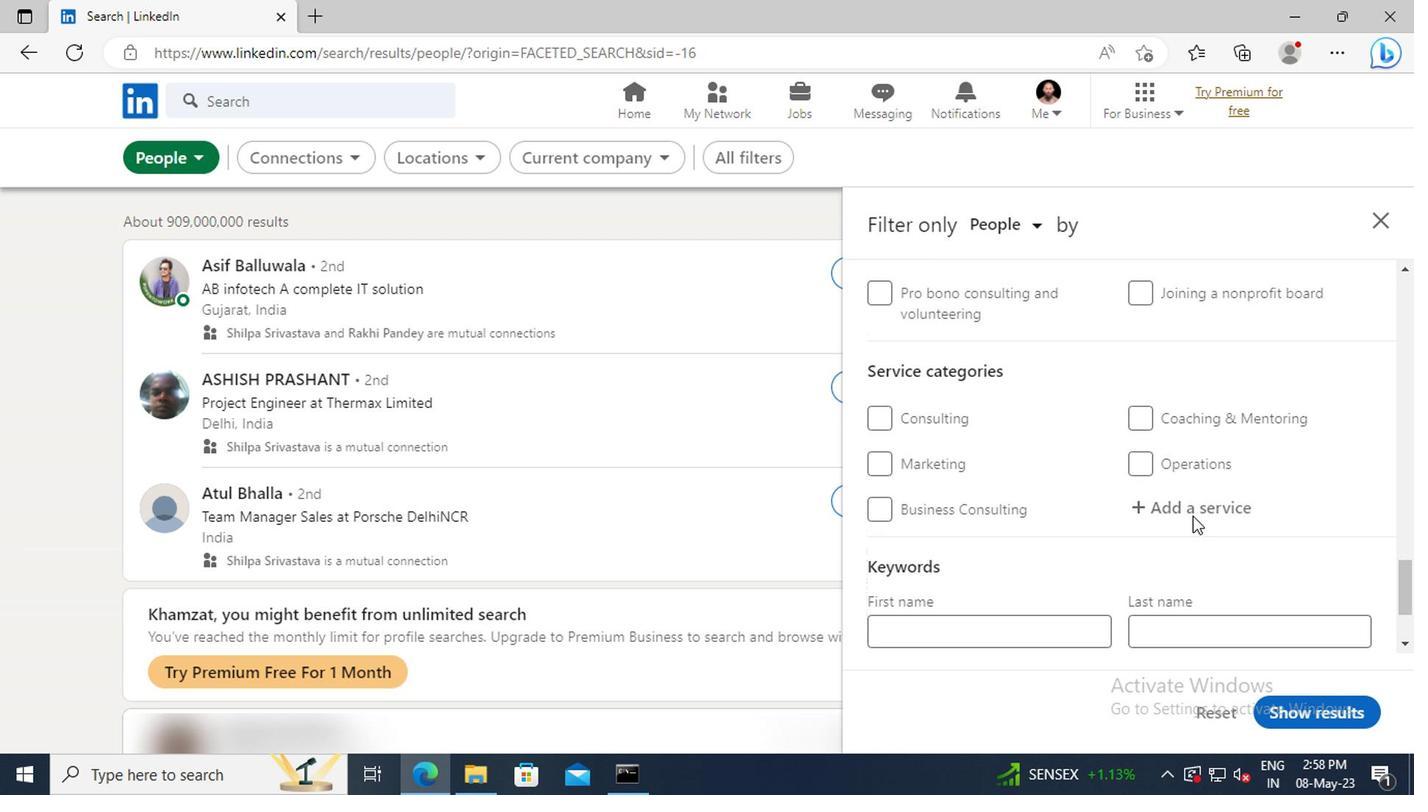 
Action: Mouse pressed left at (1192, 514)
Screenshot: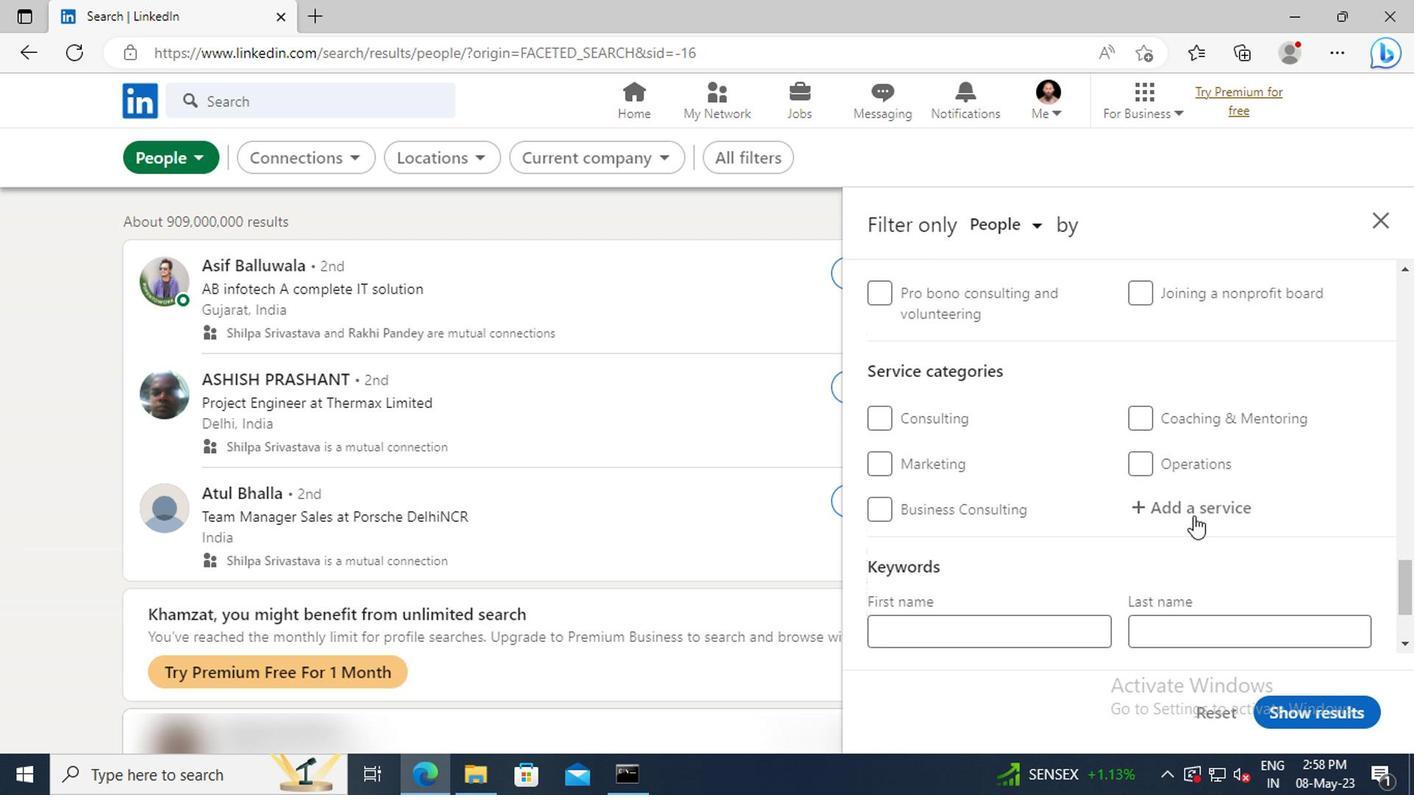 
Action: Key pressed <Key.shift>E
Screenshot: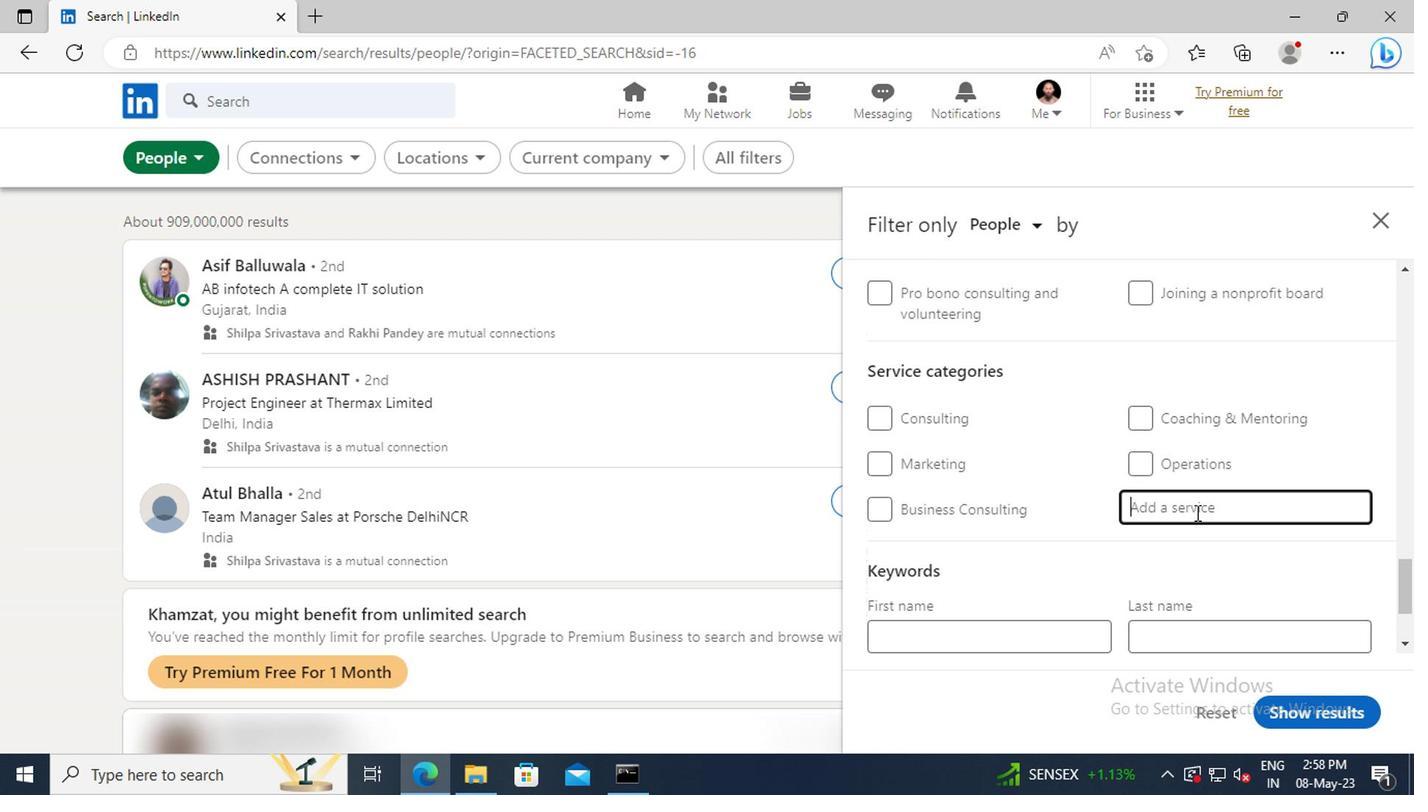 
Action: Mouse moved to (1199, 517)
Screenshot: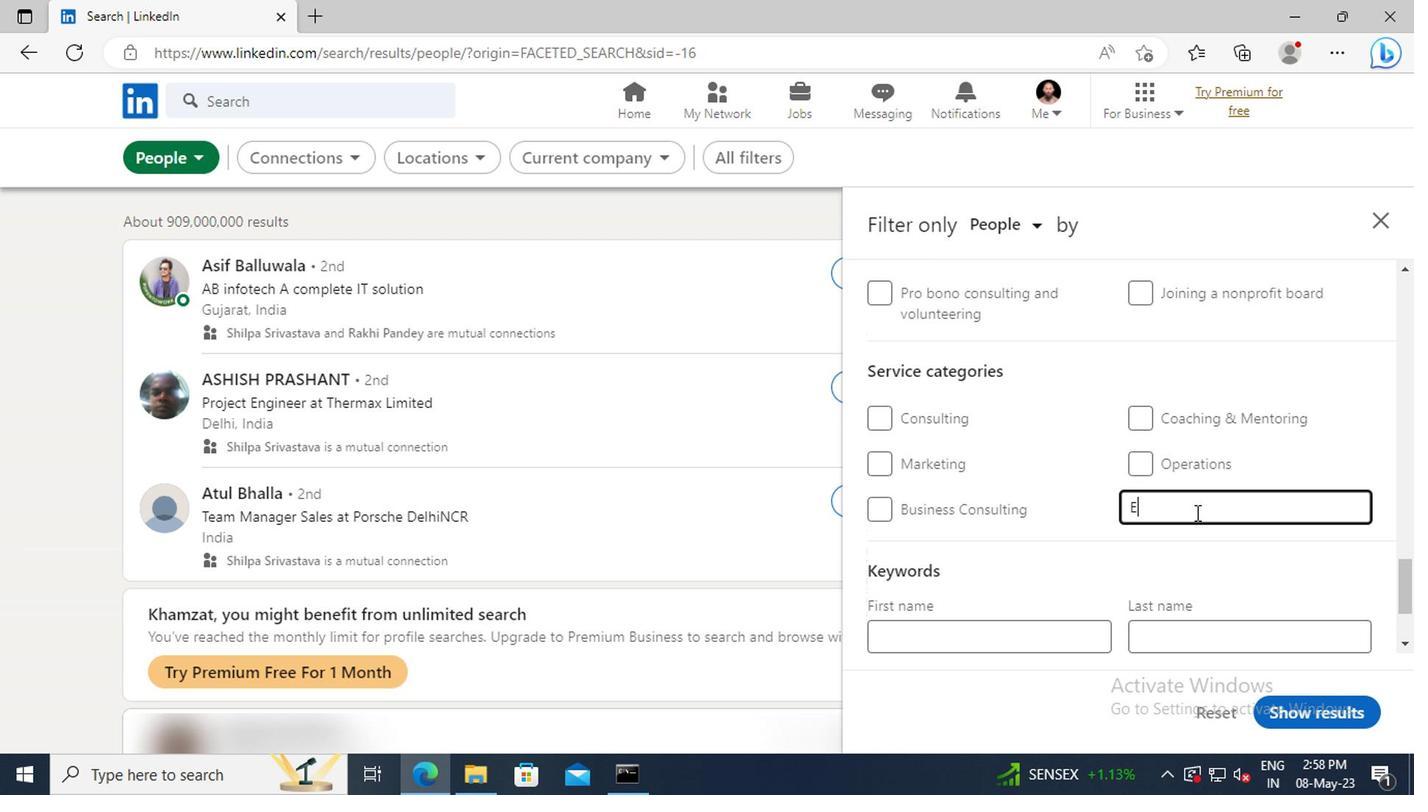 
Action: Key pressed DITI
Screenshot: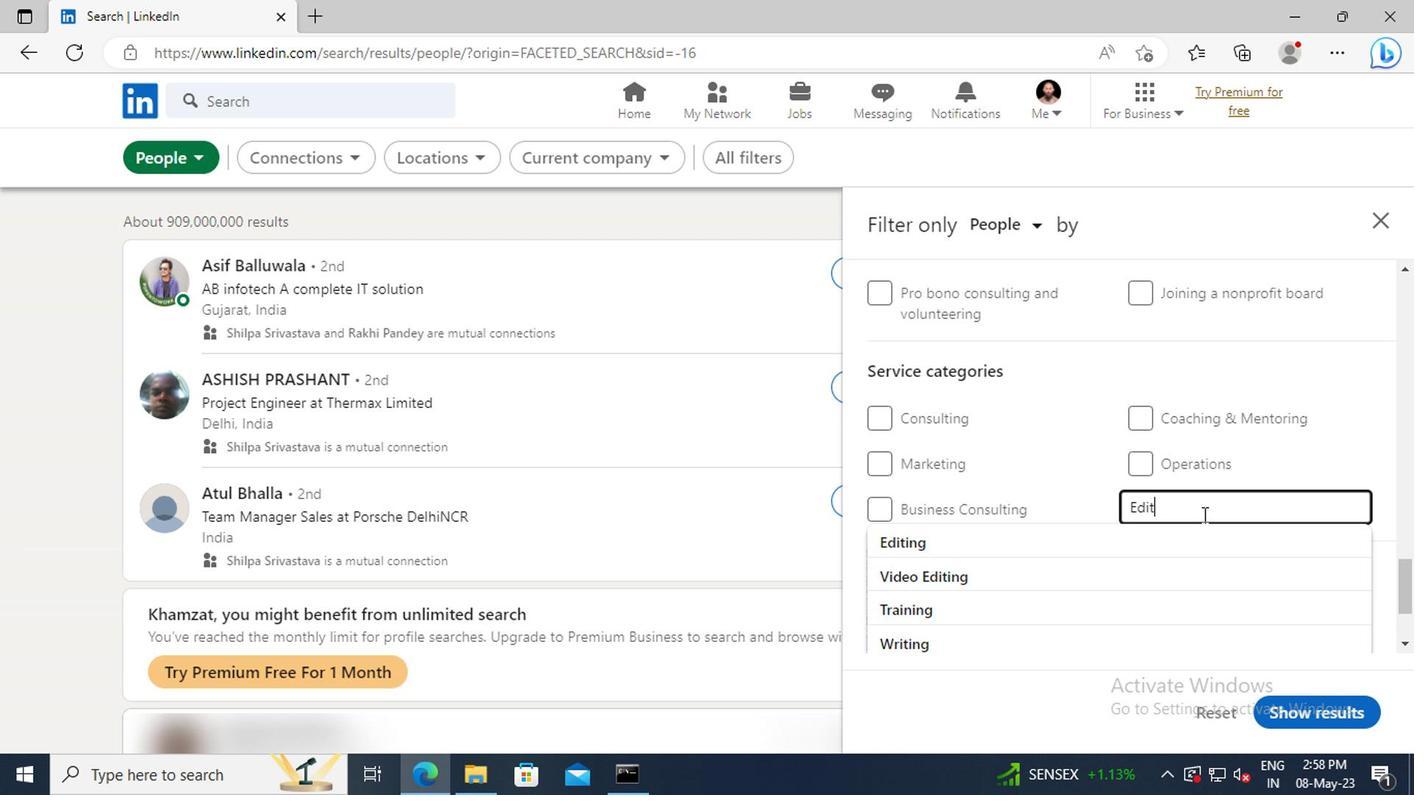
Action: Mouse moved to (1199, 539)
Screenshot: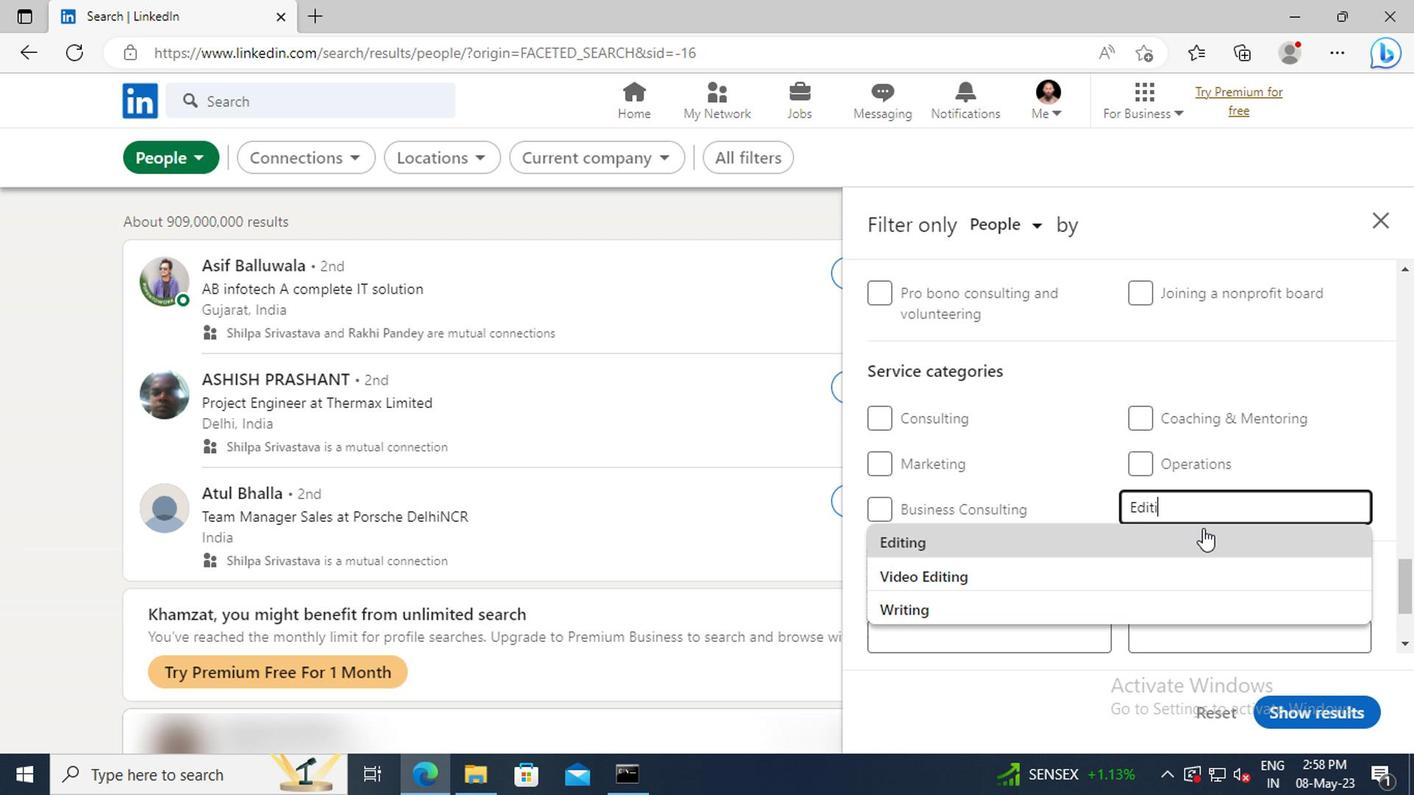 
Action: Mouse pressed left at (1199, 539)
Screenshot: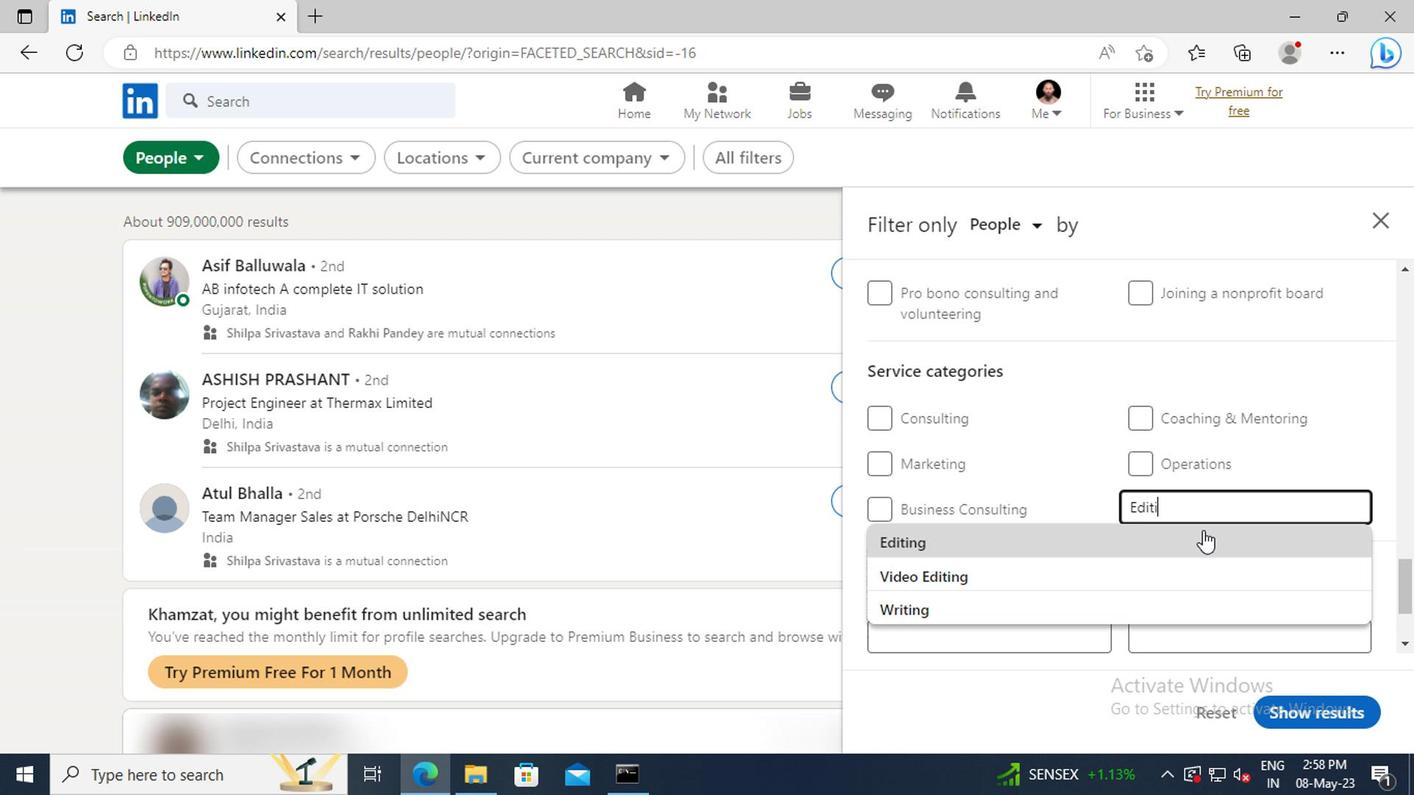 
Action: Mouse moved to (1199, 540)
Screenshot: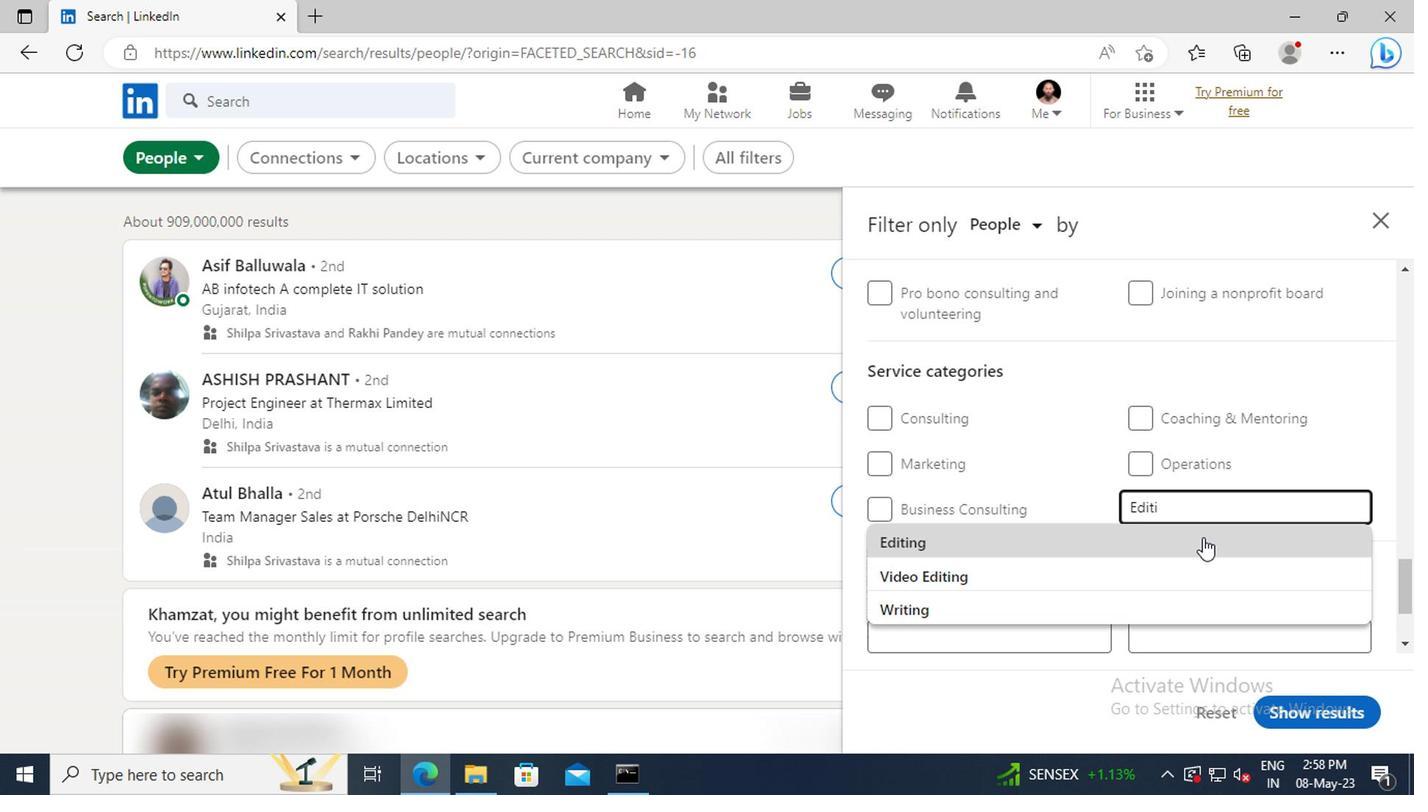
Action: Mouse scrolled (1199, 539) with delta (0, 0)
Screenshot: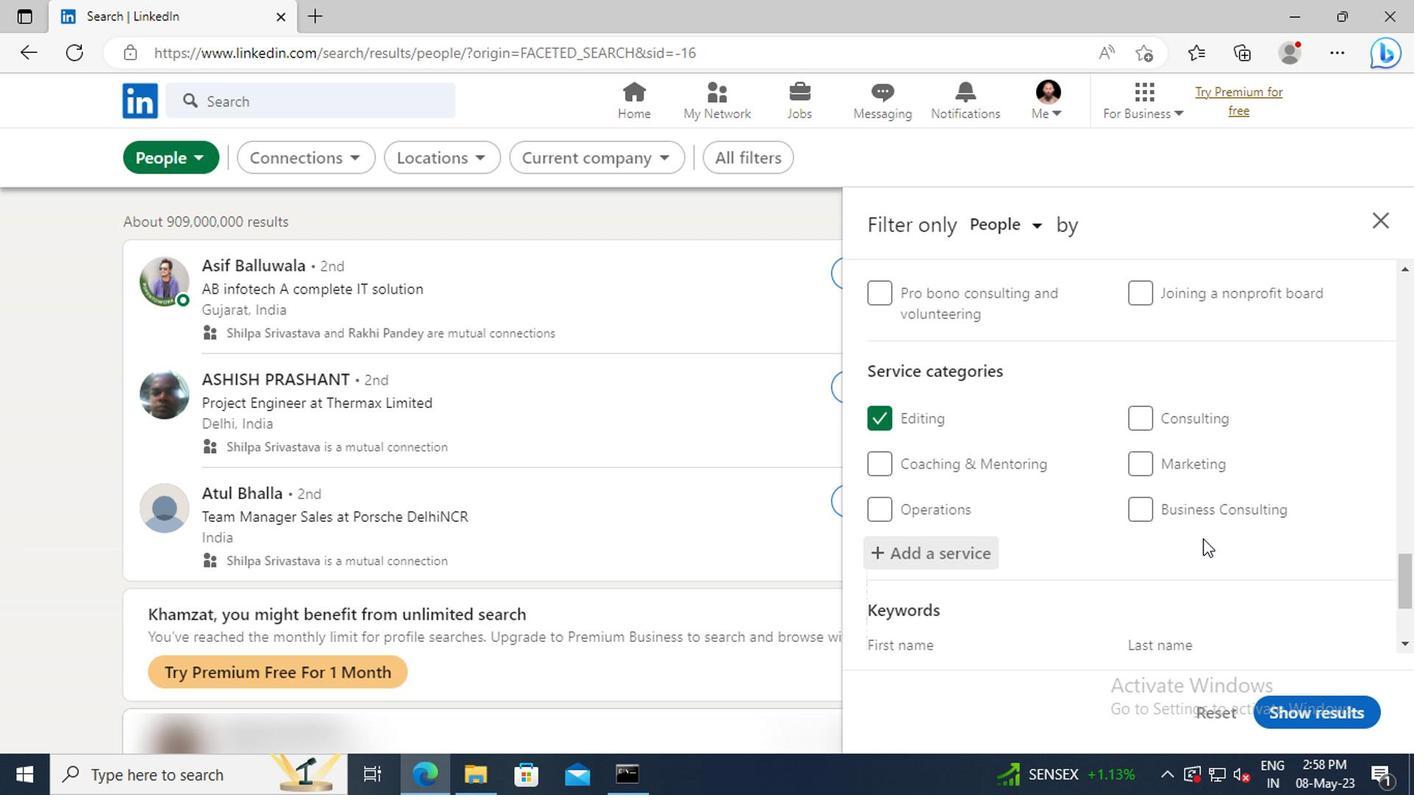 
Action: Mouse scrolled (1199, 539) with delta (0, 0)
Screenshot: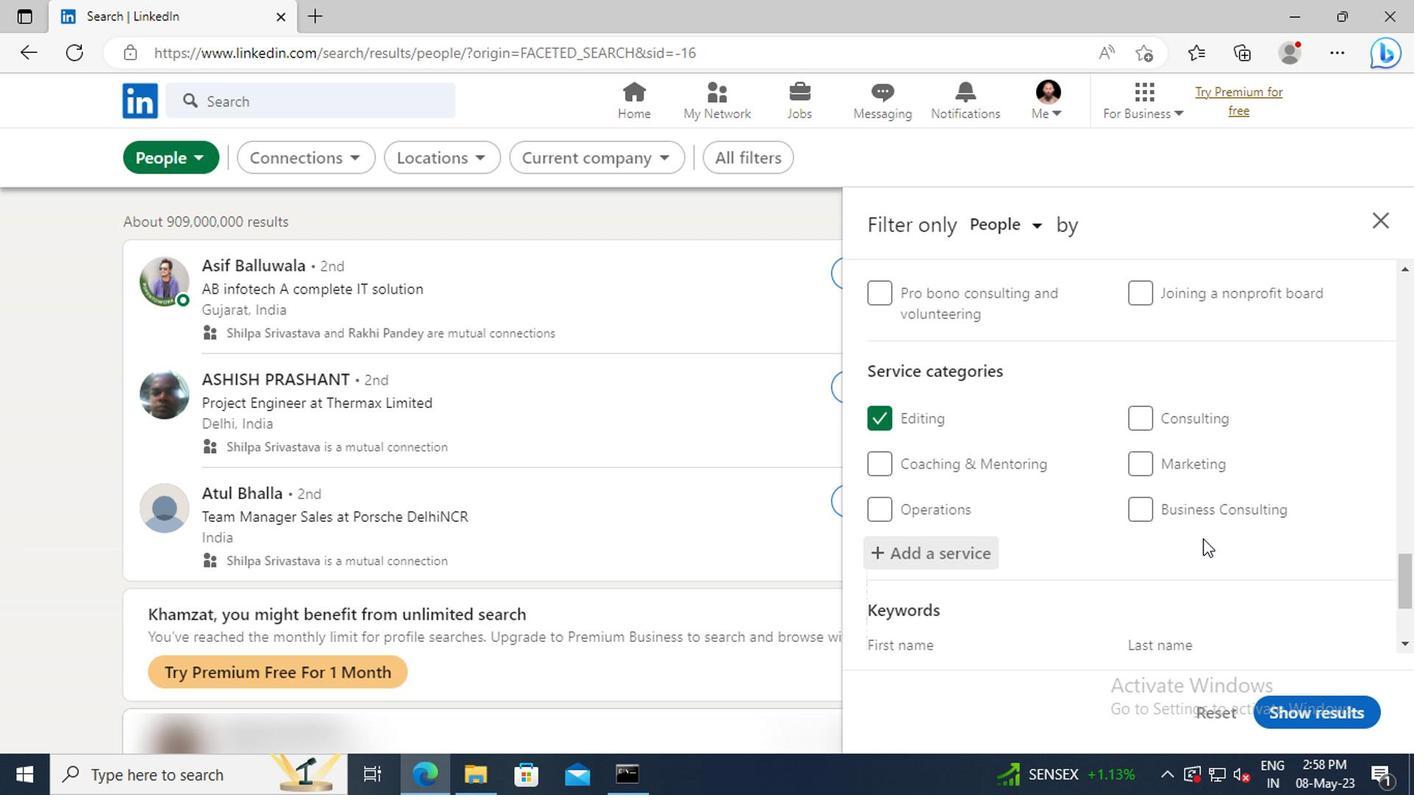 
Action: Mouse scrolled (1199, 539) with delta (0, 0)
Screenshot: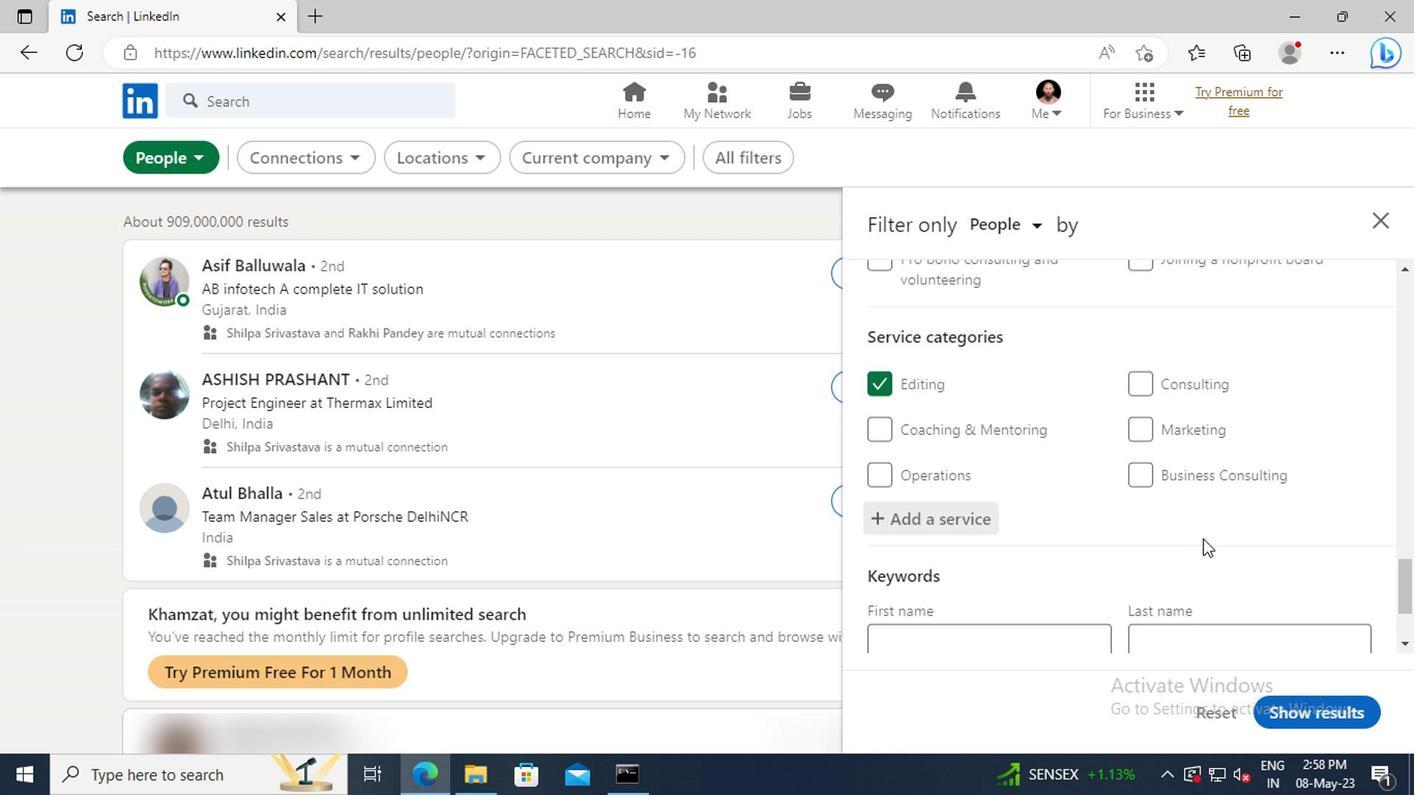 
Action: Mouse moved to (1199, 540)
Screenshot: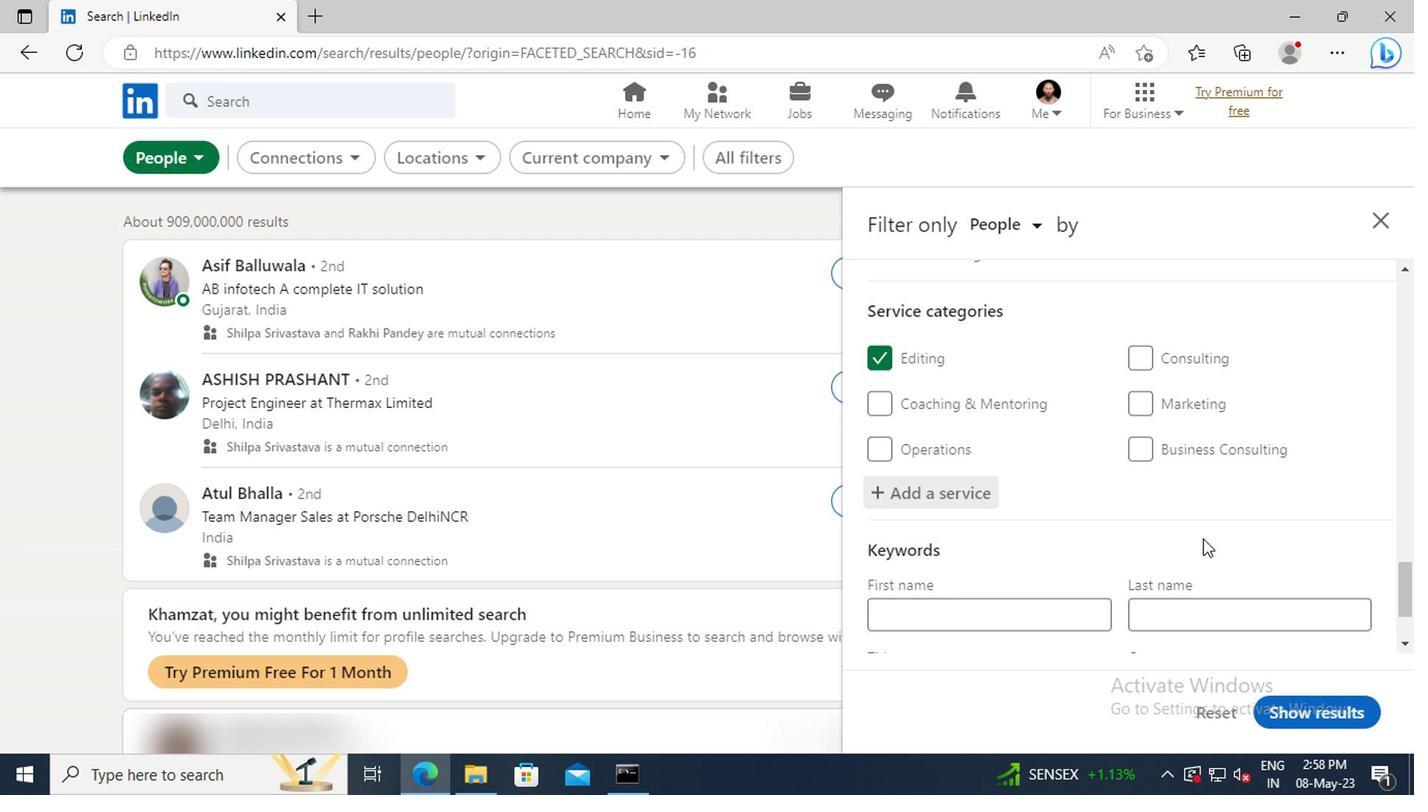 
Action: Mouse scrolled (1199, 539) with delta (0, 0)
Screenshot: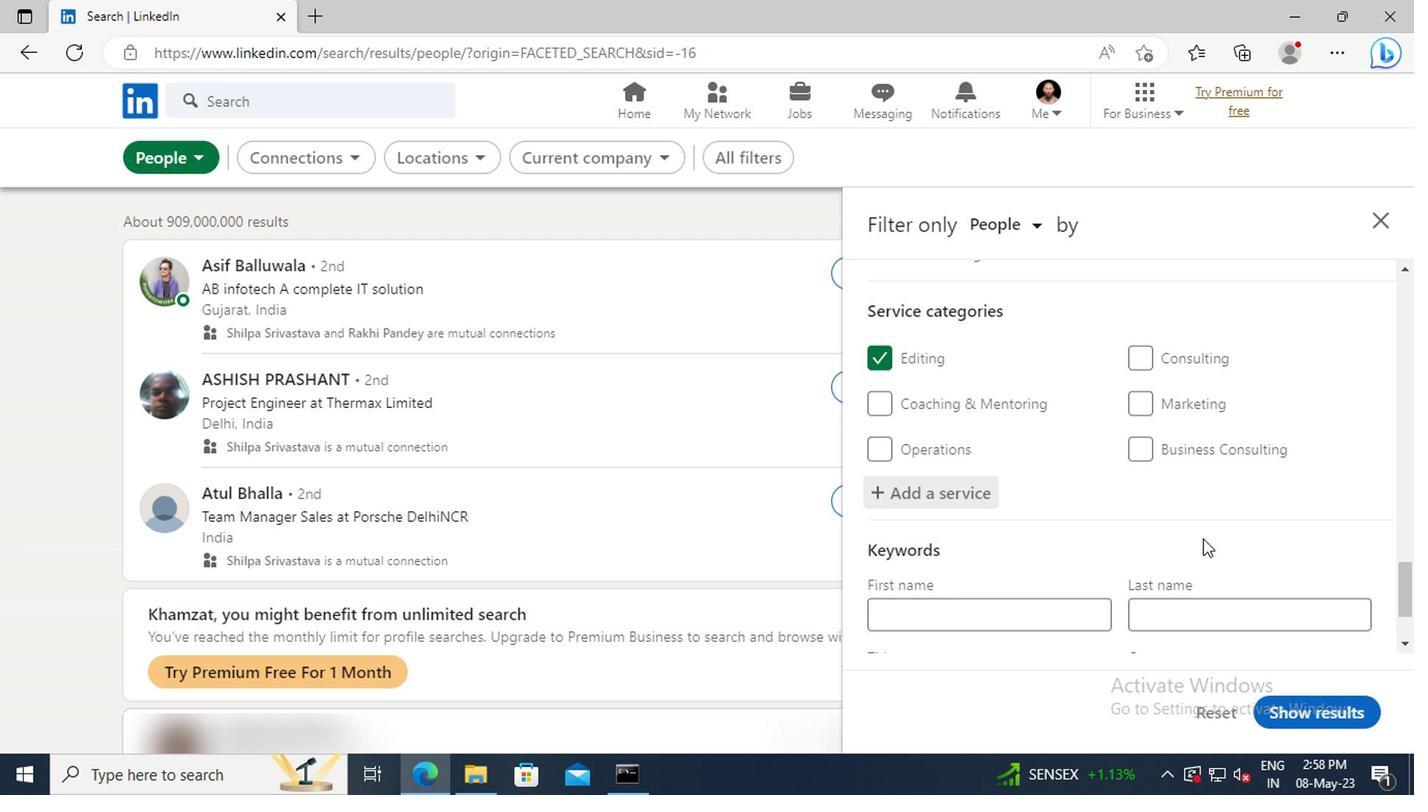 
Action: Mouse moved to (1065, 573)
Screenshot: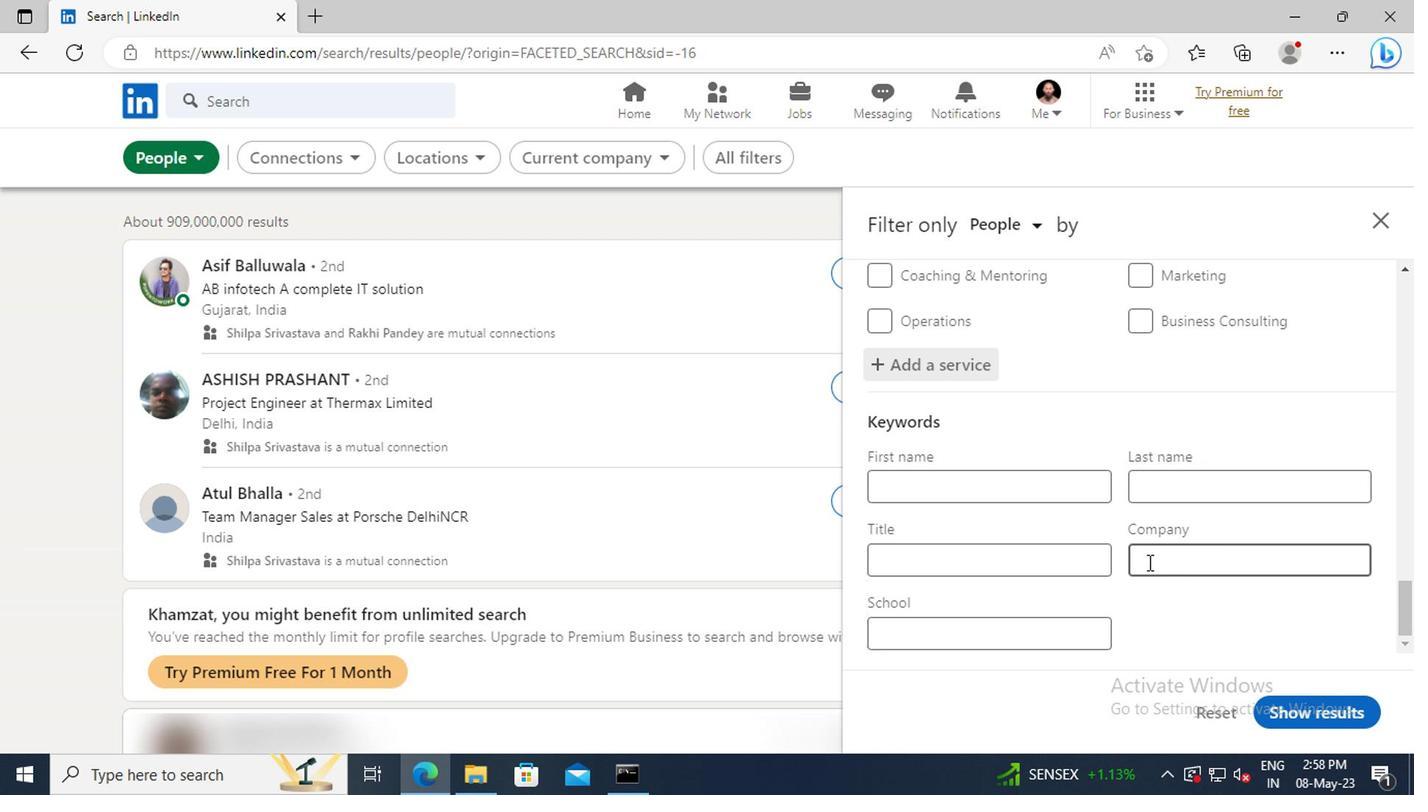 
Action: Mouse pressed left at (1065, 573)
Screenshot: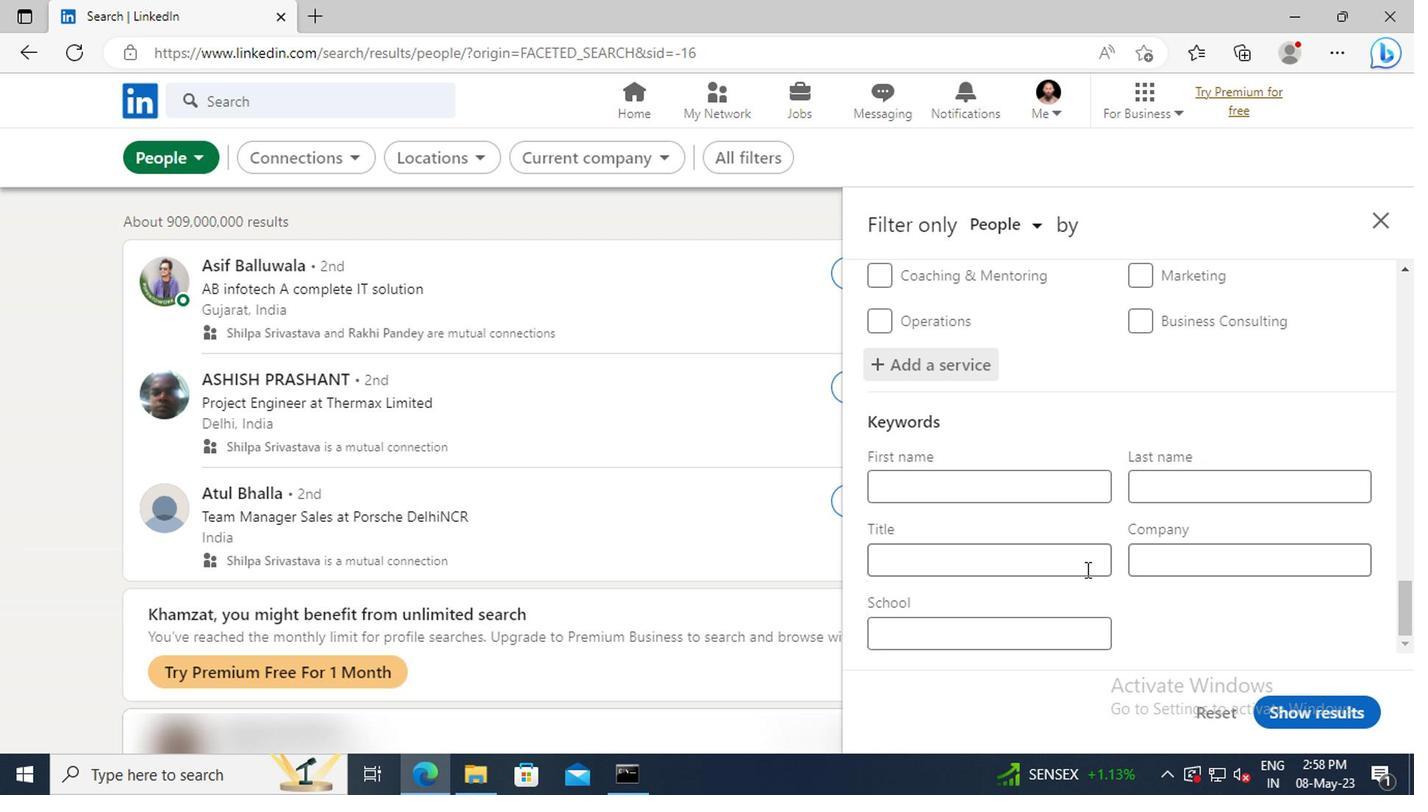 
Action: Key pressed <Key.shift>DIRECTOR<Key.space>OF<Key.space><Key.shift>STORYTELLING<Key.enter>
Screenshot: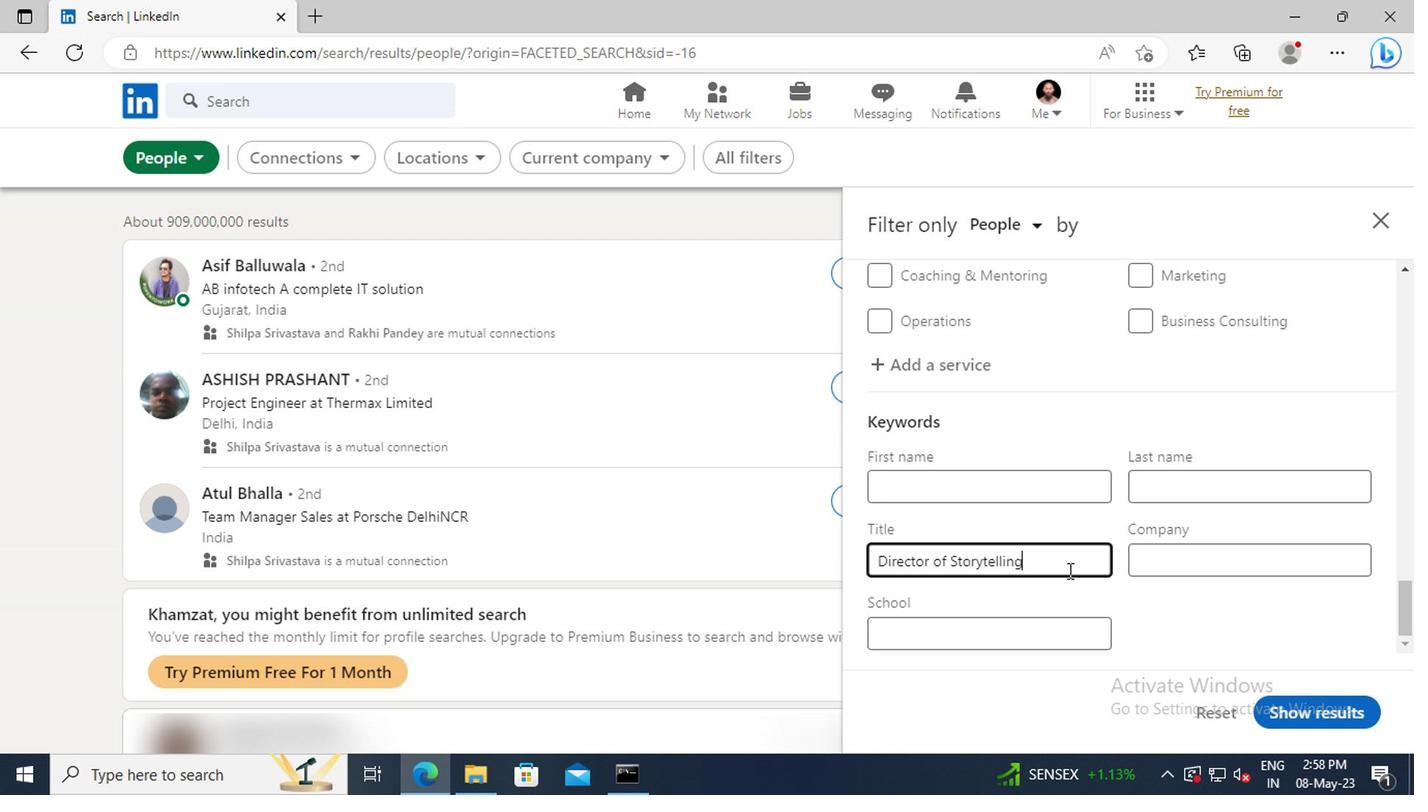 
Action: Mouse moved to (1283, 709)
Screenshot: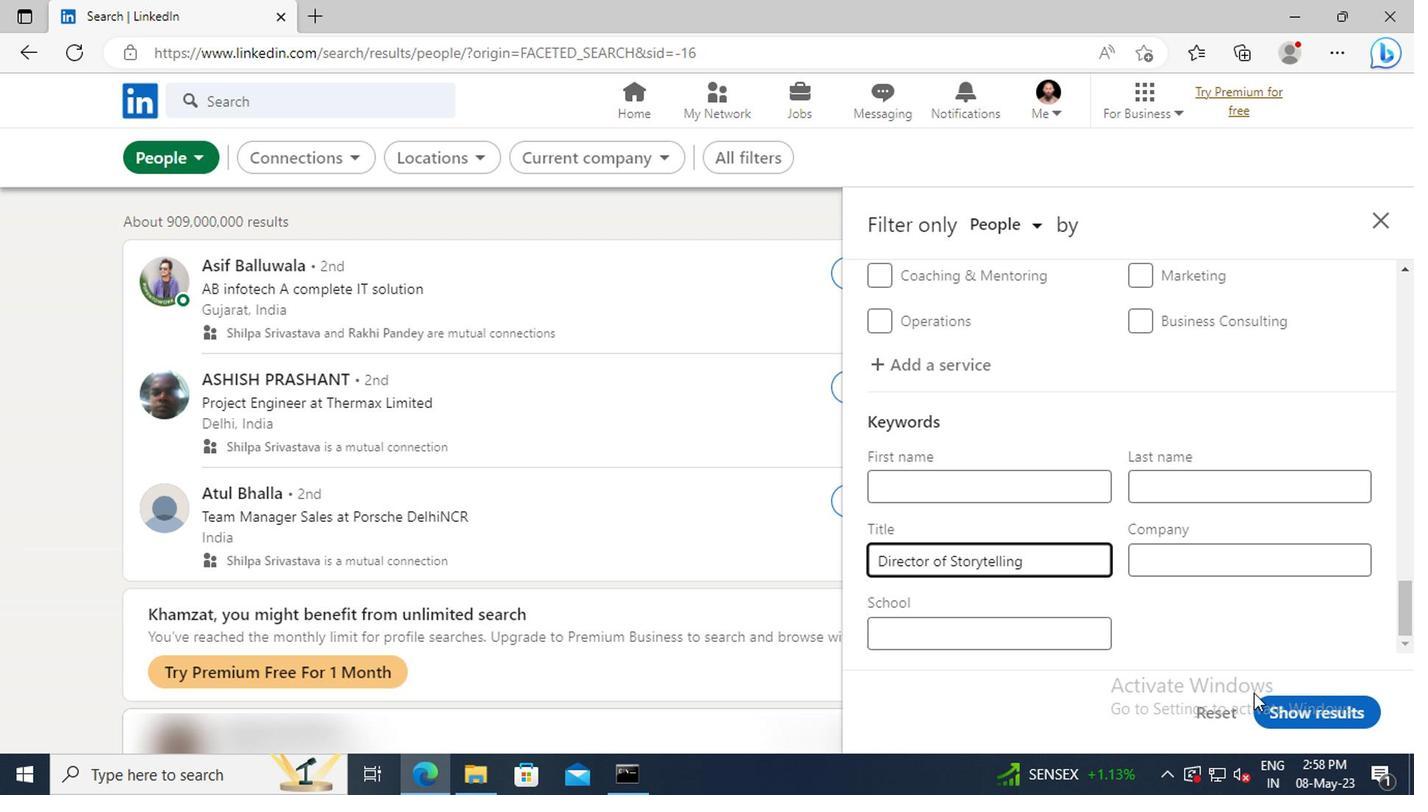 
Action: Mouse pressed left at (1283, 709)
Screenshot: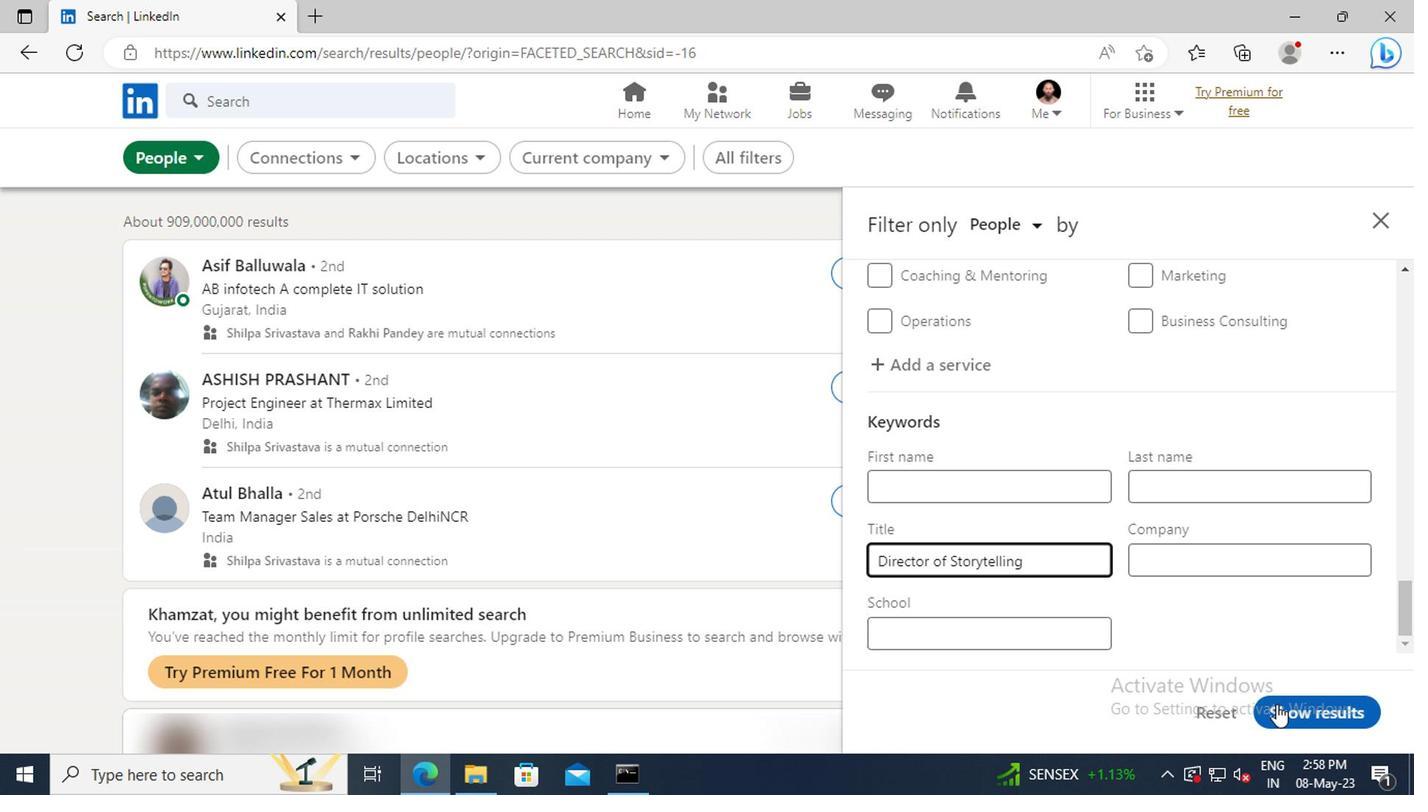 
